Task: Get directions from Arctic Ocean to South Georgia Island, Antarctica and reverse  starting point and destination and check the transit options
Action: Mouse moved to (275, 89)
Screenshot: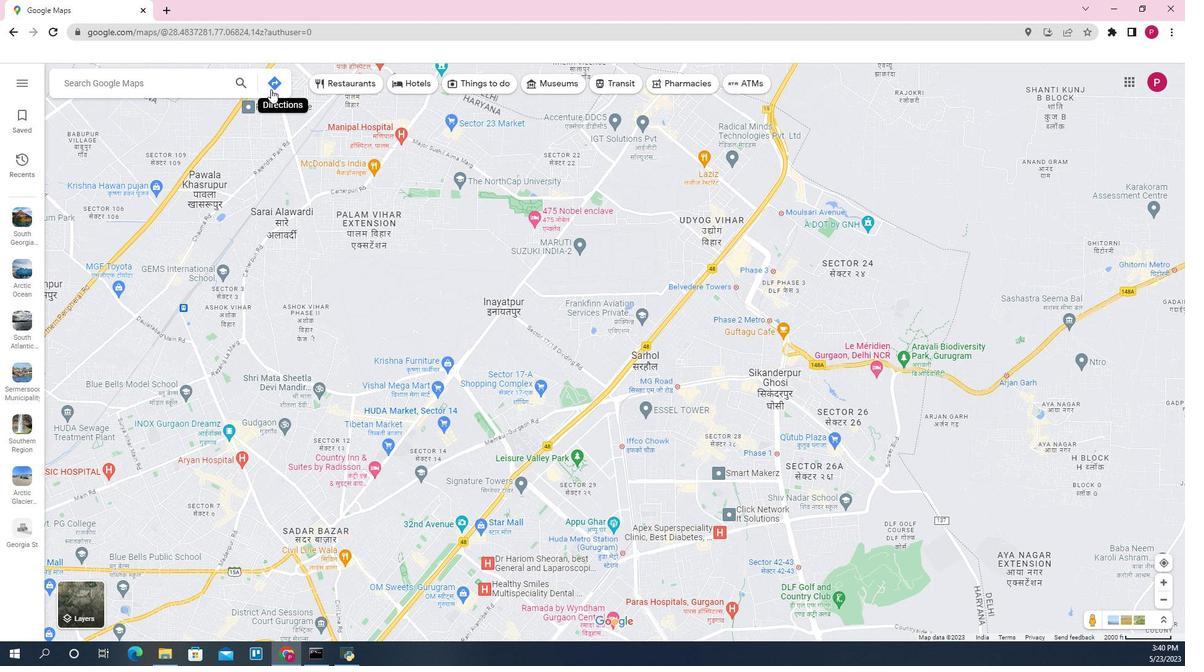 
Action: Mouse pressed left at (275, 89)
Screenshot: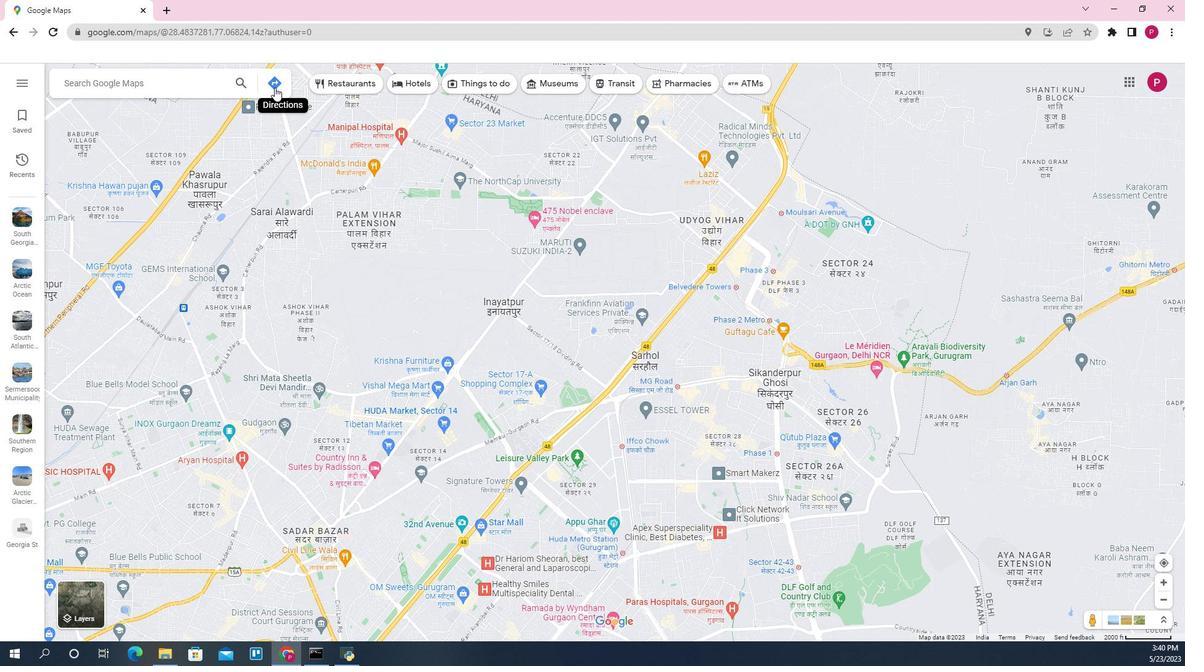 
Action: Mouse moved to (184, 112)
Screenshot: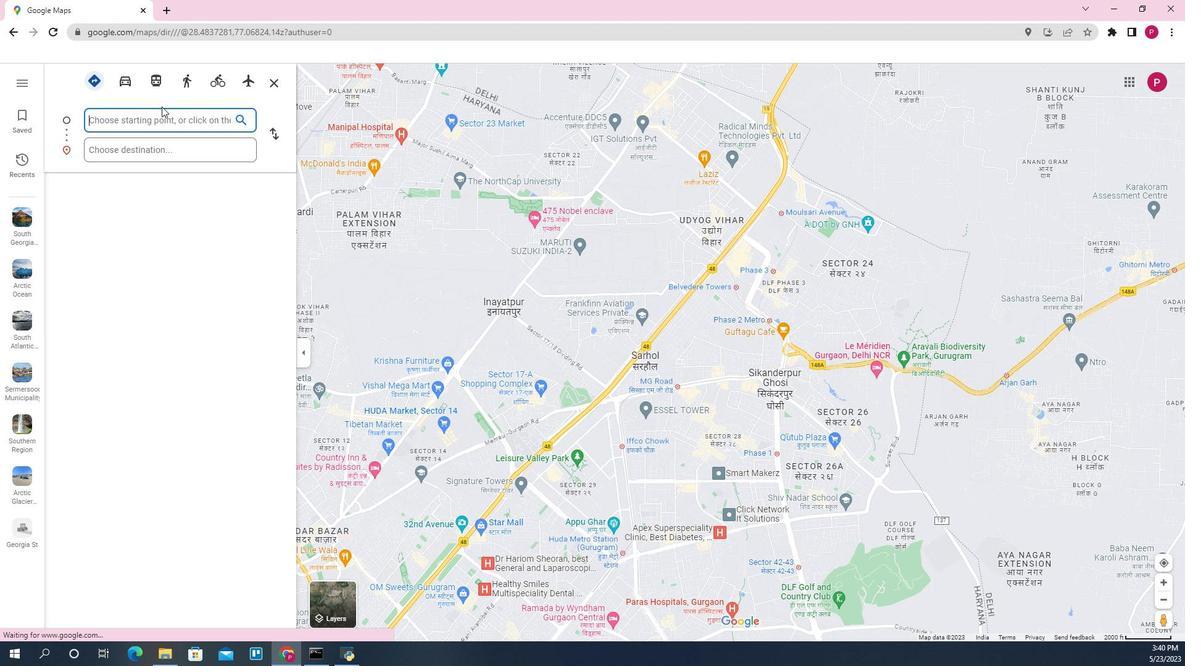 
Action: Key pressed <Key.shift>Arctic<Key.space><Key.down><Key.enter>
Screenshot: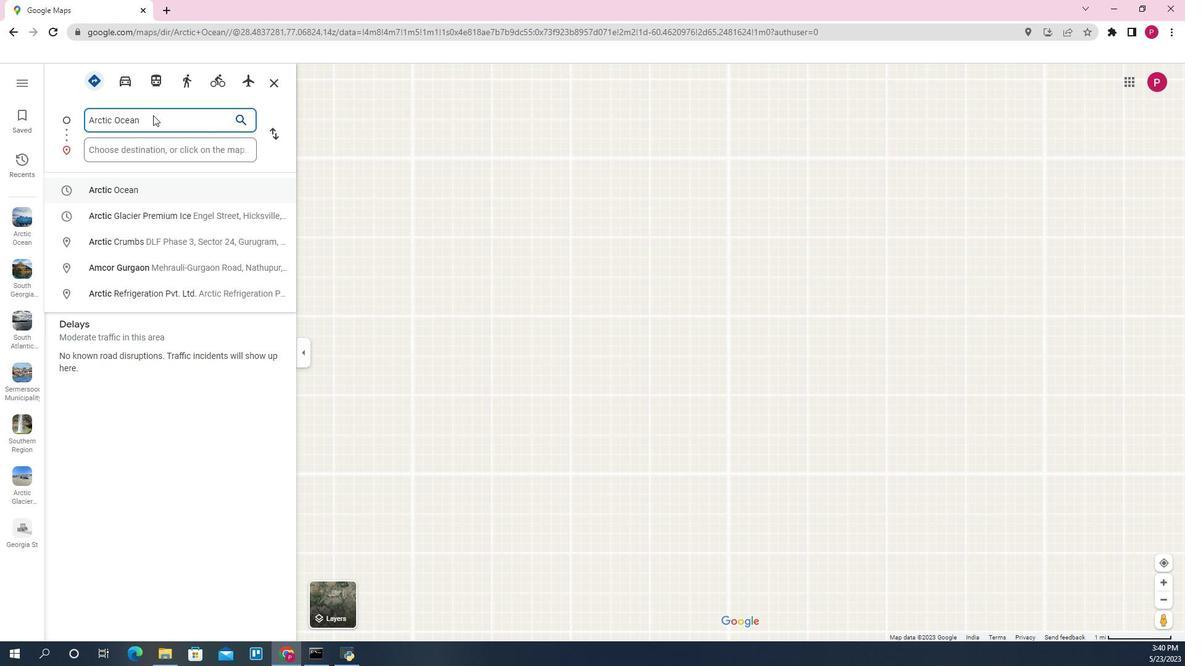 
Action: Mouse moved to (198, 137)
Screenshot: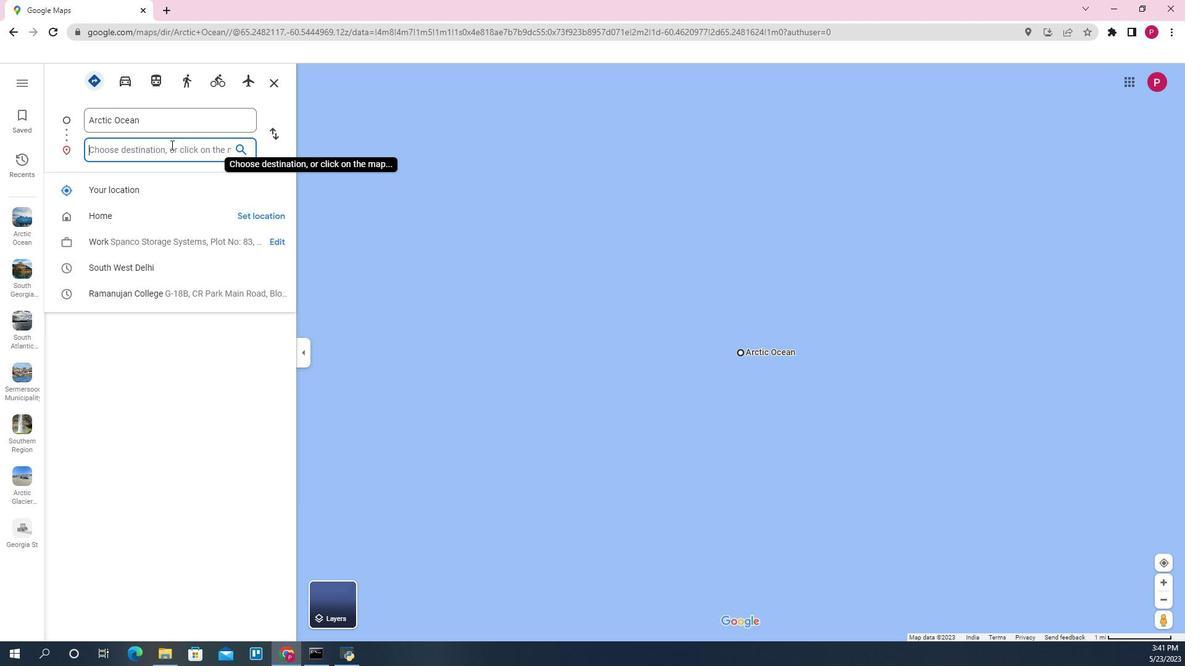 
Action: Key pressed <Key.shift>South
Screenshot: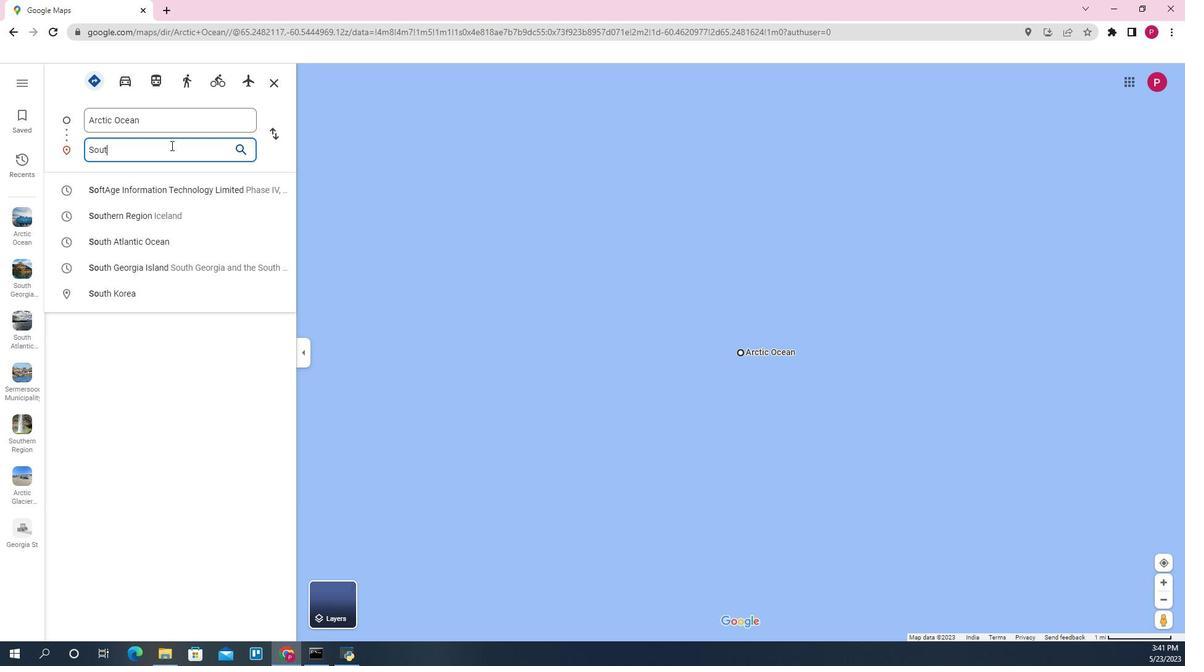 
Action: Mouse moved to (220, 144)
Screenshot: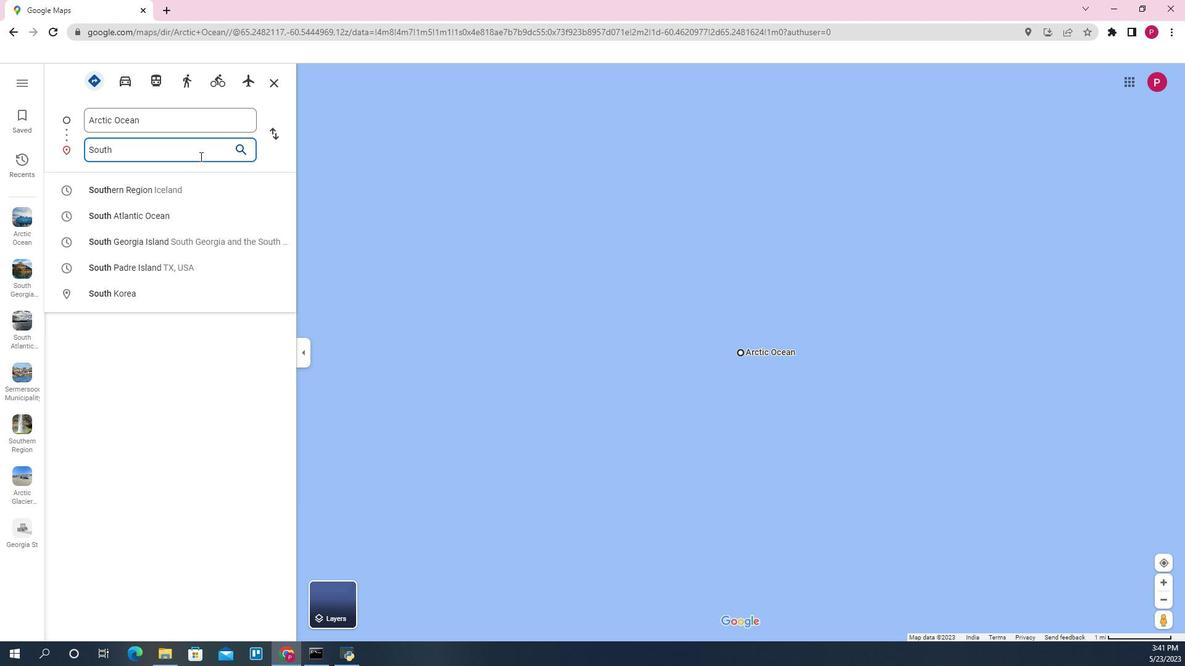 
Action: Mouse pressed left at (220, 144)
Screenshot: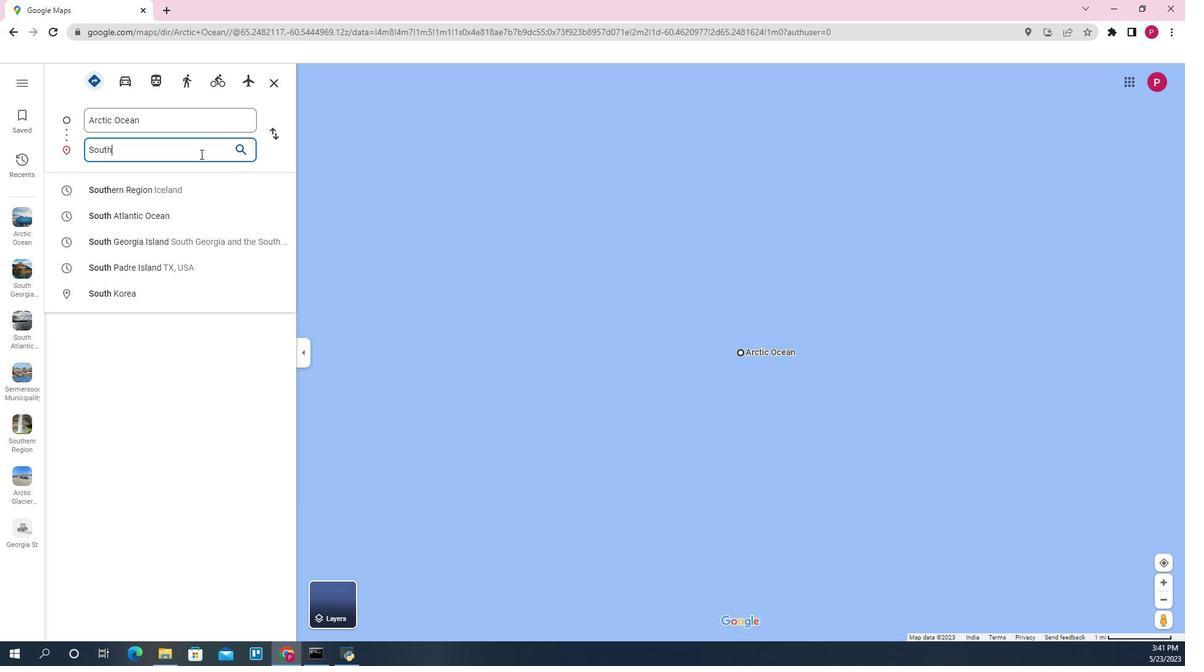 
Action: Key pressed <Key.space><Key.shift>Georgia<Key.space><Key.shift><Key.shift>Island<Key.space>
Screenshot: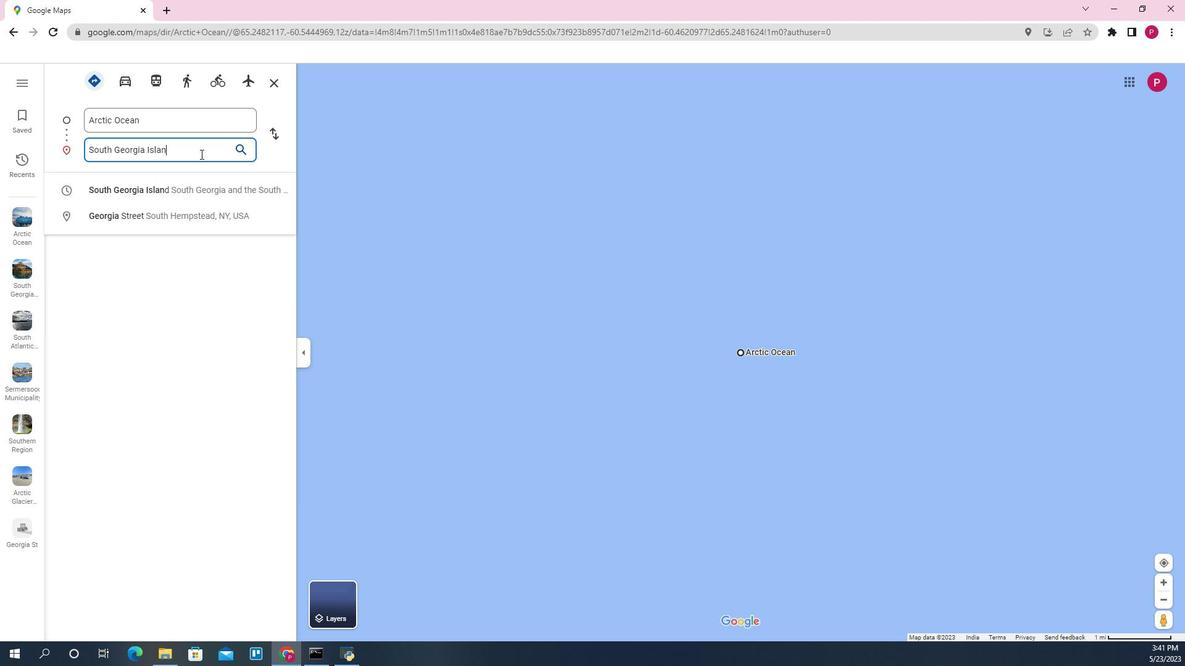 
Action: Mouse moved to (215, 193)
Screenshot: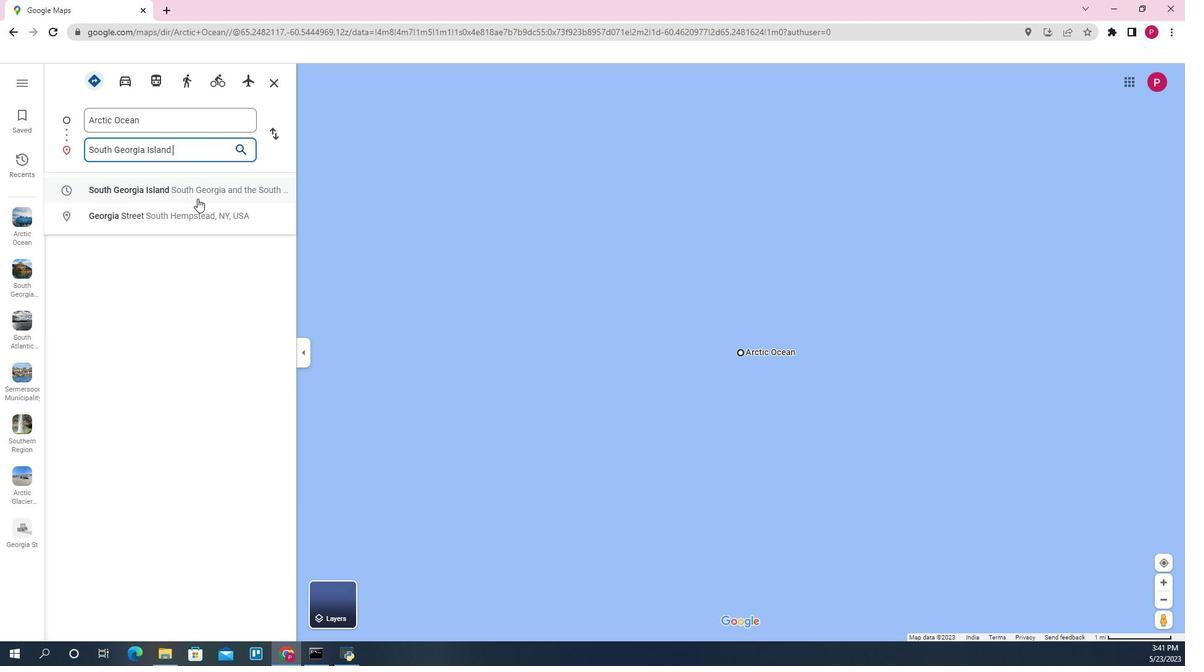 
Action: Mouse pressed left at (215, 193)
Screenshot: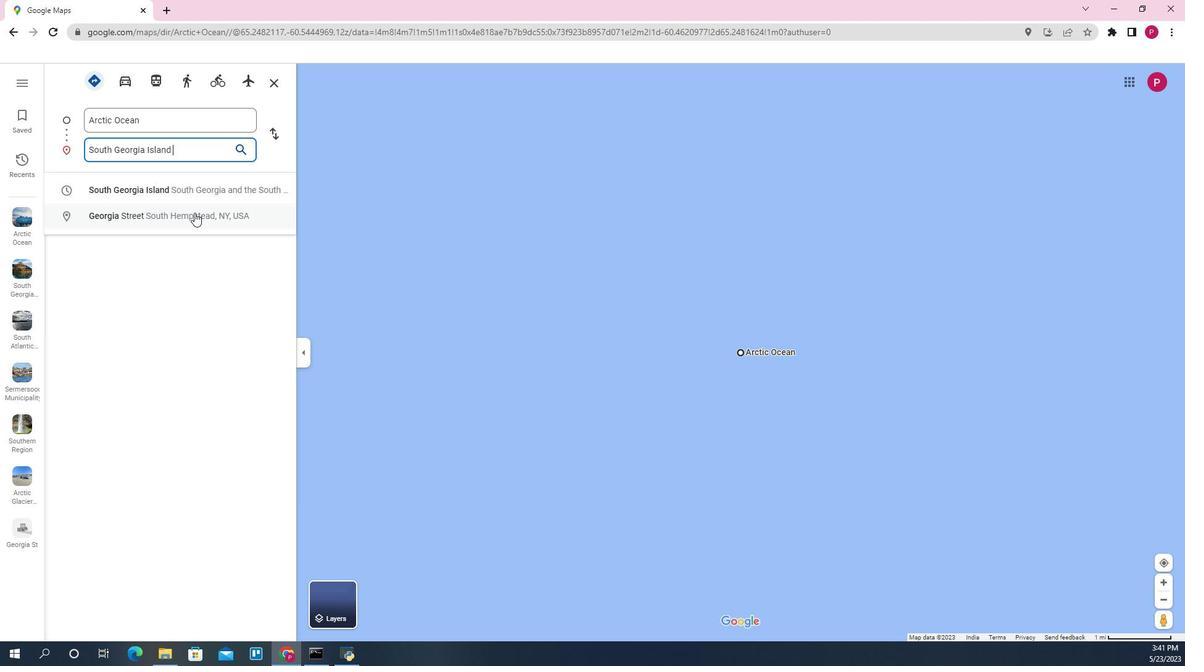 
Action: Mouse moved to (401, 266)
Screenshot: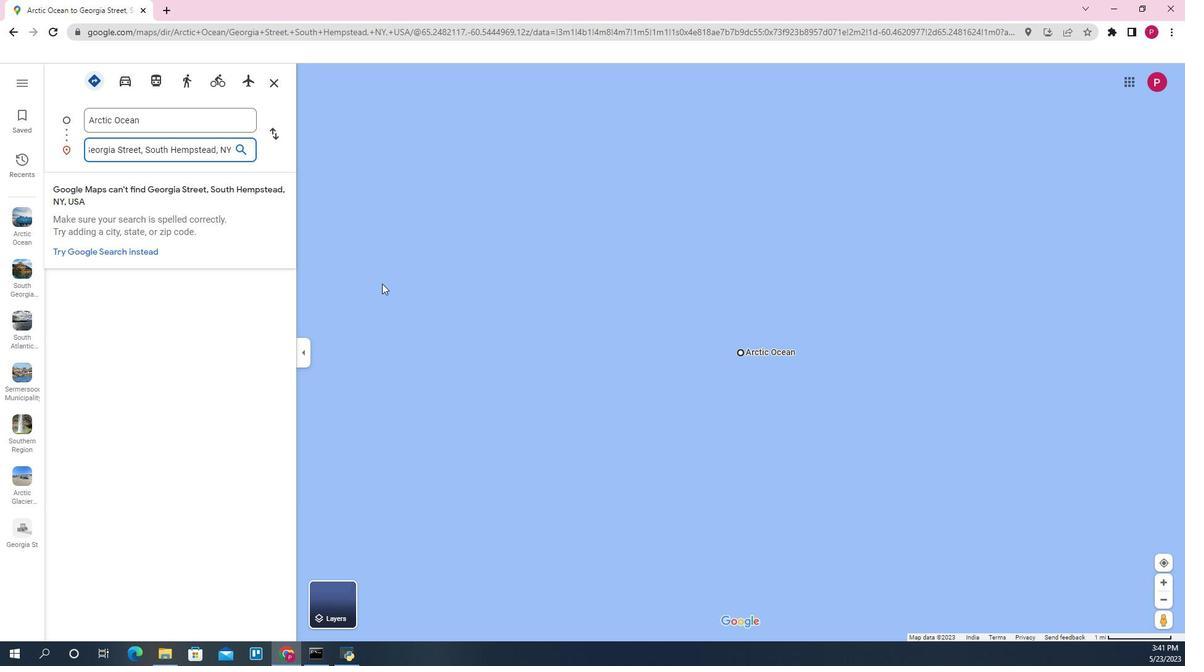 
Action: Mouse scrolled (401, 266) with delta (0, 0)
Screenshot: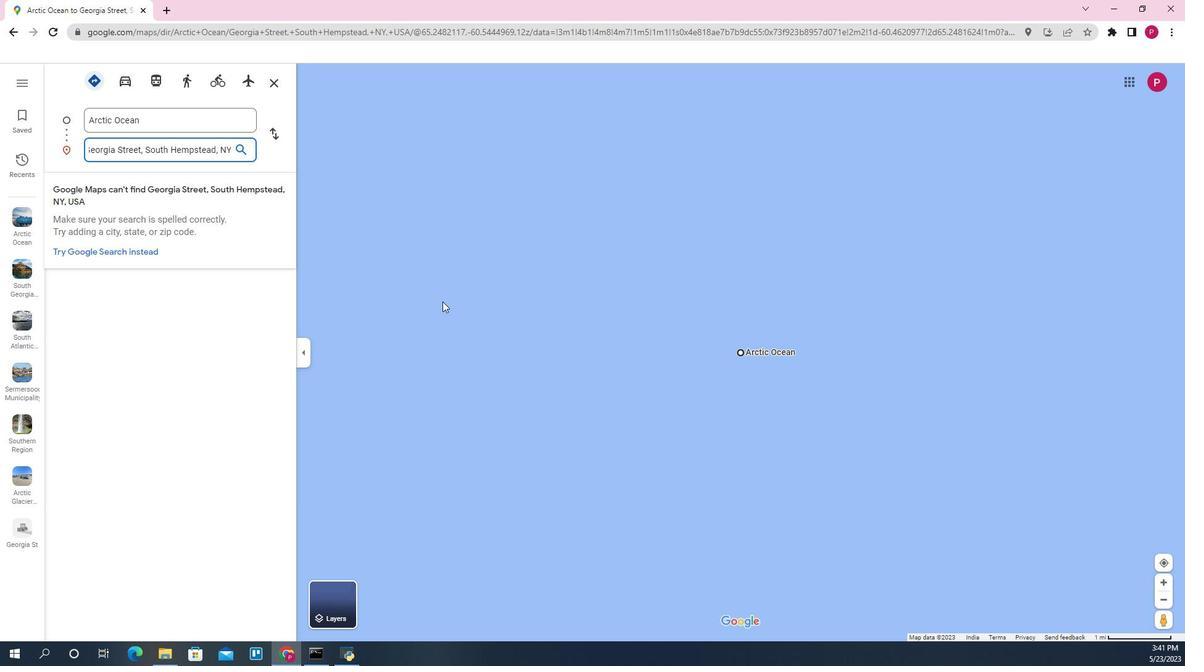 
Action: Mouse scrolled (401, 266) with delta (0, 0)
Screenshot: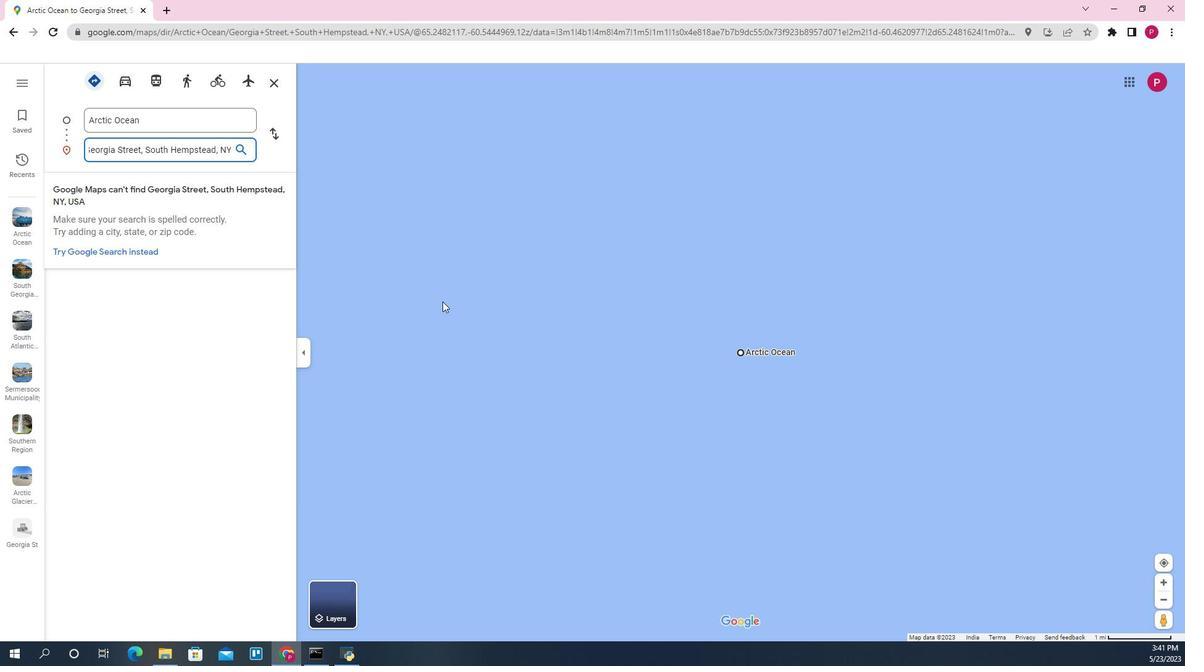
Action: Mouse scrolled (401, 266) with delta (0, 0)
Screenshot: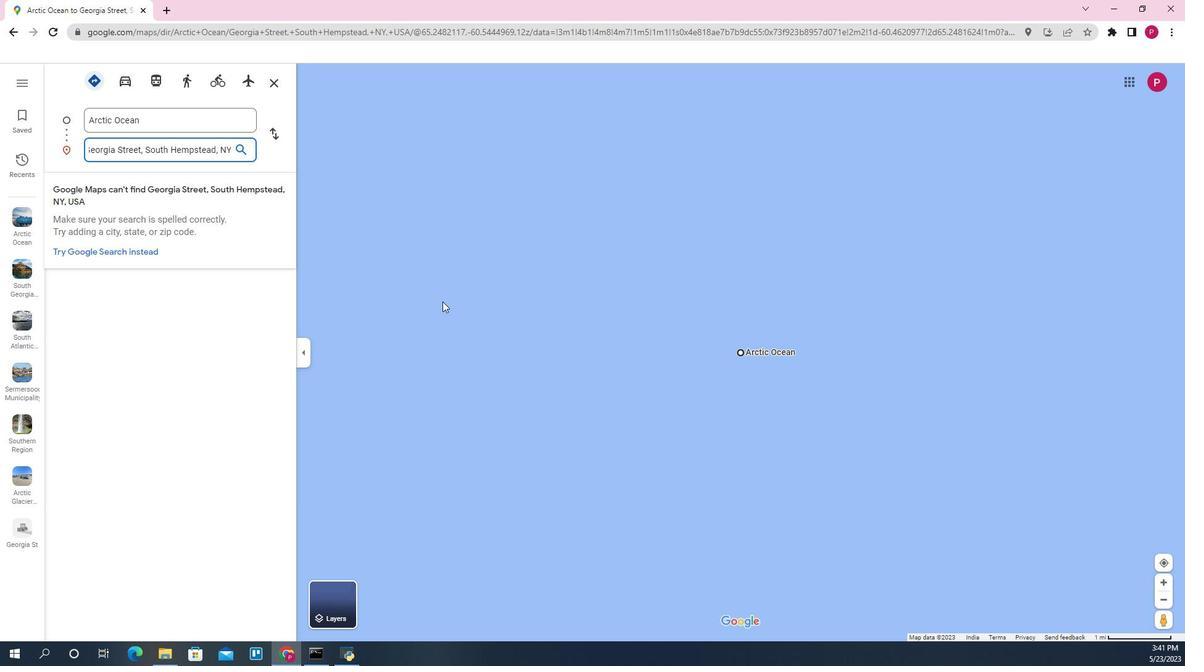 
Action: Mouse scrolled (401, 266) with delta (0, 0)
Screenshot: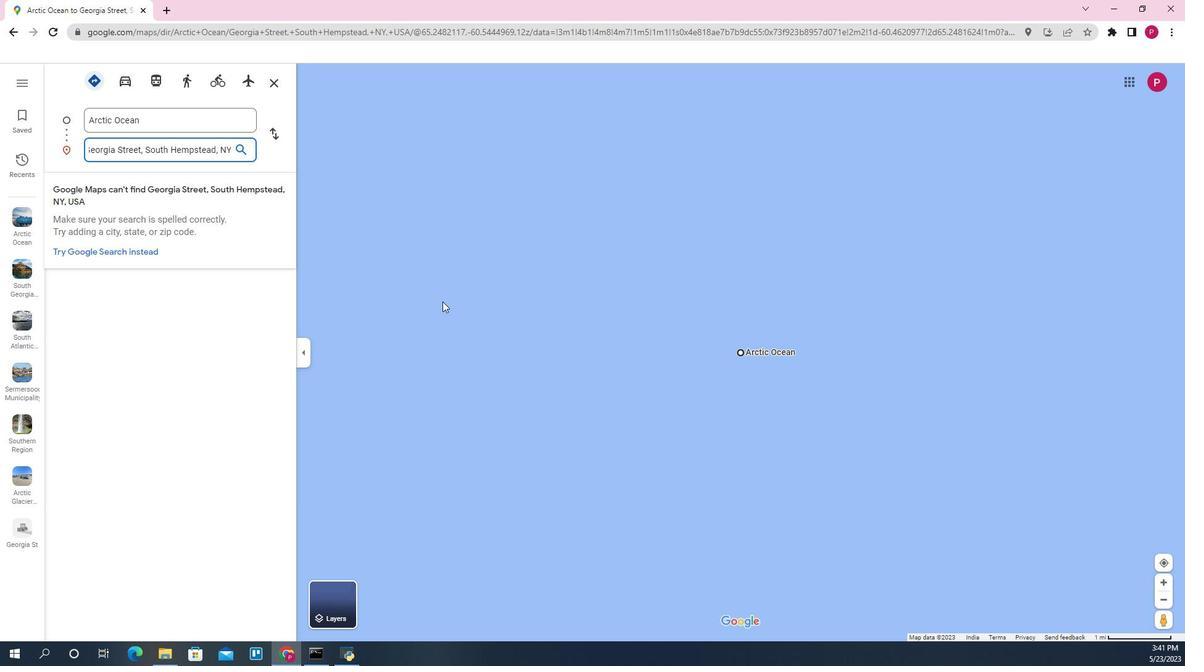 
Action: Mouse moved to (402, 266)
Screenshot: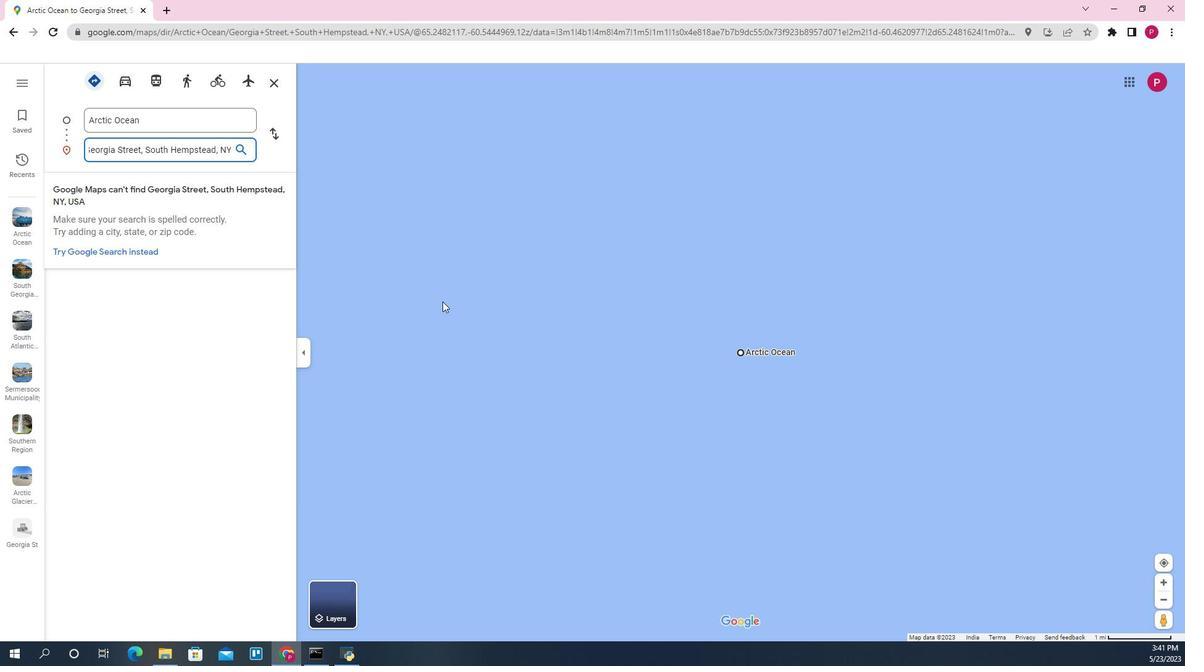 
Action: Mouse scrolled (402, 266) with delta (0, 0)
Screenshot: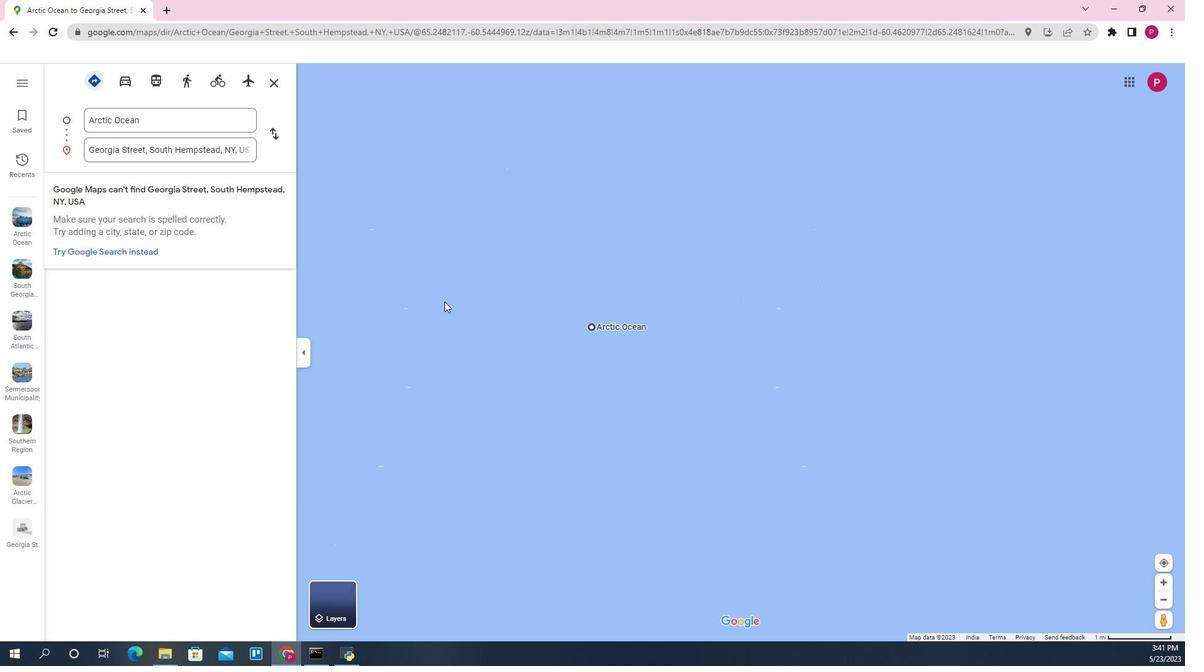 
Action: Mouse moved to (408, 280)
Screenshot: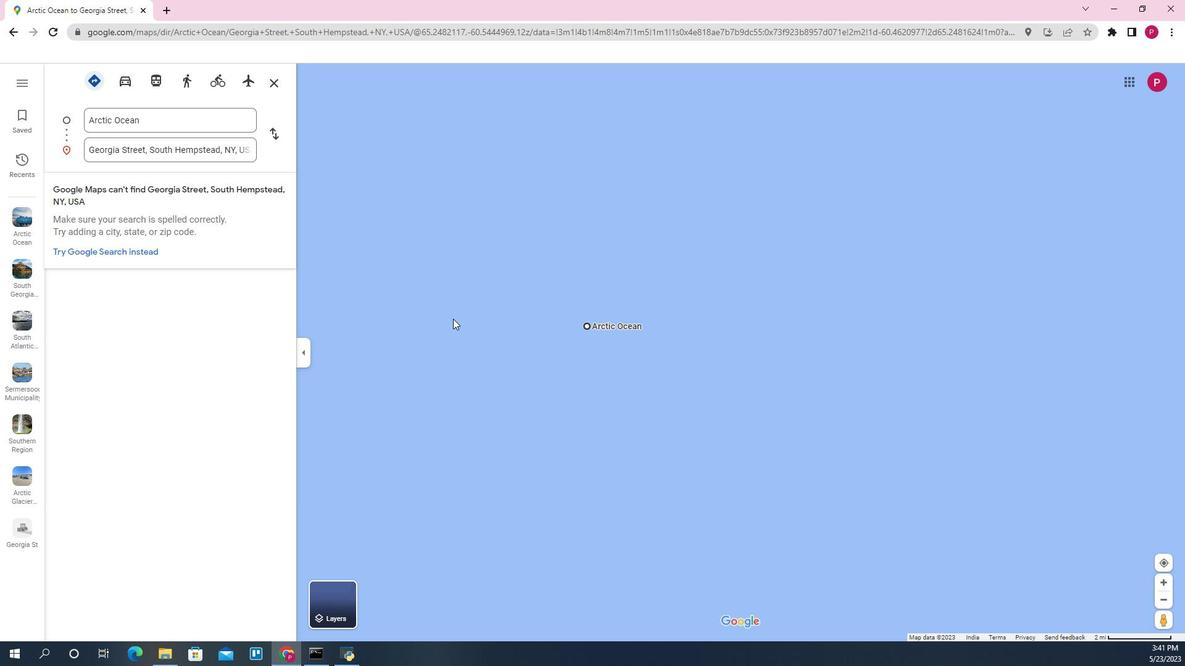 
Action: Mouse scrolled (408, 280) with delta (0, 0)
Screenshot: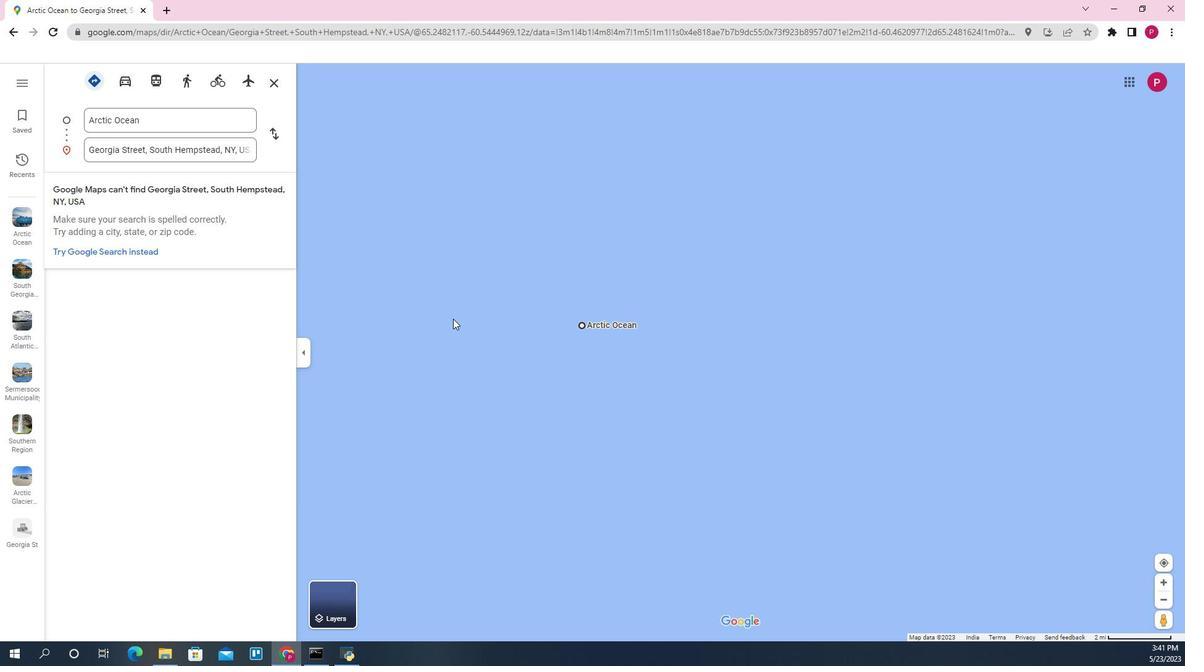 
Action: Mouse moved to (406, 280)
Screenshot: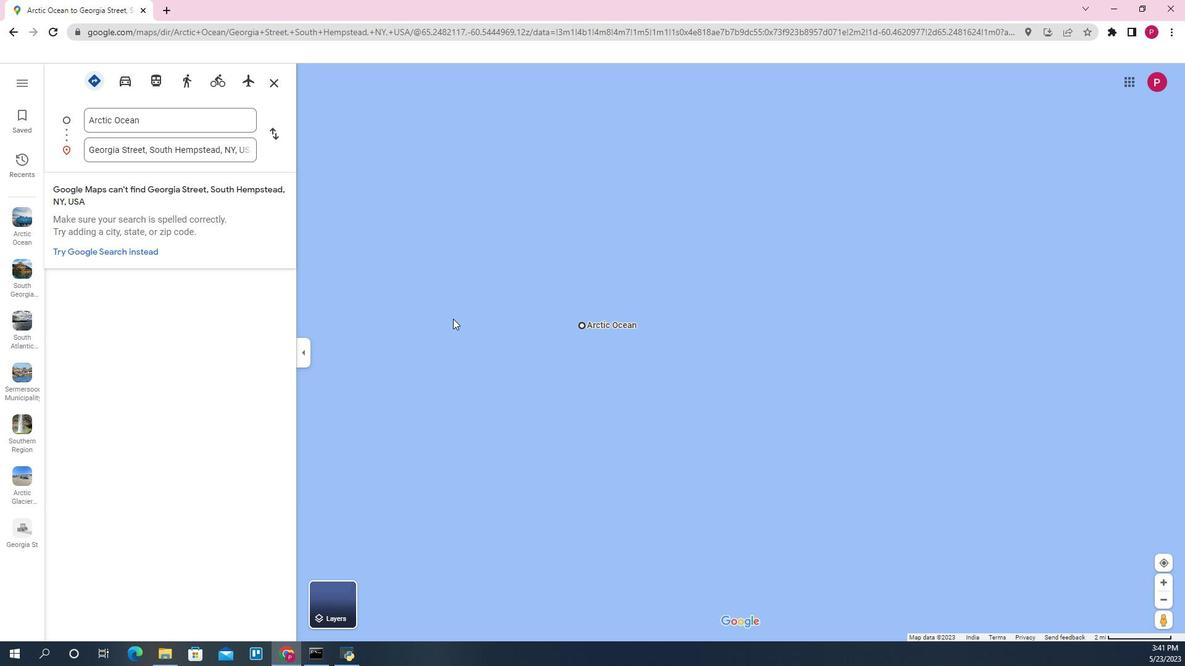 
Action: Mouse scrolled (406, 280) with delta (0, 0)
Screenshot: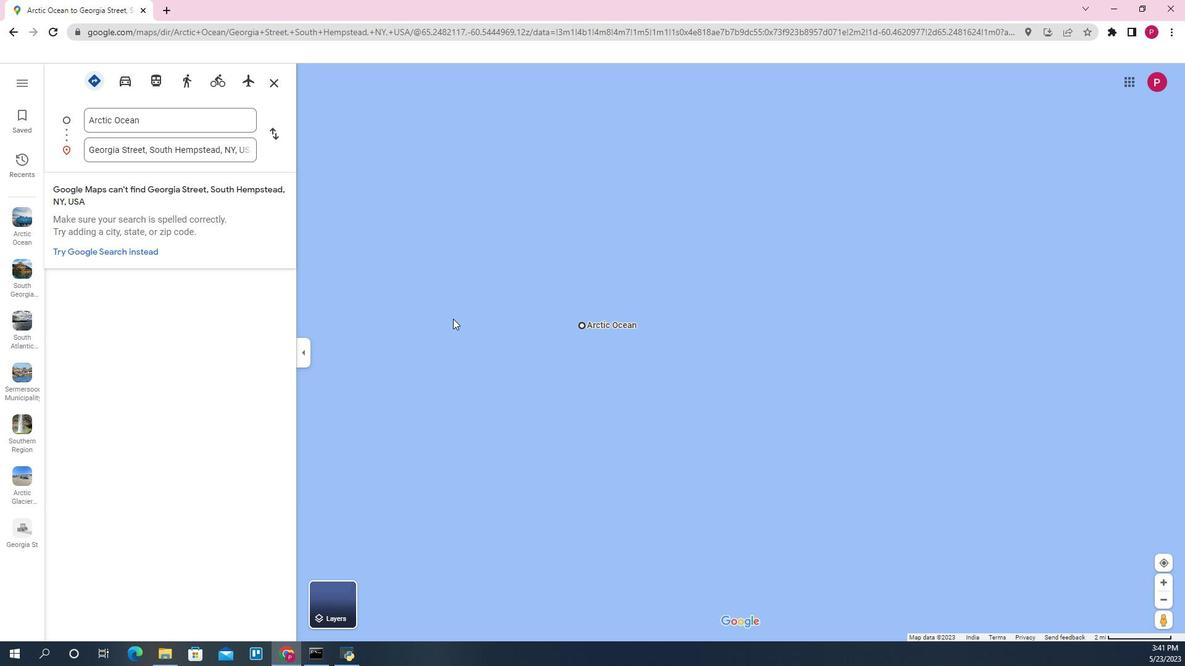 
Action: Mouse scrolled (406, 280) with delta (0, 0)
Screenshot: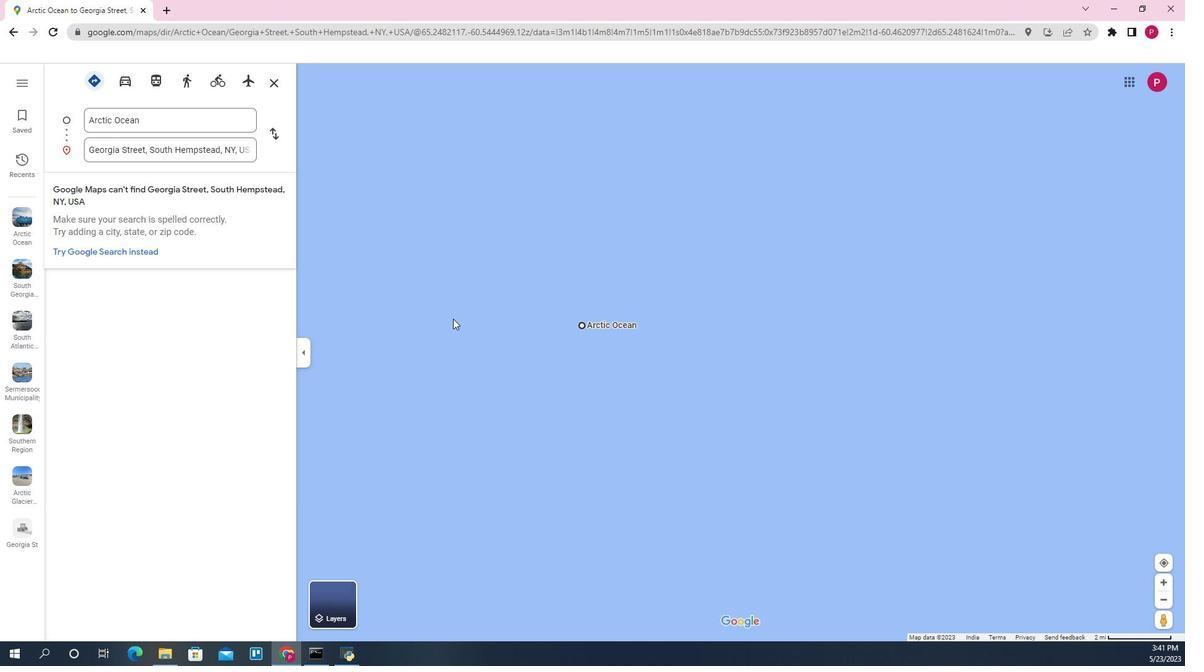 
Action: Mouse moved to (398, 288)
Screenshot: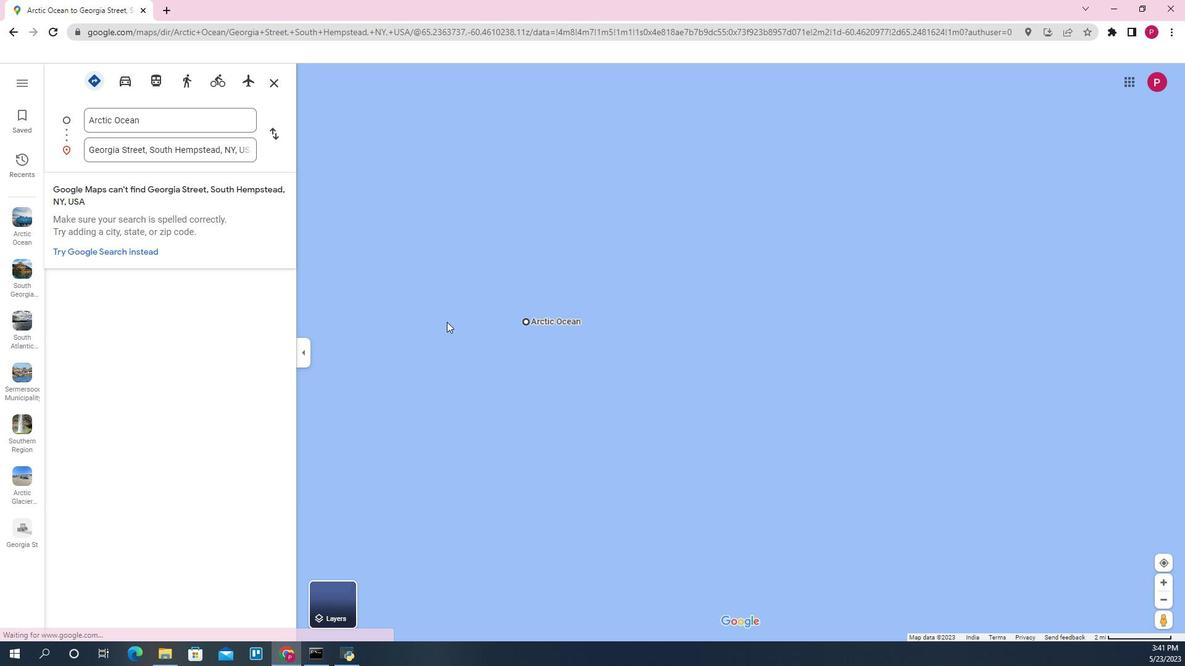 
Action: Mouse scrolled (398, 287) with delta (0, 0)
Screenshot: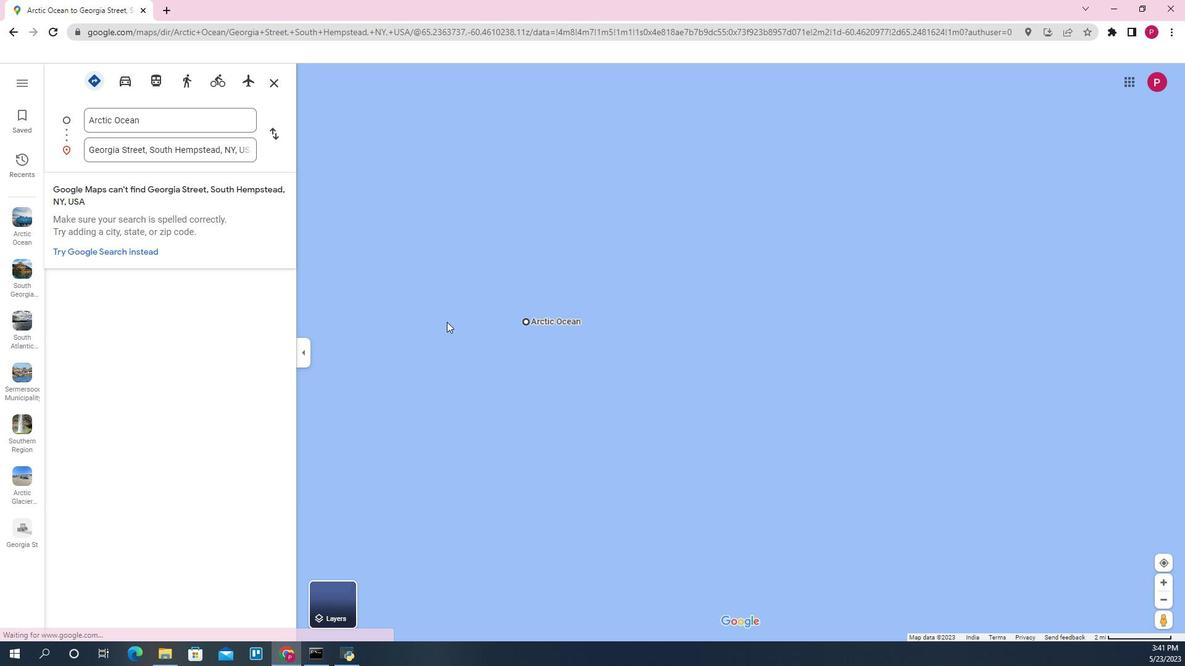 
Action: Mouse moved to (398, 290)
Screenshot: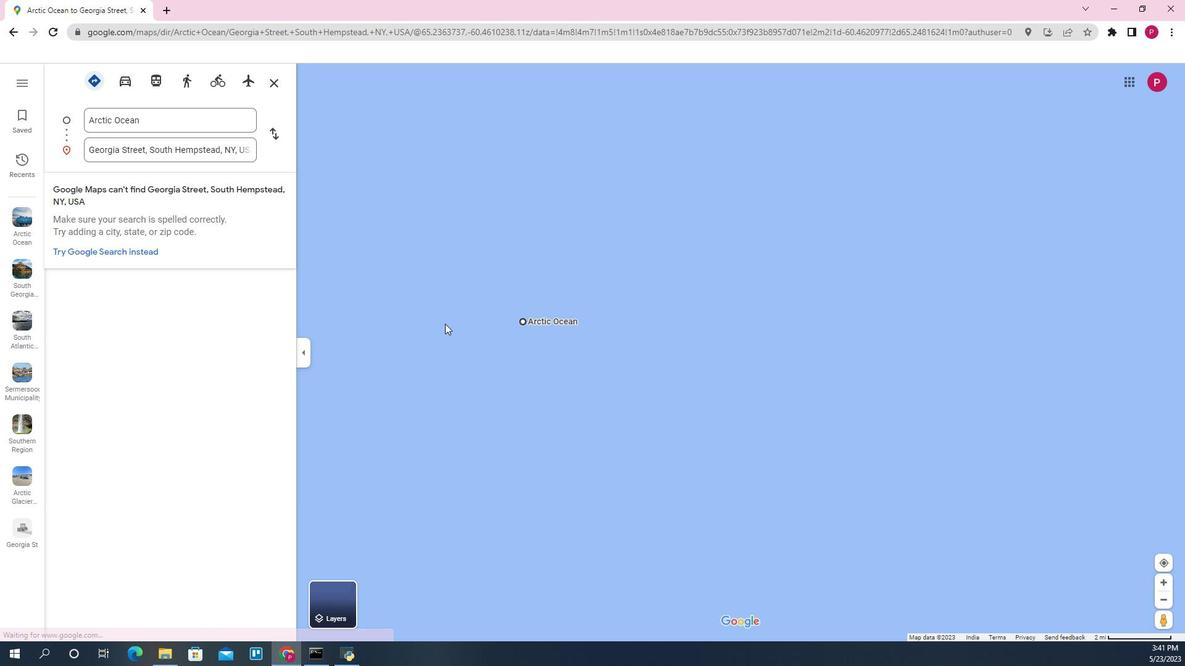 
Action: Mouse scrolled (398, 289) with delta (0, 0)
Screenshot: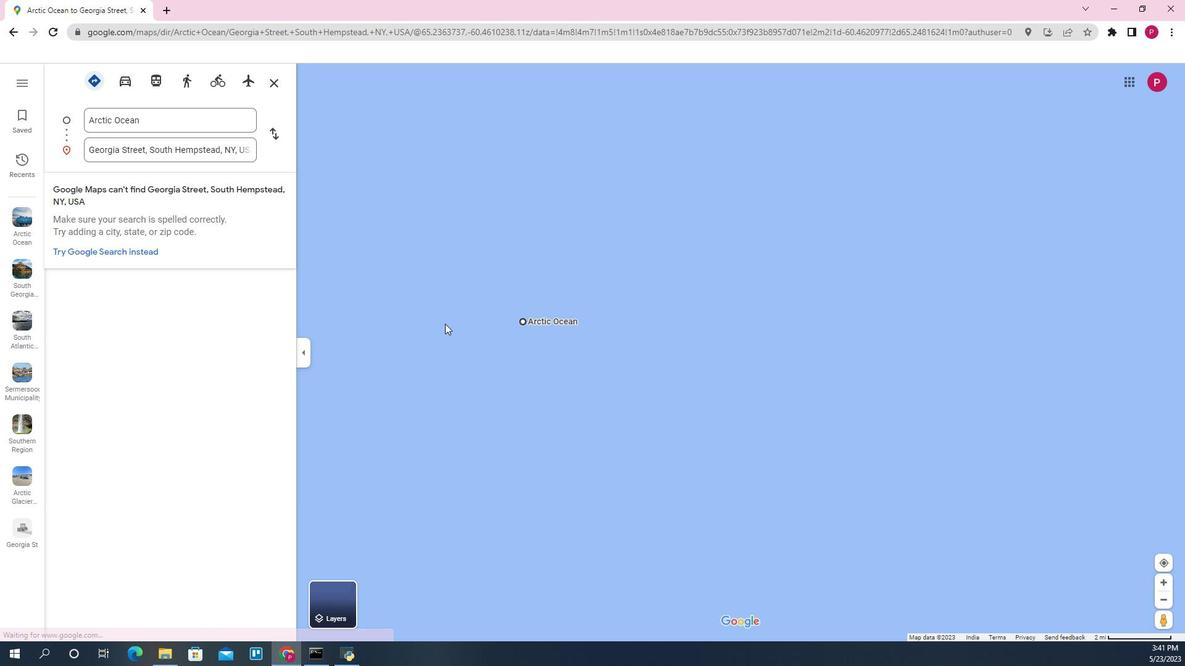 
Action: Mouse moved to (398, 292)
Screenshot: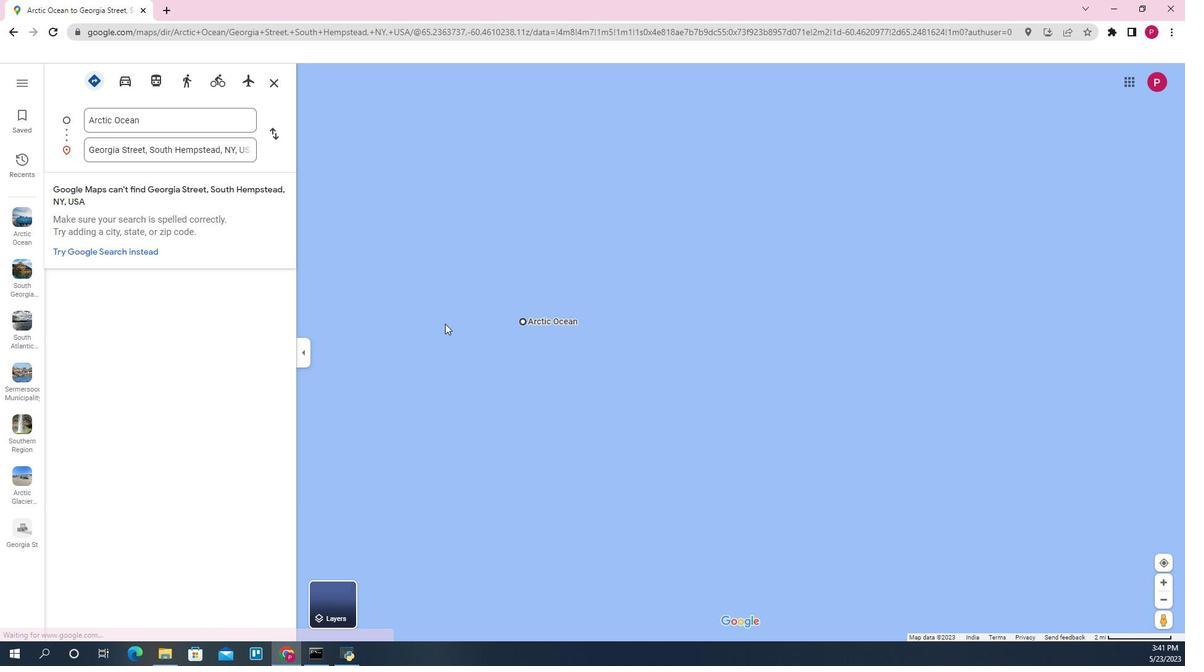 
Action: Mouse scrolled (398, 290) with delta (0, 0)
Screenshot: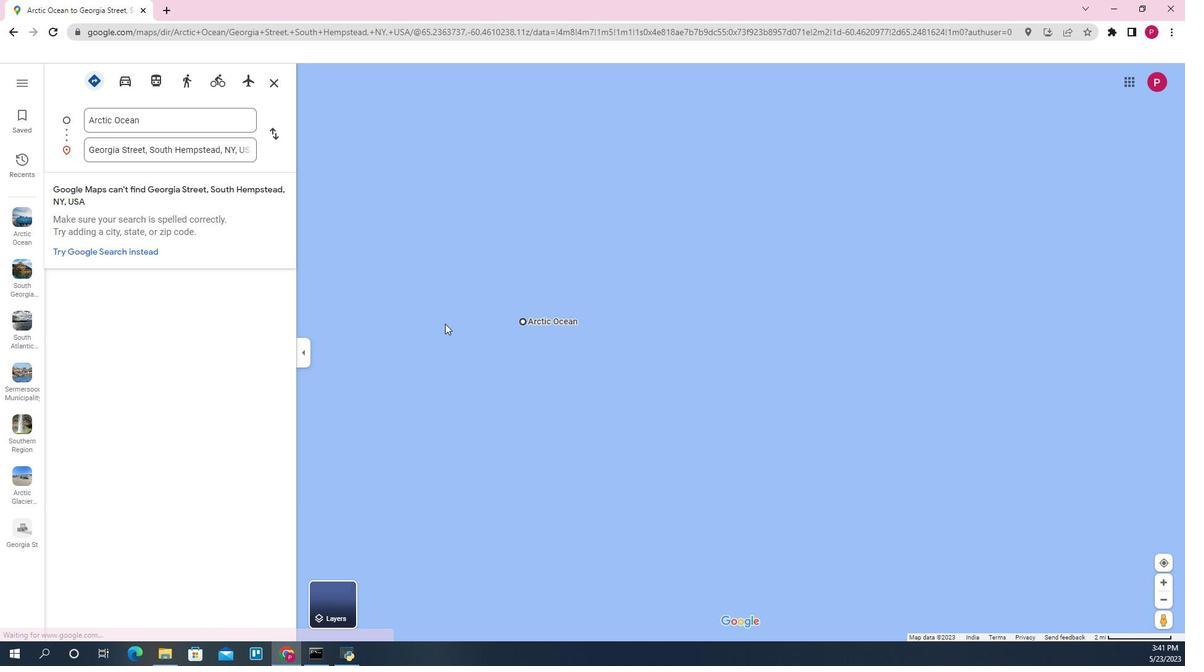 
Action: Mouse scrolled (398, 291) with delta (0, 0)
Screenshot: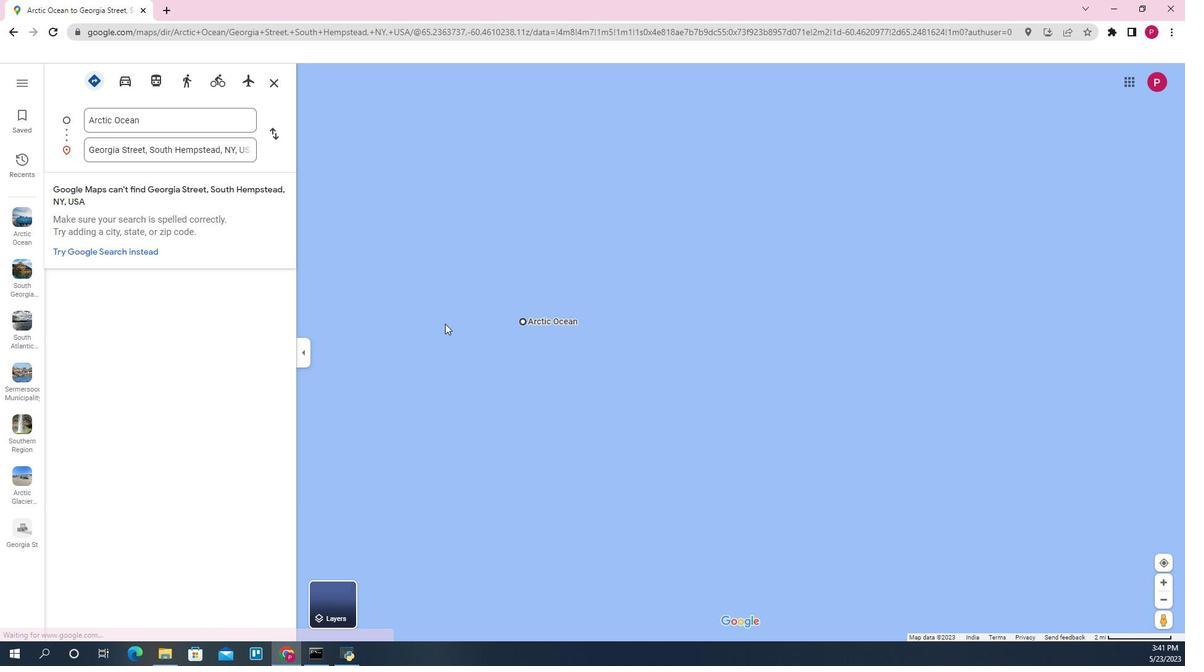 
Action: Mouse moved to (399, 292)
Screenshot: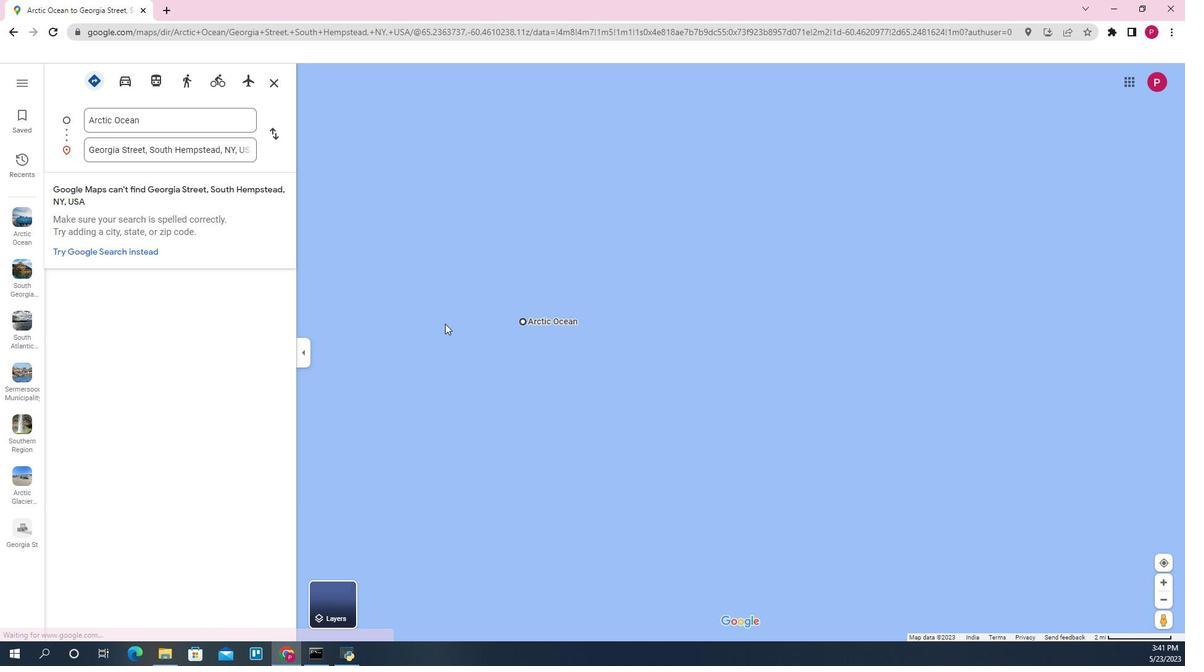 
Action: Mouse scrolled (399, 292) with delta (0, 0)
Screenshot: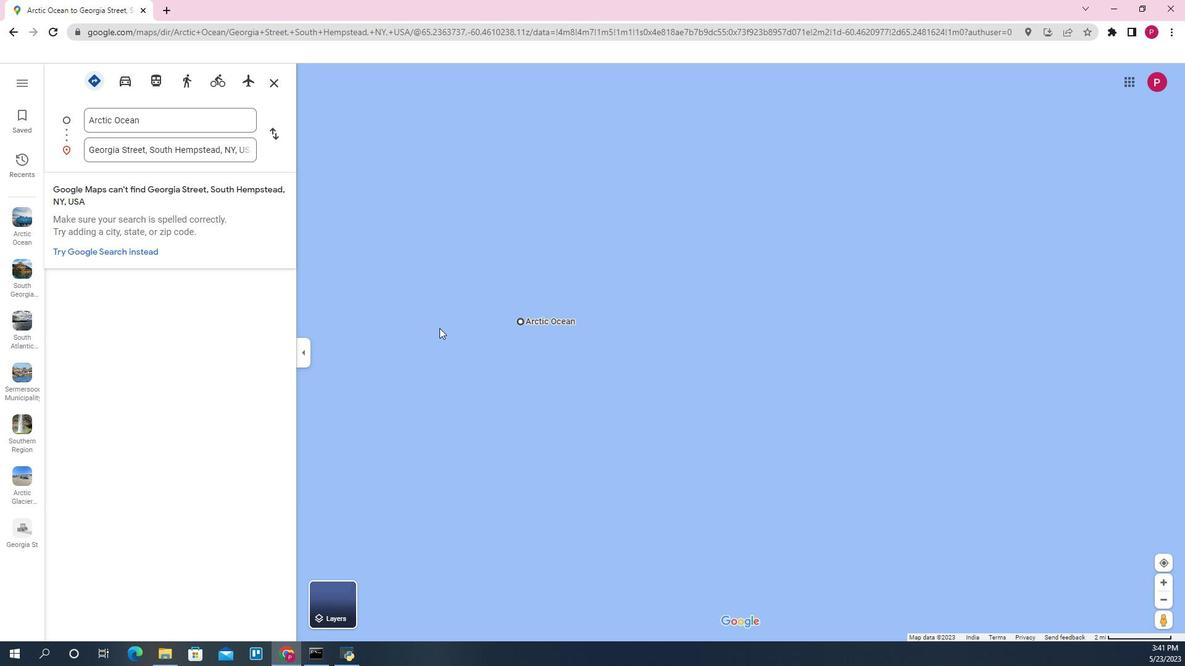
Action: Mouse moved to (400, 294)
Screenshot: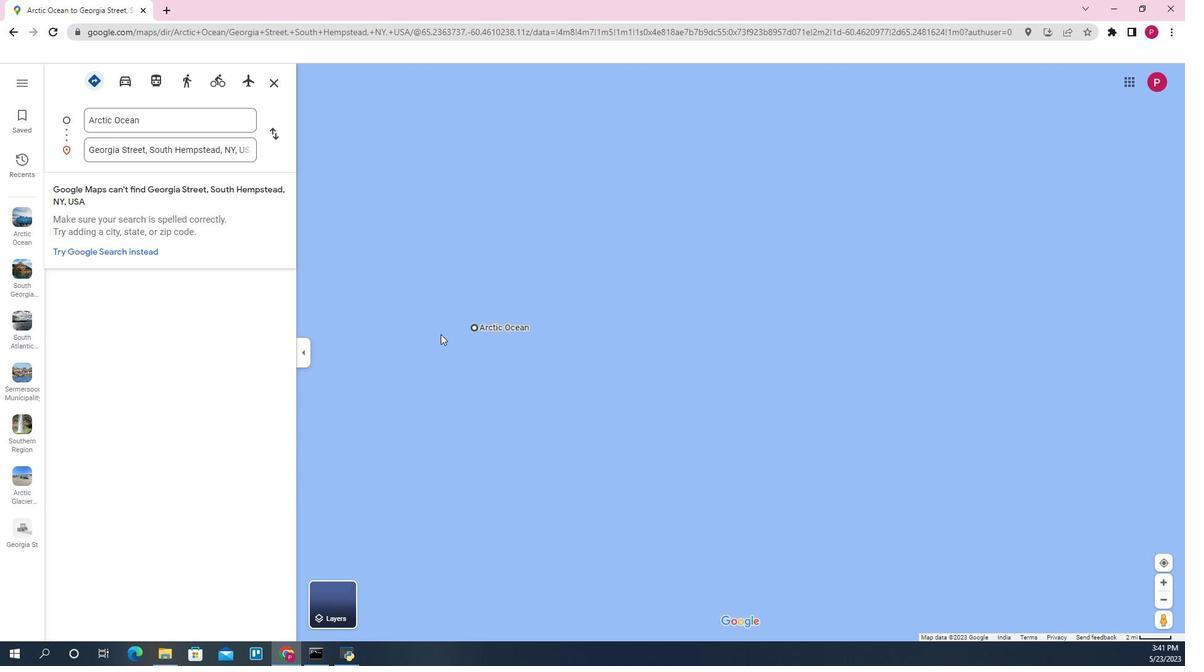 
Action: Mouse scrolled (400, 293) with delta (0, 0)
Screenshot: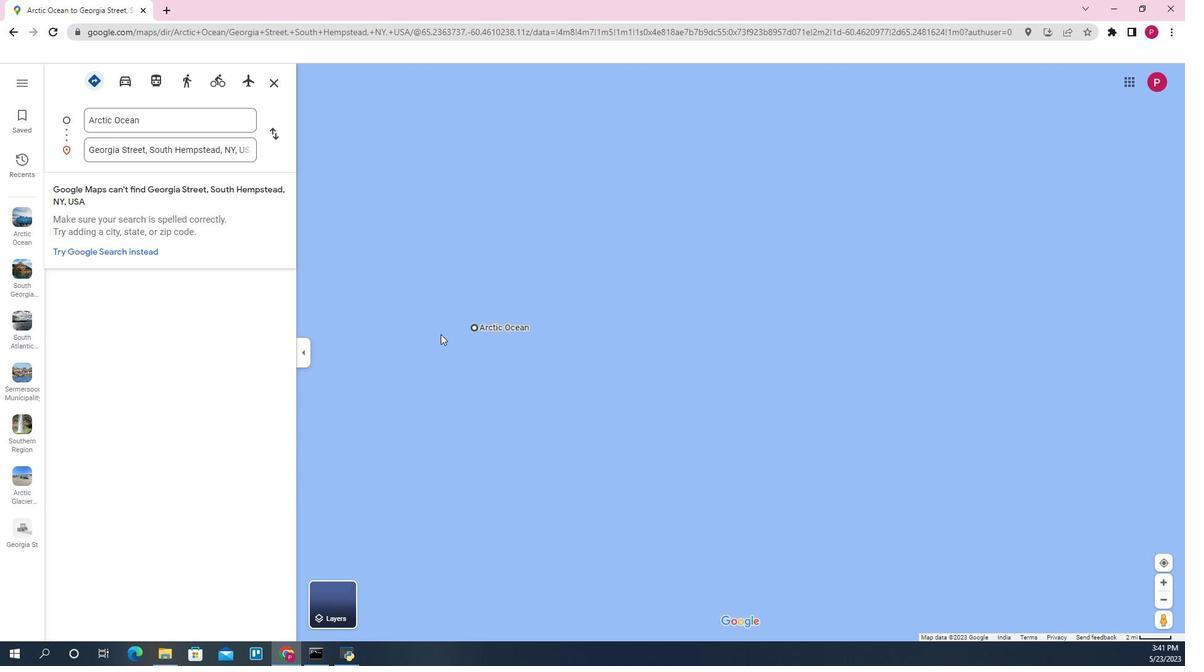 
Action: Mouse moved to (400, 294)
Screenshot: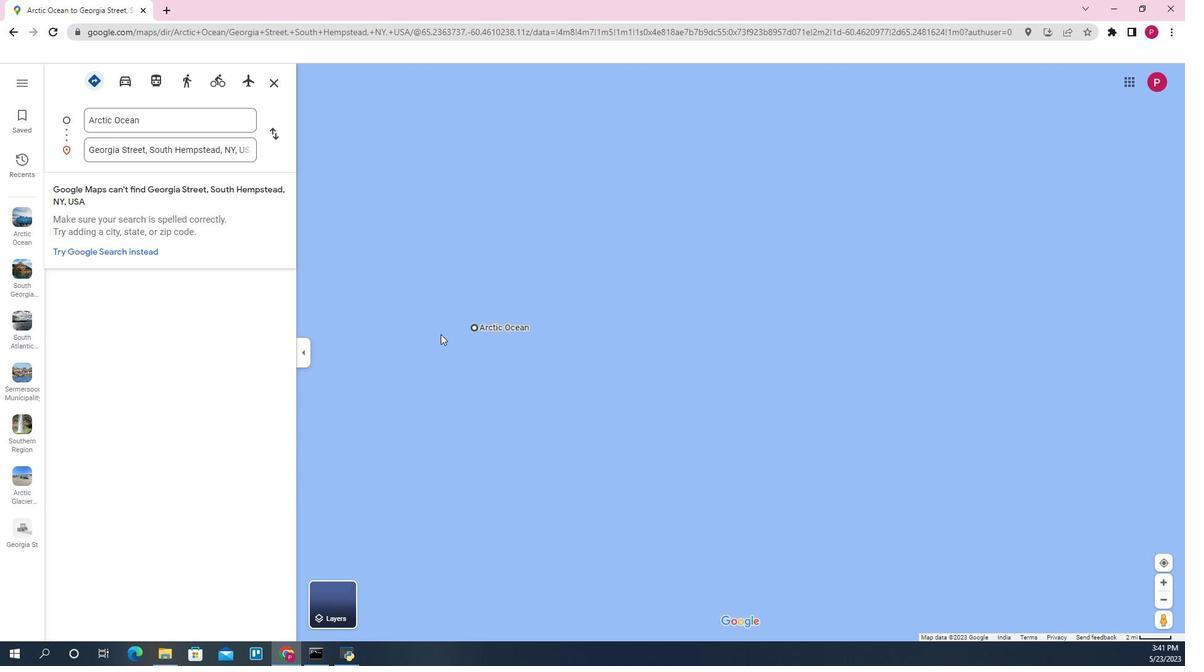 
Action: Mouse scrolled (400, 293) with delta (0, 0)
Screenshot: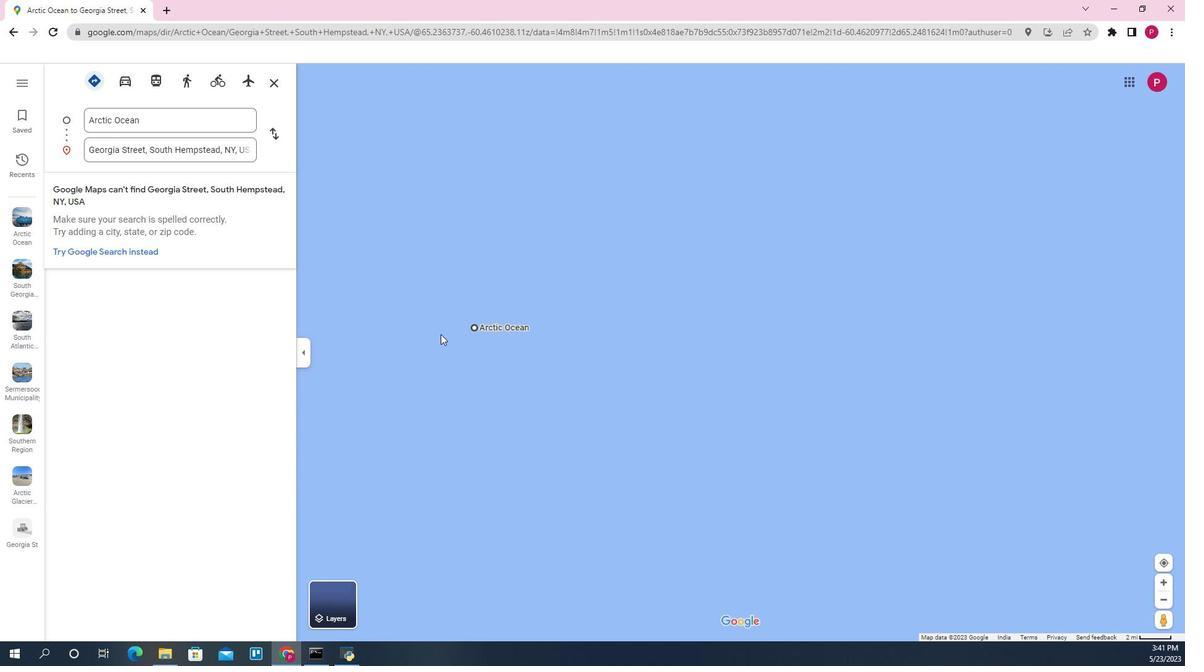 
Action: Mouse scrolled (400, 293) with delta (0, 0)
Screenshot: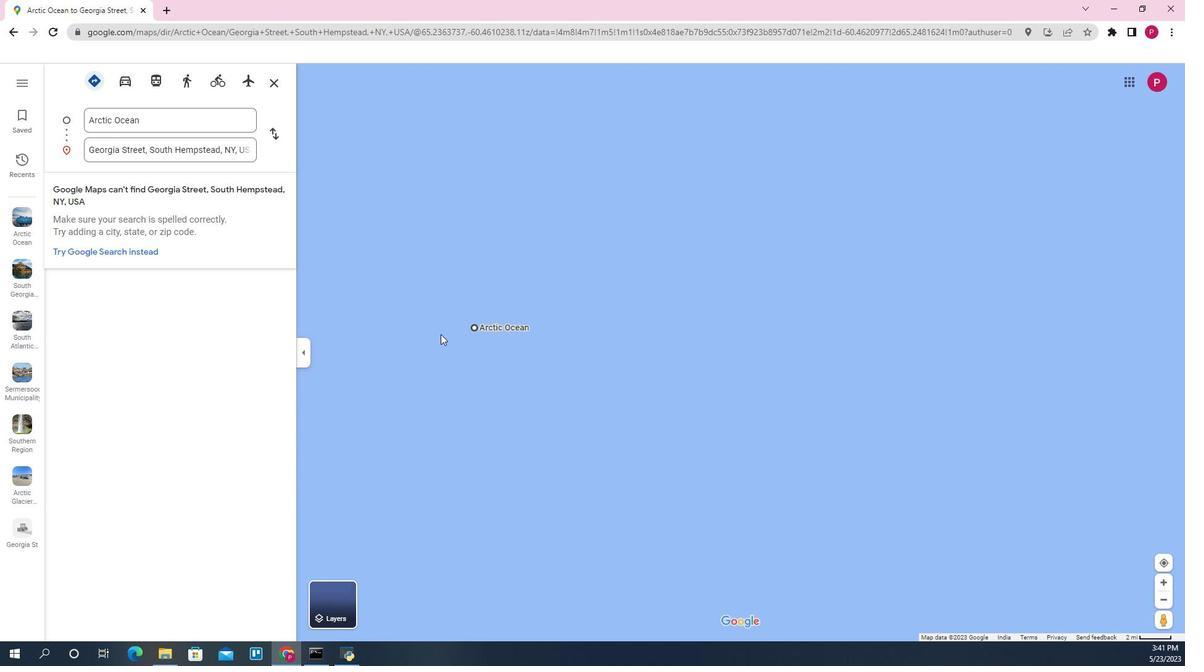 
Action: Mouse moved to (400, 295)
Screenshot: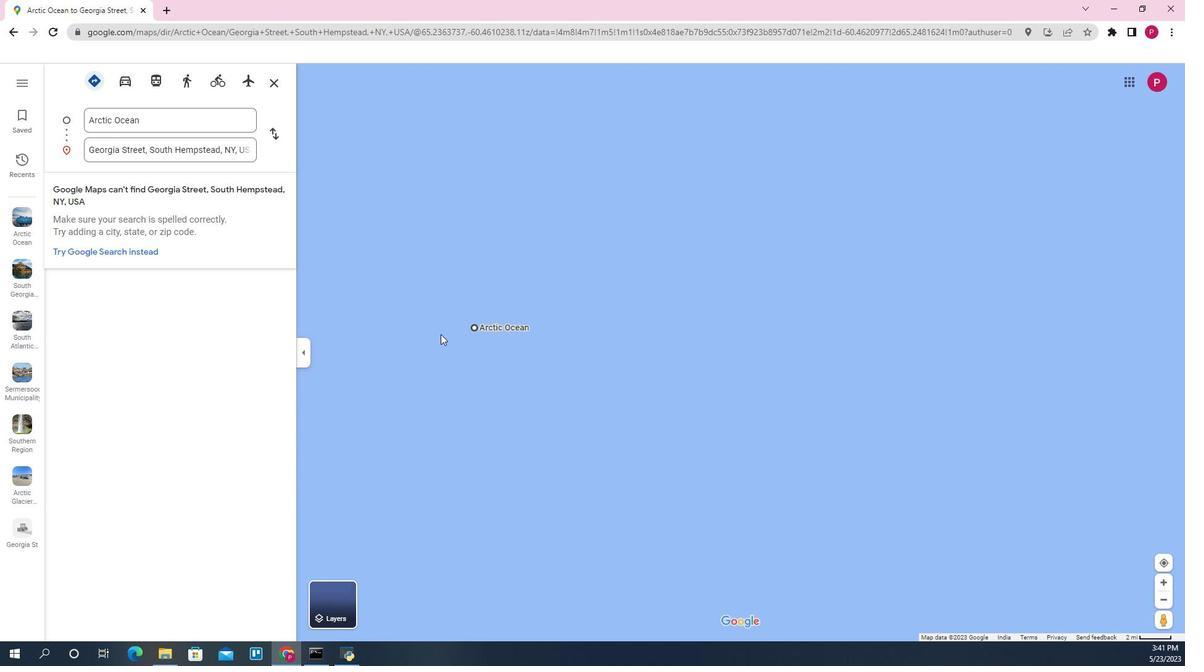 
Action: Mouse scrolled (400, 294) with delta (0, 0)
Screenshot: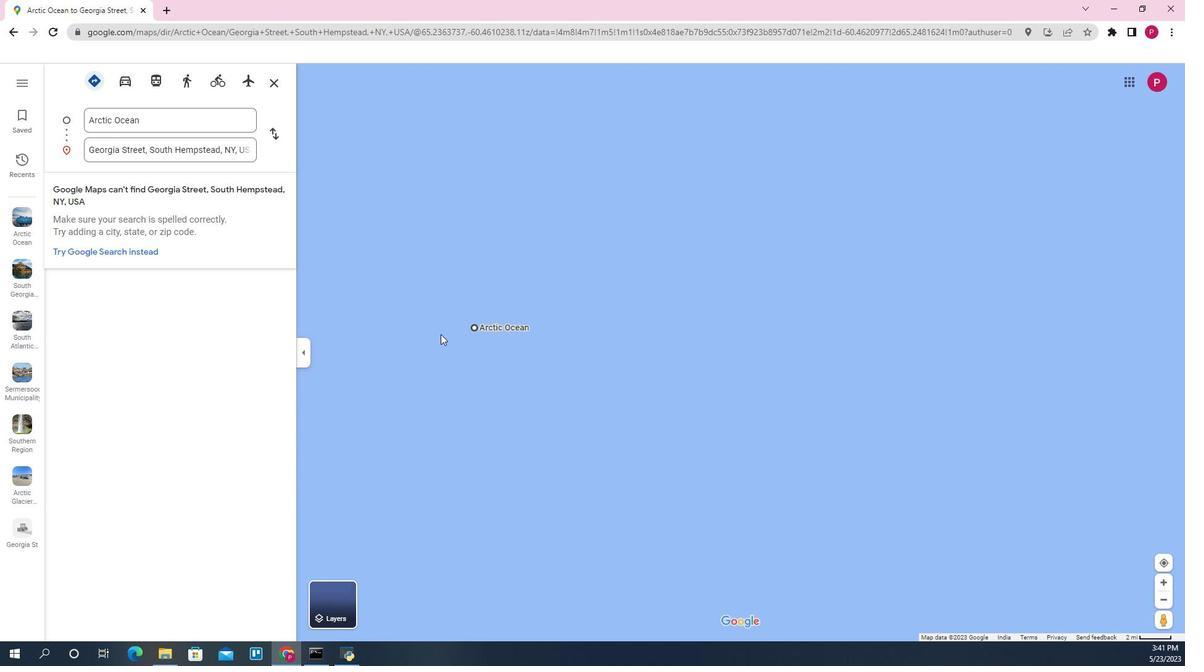 
Action: Mouse scrolled (400, 294) with delta (0, 0)
Screenshot: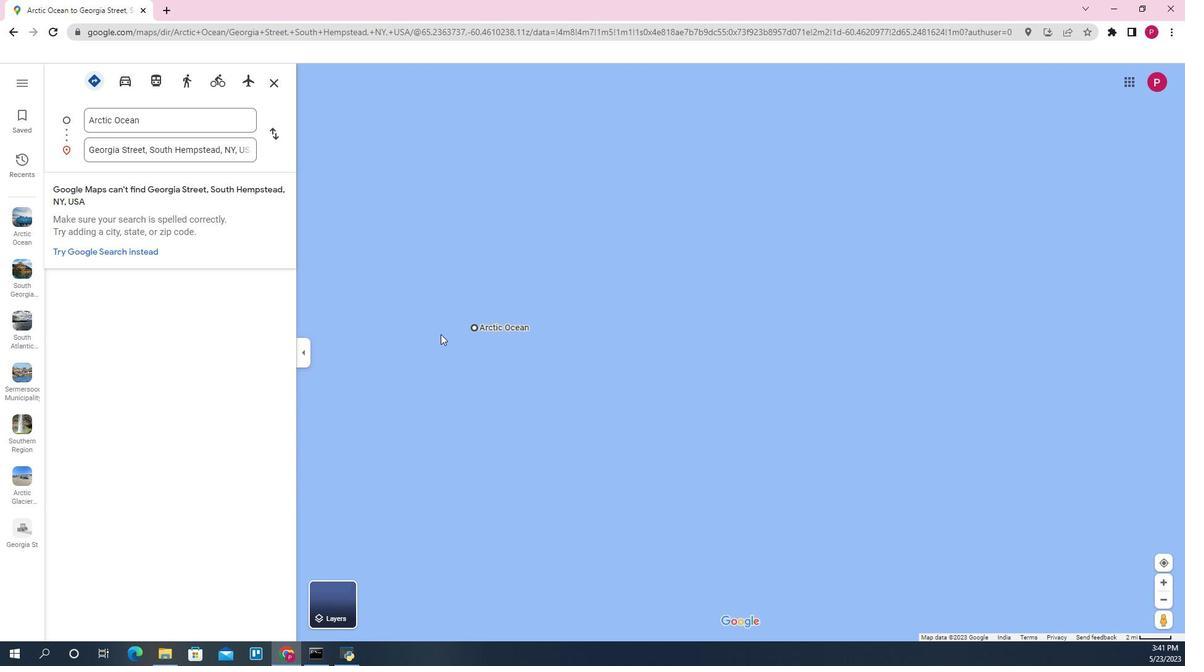 
Action: Mouse moved to (421, 321)
Screenshot: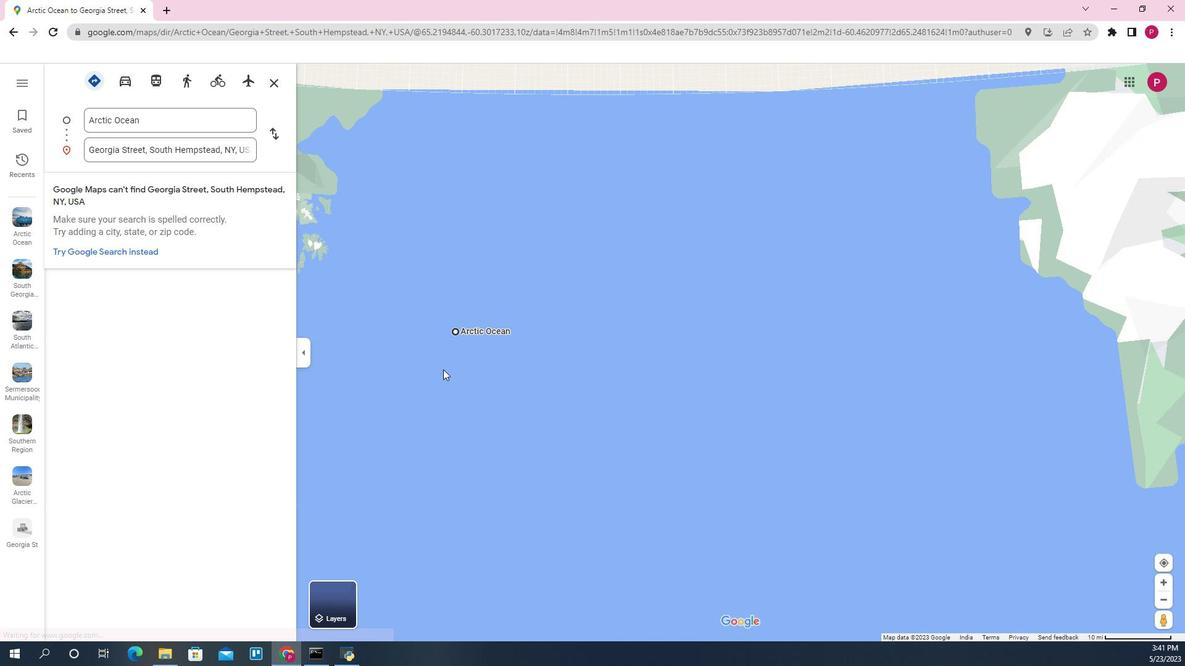 
Action: Mouse pressed left at (407, 324)
Screenshot: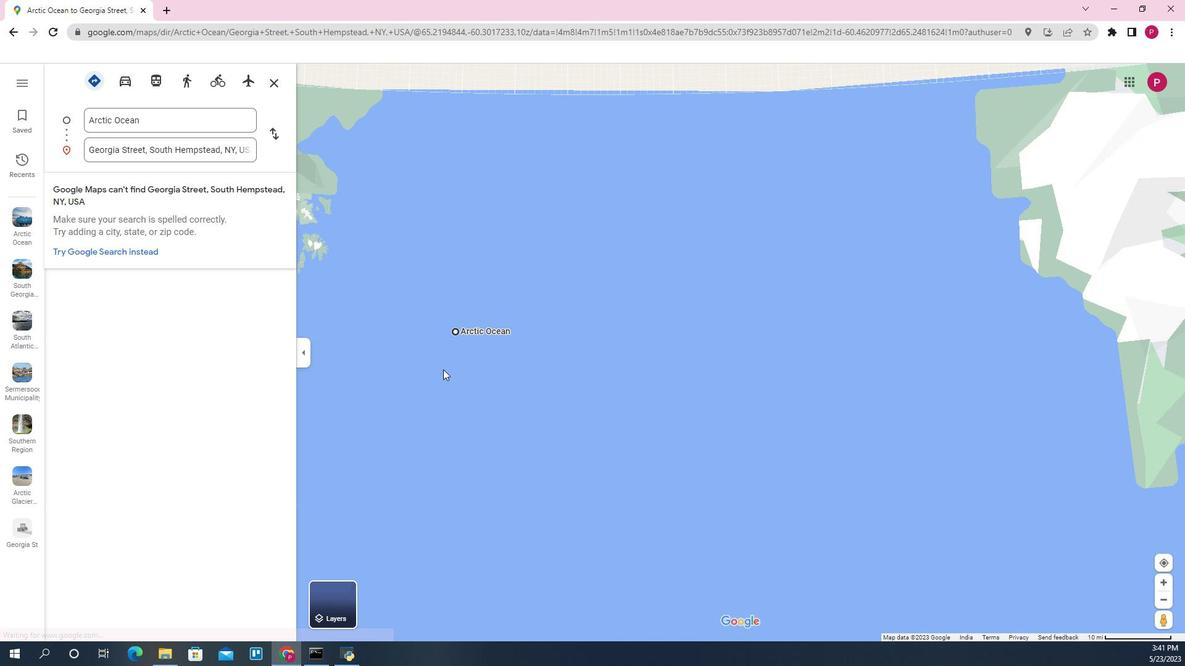 
Action: Mouse moved to (486, 283)
Screenshot: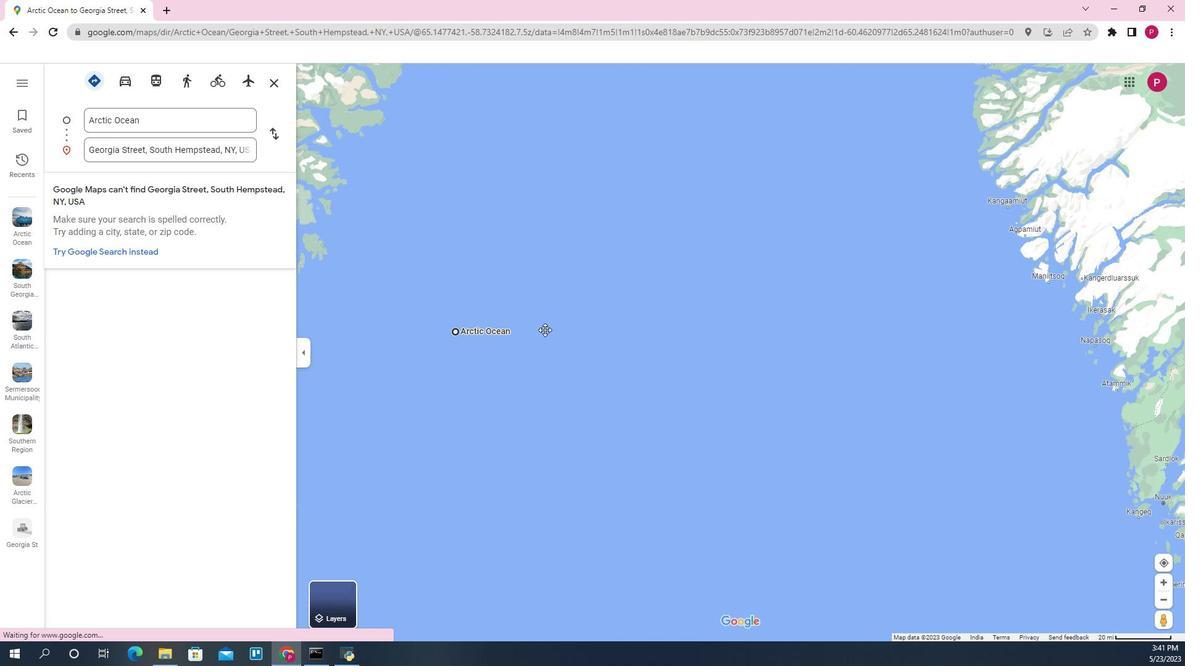 
Action: Mouse scrolled (486, 282) with delta (0, 0)
Screenshot: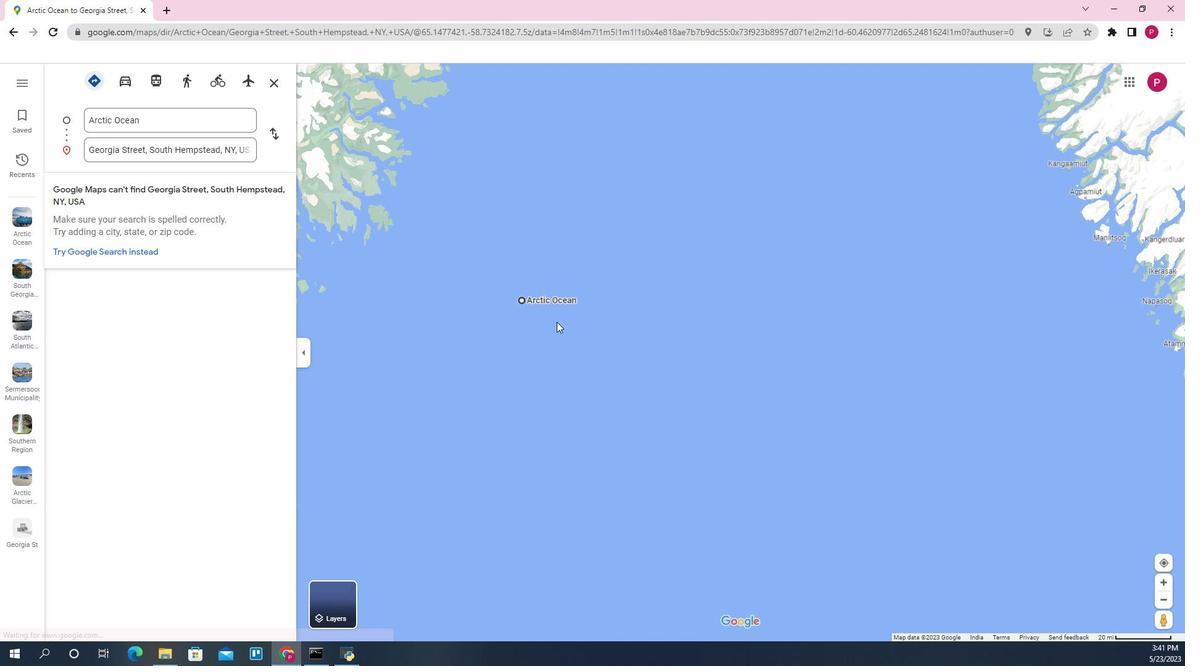 
Action: Mouse moved to (486, 283)
Screenshot: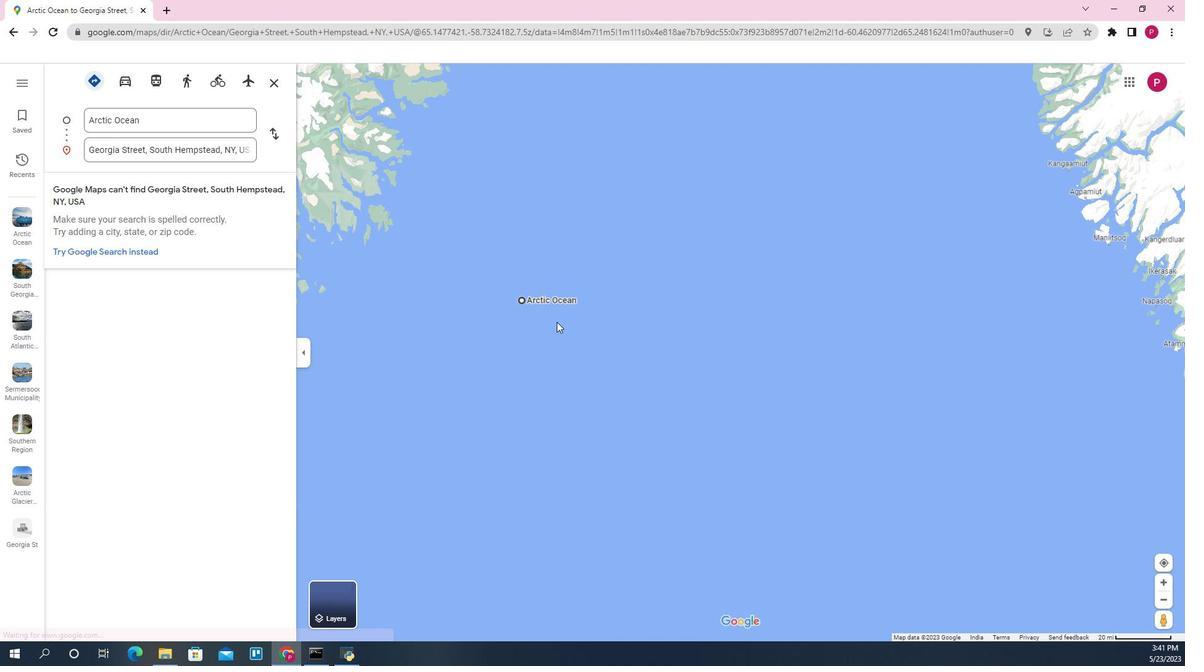 
Action: Mouse scrolled (486, 282) with delta (0, 0)
Screenshot: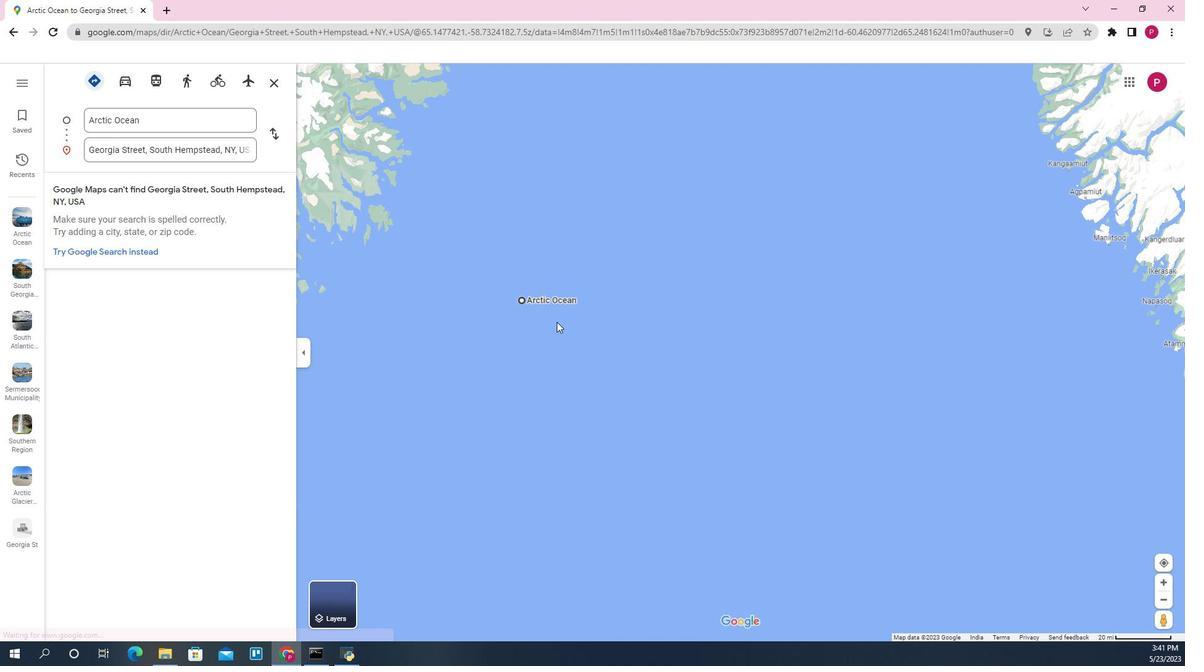 
Action: Mouse scrolled (486, 282) with delta (0, 0)
Screenshot: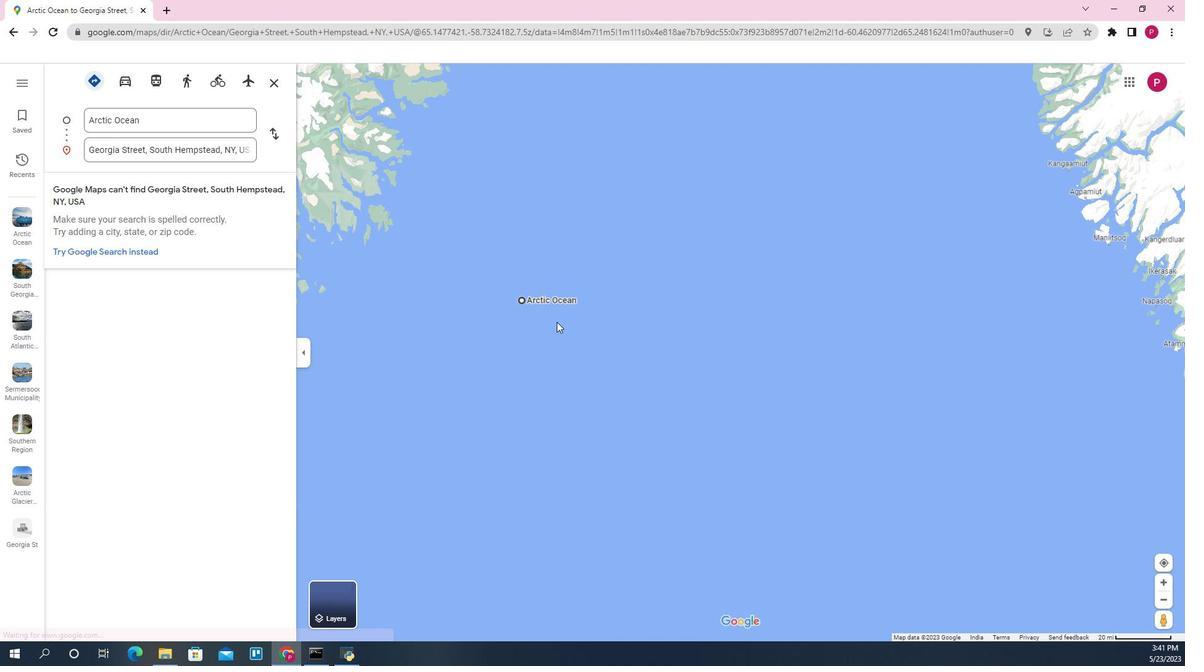 
Action: Mouse scrolled (486, 282) with delta (0, 0)
Screenshot: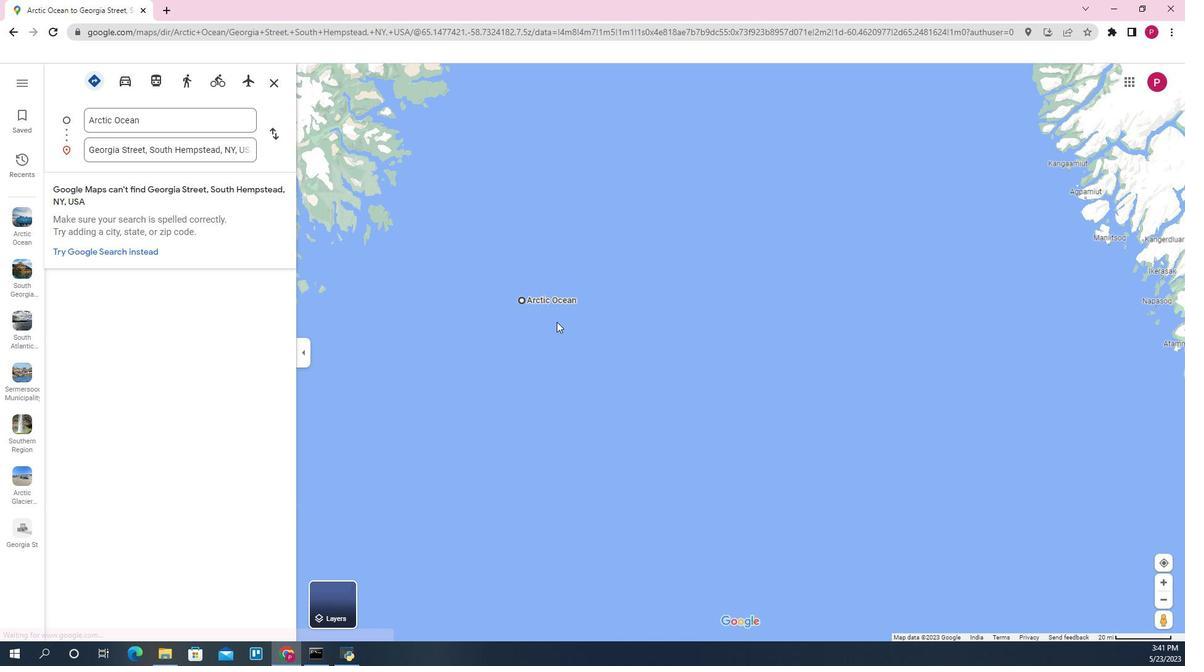 
Action: Mouse scrolled (486, 282) with delta (0, 0)
Screenshot: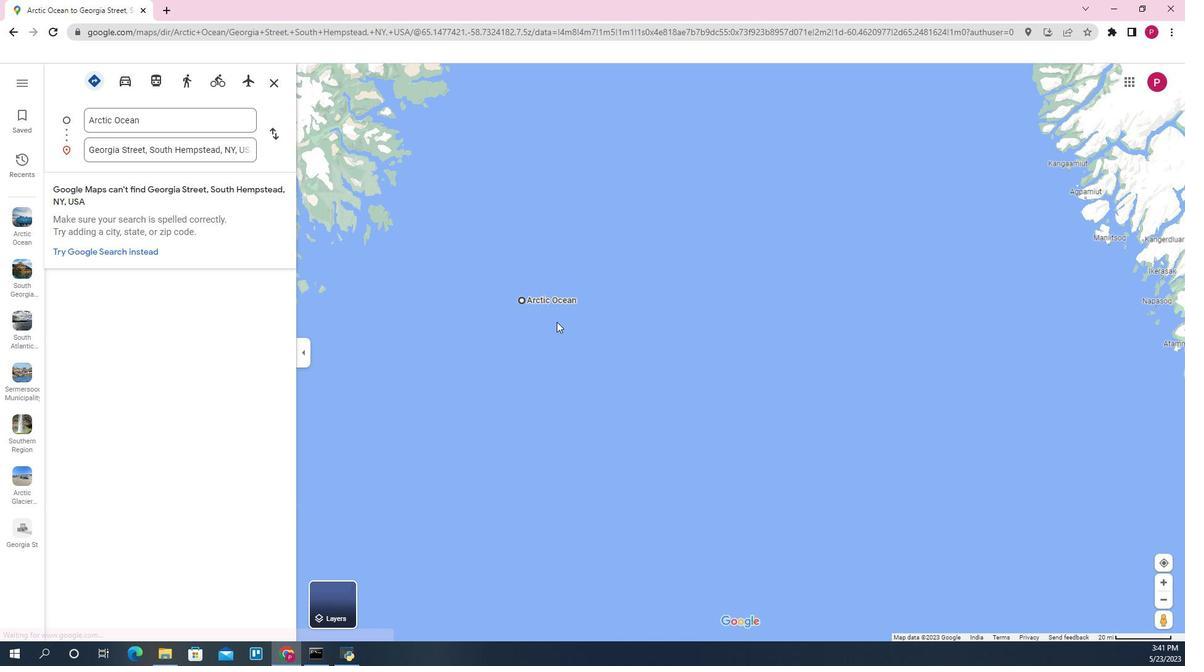 
Action: Mouse moved to (470, 296)
Screenshot: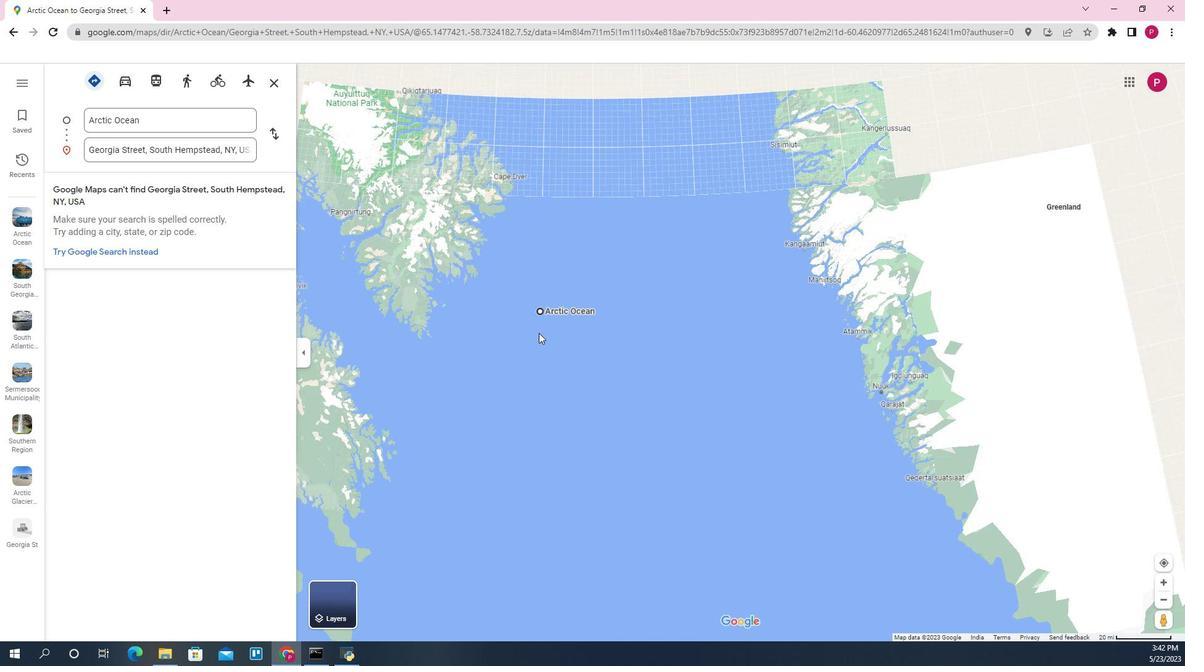 
Action: Mouse scrolled (470, 295) with delta (0, 0)
Screenshot: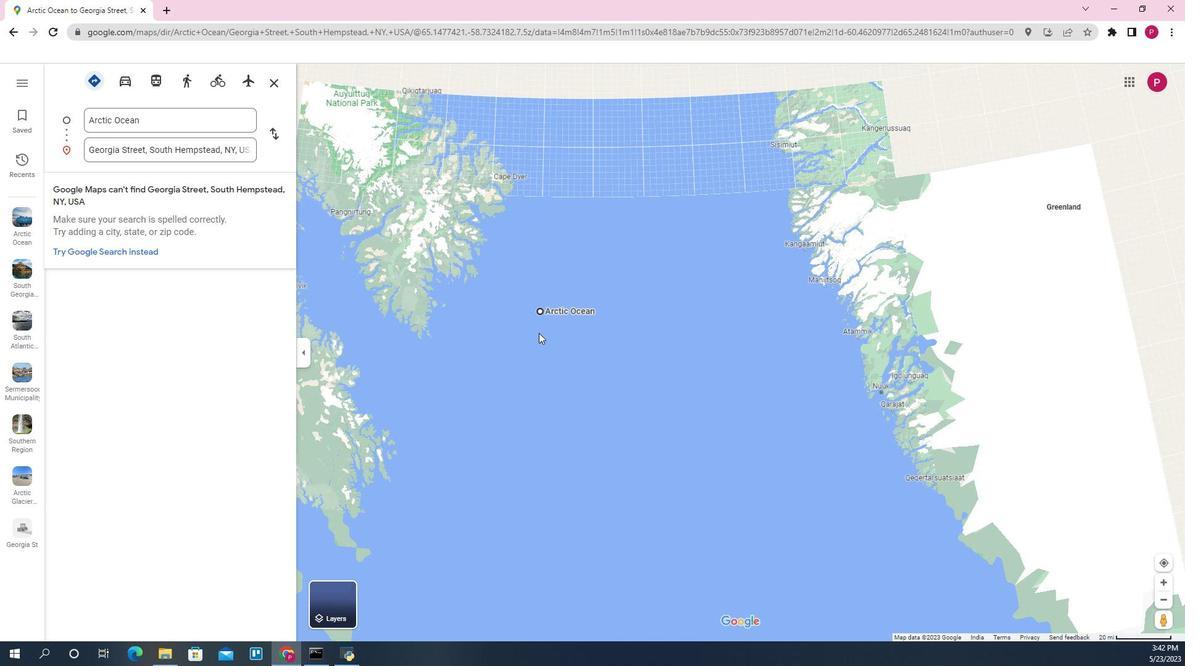 
Action: Mouse scrolled (470, 295) with delta (0, 0)
Screenshot: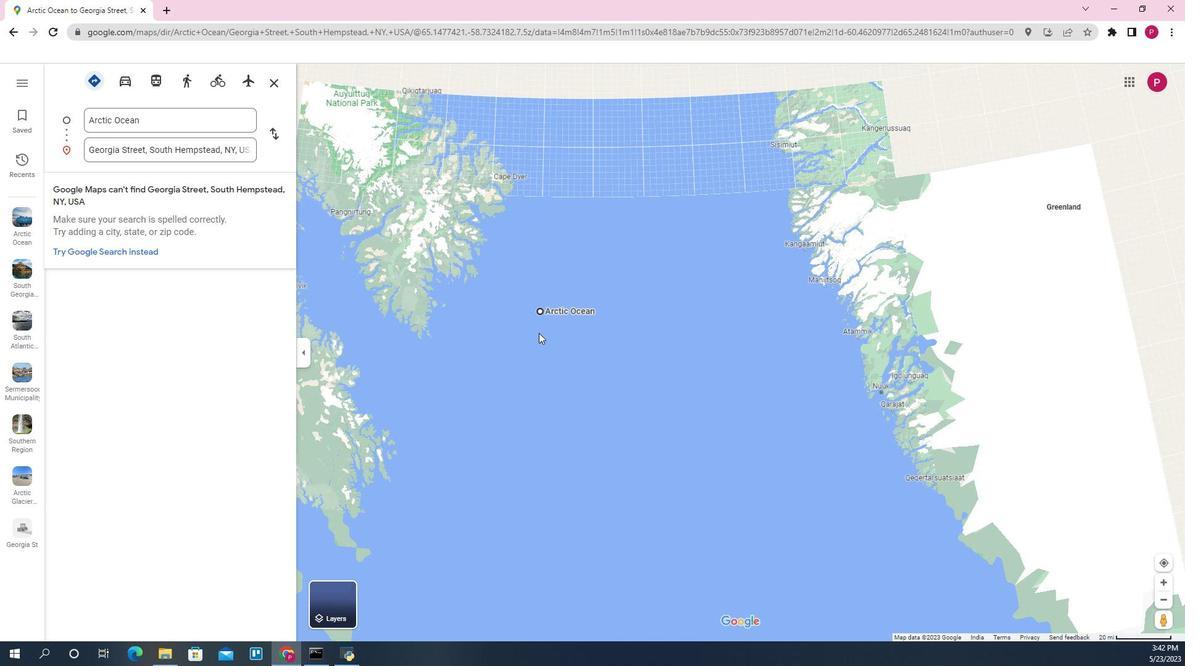 
Action: Mouse scrolled (470, 295) with delta (0, 0)
Screenshot: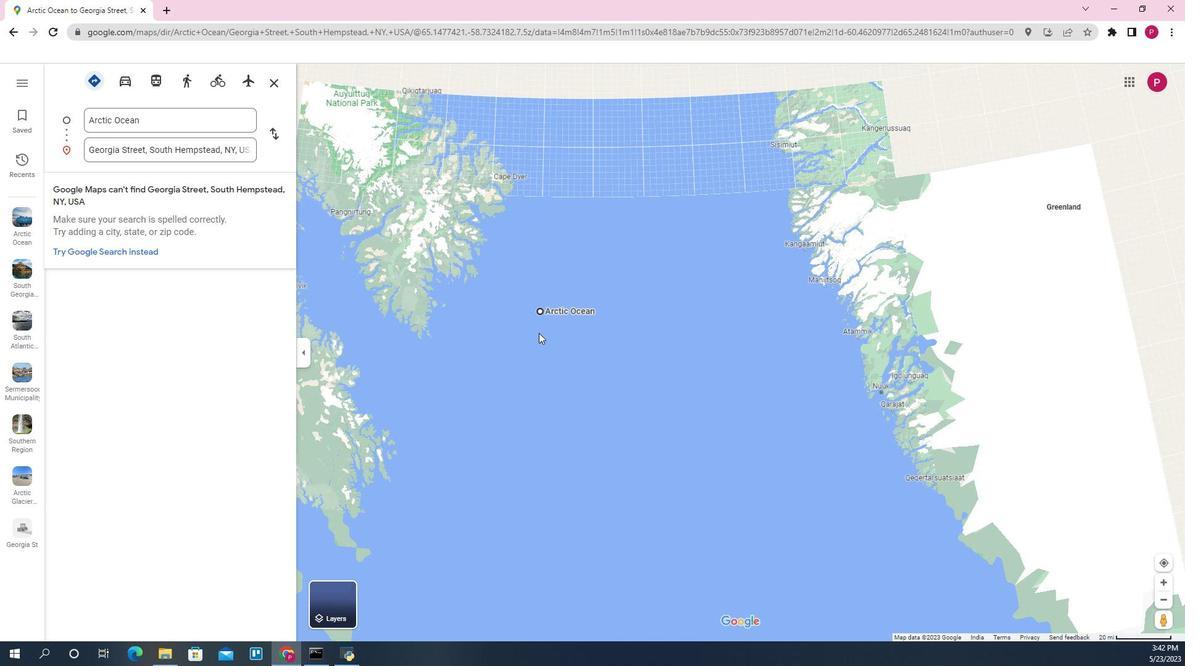 
Action: Mouse scrolled (470, 295) with delta (0, 0)
Screenshot: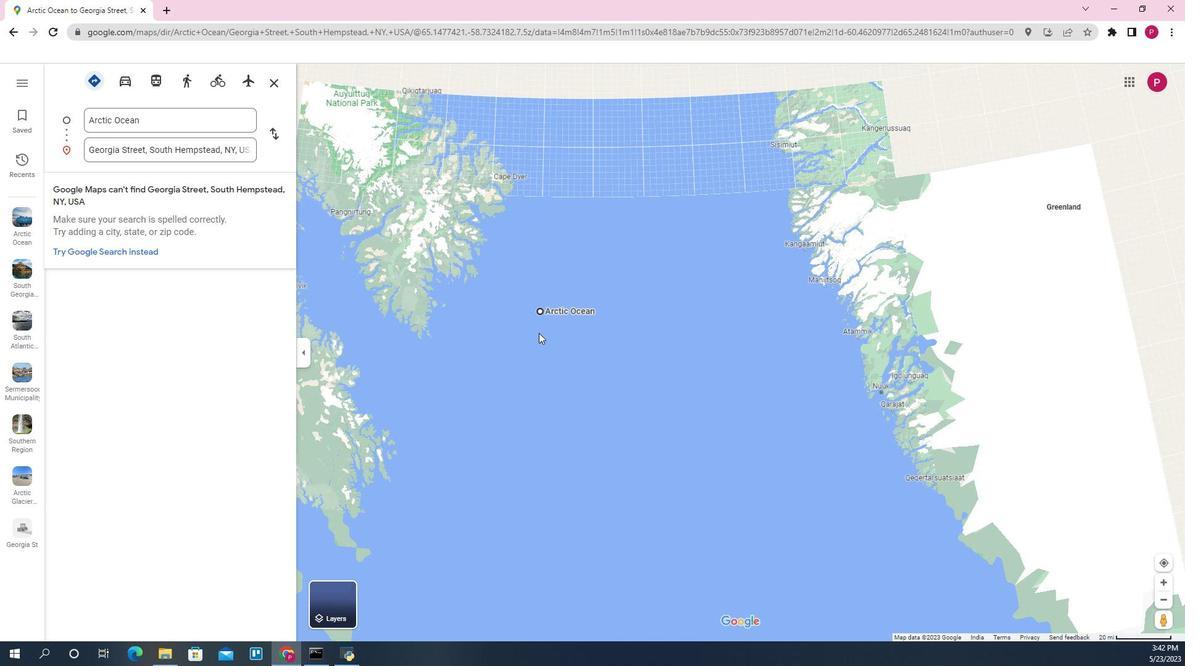 
Action: Mouse scrolled (470, 295) with delta (0, 0)
Screenshot: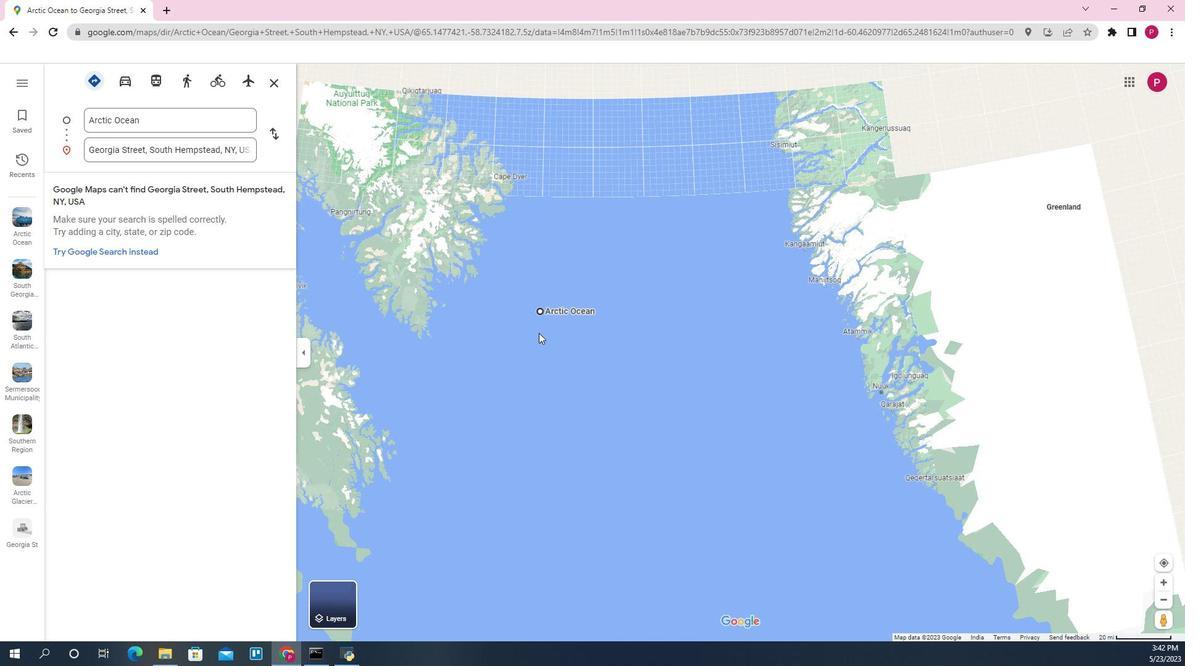 
Action: Mouse scrolled (470, 295) with delta (0, 0)
Screenshot: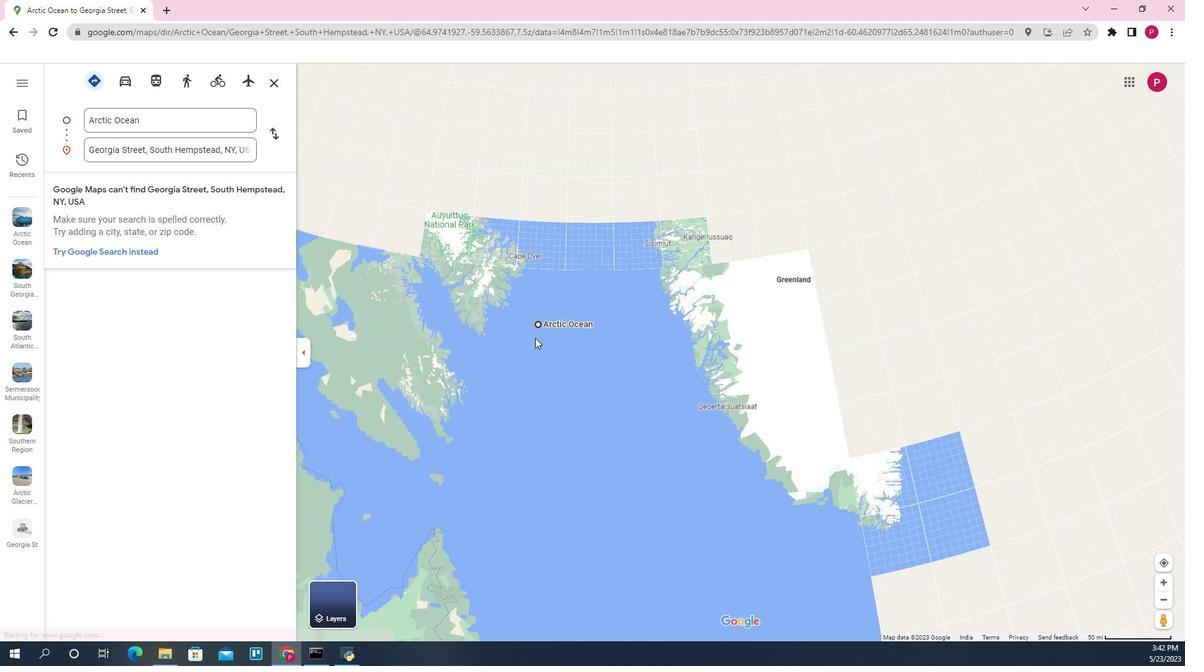 
Action: Mouse scrolled (470, 295) with delta (0, 0)
Screenshot: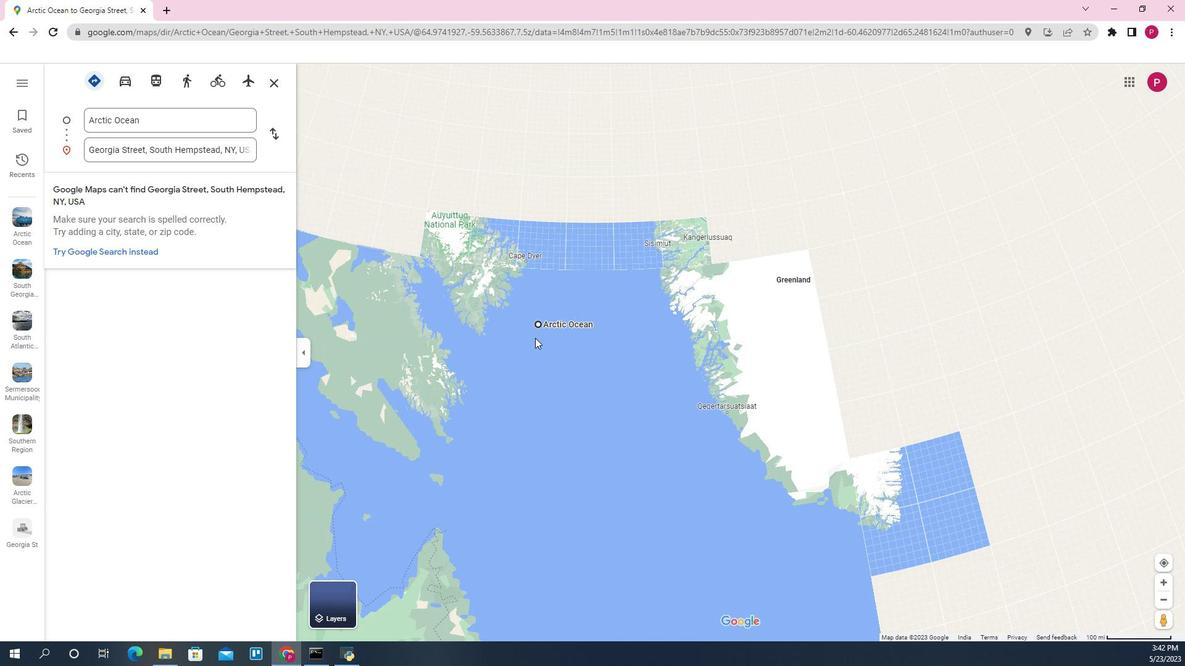 
Action: Mouse scrolled (470, 295) with delta (0, 0)
Screenshot: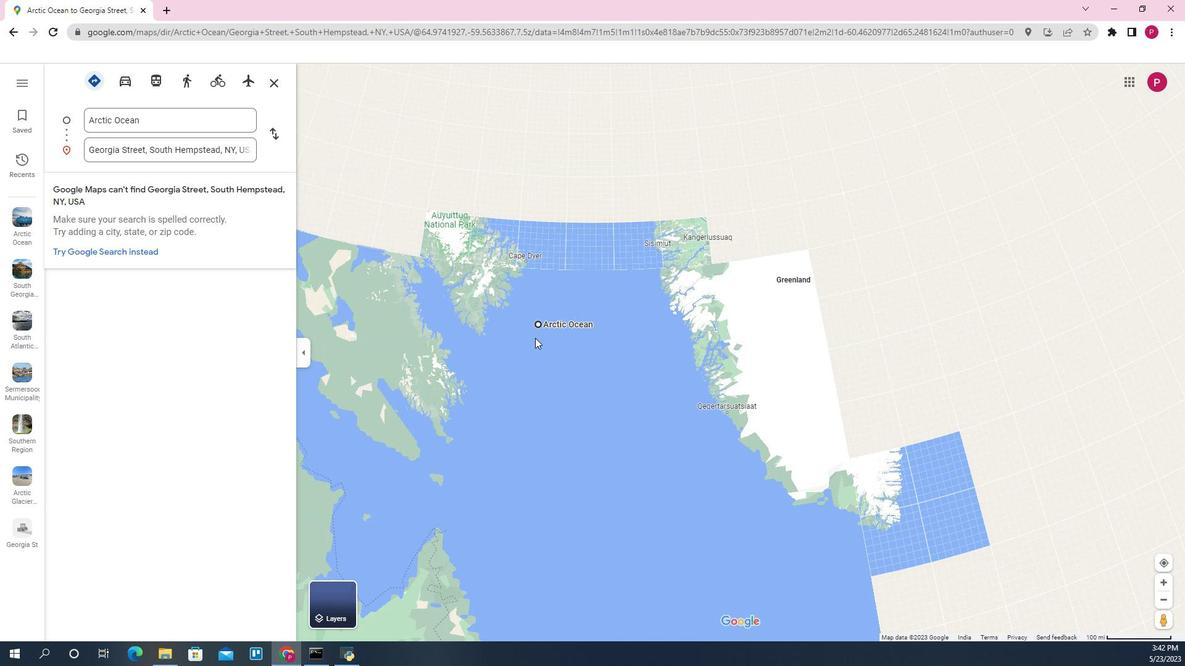 
Action: Mouse scrolled (470, 295) with delta (0, 0)
Screenshot: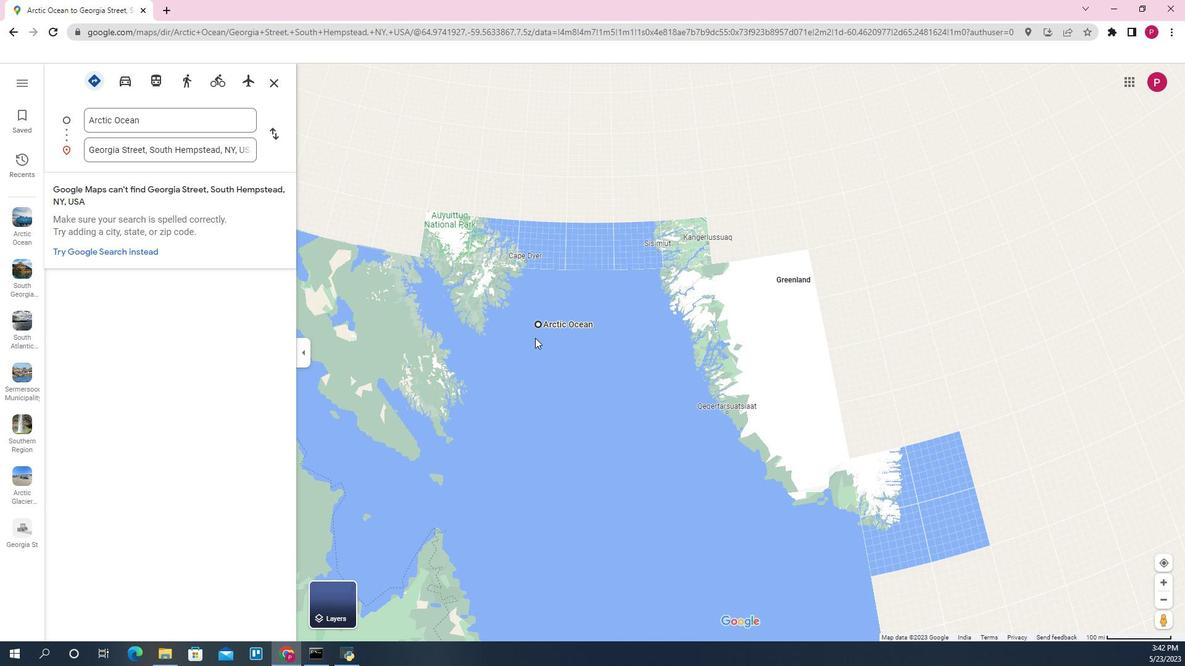 
Action: Mouse scrolled (470, 295) with delta (0, 0)
Screenshot: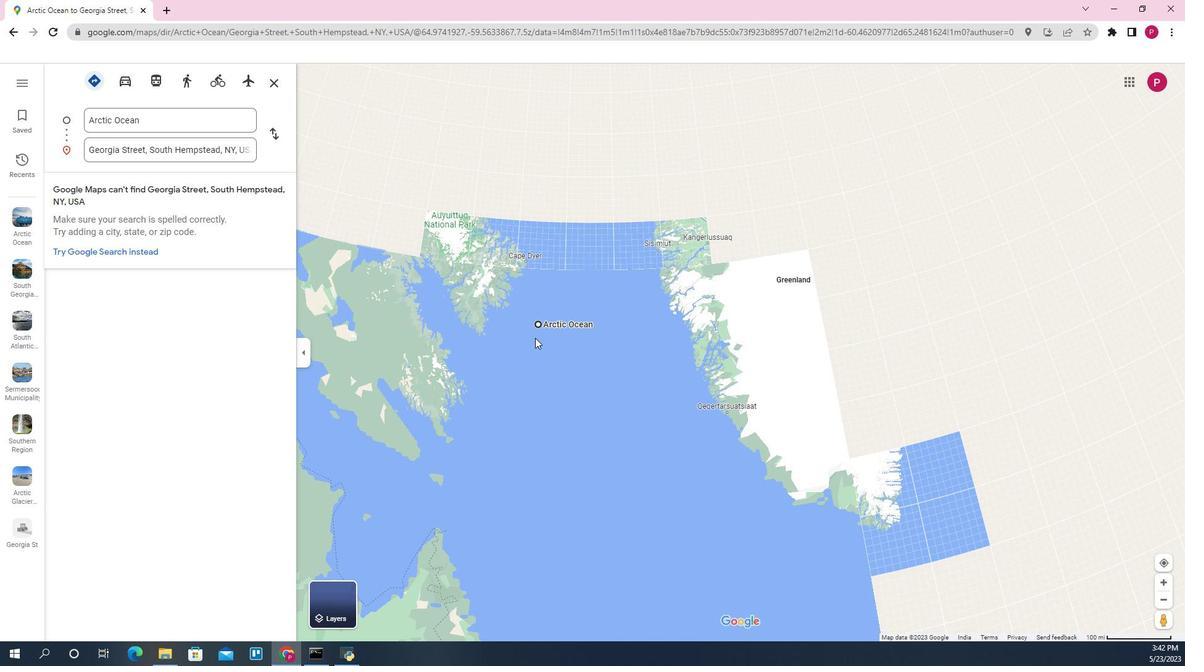 
Action: Mouse moved to (472, 307)
Screenshot: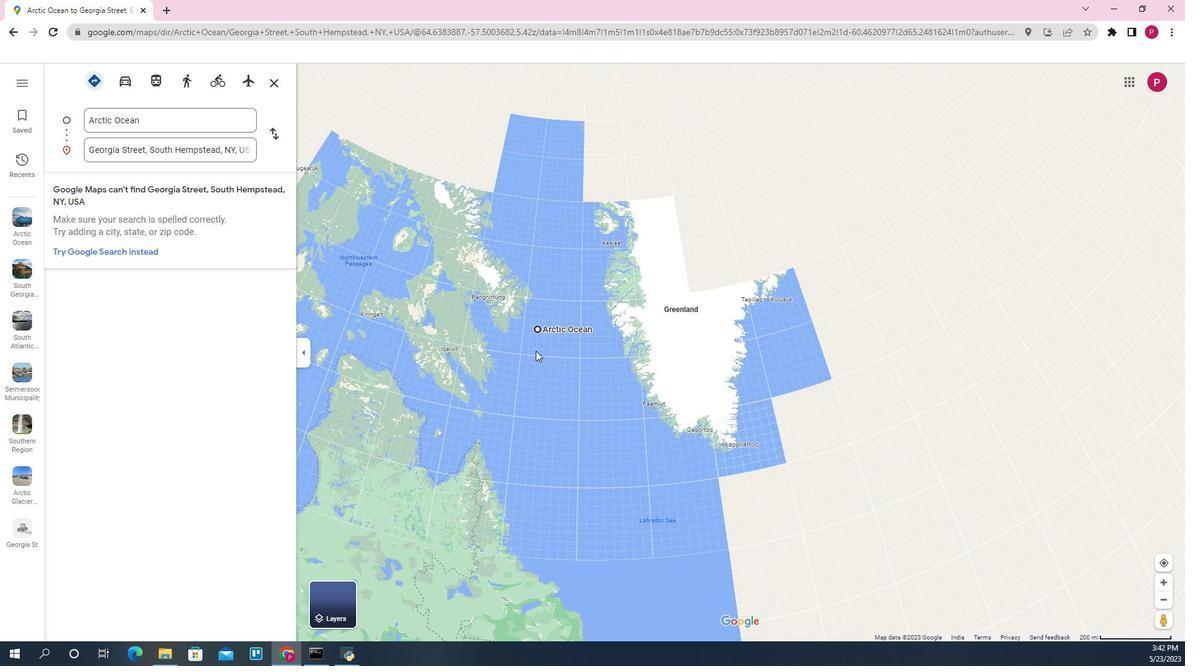 
Action: Mouse pressed left at (472, 307)
Screenshot: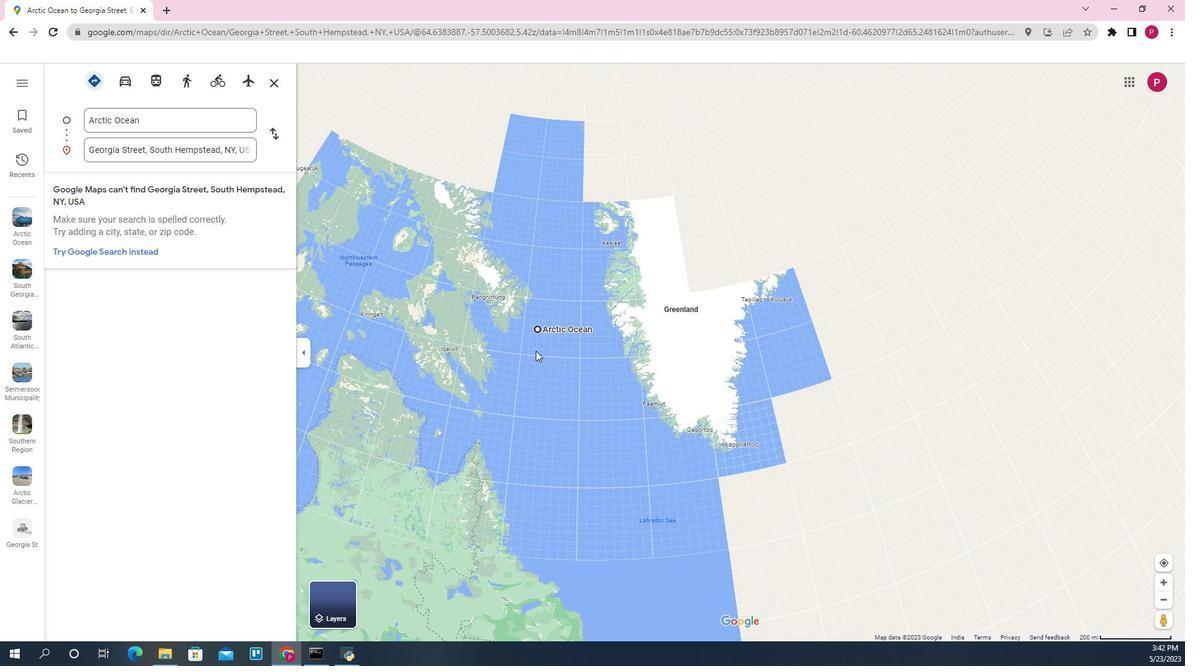 
Action: Mouse moved to (493, 250)
Screenshot: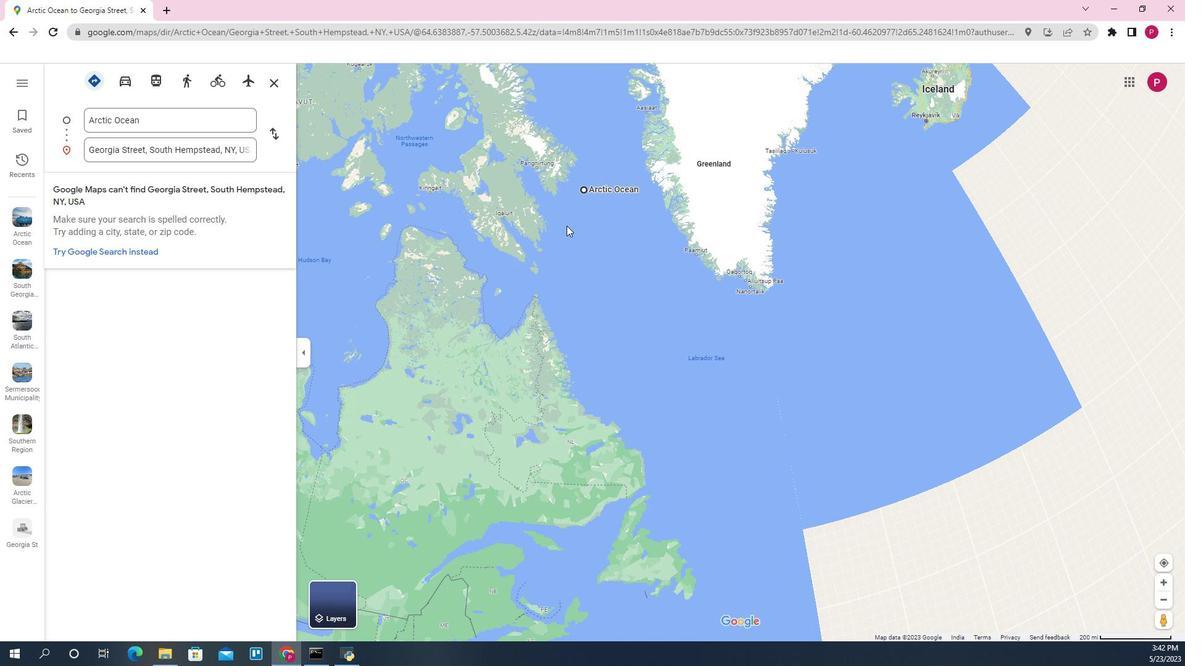 
Action: Mouse scrolled (493, 249) with delta (0, 0)
Screenshot: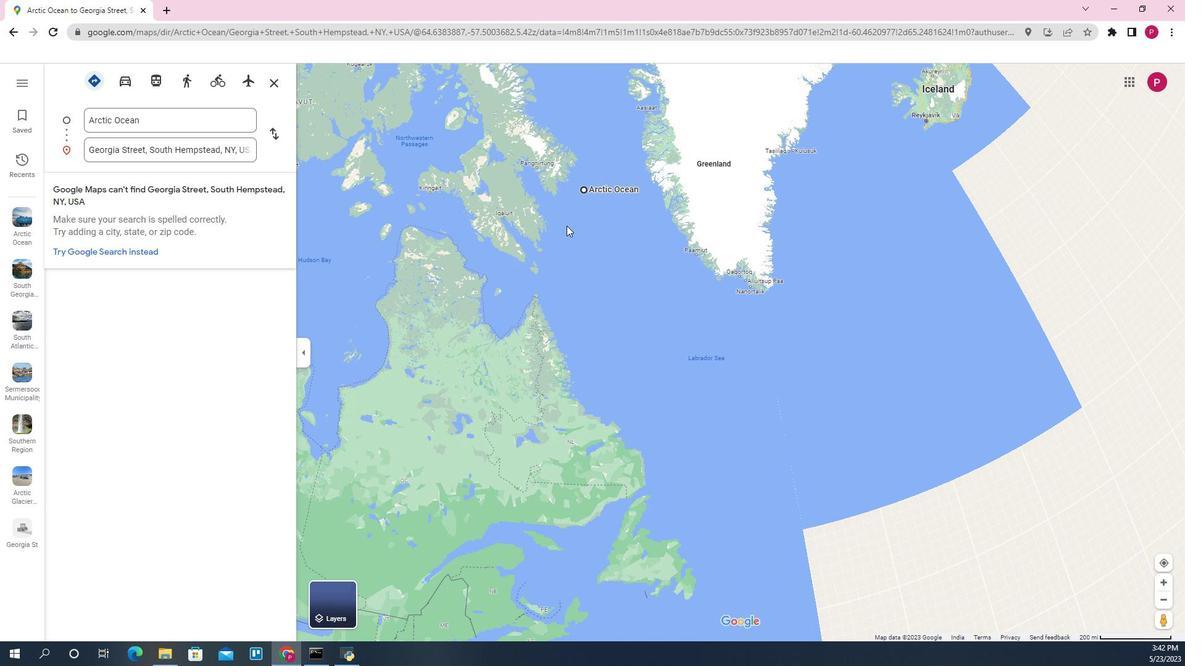 
Action: Mouse moved to (493, 251)
Screenshot: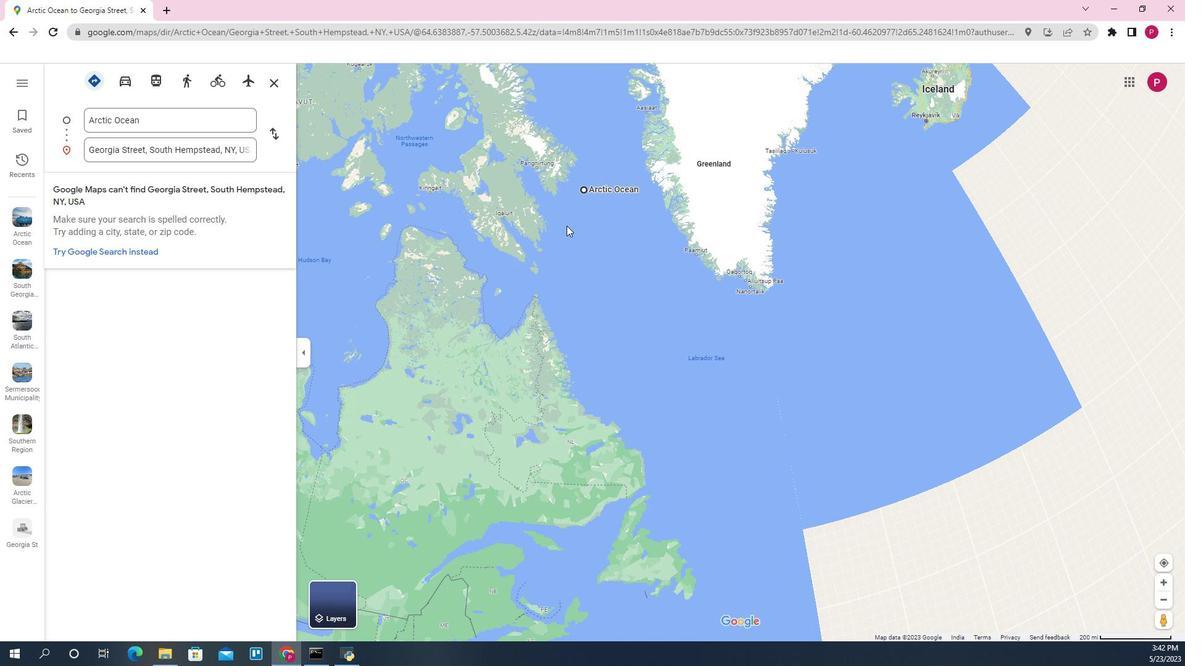 
Action: Mouse scrolled (493, 251) with delta (0, 0)
Screenshot: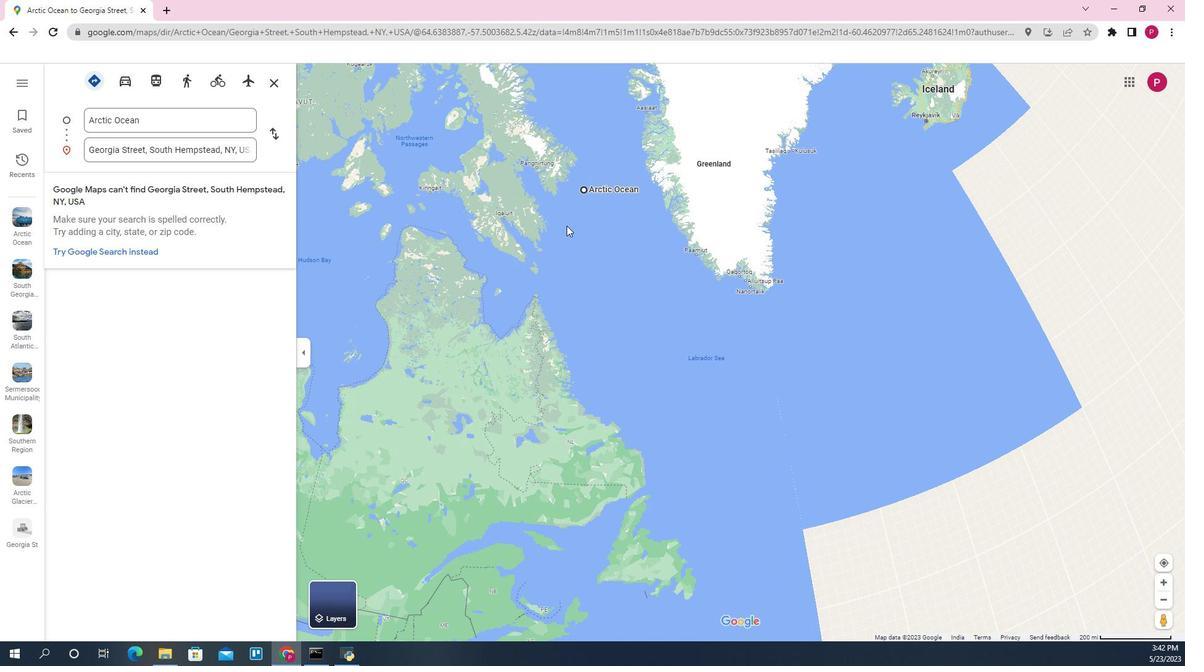 
Action: Mouse moved to (494, 253)
Screenshot: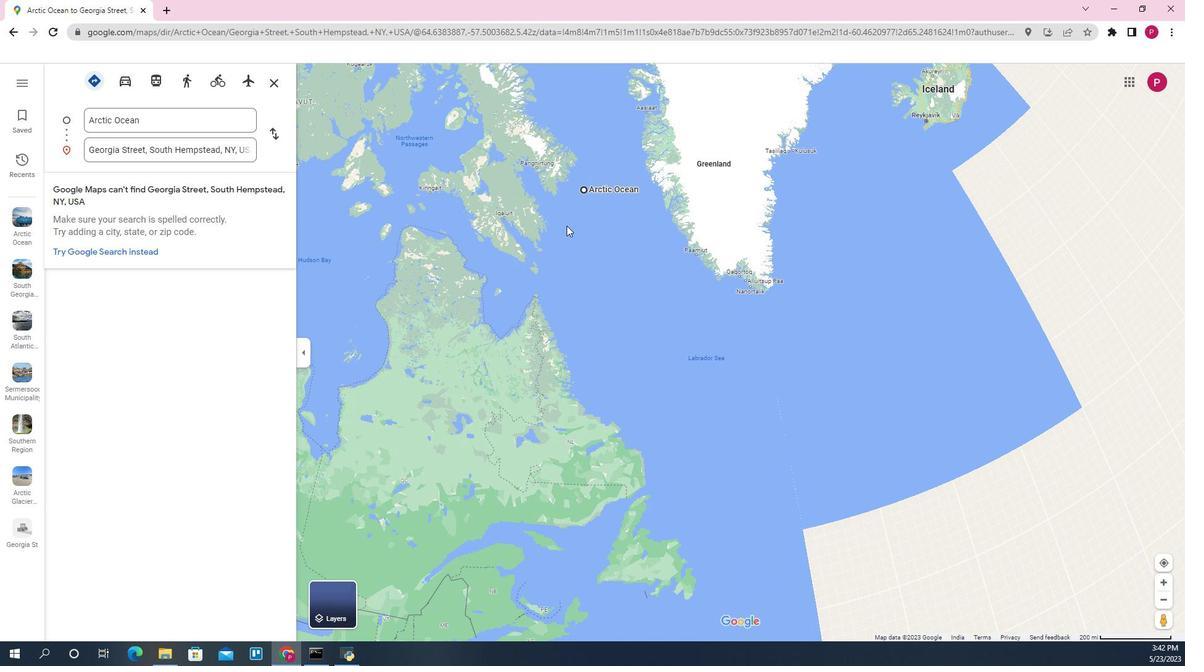 
Action: Mouse scrolled (494, 252) with delta (0, 0)
Screenshot: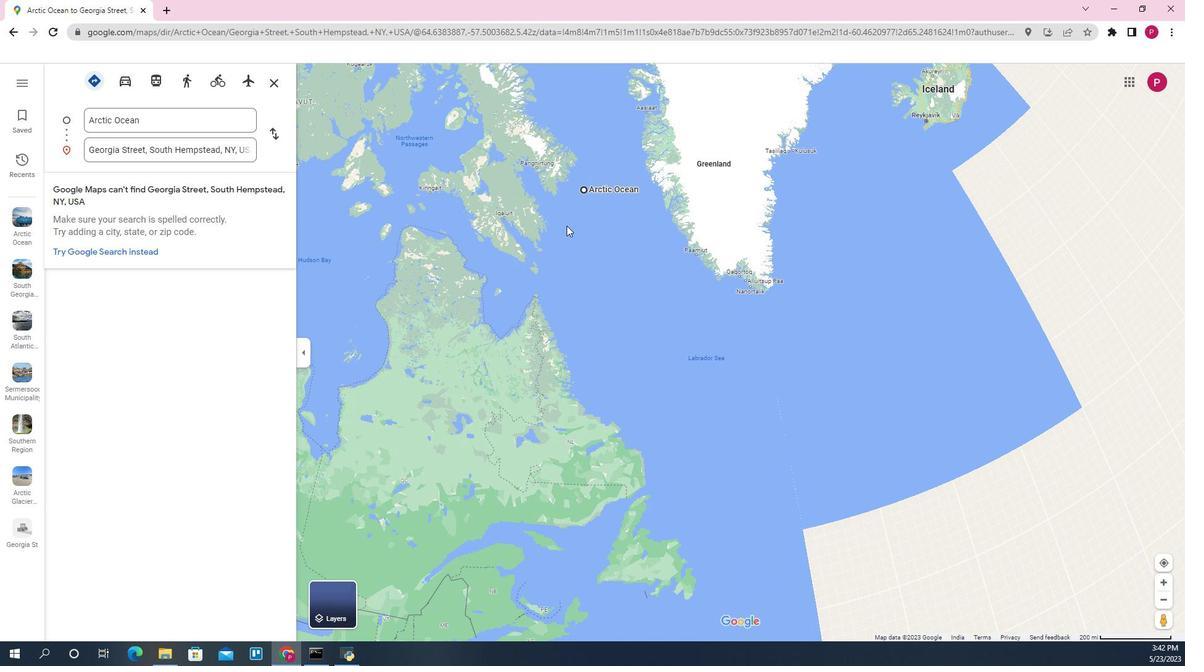 
Action: Mouse moved to (494, 254)
Screenshot: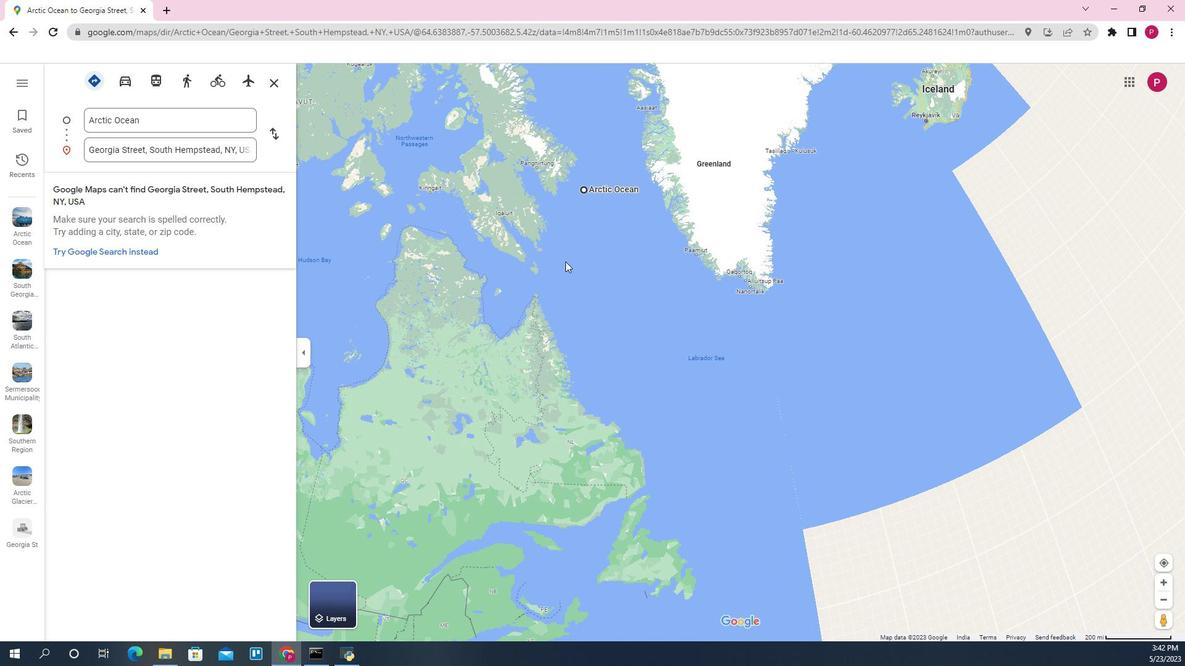 
Action: Mouse scrolled (494, 254) with delta (0, 0)
Screenshot: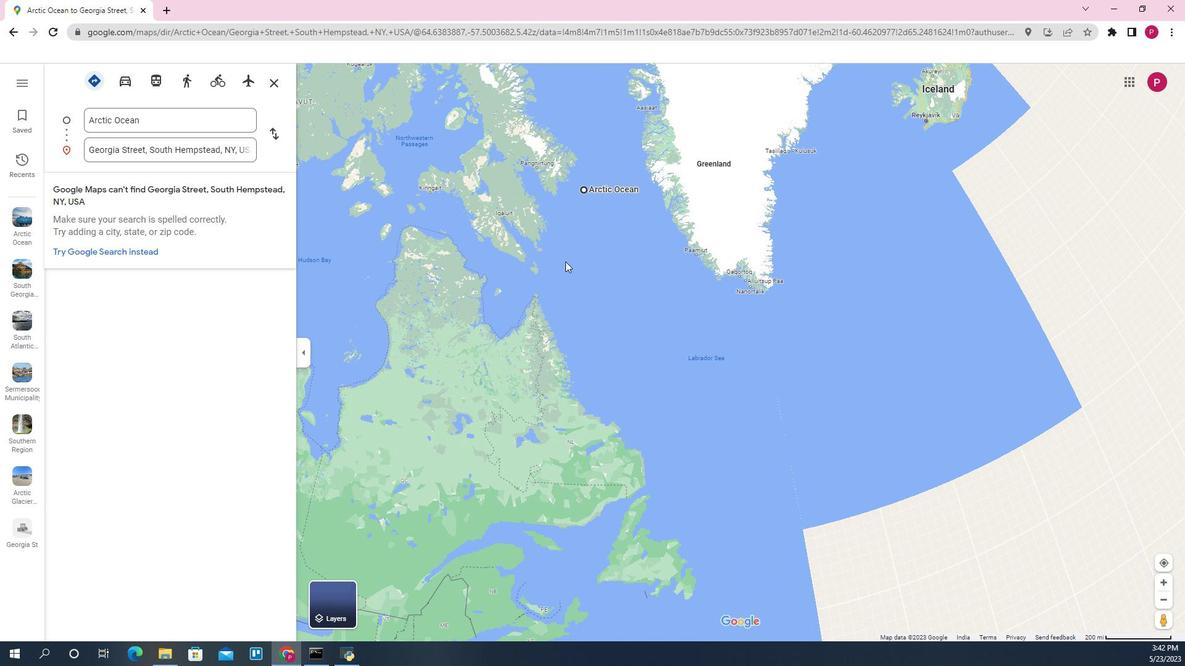 
Action: Mouse moved to (494, 255)
Screenshot: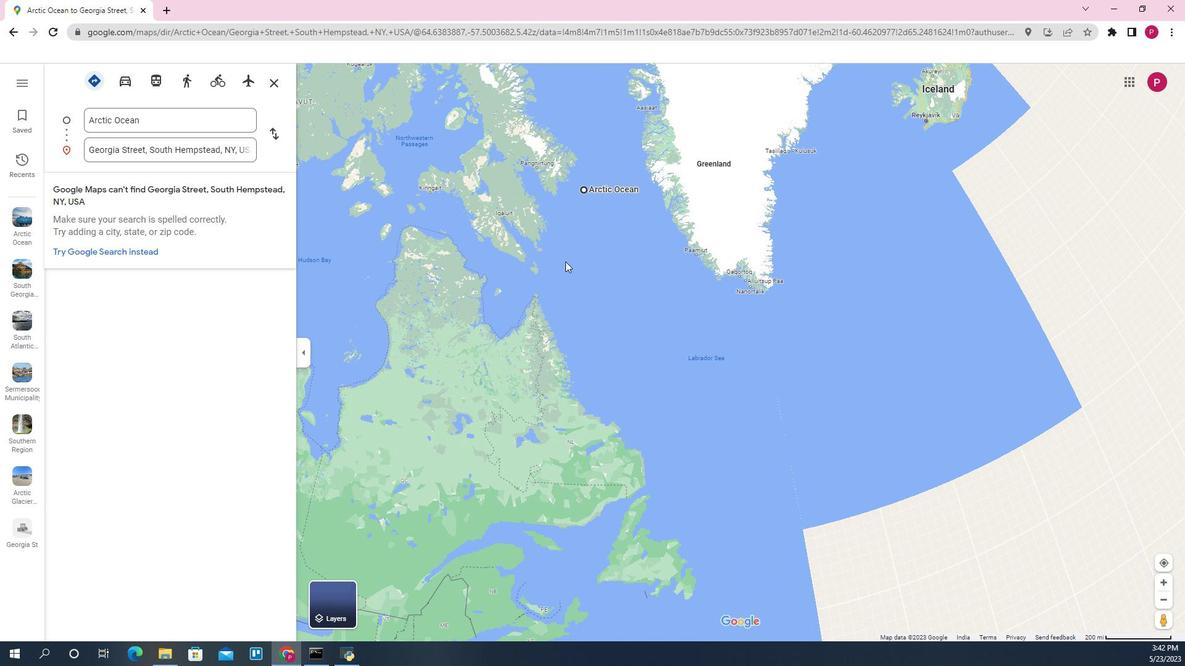 
Action: Mouse scrolled (494, 254) with delta (0, 0)
Screenshot: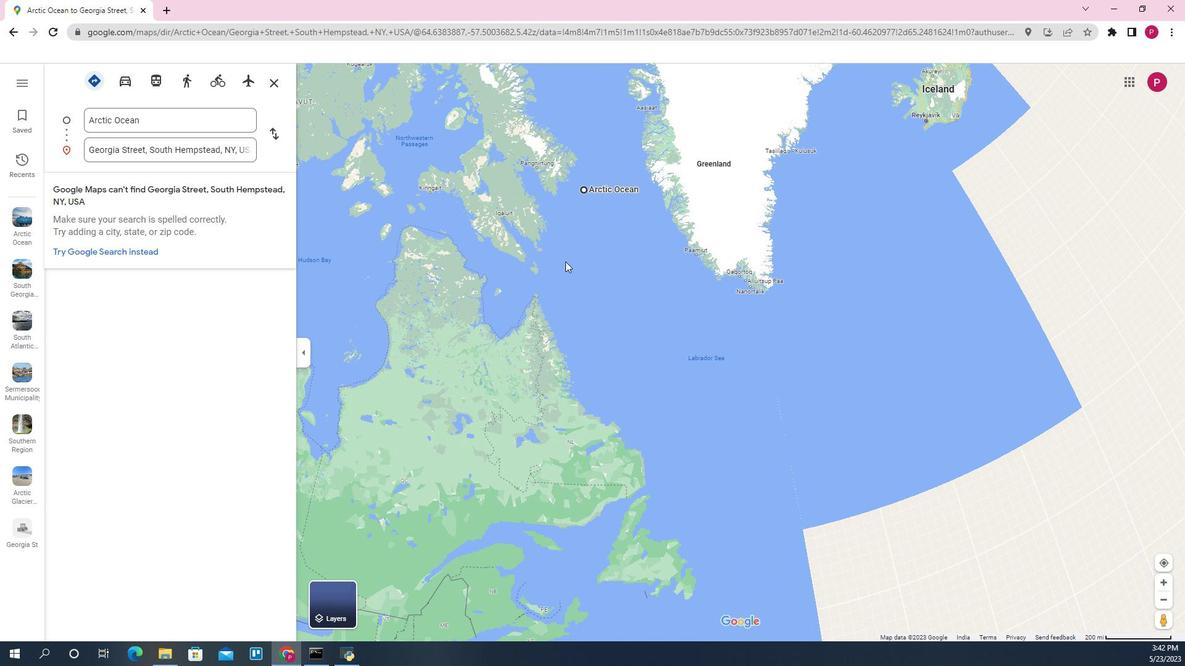 
Action: Mouse moved to (494, 259)
Screenshot: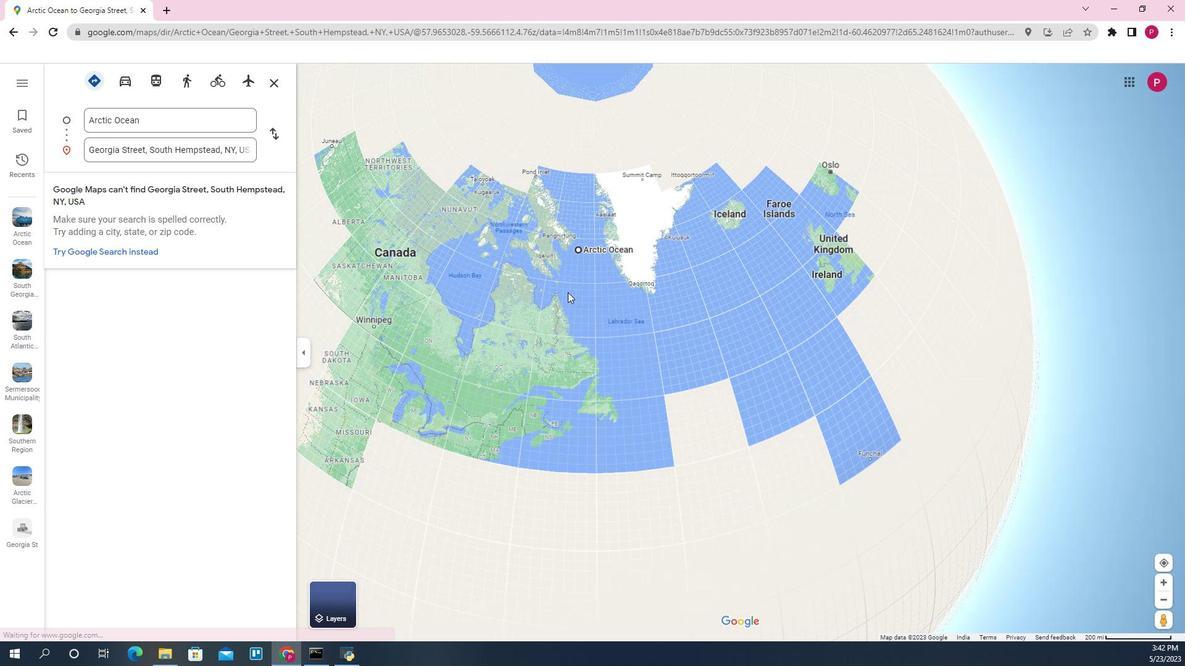 
Action: Mouse scrolled (494, 258) with delta (0, 0)
Screenshot: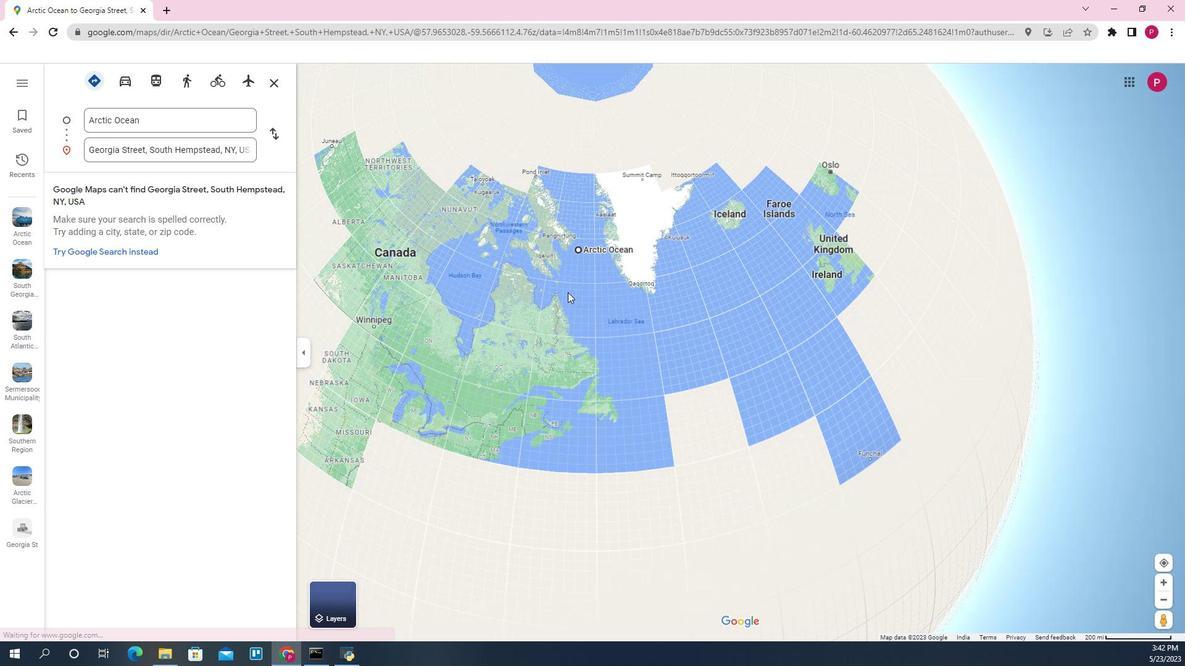
Action: Mouse moved to (493, 259)
Screenshot: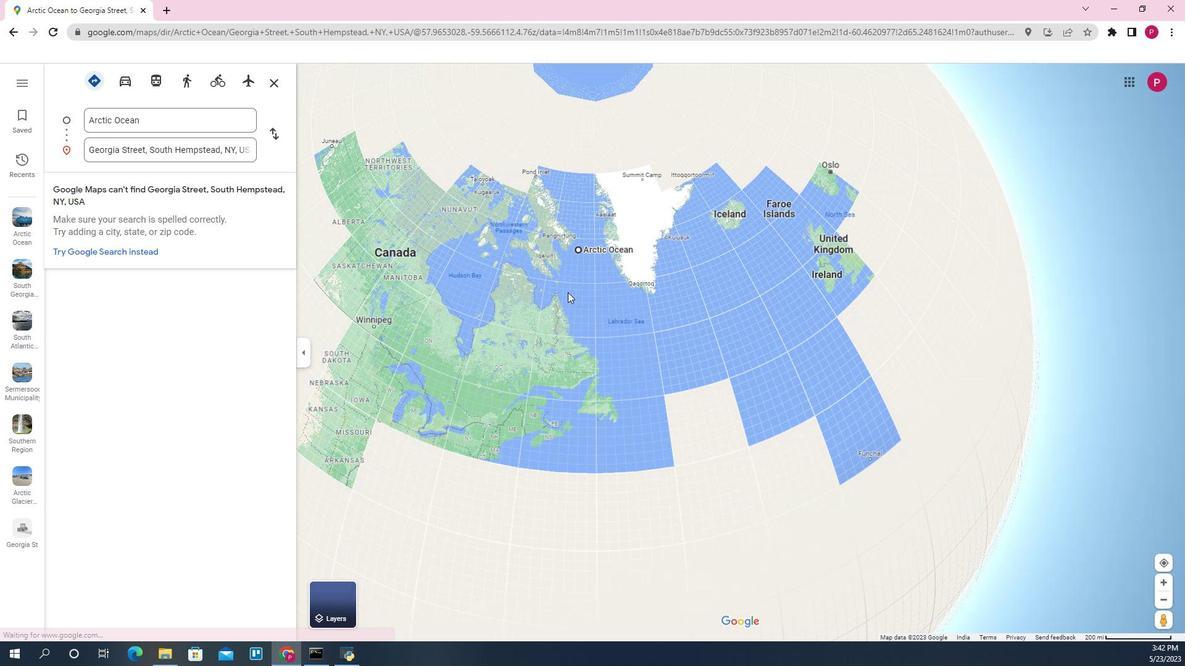 
Action: Mouse scrolled (493, 258) with delta (0, 0)
Screenshot: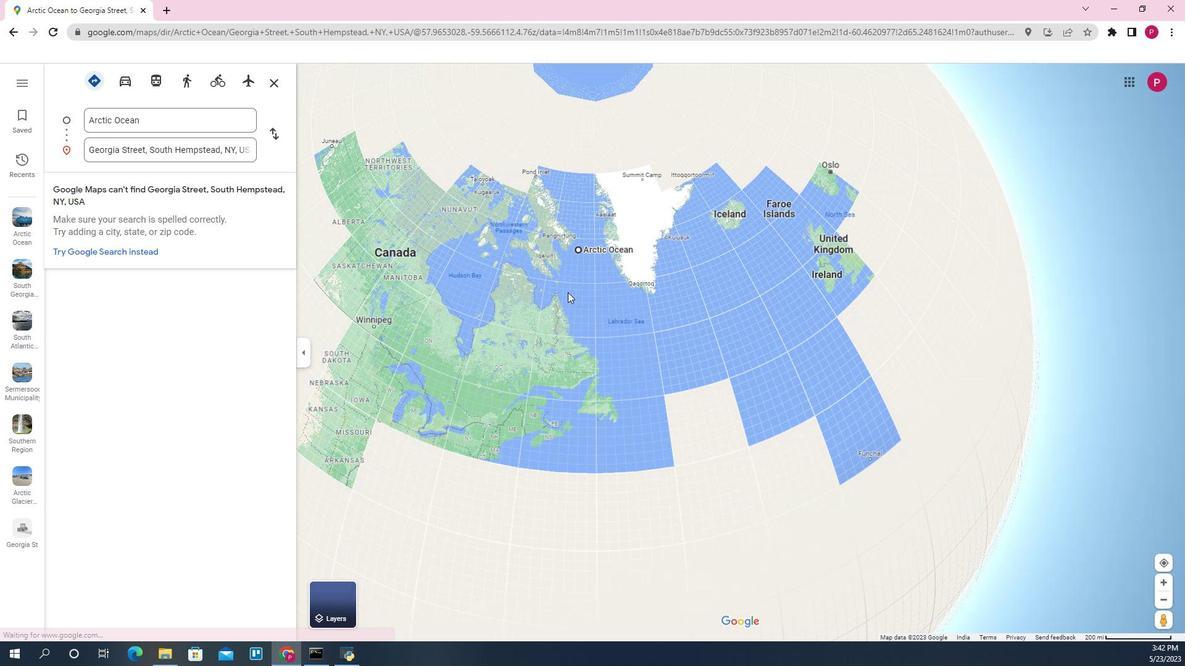 
Action: Mouse scrolled (493, 258) with delta (0, 0)
Screenshot: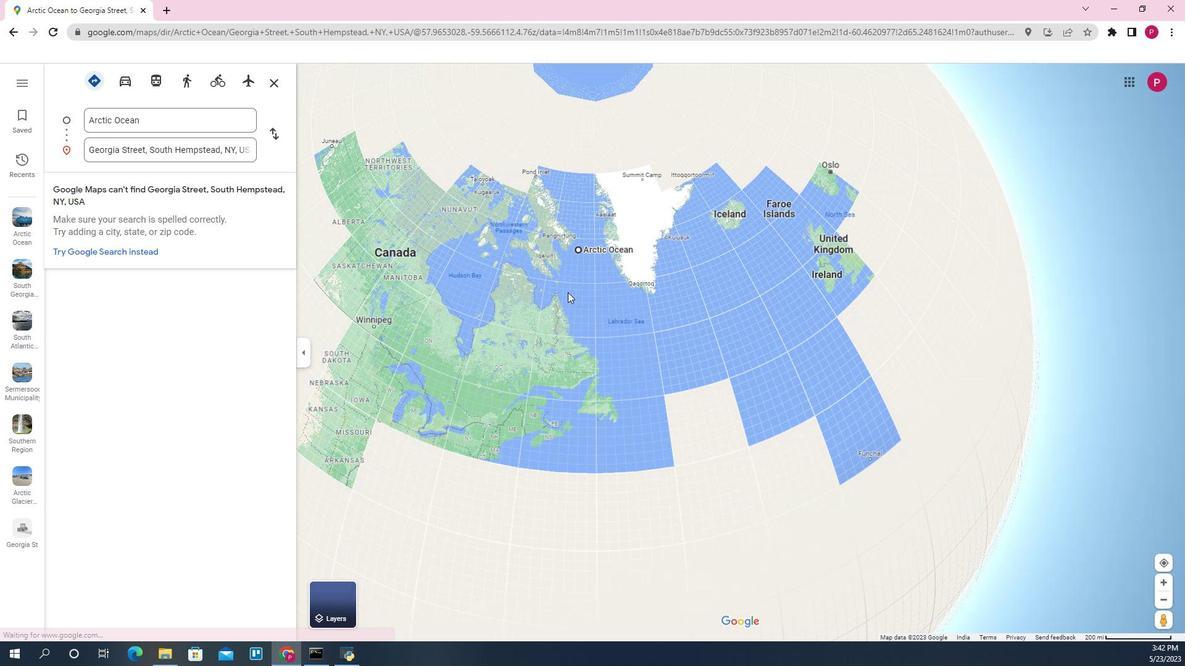 
Action: Mouse scrolled (493, 258) with delta (0, 0)
Screenshot: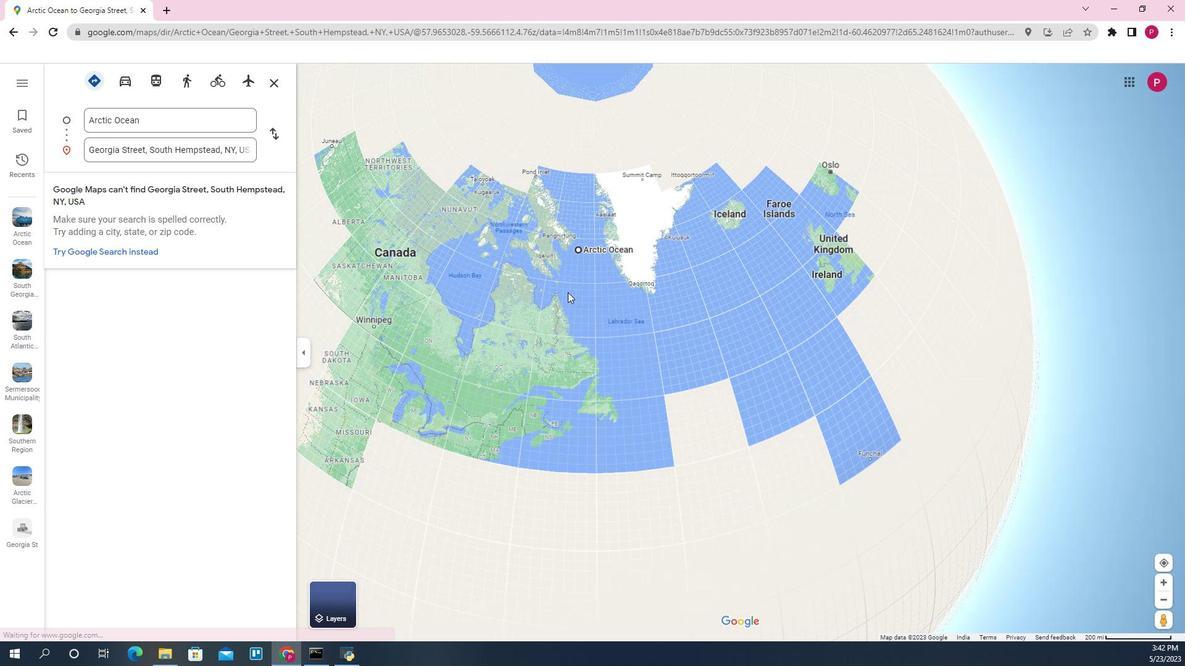 
Action: Mouse moved to (500, 298)
Screenshot: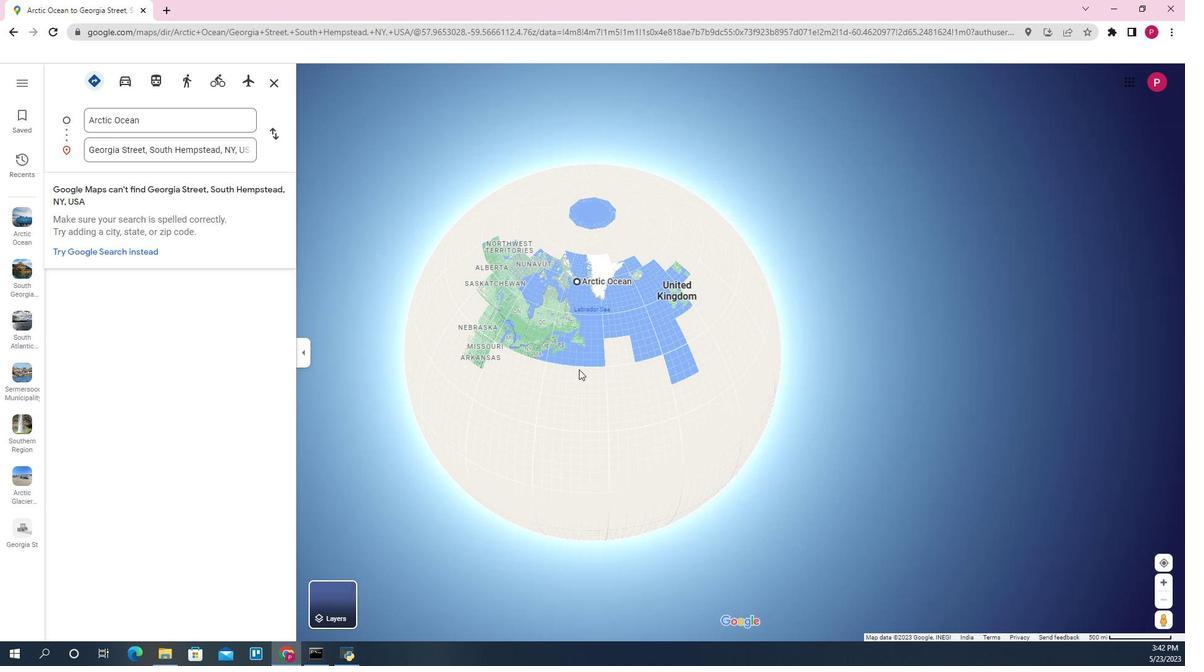
Action: Mouse scrolled (500, 299) with delta (0, 0)
Screenshot: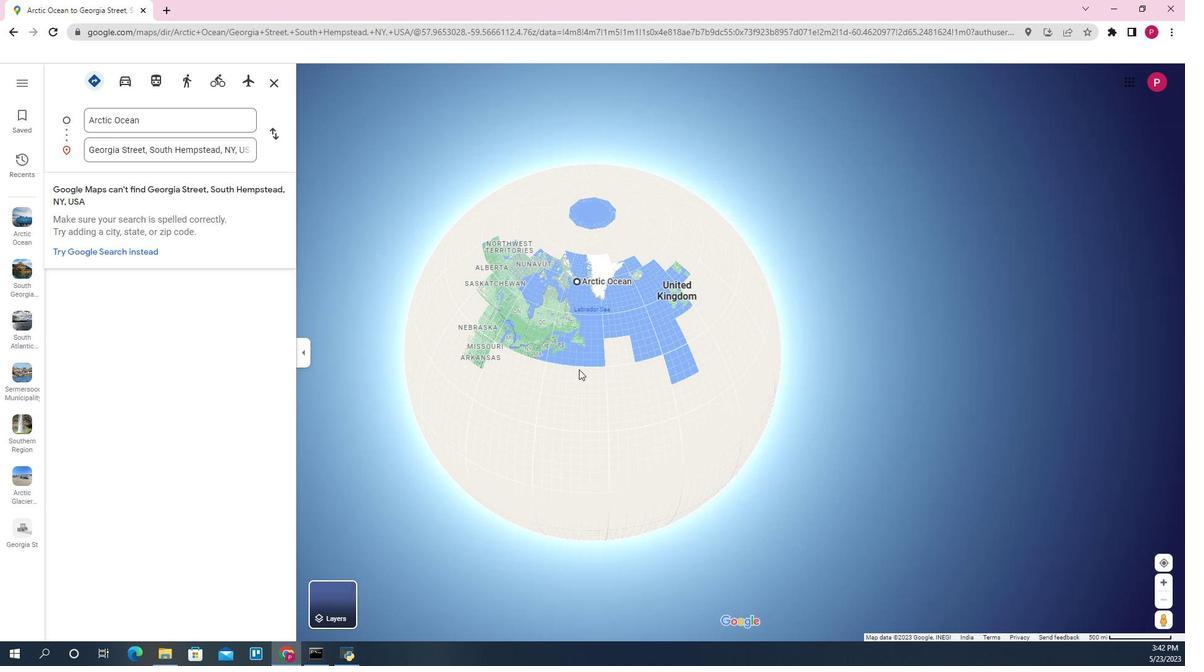 
Action: Mouse moved to (493, 269)
Screenshot: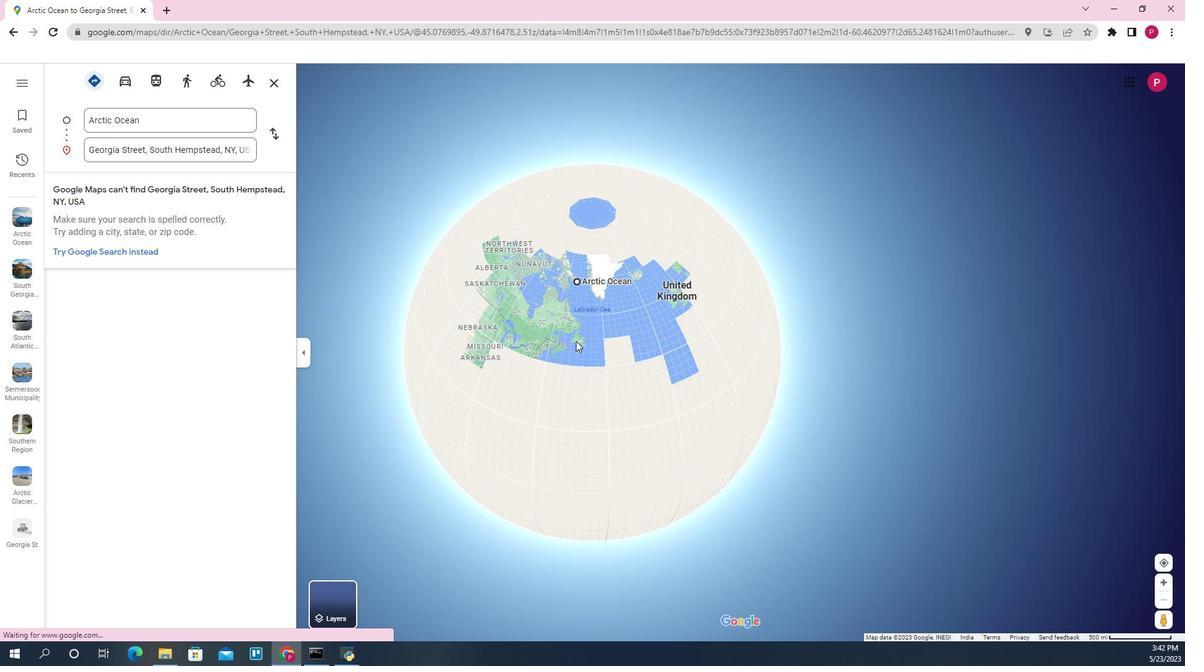 
Action: Mouse scrolled (493, 271) with delta (0, 0)
Screenshot: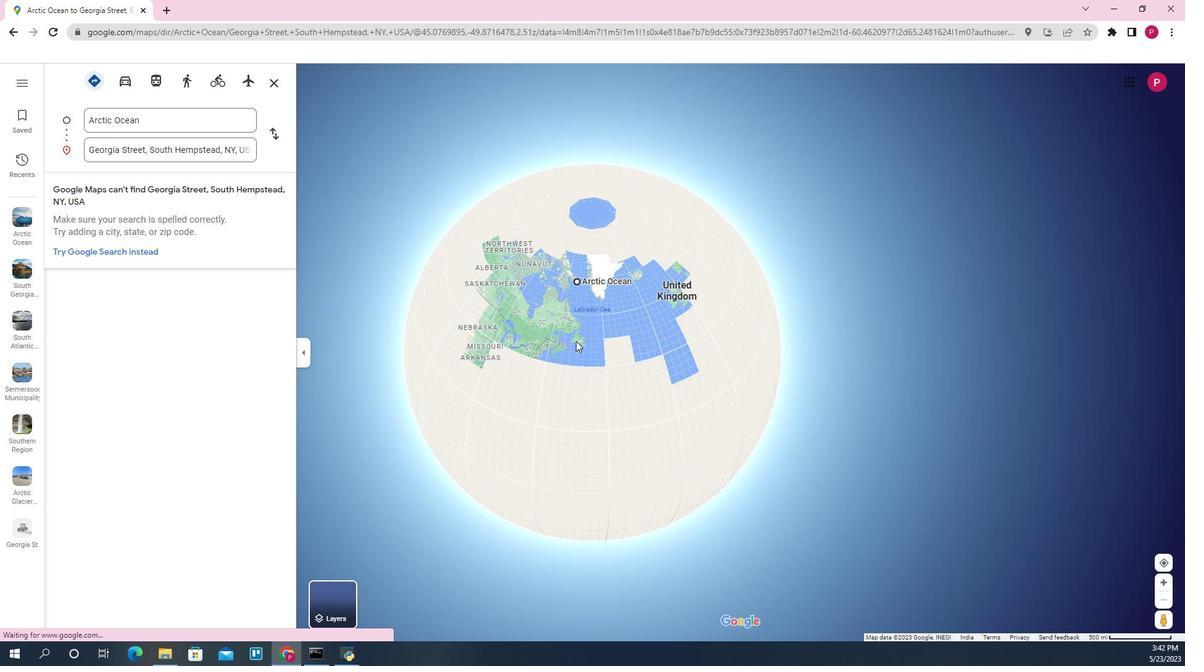 
Action: Mouse moved to (499, 350)
Screenshot: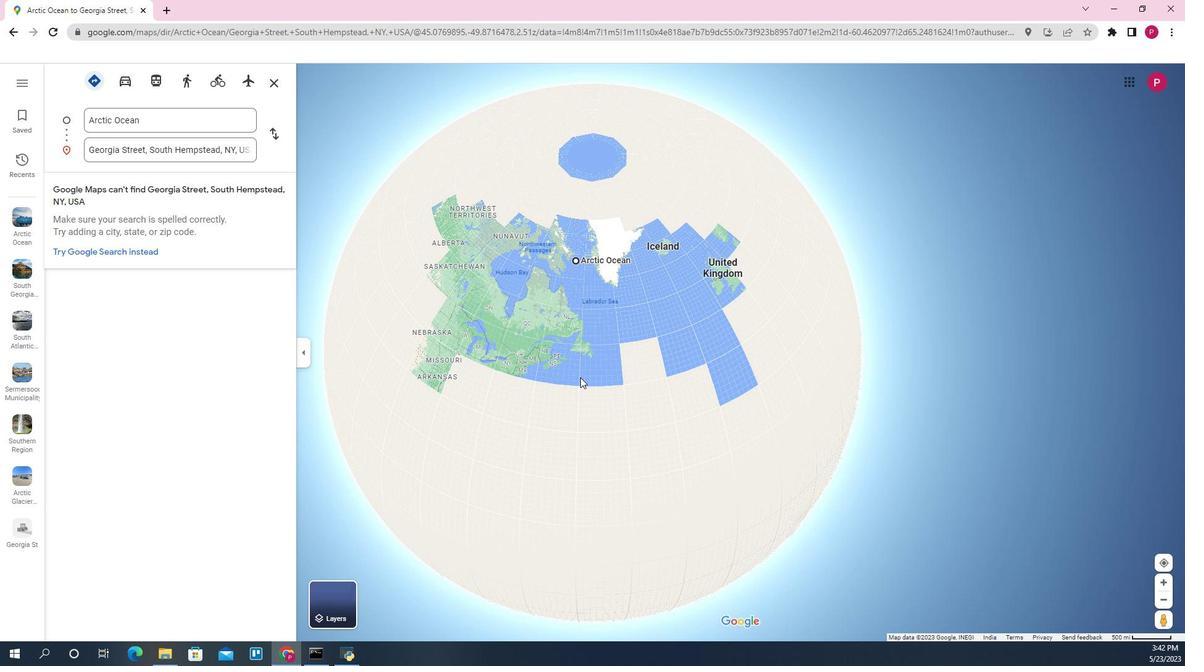 
Action: Mouse pressed left at (499, 350)
Screenshot: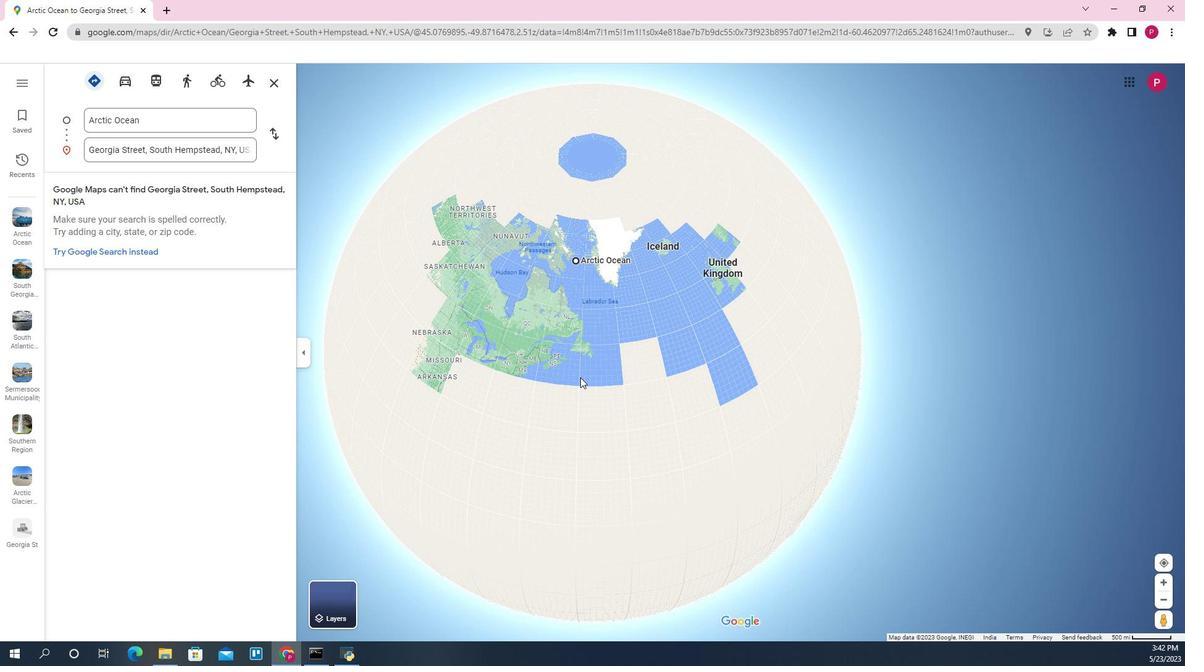 
Action: Mouse moved to (538, 295)
Screenshot: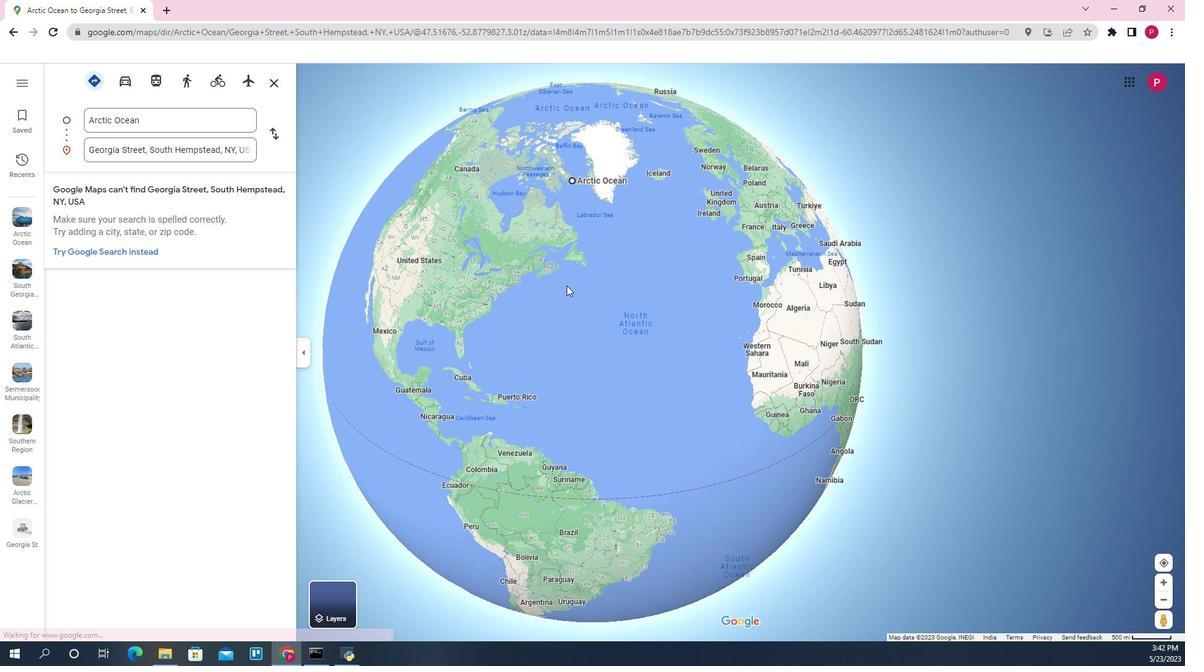 
Action: Mouse pressed left at (538, 295)
Screenshot: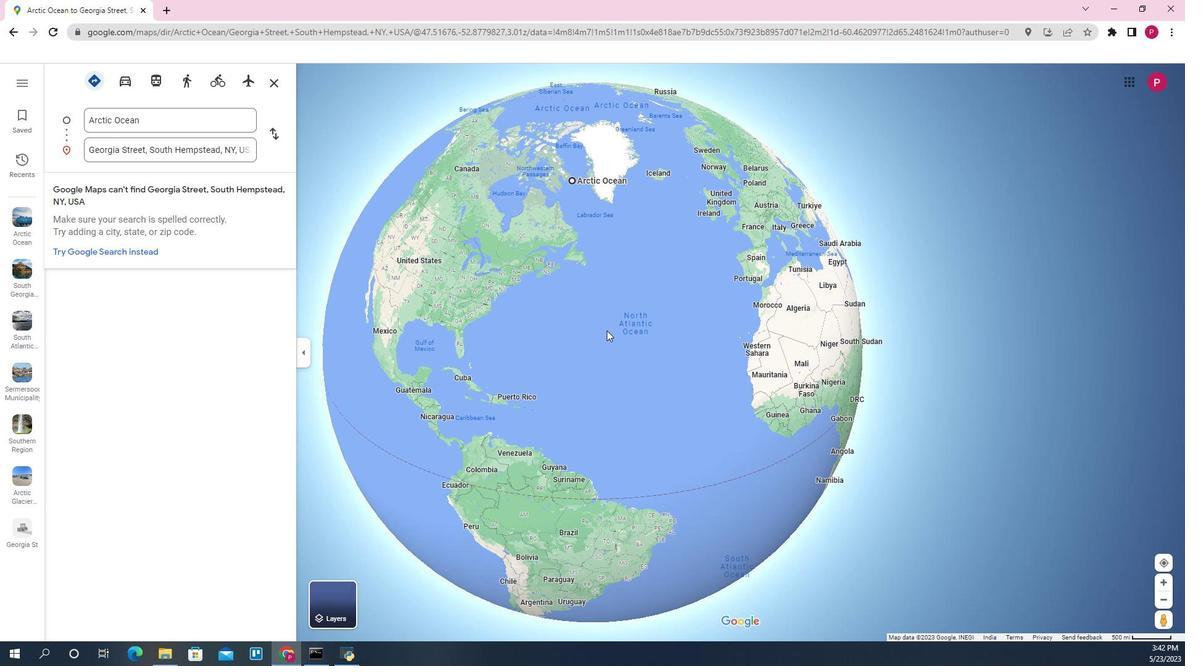 
Action: Mouse moved to (571, 260)
Screenshot: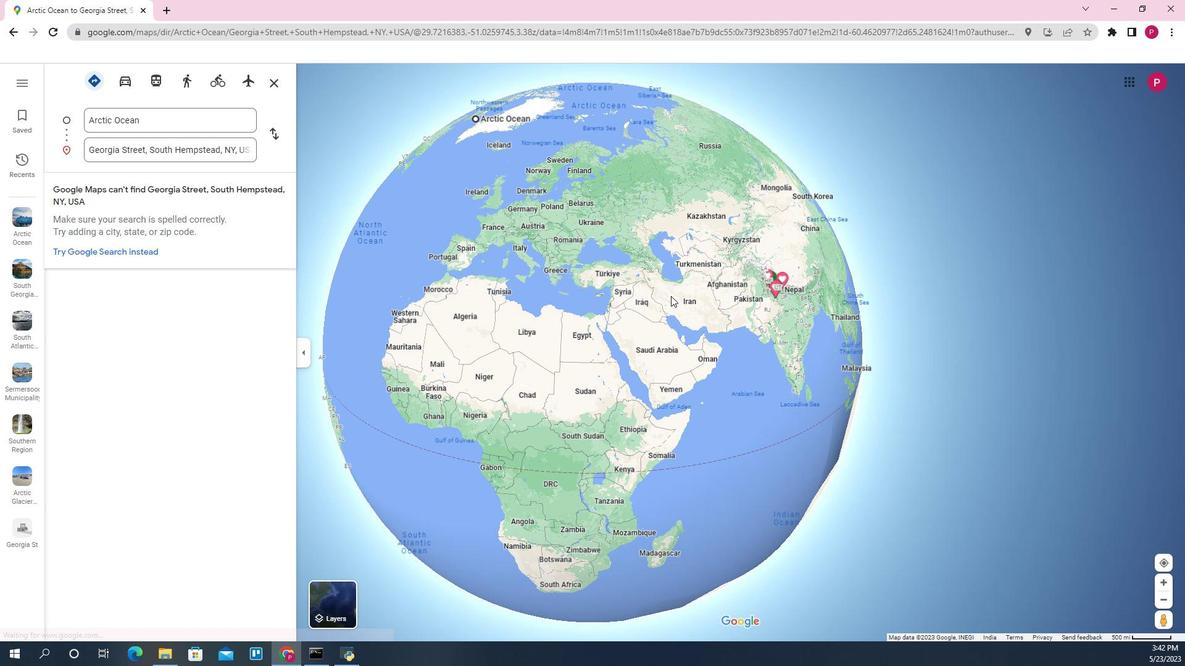 
Action: Mouse pressed left at (571, 260)
Screenshot: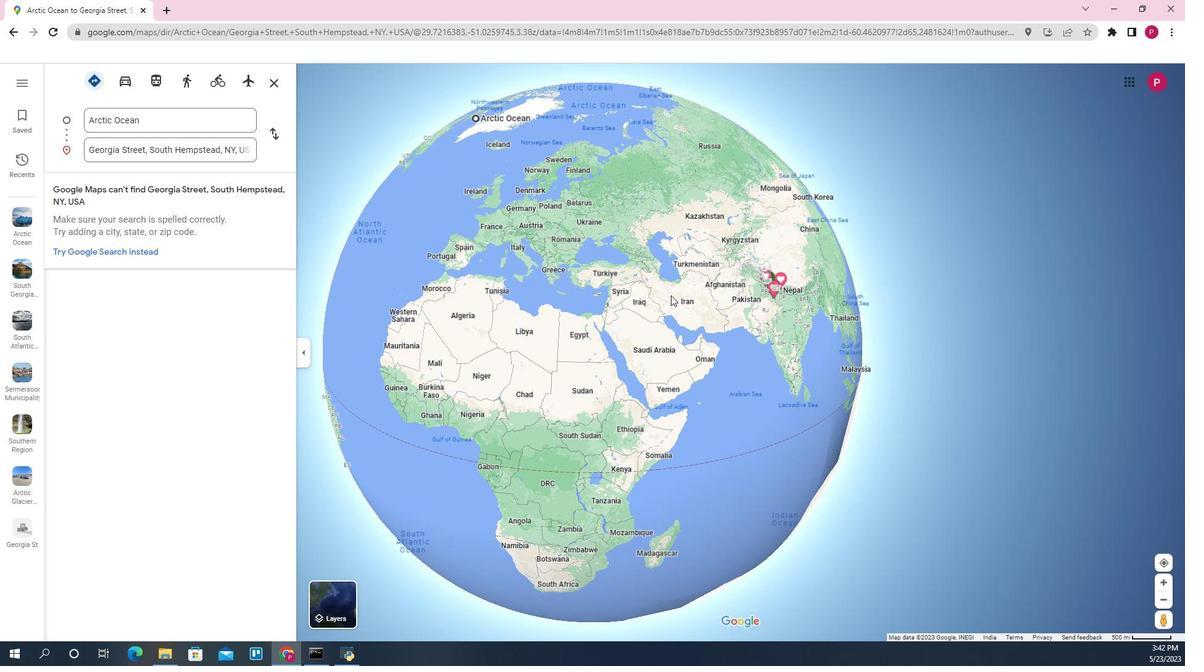
Action: Mouse moved to (617, 290)
Screenshot: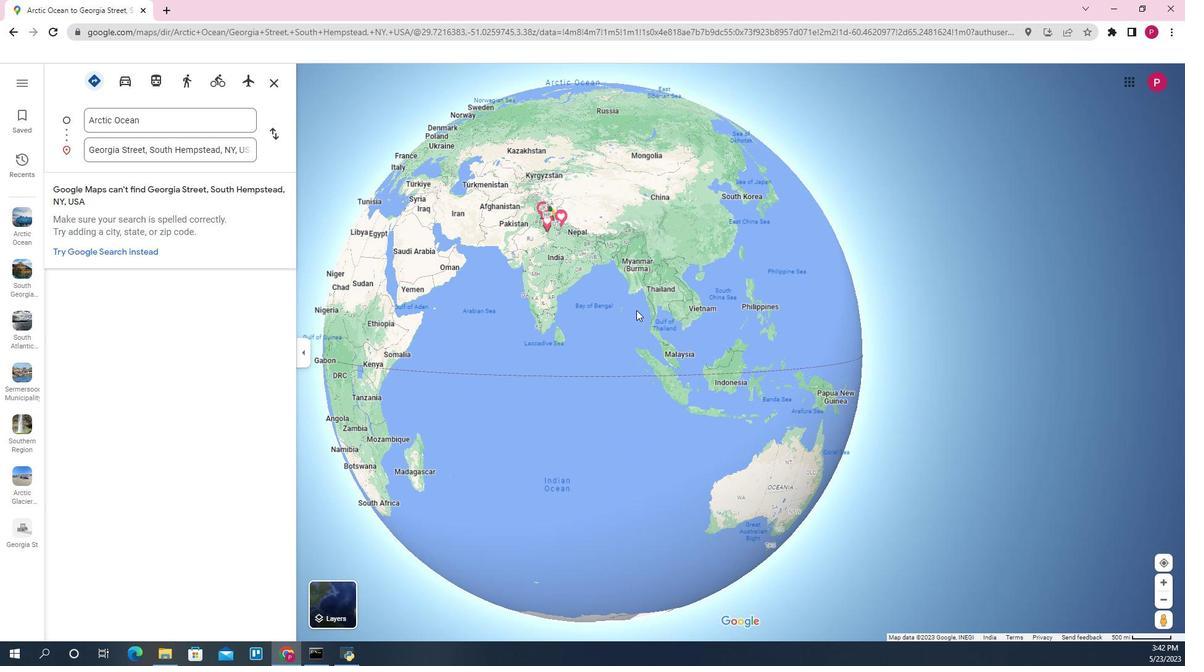 
Action: Mouse pressed left at (629, 296)
Screenshot: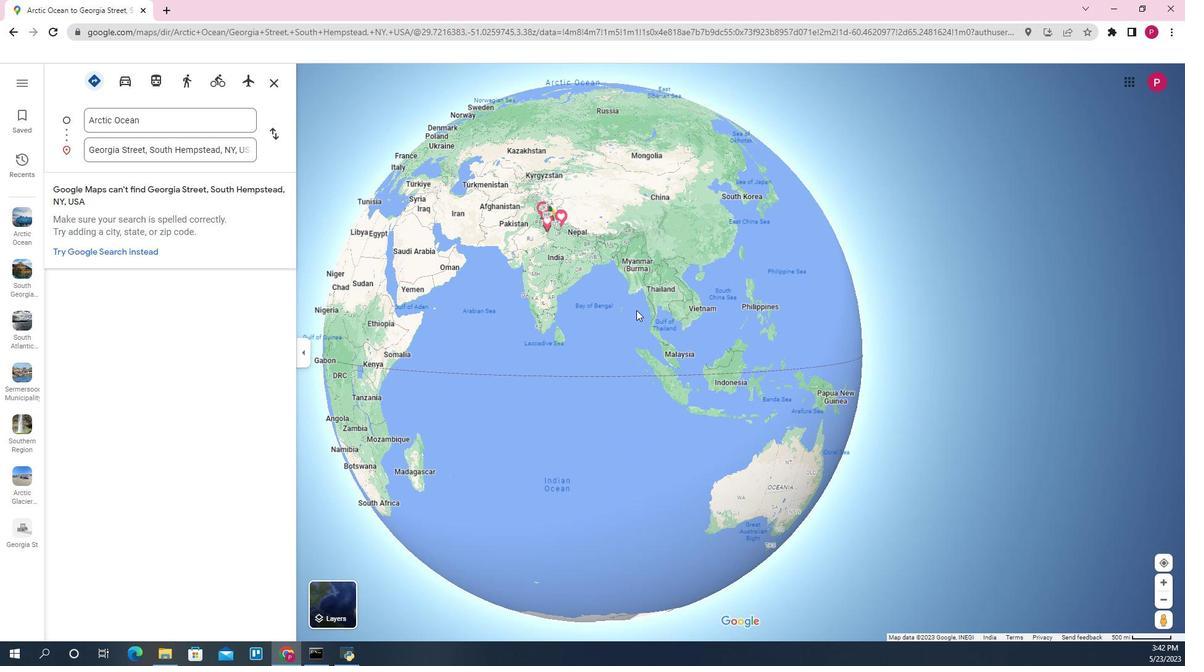 
Action: Mouse moved to (618, 226)
Screenshot: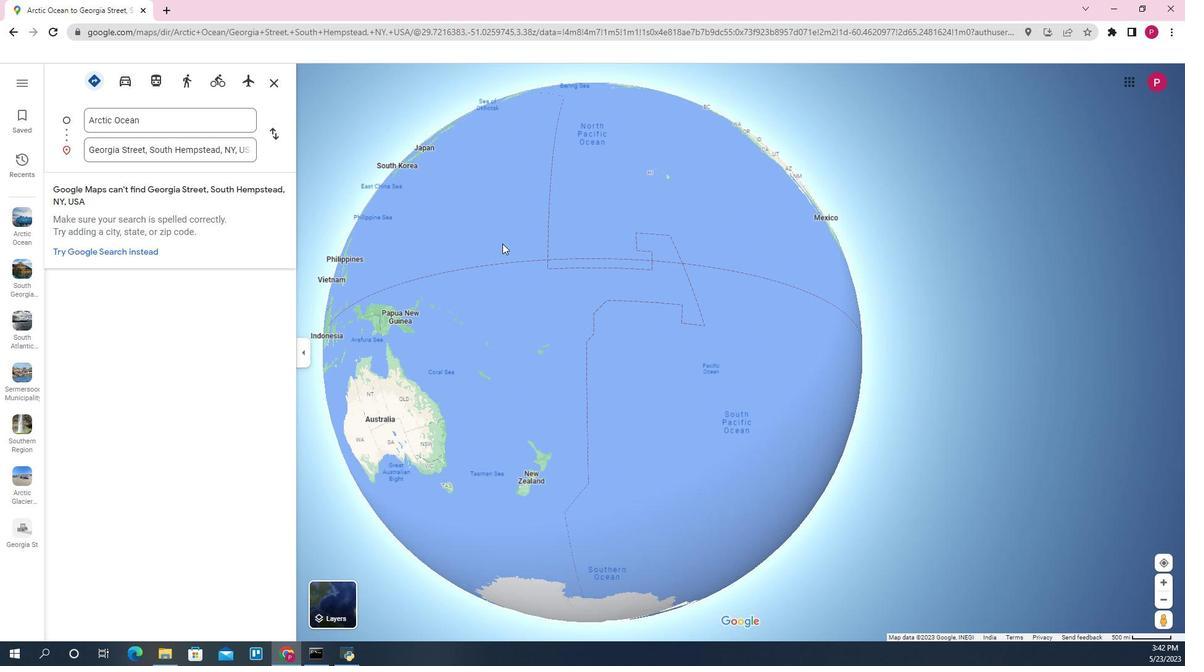
Action: Mouse pressed left at (618, 226)
Screenshot: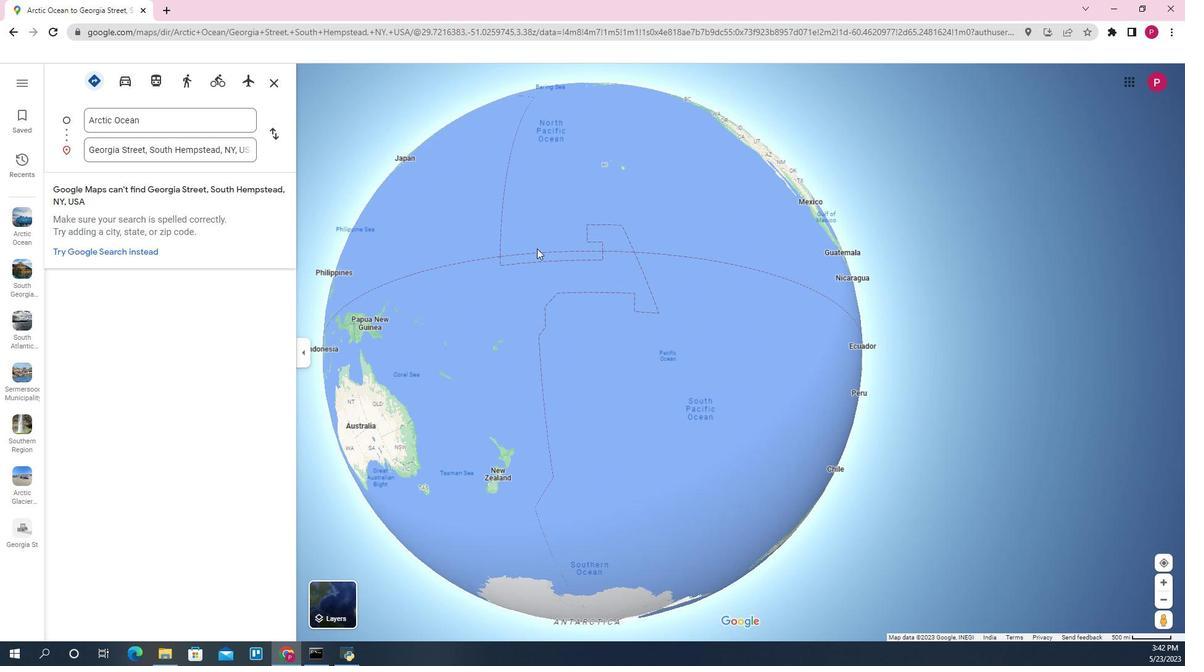 
Action: Mouse moved to (650, 295)
Screenshot: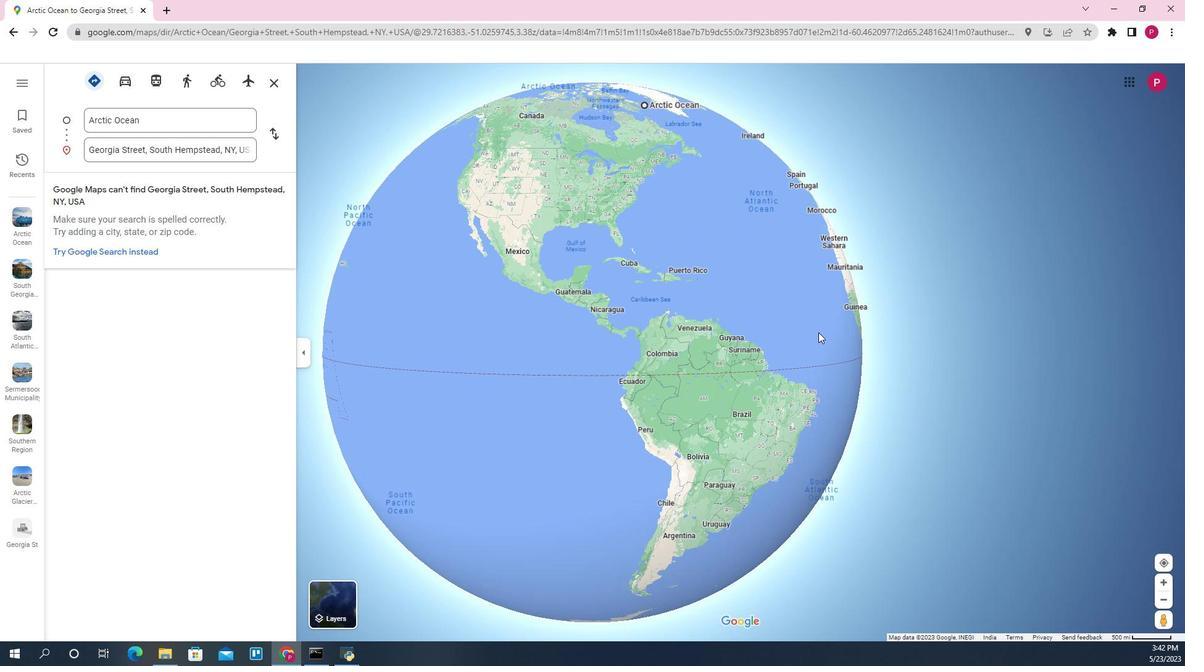 
Action: Mouse pressed left at (671, 291)
Screenshot: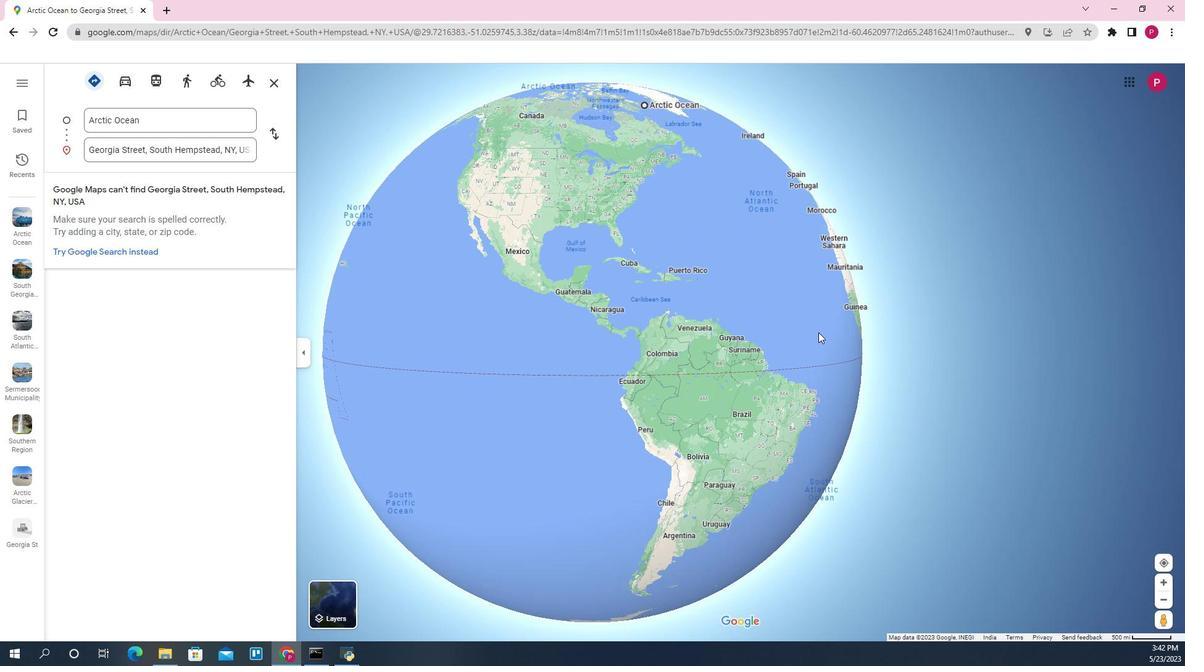 
Action: Mouse moved to (523, 258)
Screenshot: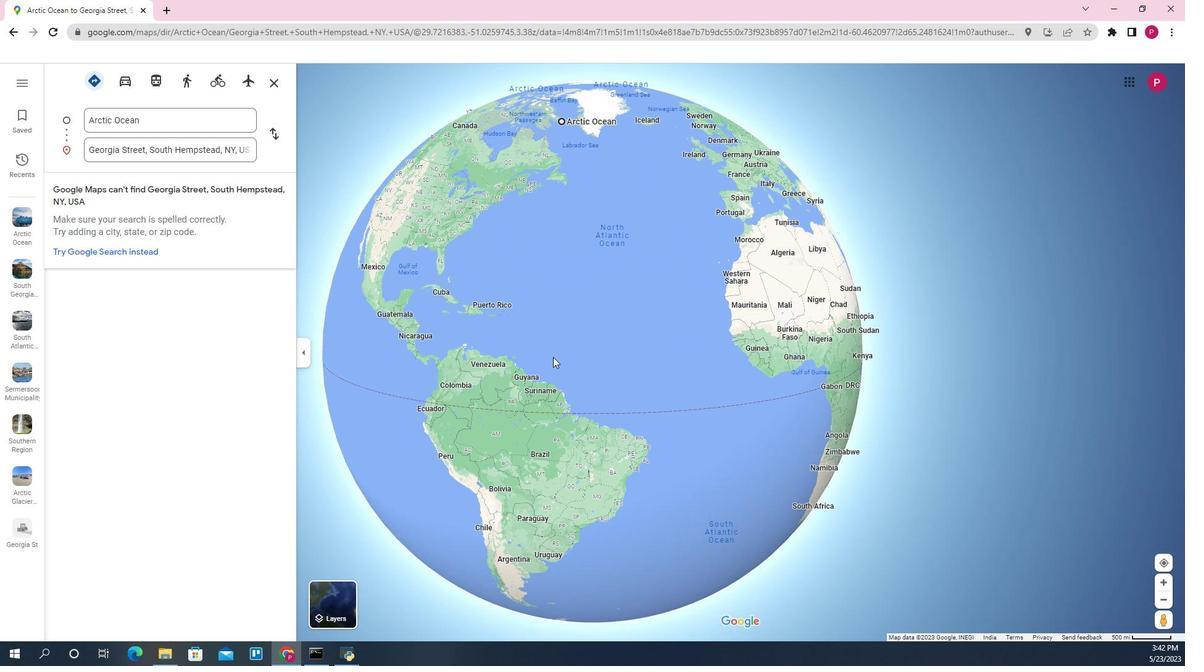 
Action: Mouse pressed left at (523, 258)
Screenshot: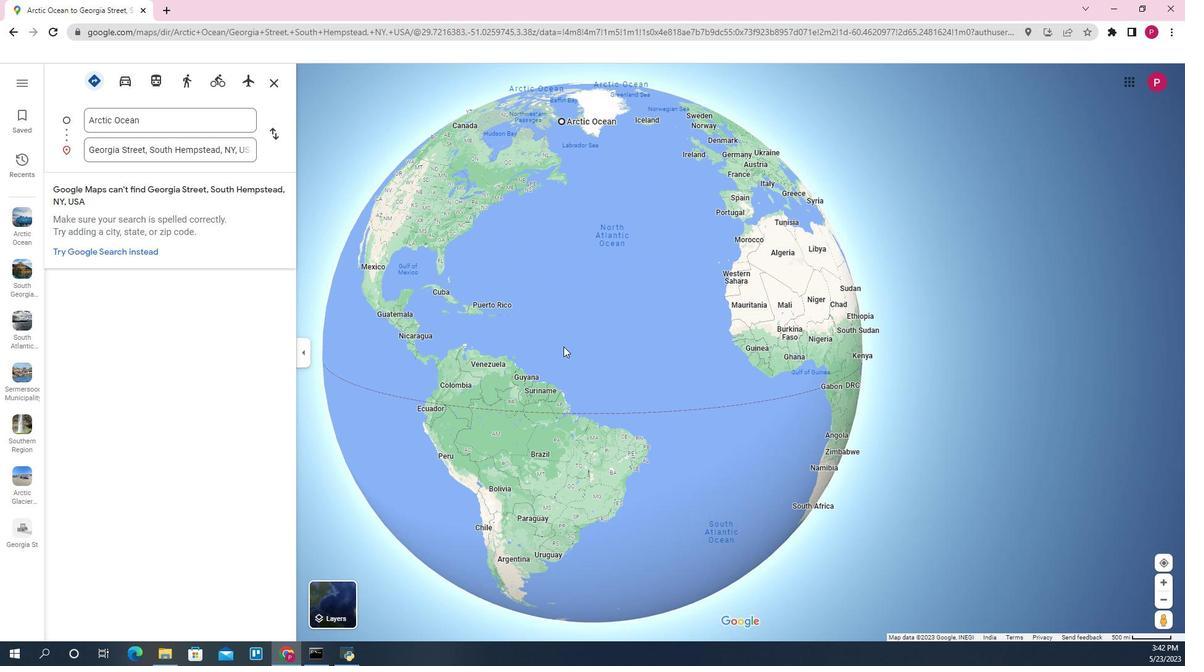 
Action: Mouse moved to (456, 168)
Screenshot: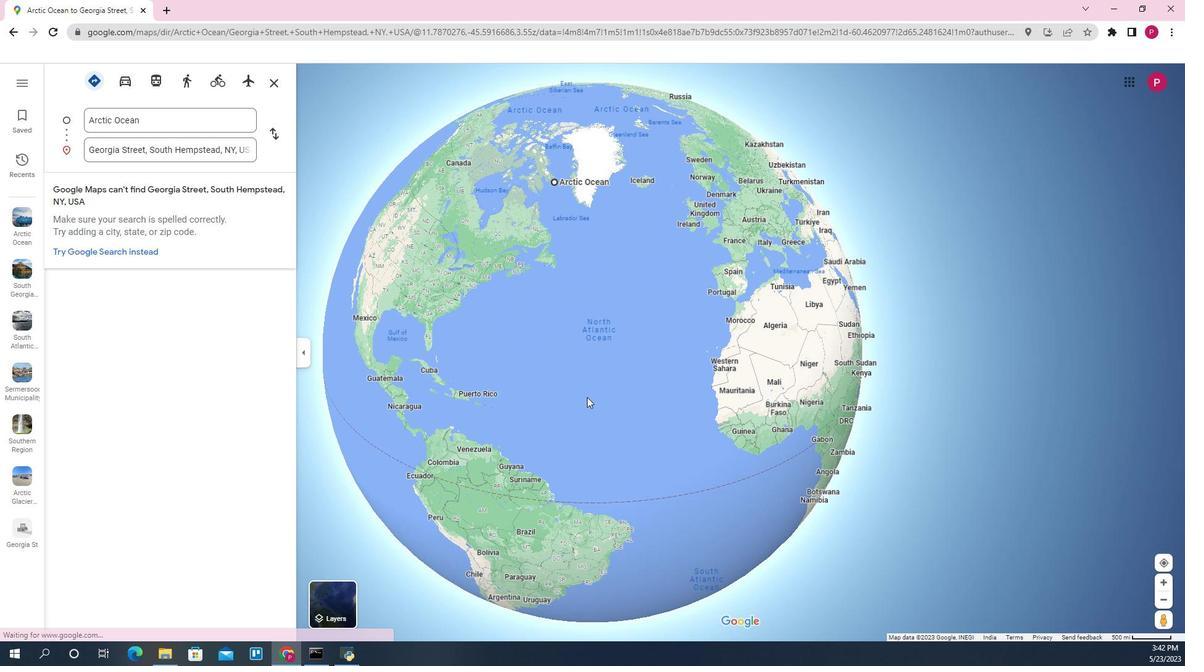 
Action: Mouse scrolled (456, 169) with delta (0, 0)
Screenshot: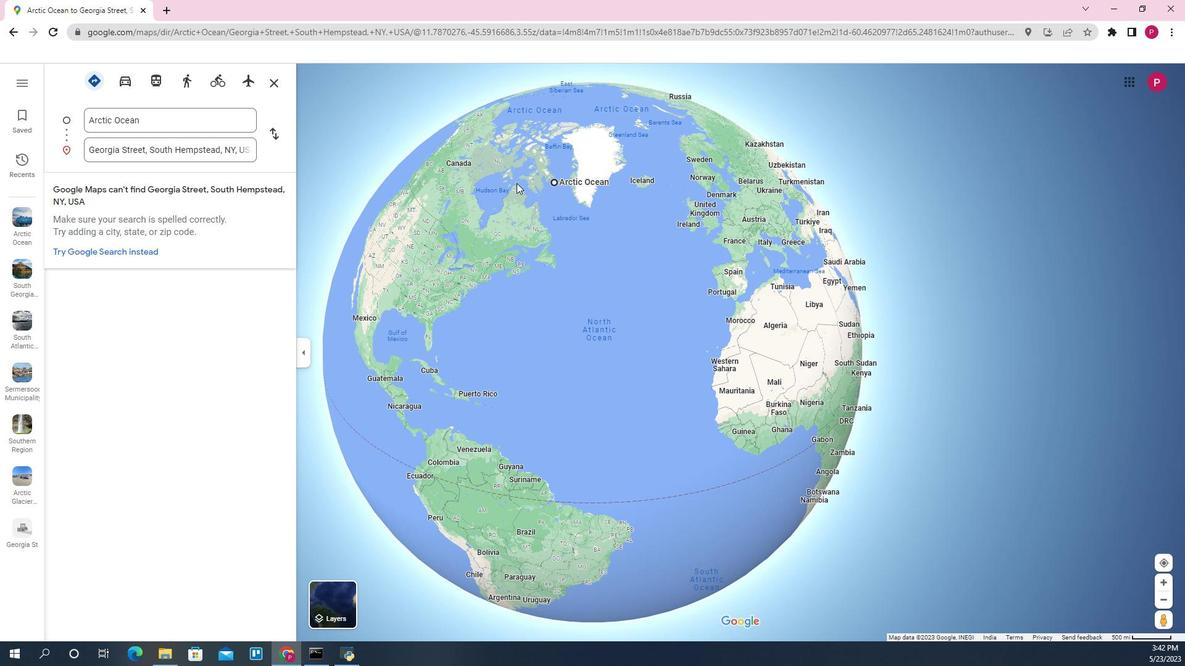 
Action: Mouse scrolled (456, 169) with delta (0, 0)
Screenshot: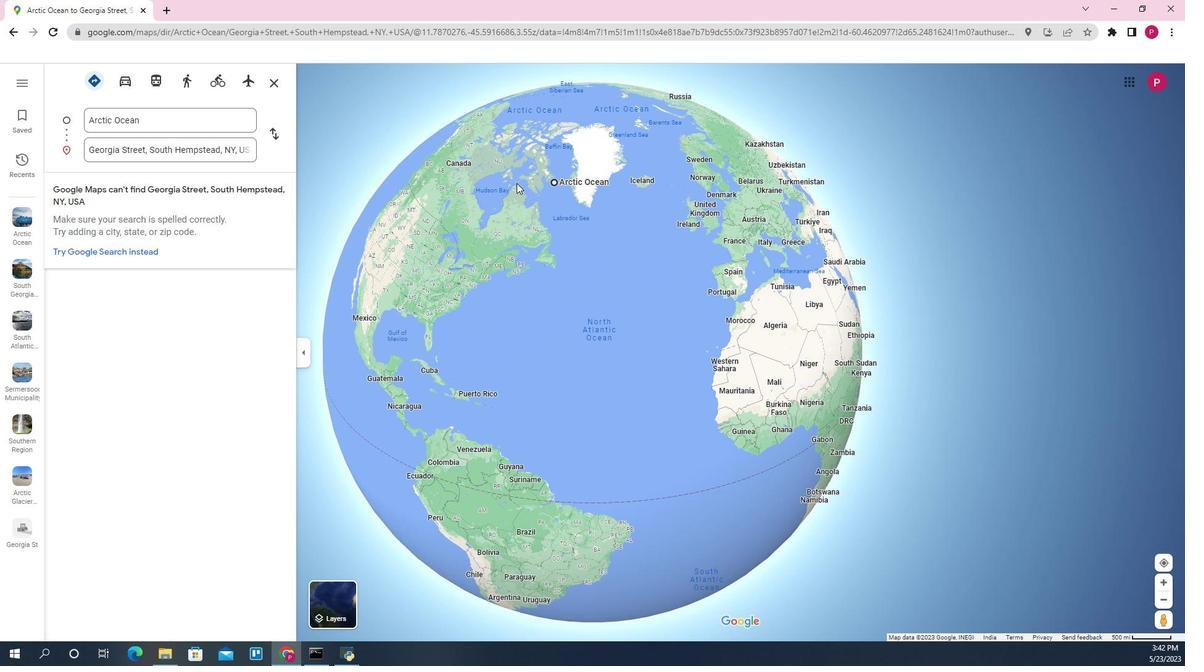 
Action: Mouse scrolled (456, 169) with delta (0, 0)
Screenshot: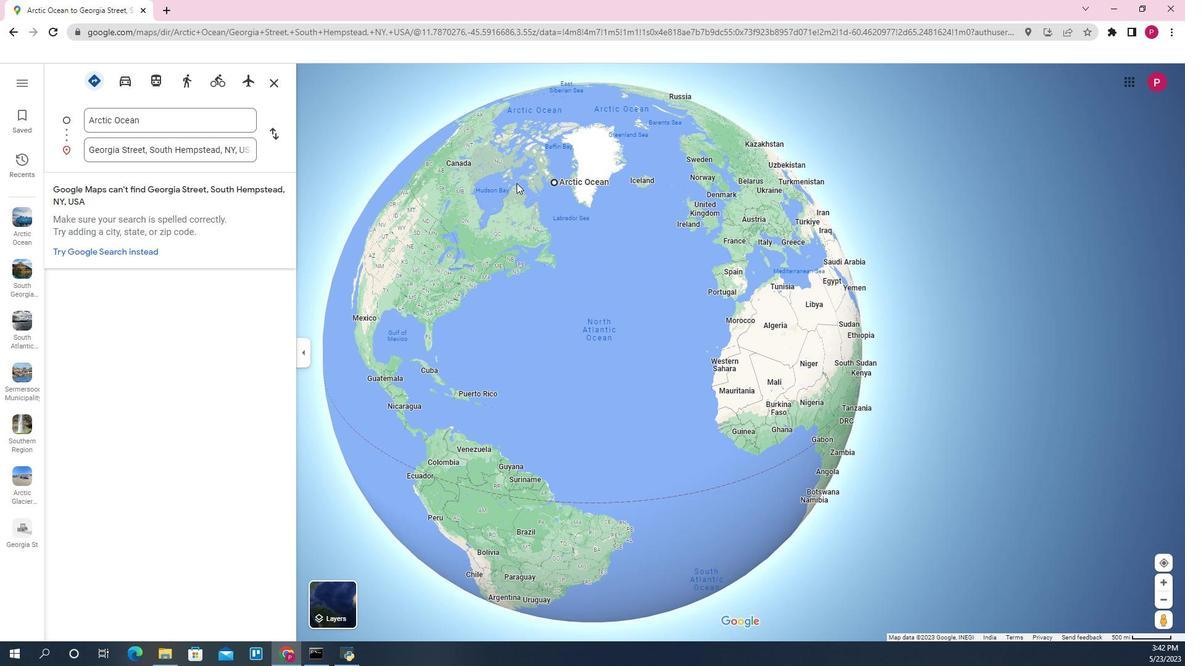 
Action: Mouse scrolled (456, 169) with delta (0, 0)
Screenshot: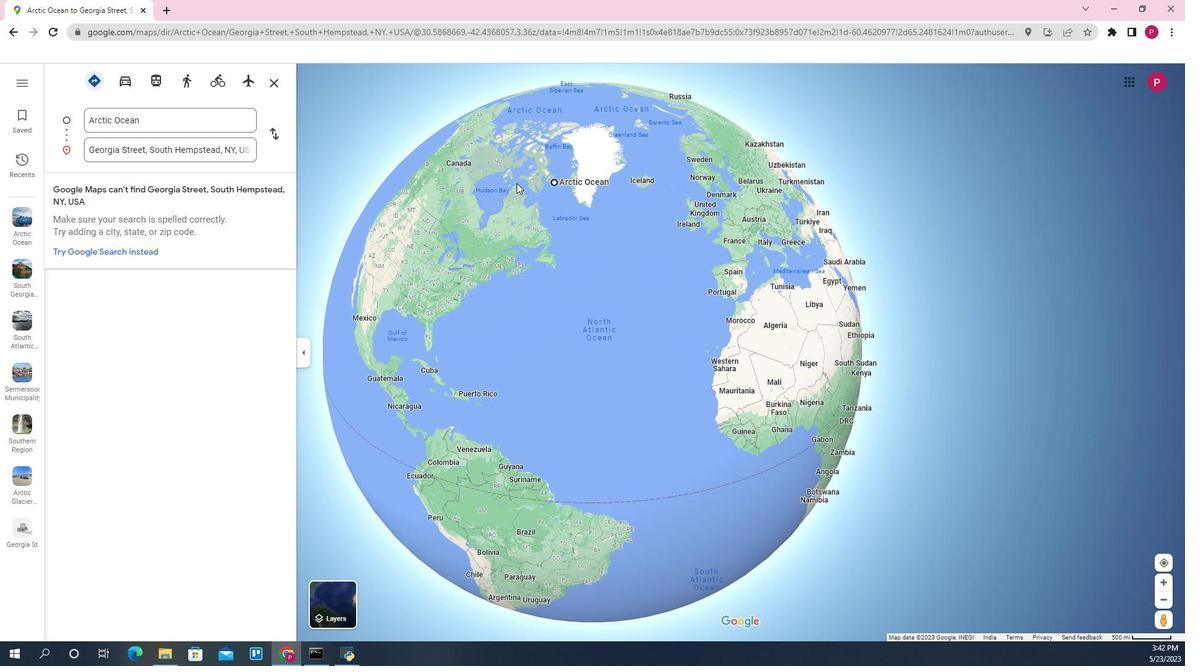 
Action: Mouse scrolled (456, 169) with delta (0, 0)
Screenshot: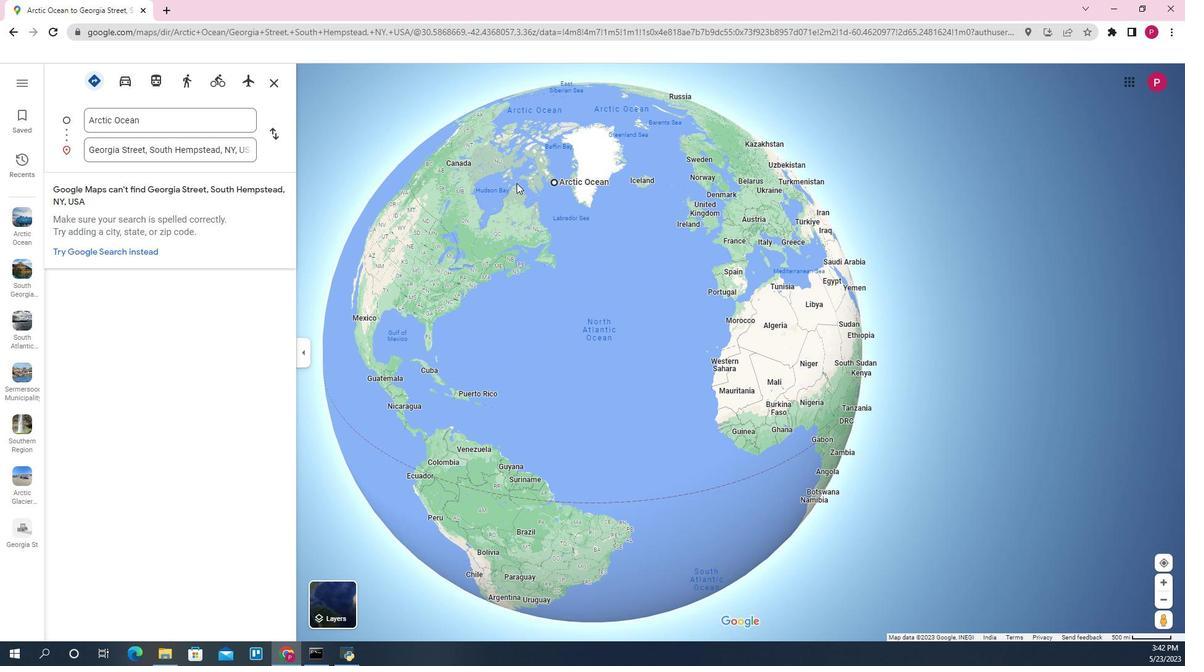 
Action: Mouse scrolled (456, 169) with delta (0, 0)
Screenshot: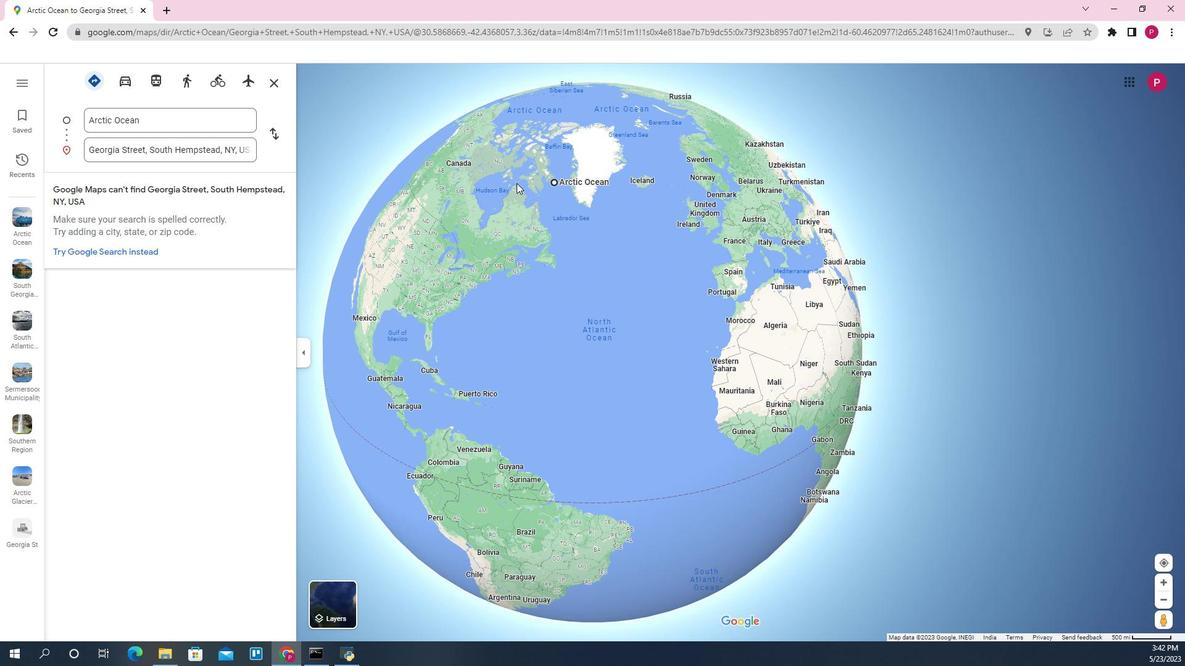 
Action: Mouse moved to (542, 227)
Screenshot: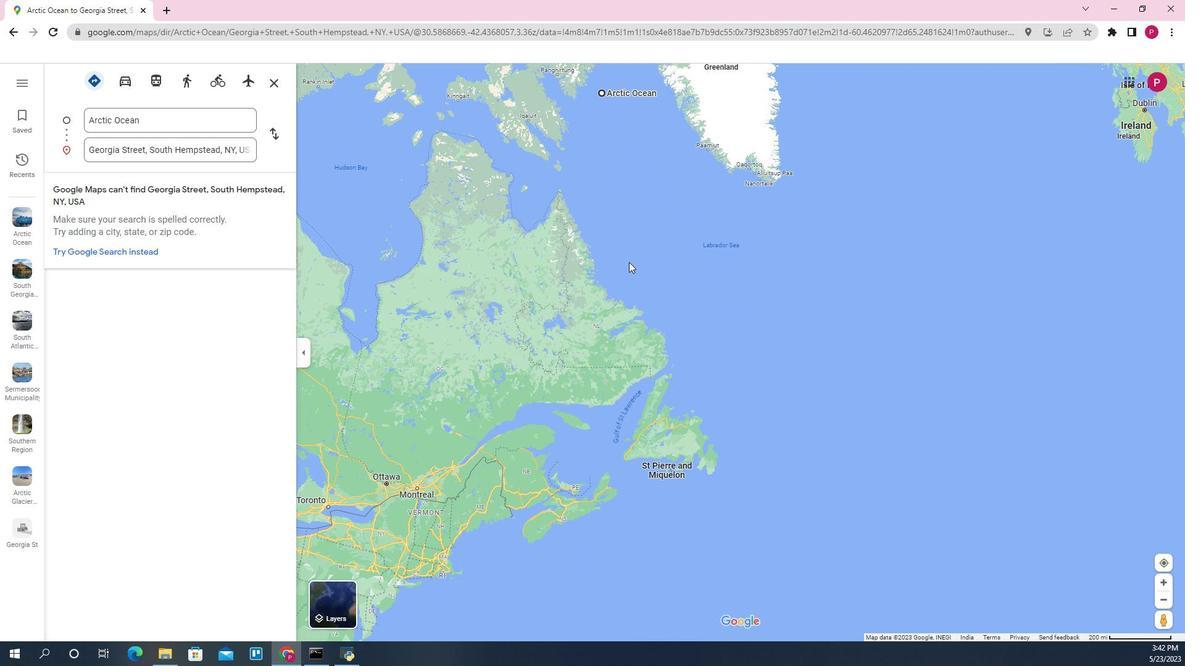 
Action: Mouse pressed left at (542, 227)
Screenshot: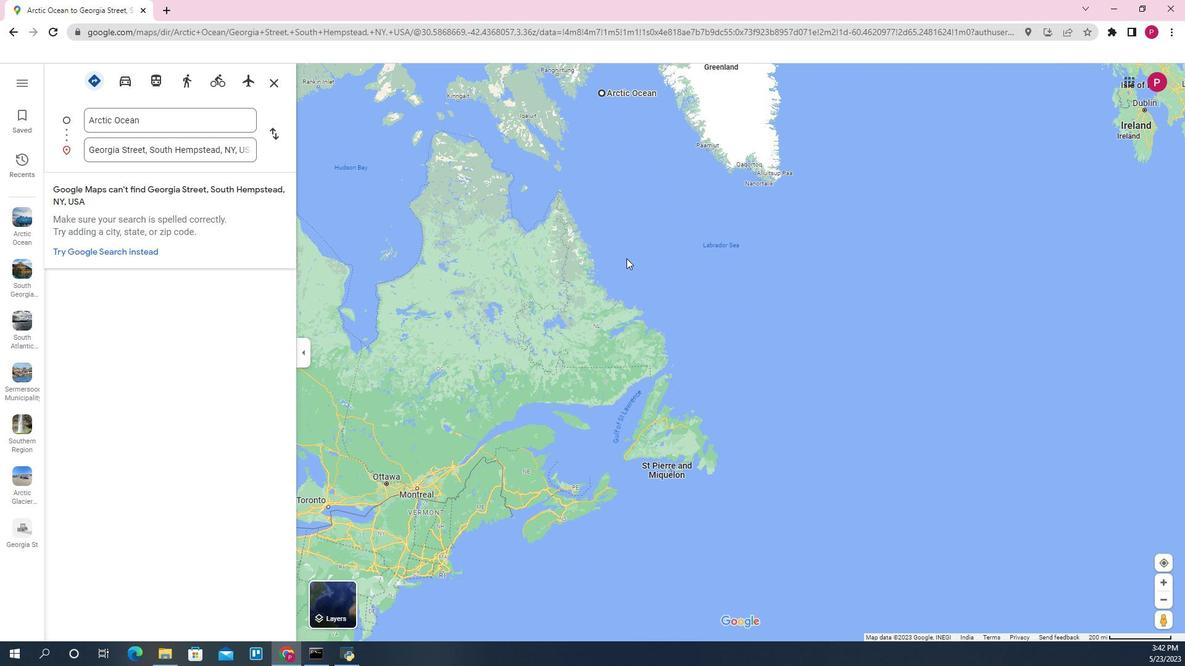 
Action: Mouse moved to (147, 222)
Screenshot: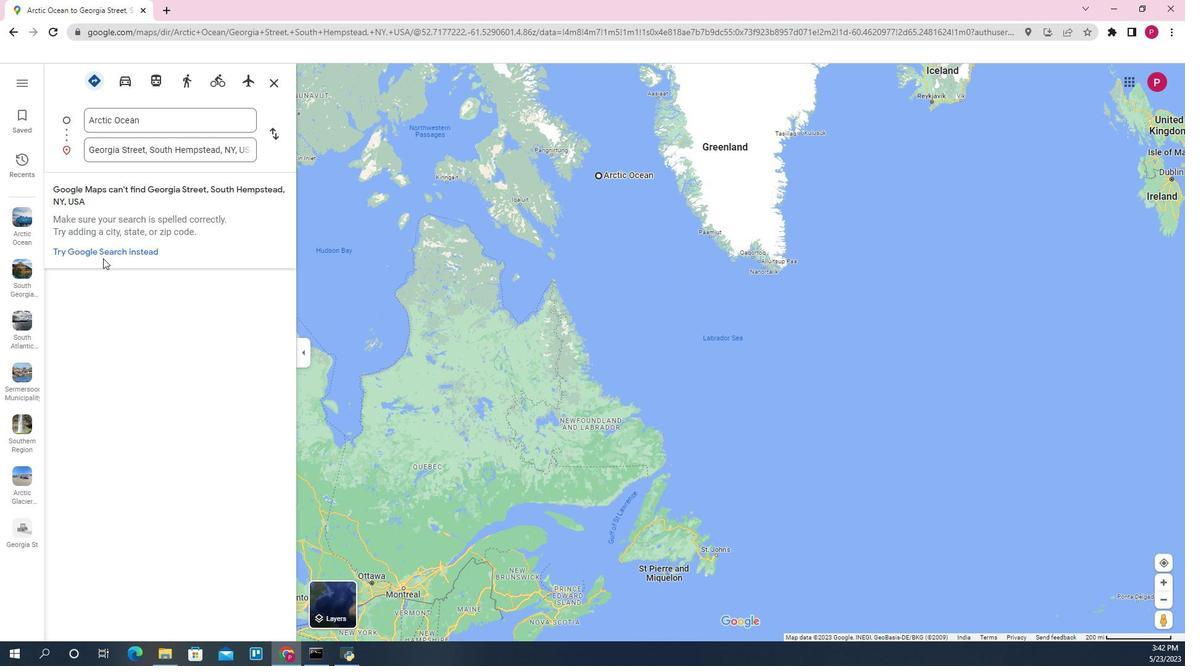 
Action: Mouse pressed left at (147, 222)
Screenshot: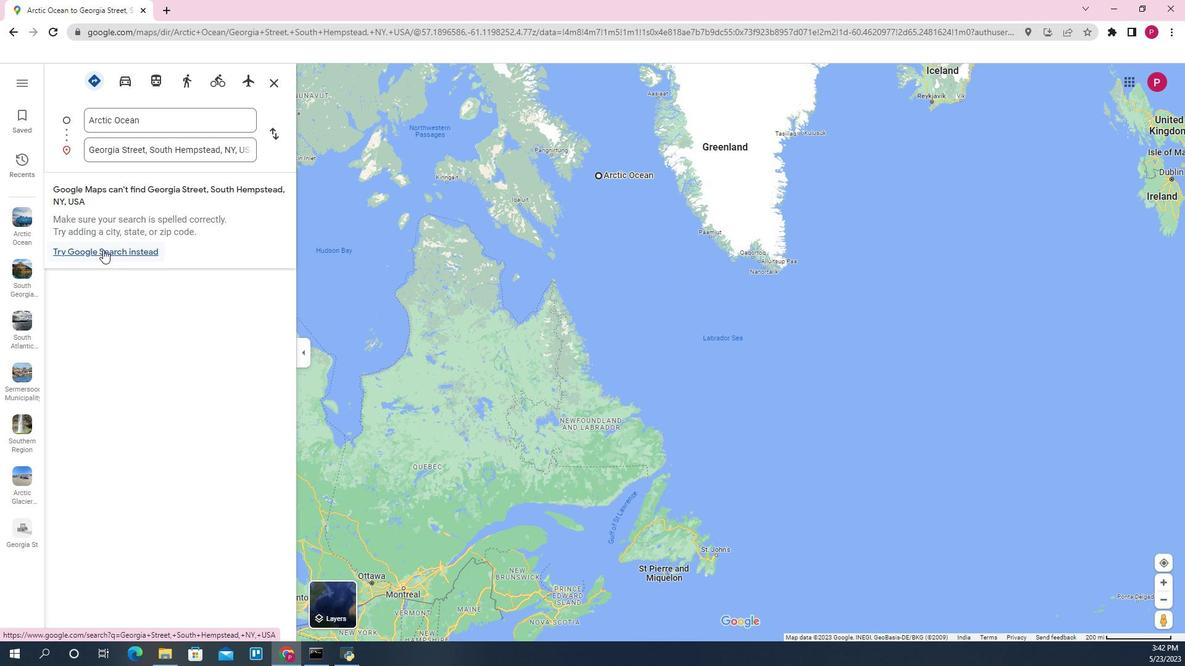 
Action: Mouse moved to (70, 32)
Screenshot: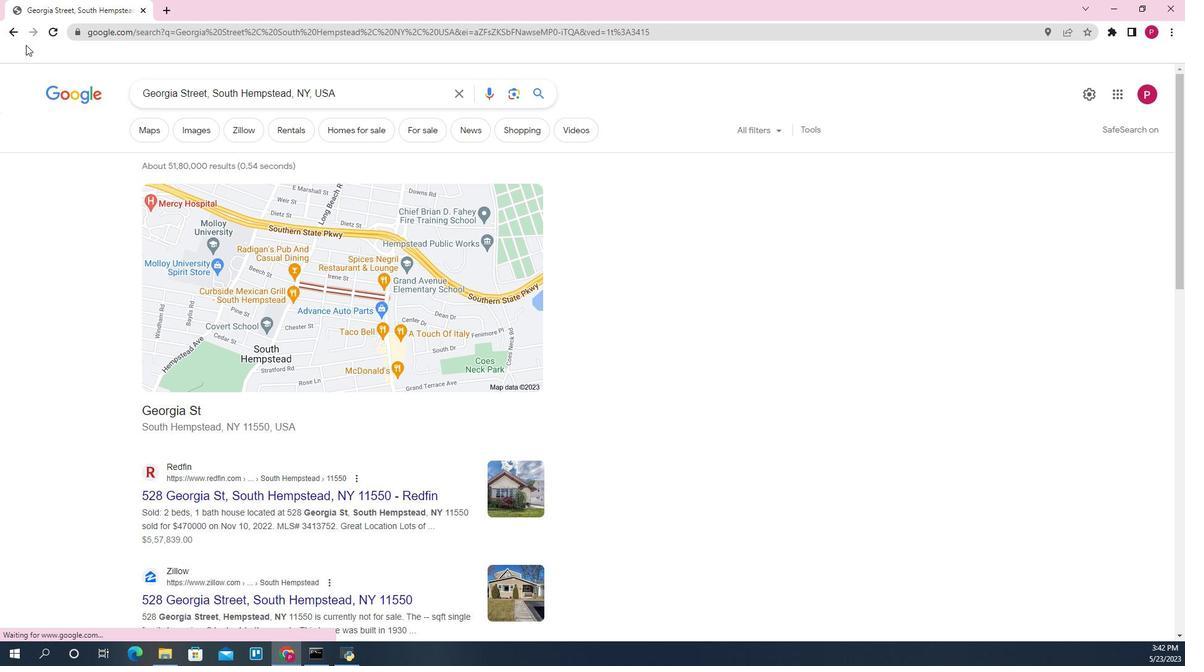 
Action: Mouse pressed left at (70, 32)
Screenshot: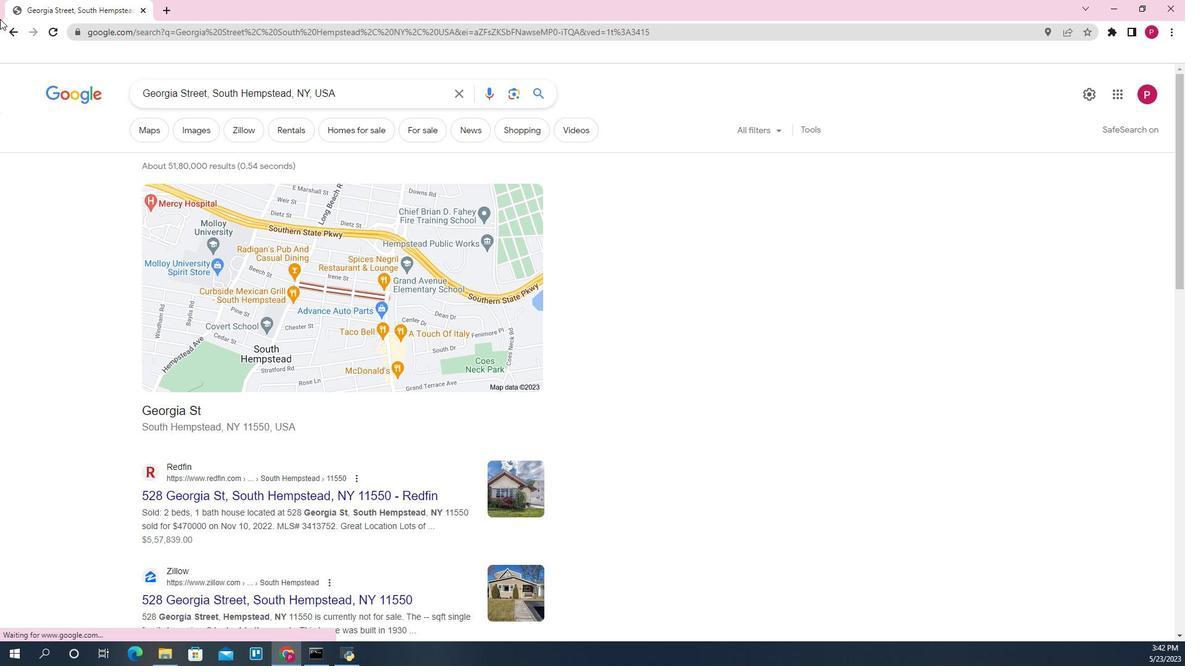 
Action: Mouse moved to (81, 45)
Screenshot: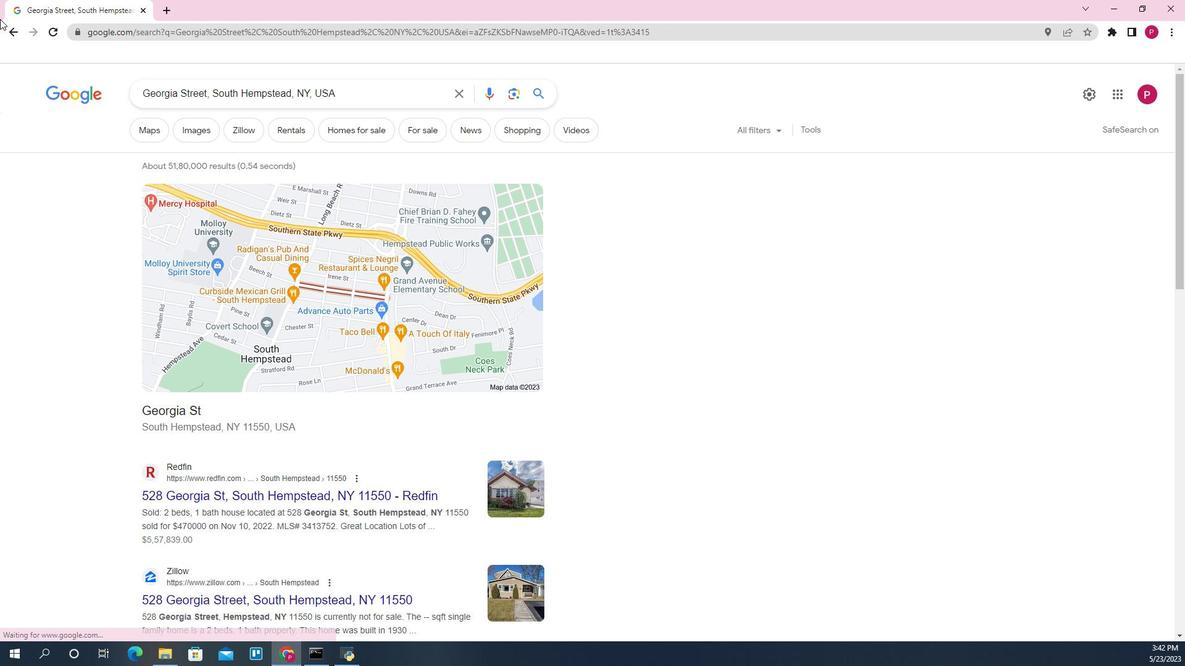 
Action: Mouse pressed left at (81, 45)
Screenshot: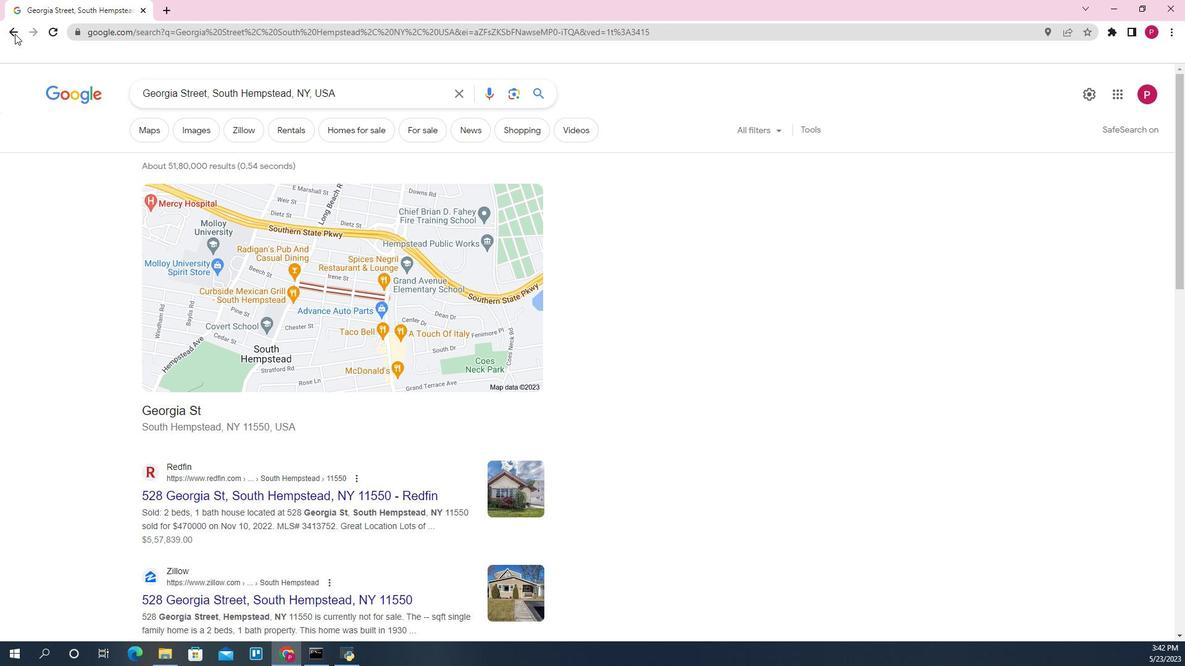 
Action: Mouse moved to (435, 300)
Screenshot: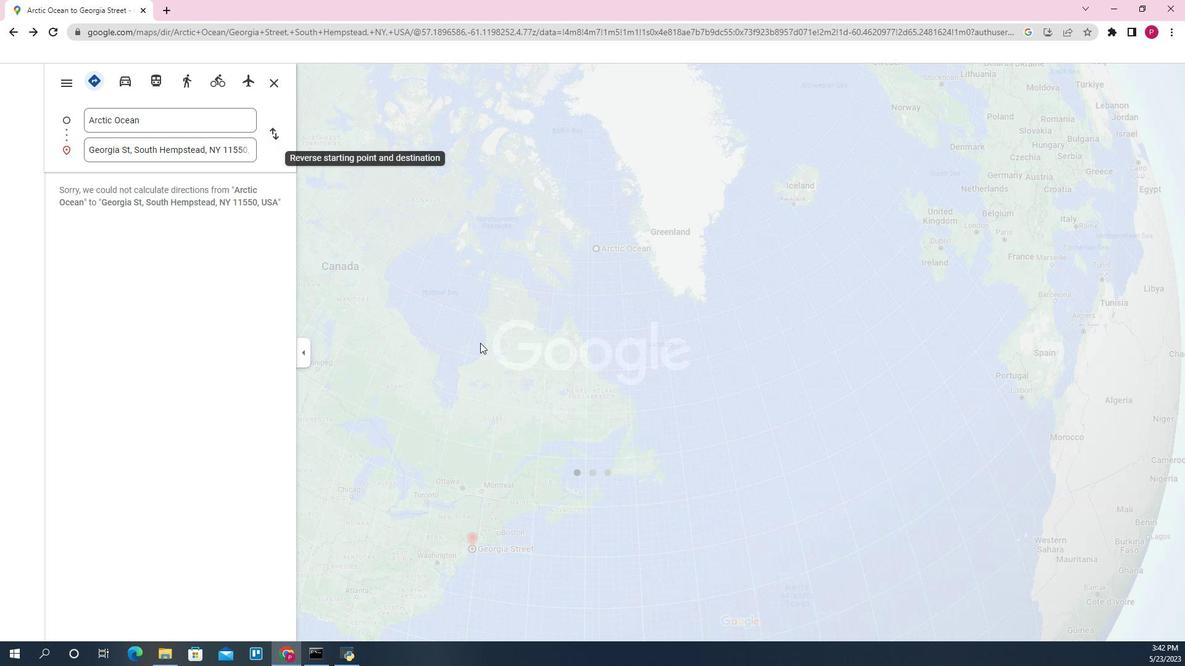 
Action: Mouse scrolled (435, 300) with delta (0, 0)
Screenshot: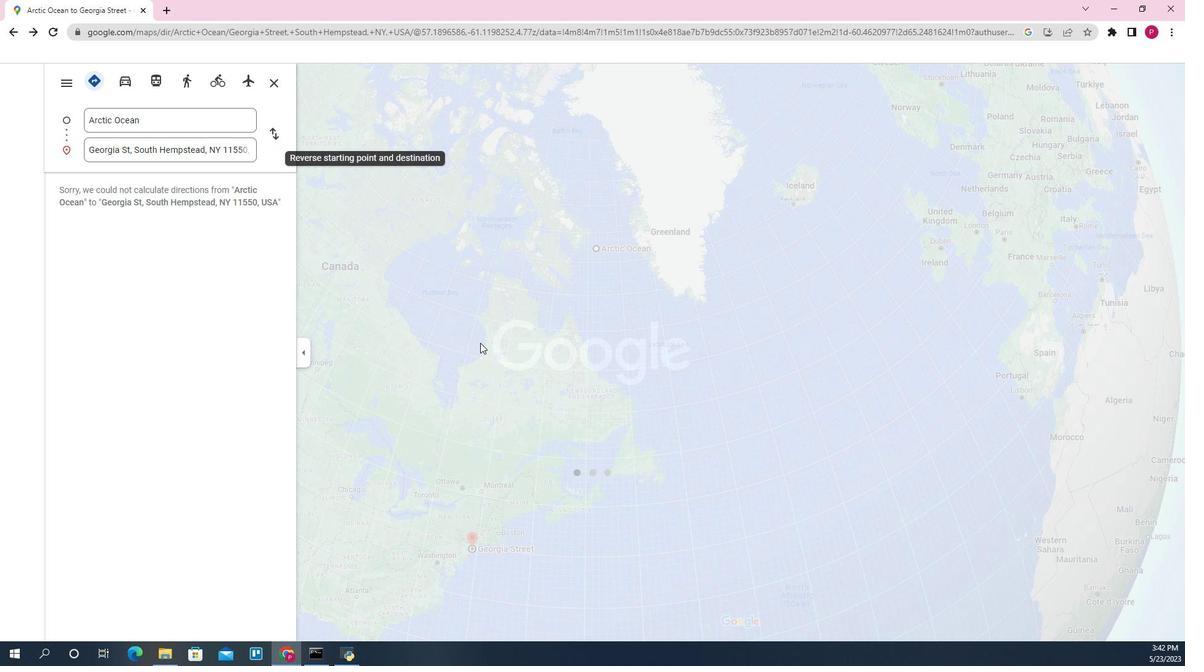 
Action: Mouse scrolled (435, 300) with delta (0, 0)
Screenshot: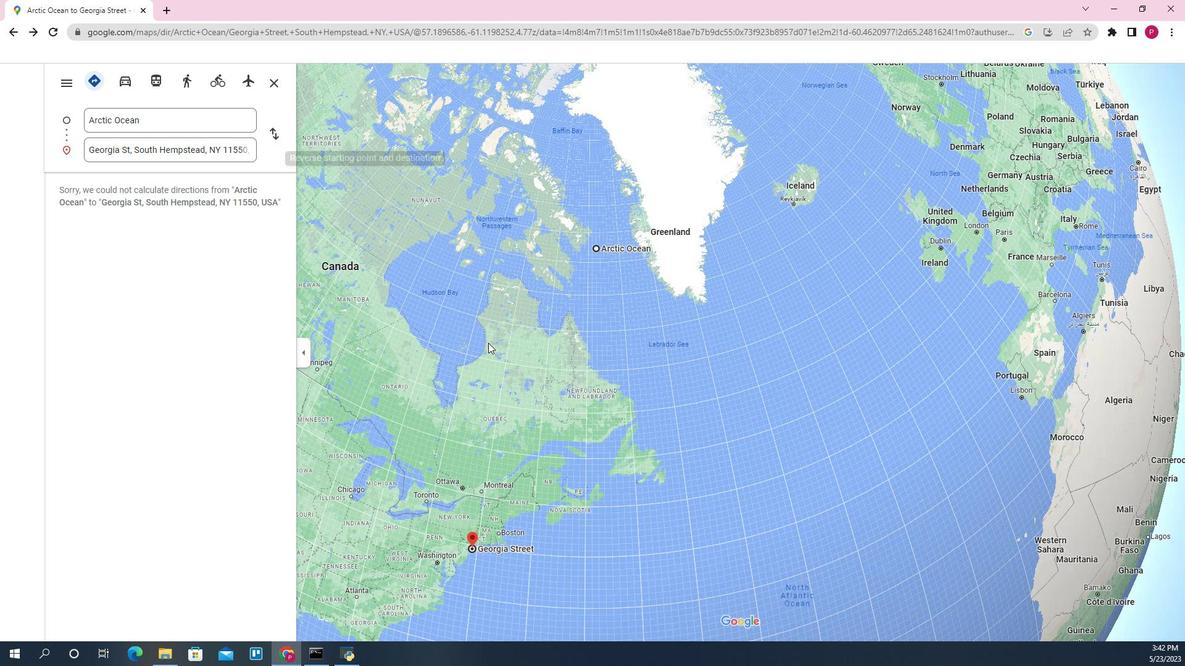 
Action: Mouse moved to (465, 363)
Screenshot: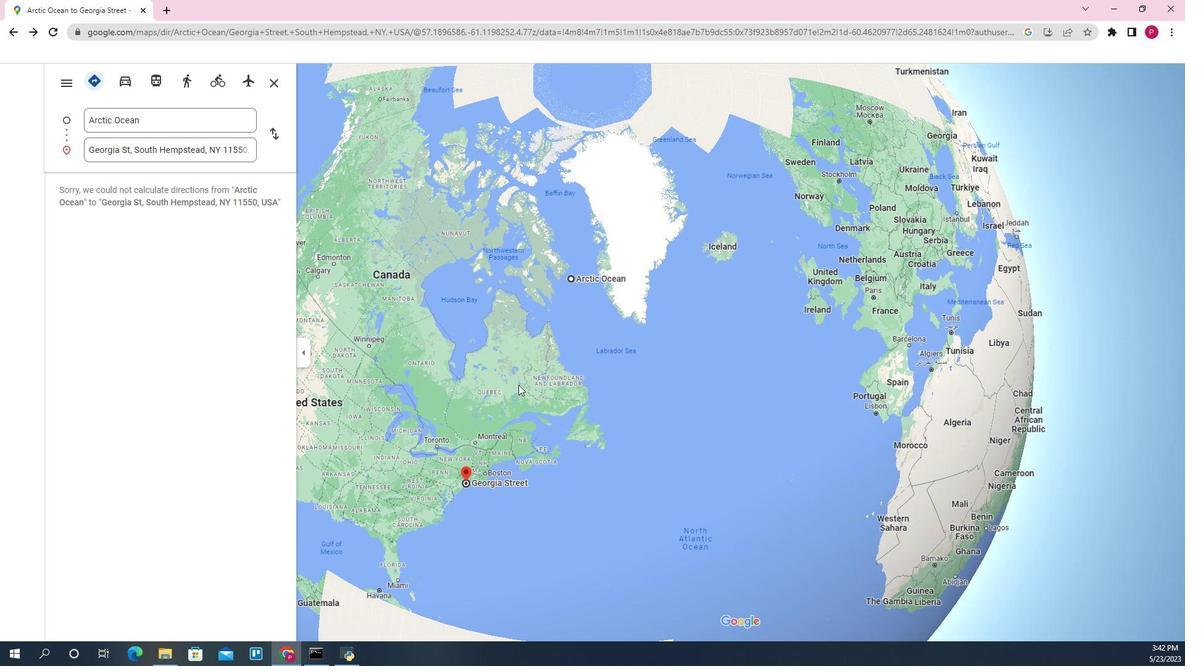 
Action: Mouse pressed left at (465, 363)
Screenshot: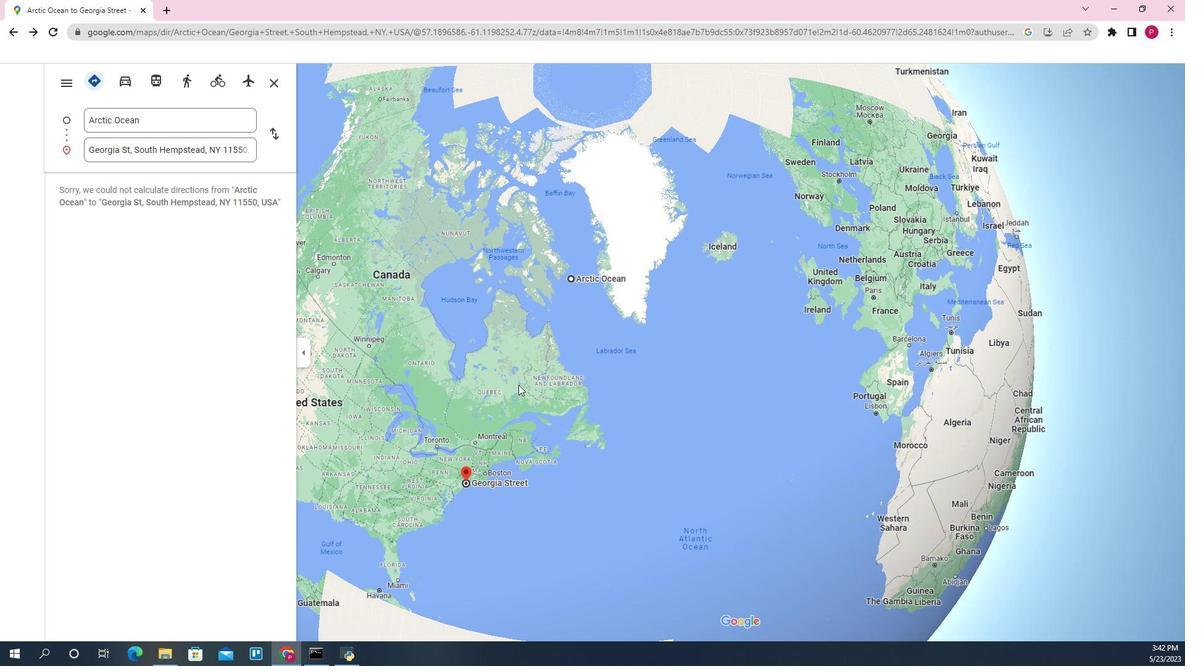 
Action: Mouse moved to (503, 261)
Screenshot: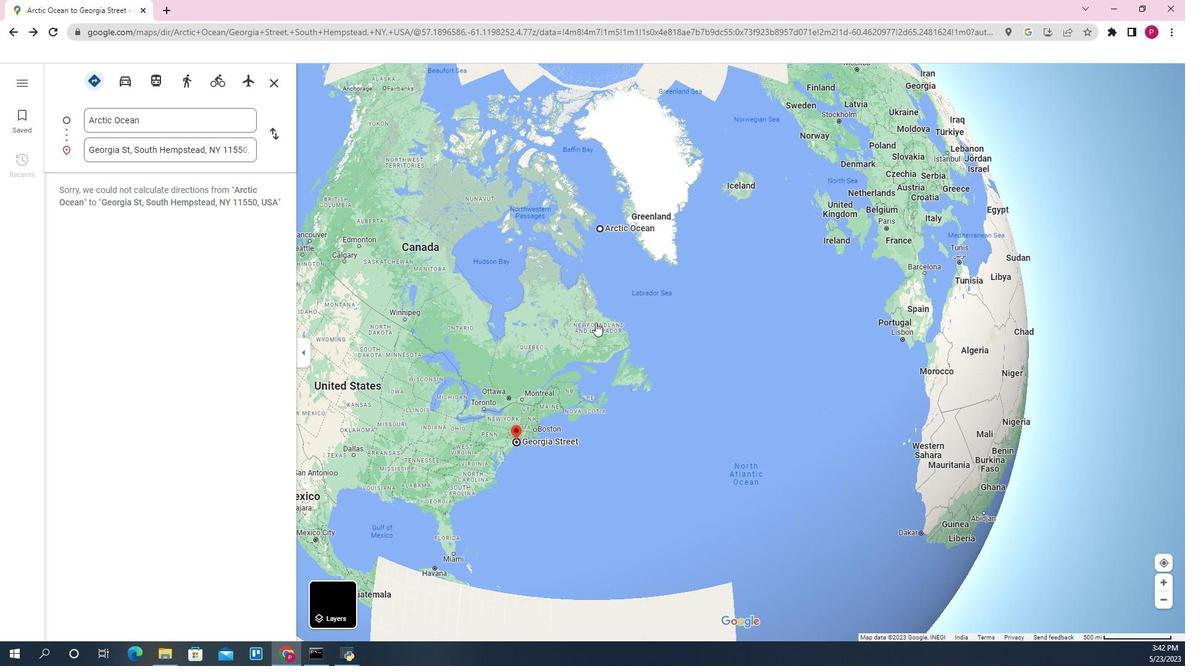 
Action: Mouse scrolled (503, 261) with delta (0, 0)
Screenshot: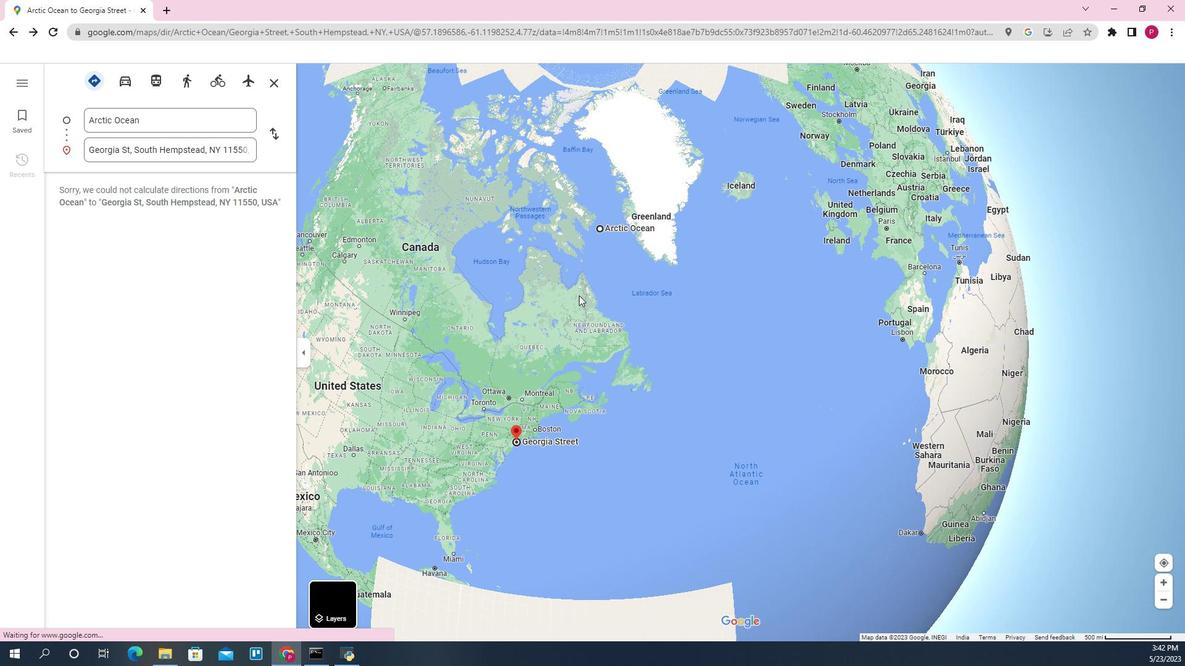 
Action: Mouse scrolled (503, 261) with delta (0, 0)
Screenshot: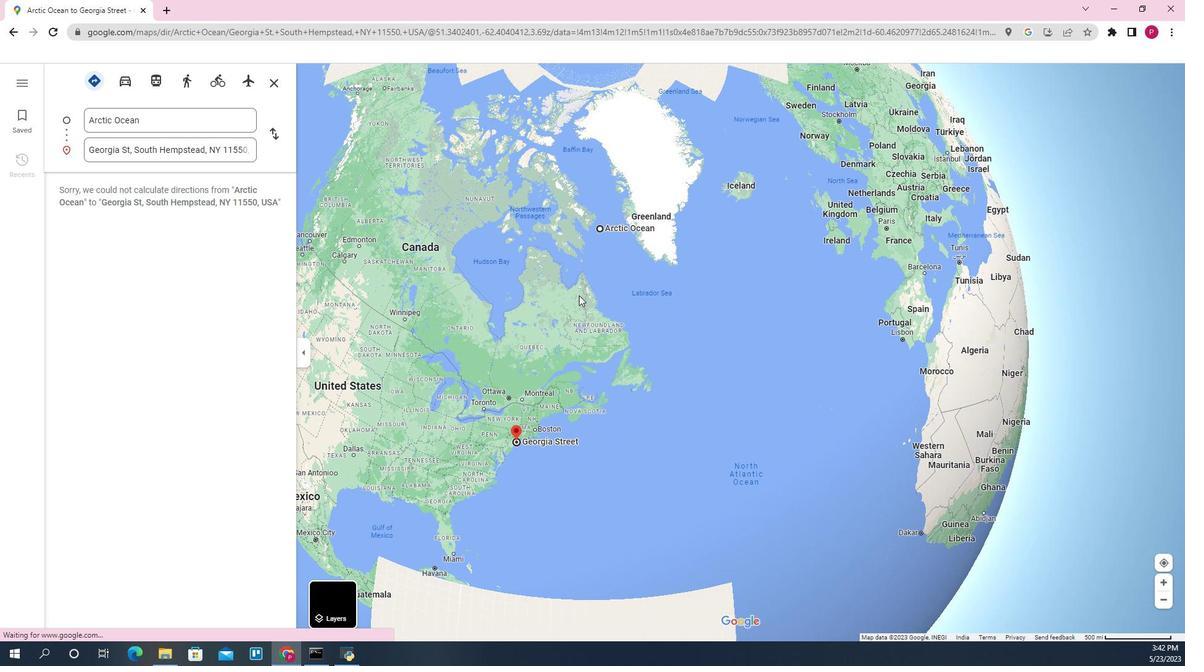 
Action: Mouse scrolled (503, 261) with delta (0, 0)
Screenshot: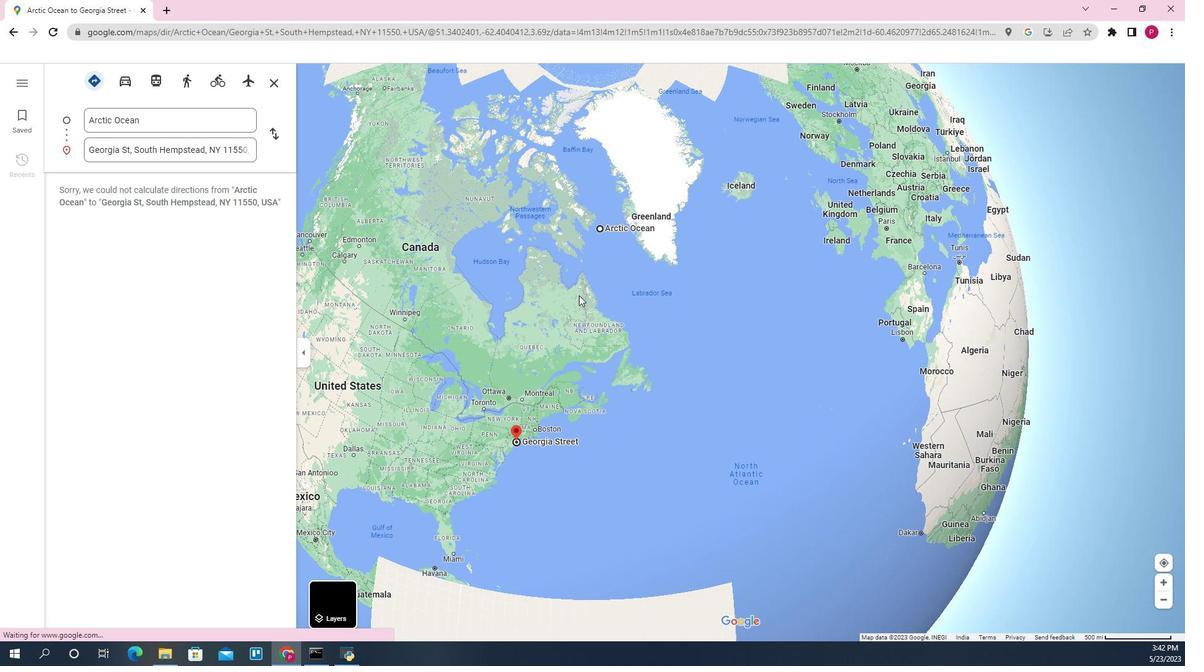 
Action: Mouse moved to (515, 292)
Screenshot: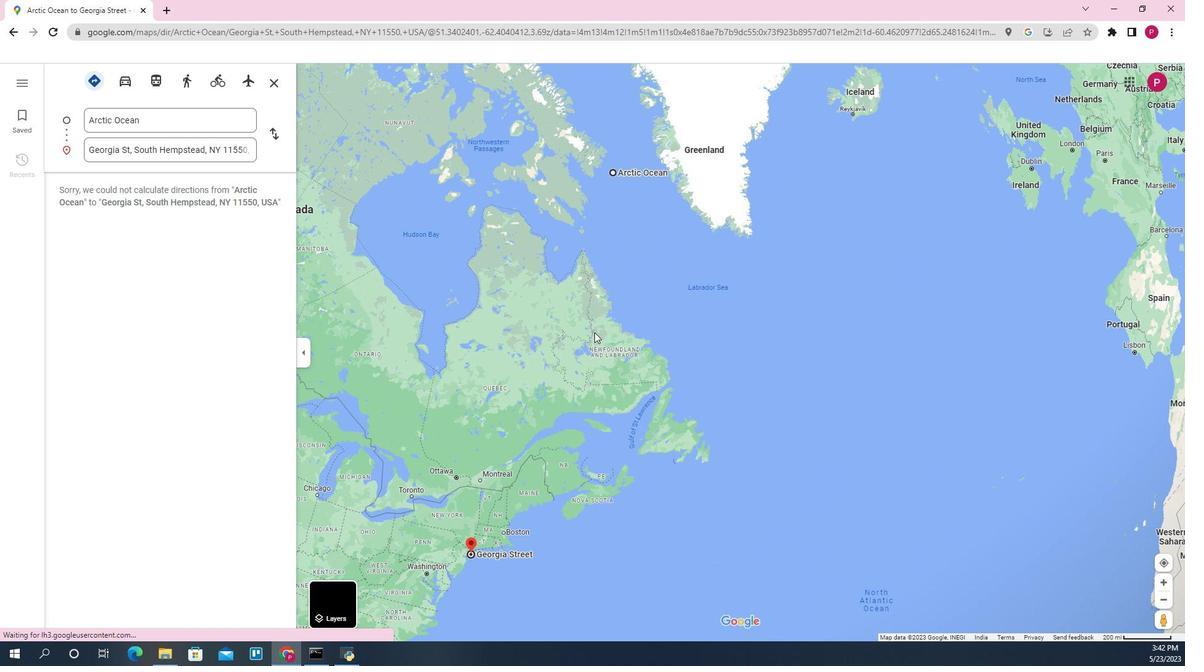 
Action: Mouse pressed left at (515, 292)
Screenshot: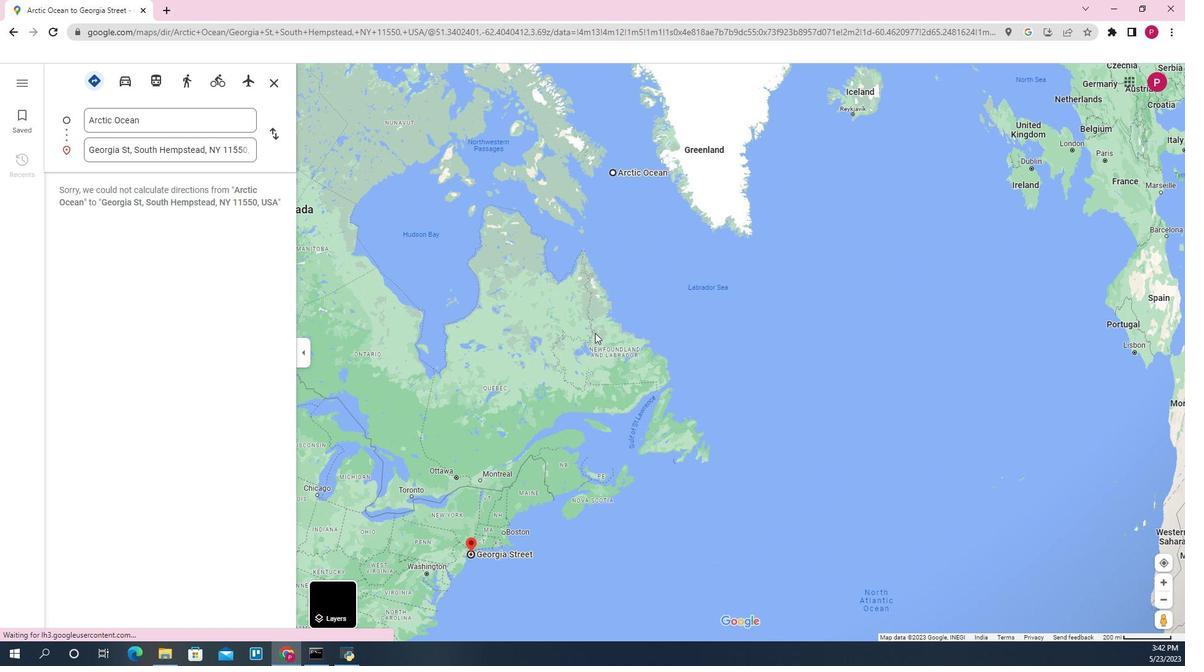 
Action: Mouse moved to (556, 374)
Screenshot: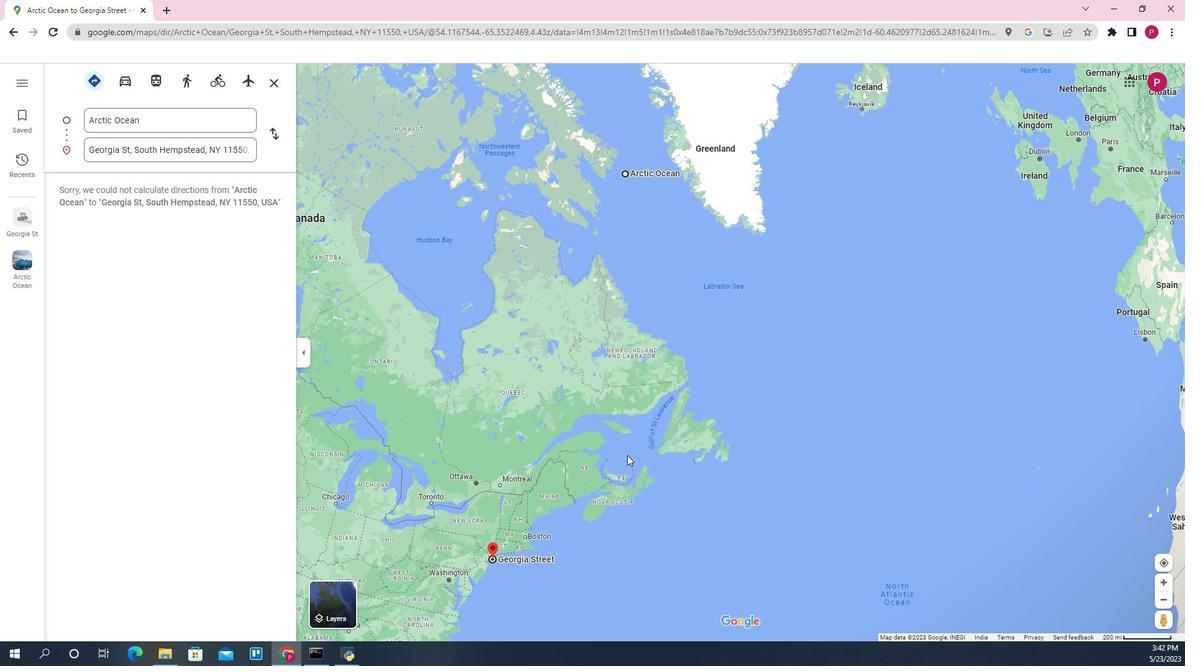 
Action: Mouse pressed left at (556, 374)
Screenshot: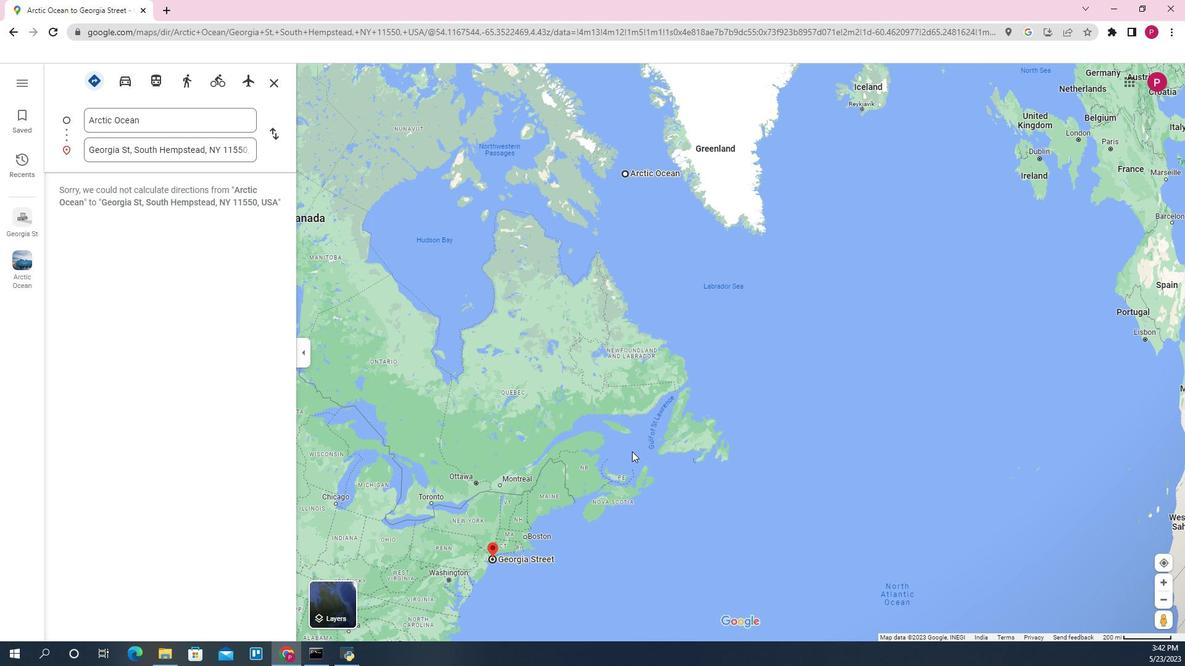 
Action: Mouse moved to (418, 513)
Screenshot: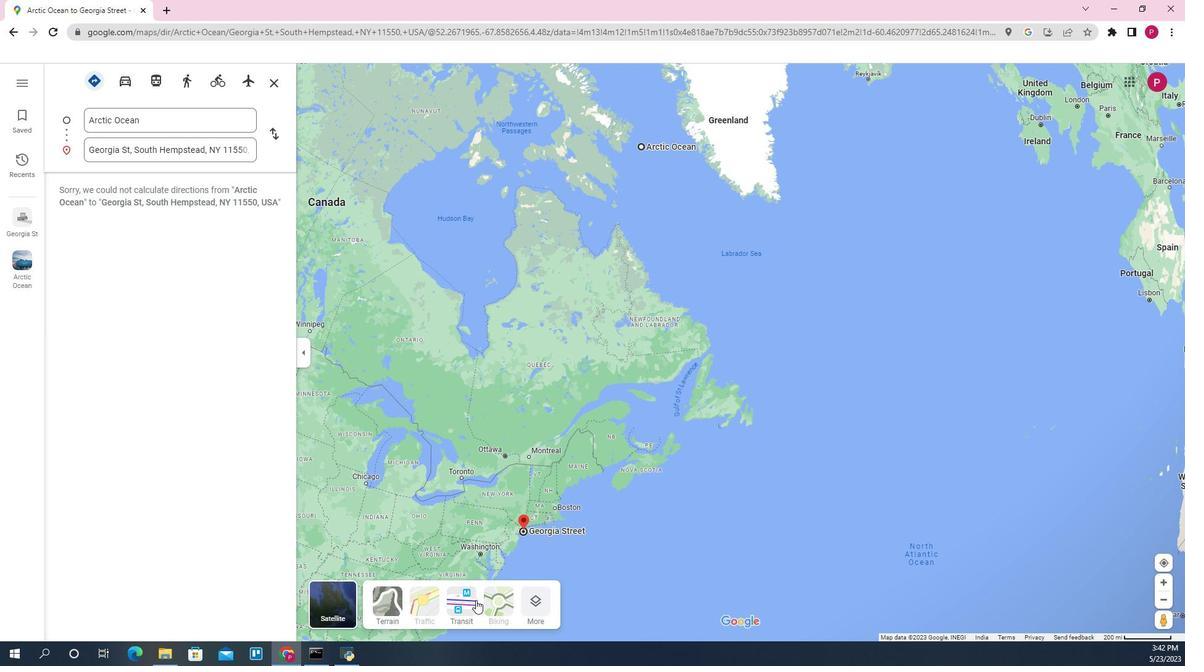 
Action: Mouse pressed left at (418, 513)
Screenshot: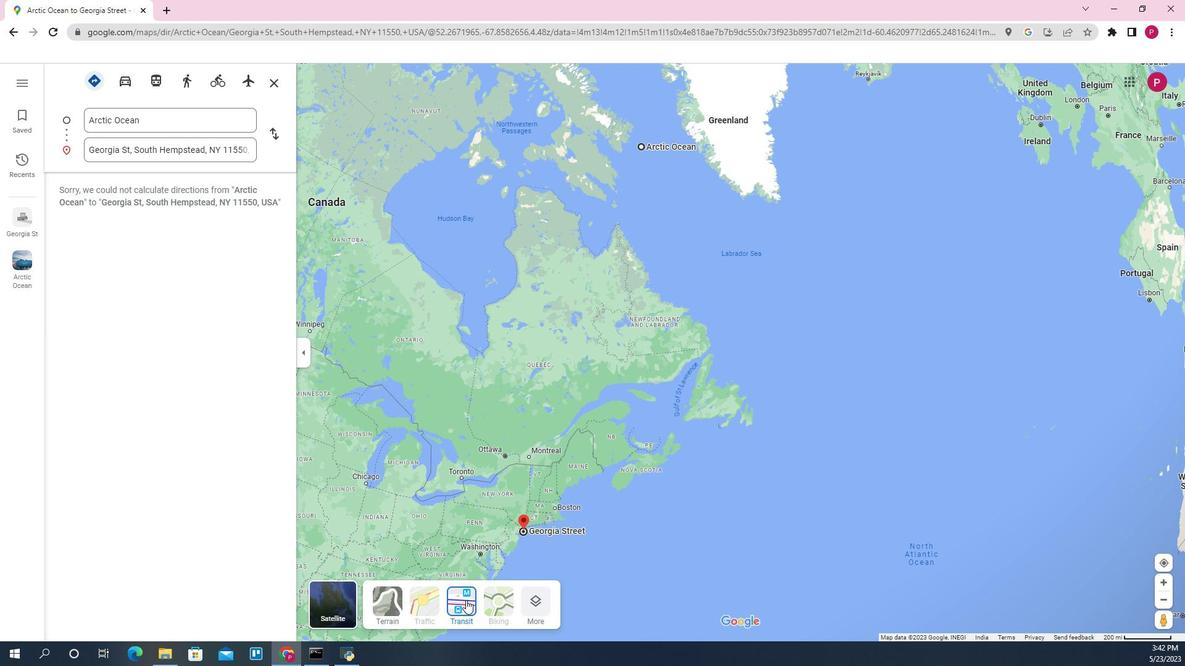 
Action: Mouse moved to (450, 434)
Screenshot: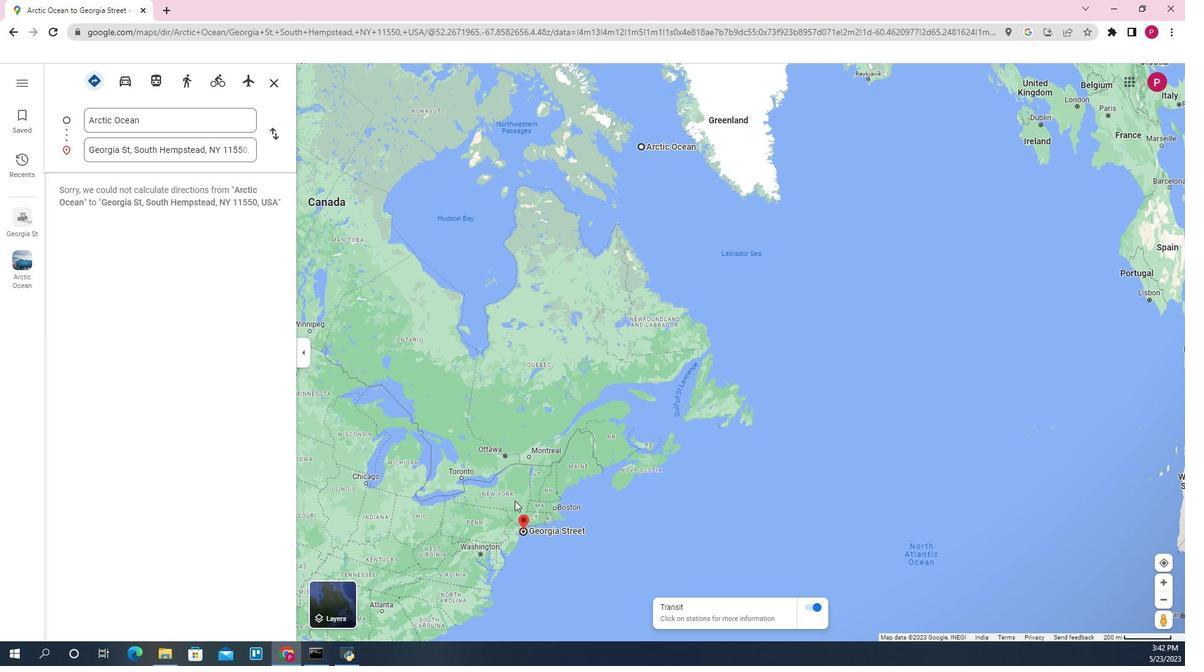 
Action: Mouse scrolled (450, 434) with delta (0, 0)
Screenshot: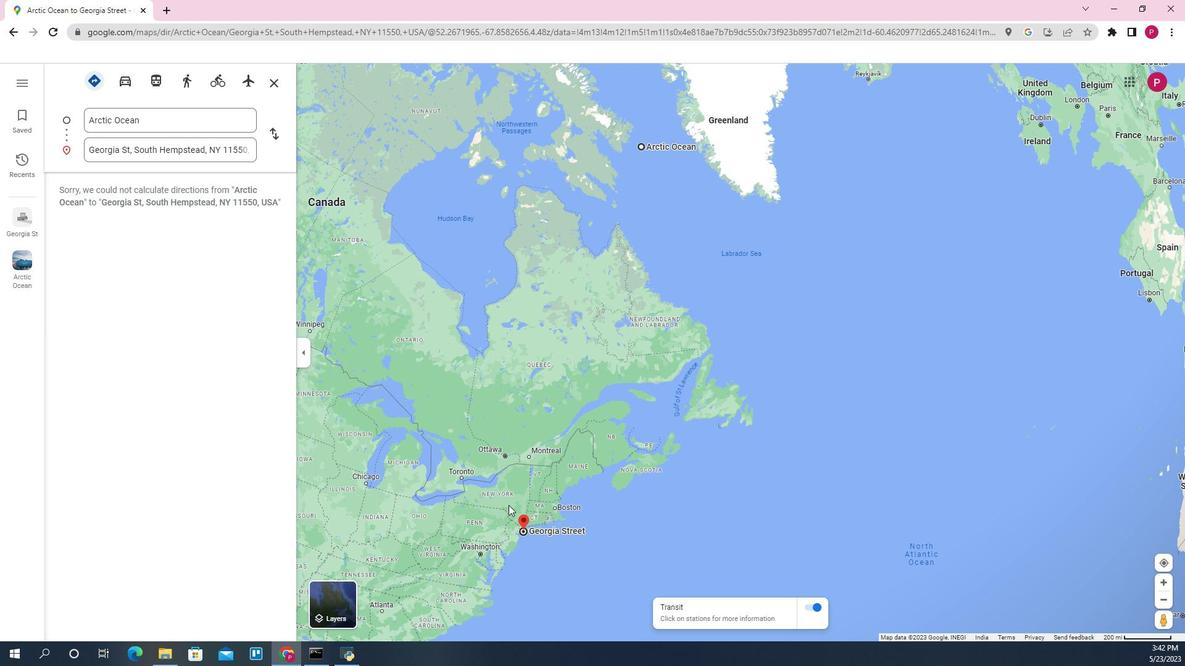 
Action: Mouse scrolled (450, 434) with delta (0, 0)
Screenshot: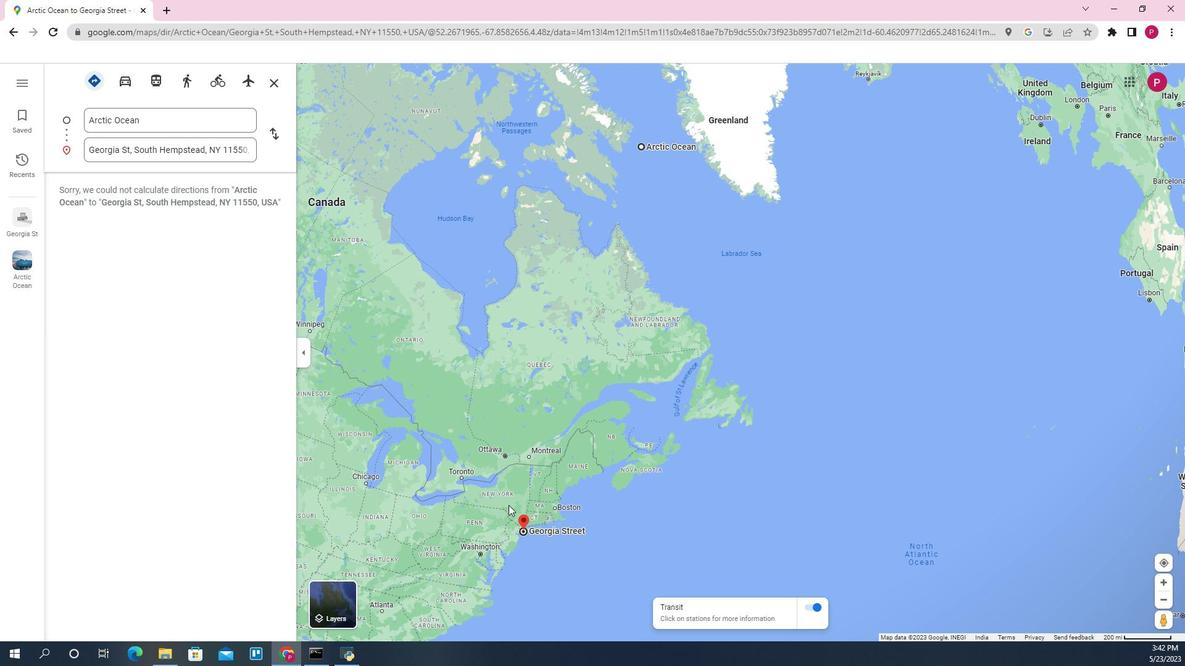 
Action: Mouse scrolled (450, 434) with delta (0, 0)
Screenshot: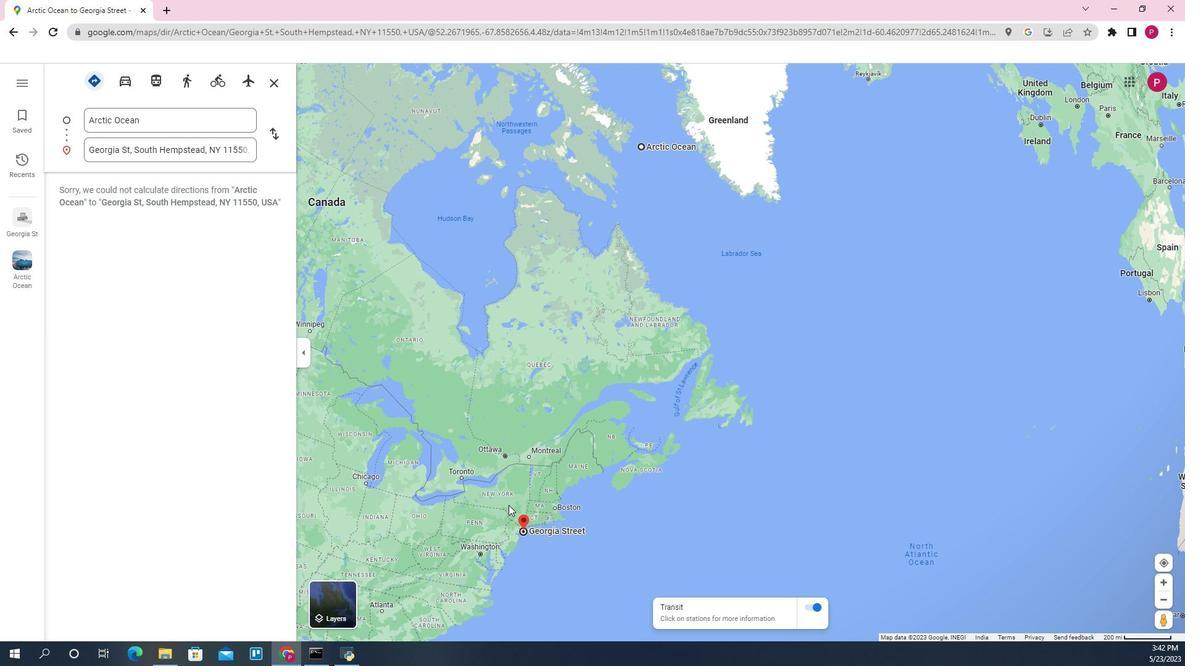 
Action: Mouse scrolled (450, 434) with delta (0, 0)
Screenshot: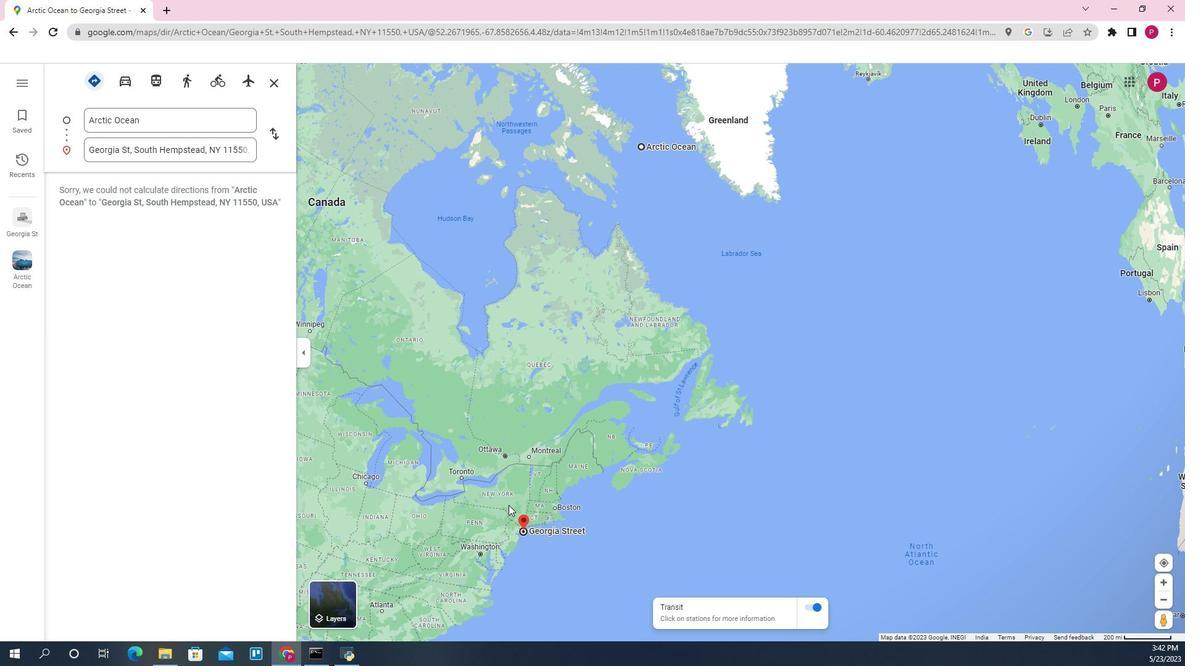 
Action: Mouse scrolled (450, 434) with delta (0, 0)
Screenshot: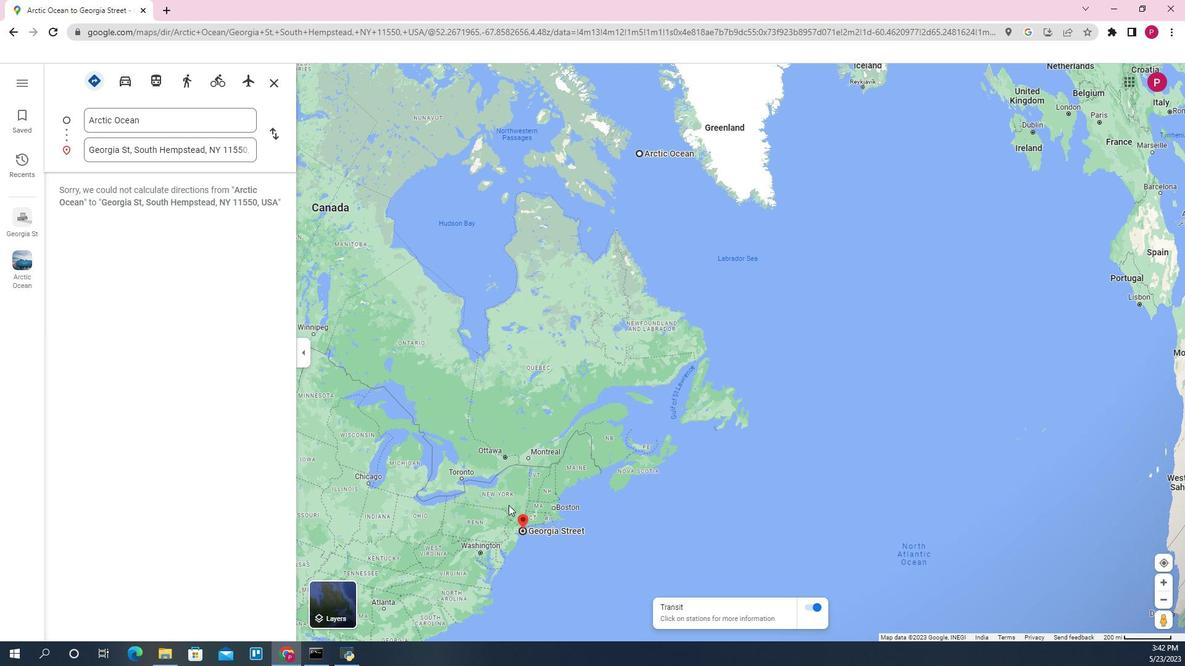 
Action: Mouse moved to (440, 461)
Screenshot: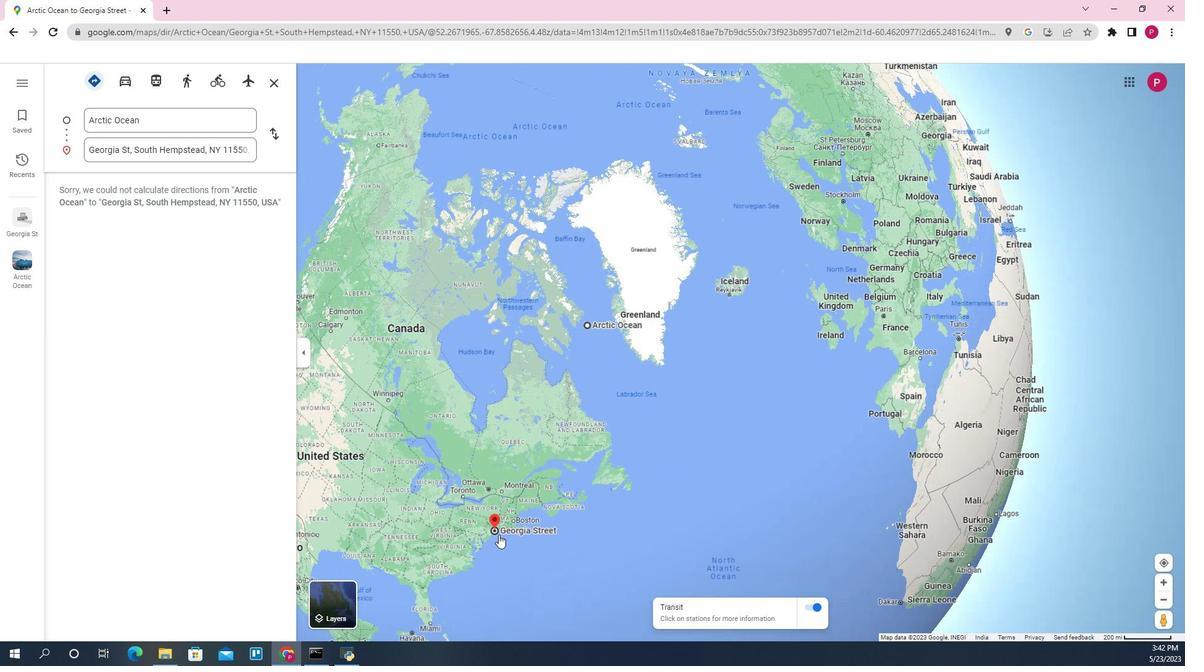 
Action: Mouse scrolled (440, 461) with delta (0, 0)
Screenshot: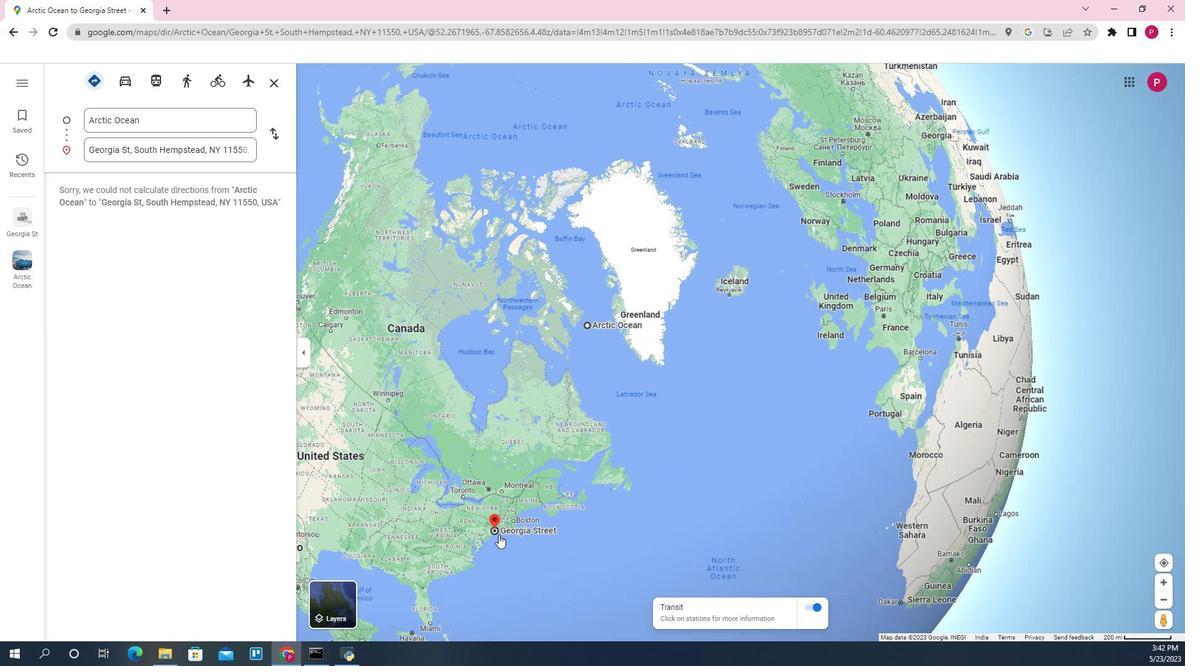 
Action: Mouse scrolled (440, 461) with delta (0, 0)
Screenshot: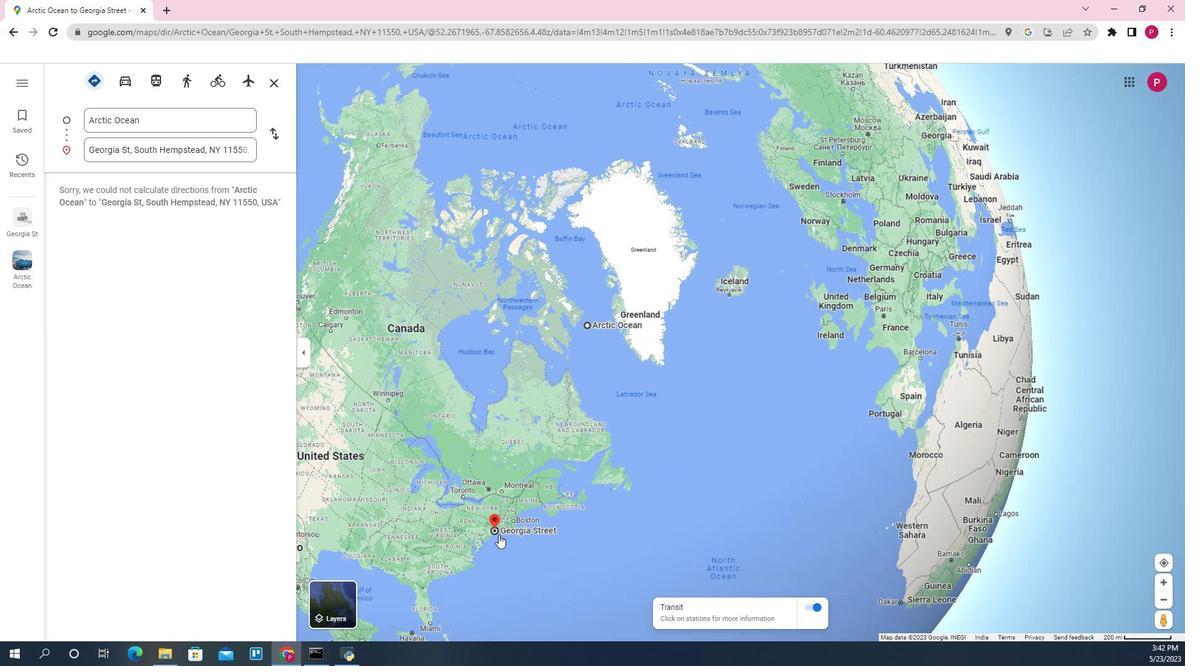 
Action: Mouse scrolled (440, 461) with delta (0, 0)
Screenshot: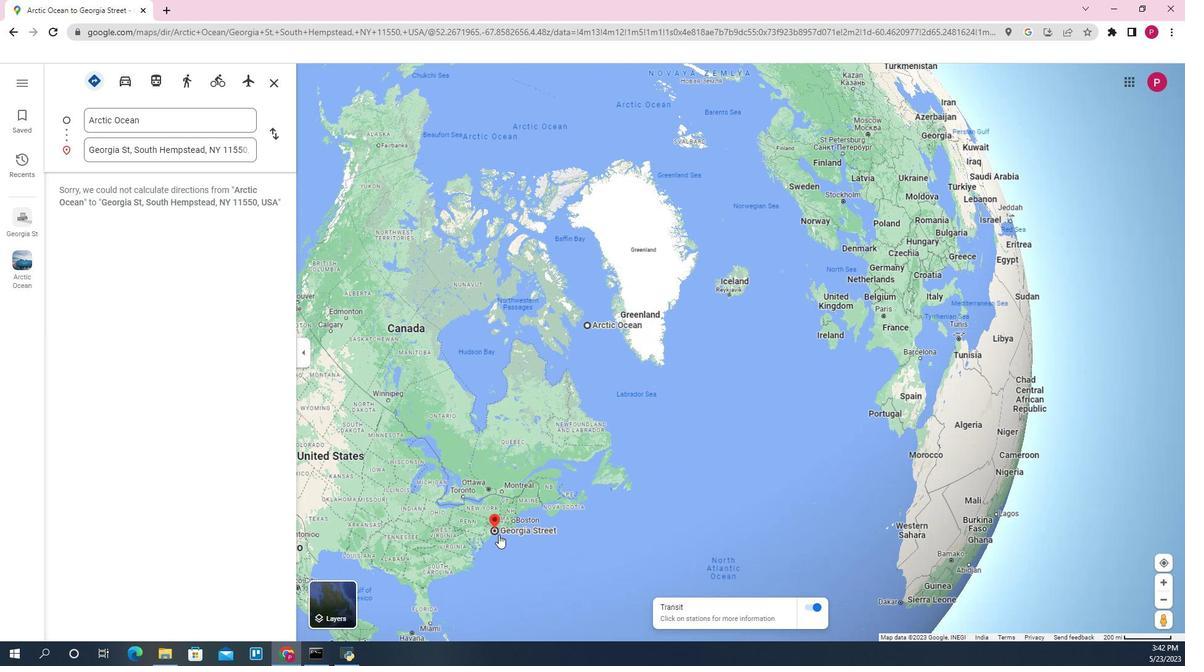 
Action: Mouse scrolled (440, 461) with delta (0, 0)
Screenshot: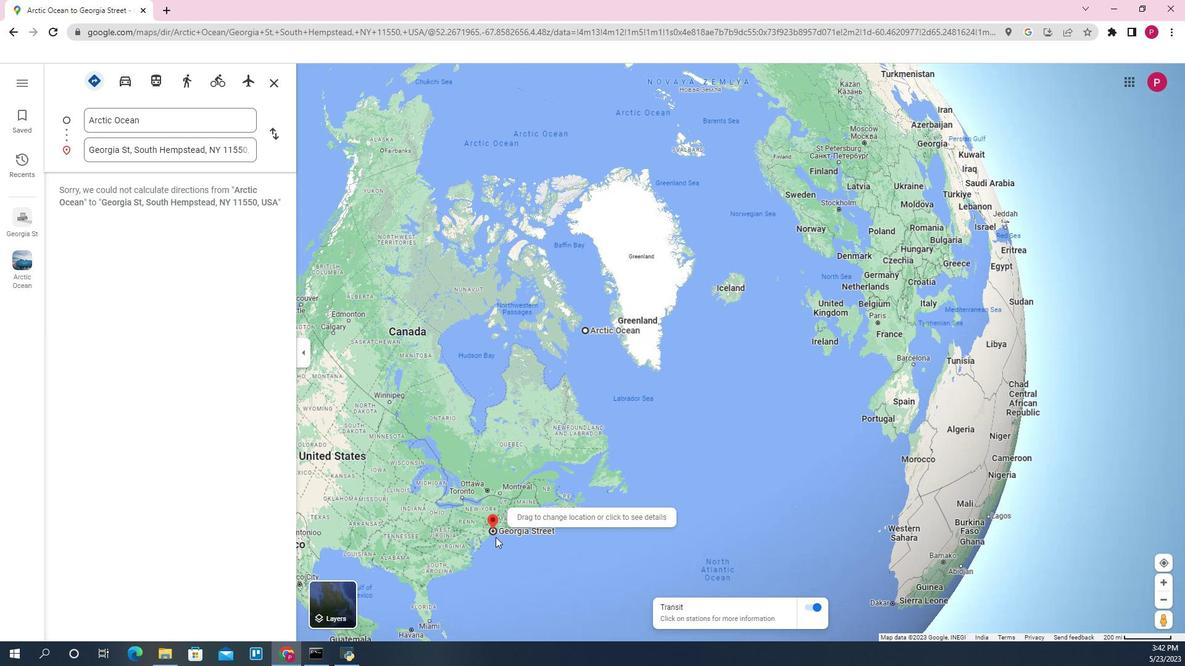 
Action: Mouse scrolled (440, 461) with delta (0, 0)
Screenshot: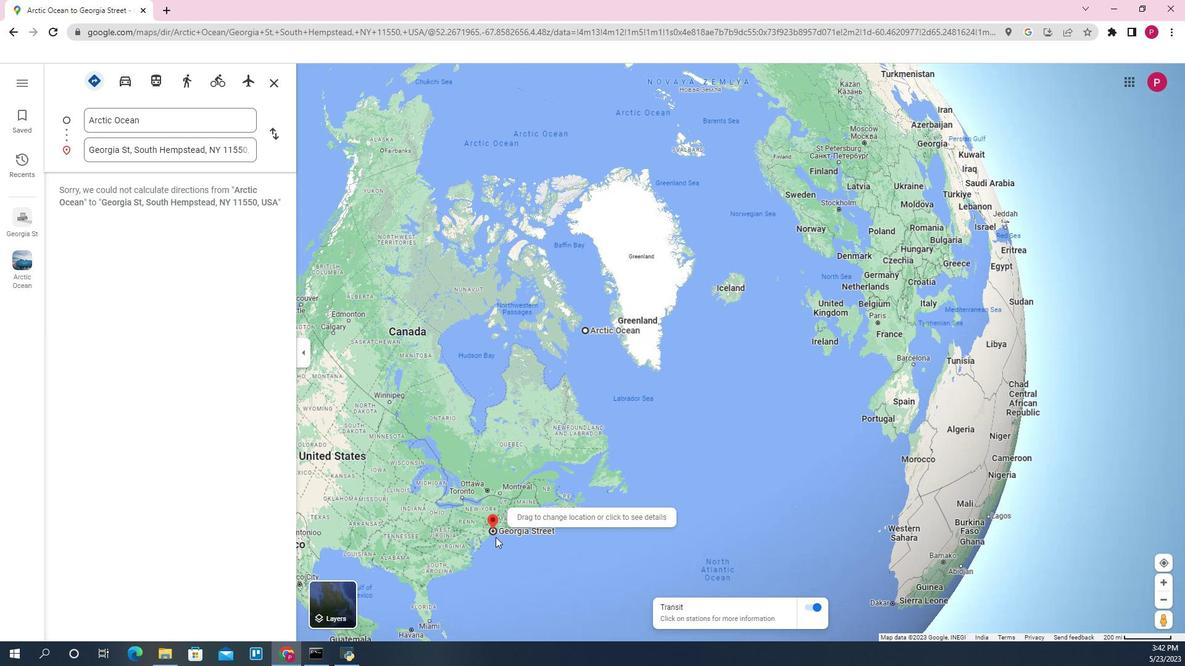 
Action: Mouse scrolled (440, 461) with delta (0, 0)
Screenshot: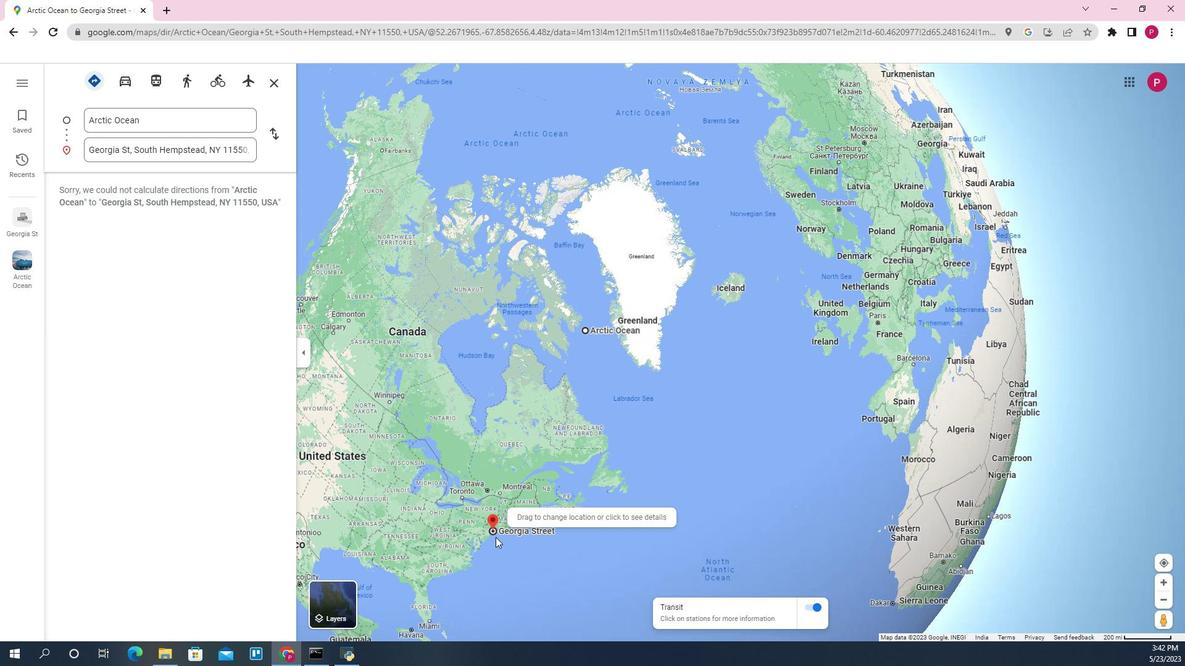 
Action: Mouse moved to (440, 463)
Screenshot: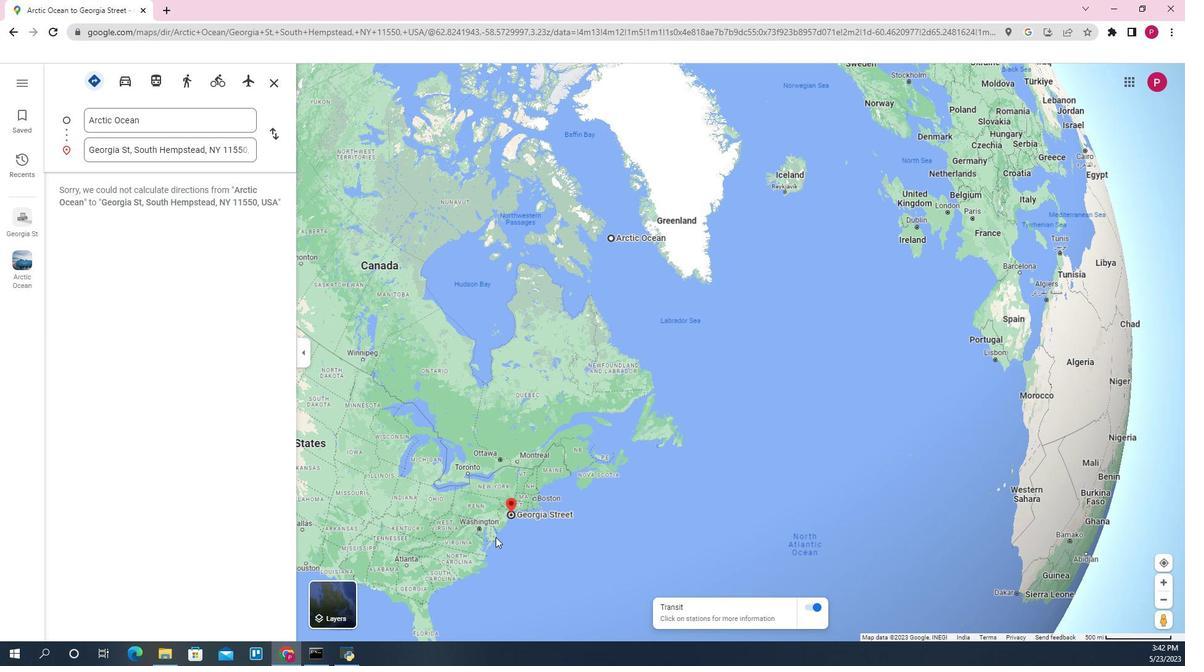 
Action: Mouse scrolled (440, 463) with delta (0, 0)
Screenshot: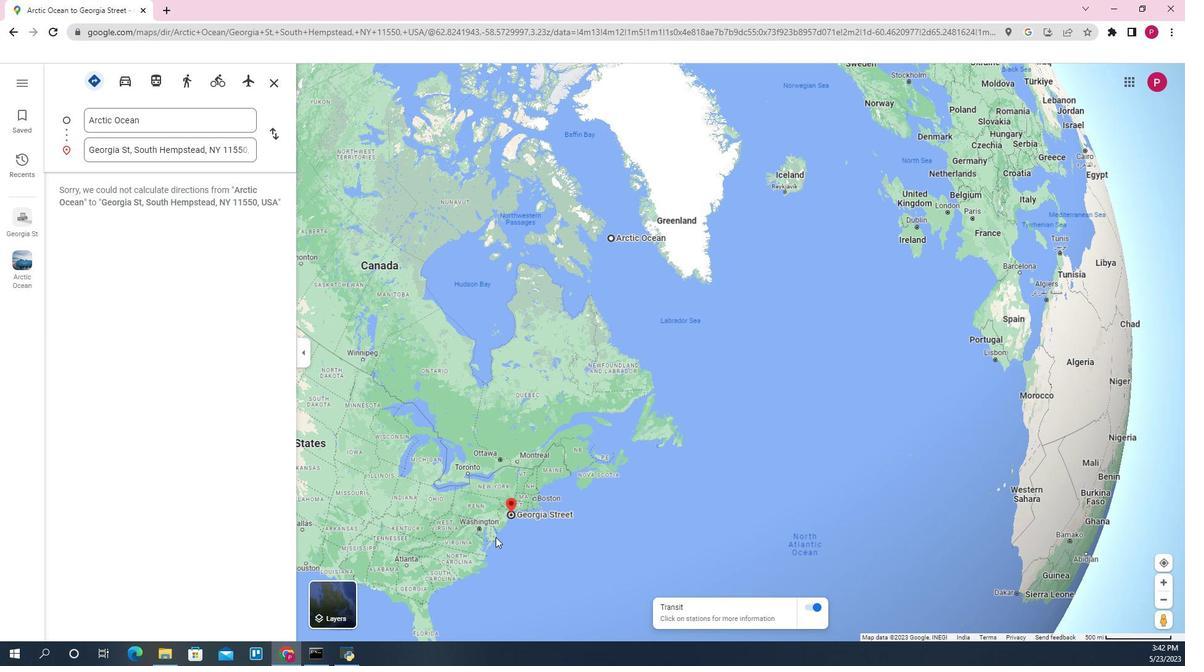 
Action: Mouse moved to (443, 461)
Screenshot: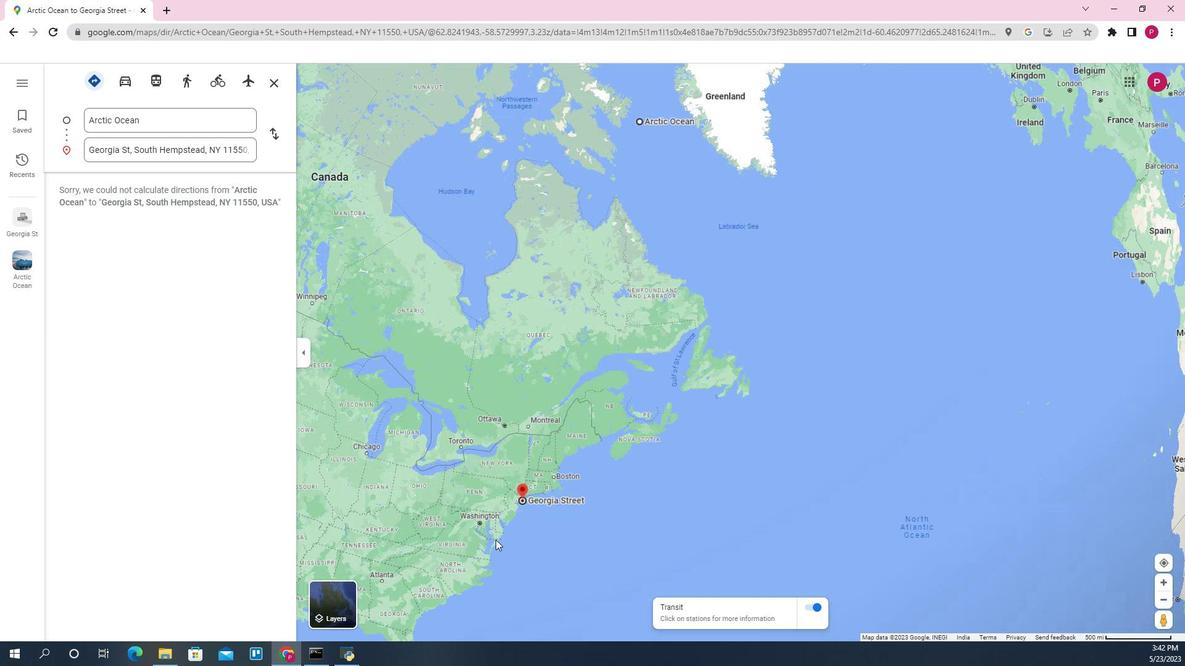 
Action: Mouse scrolled (443, 461) with delta (0, 0)
Screenshot: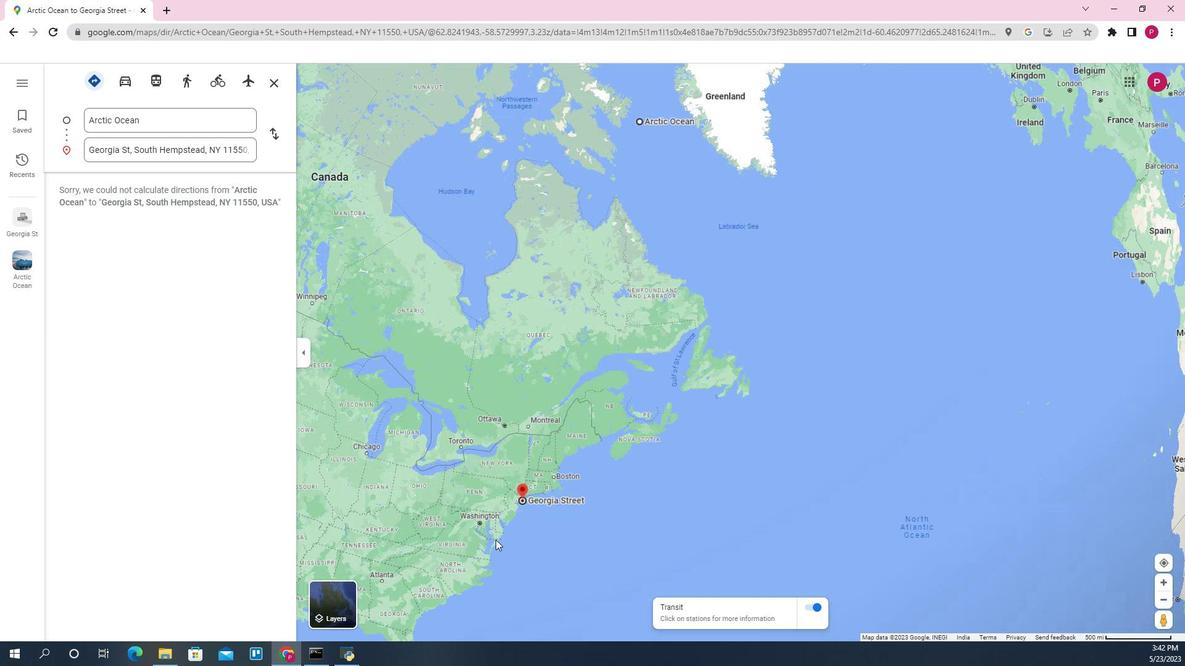 
Action: Mouse moved to (453, 453)
Screenshot: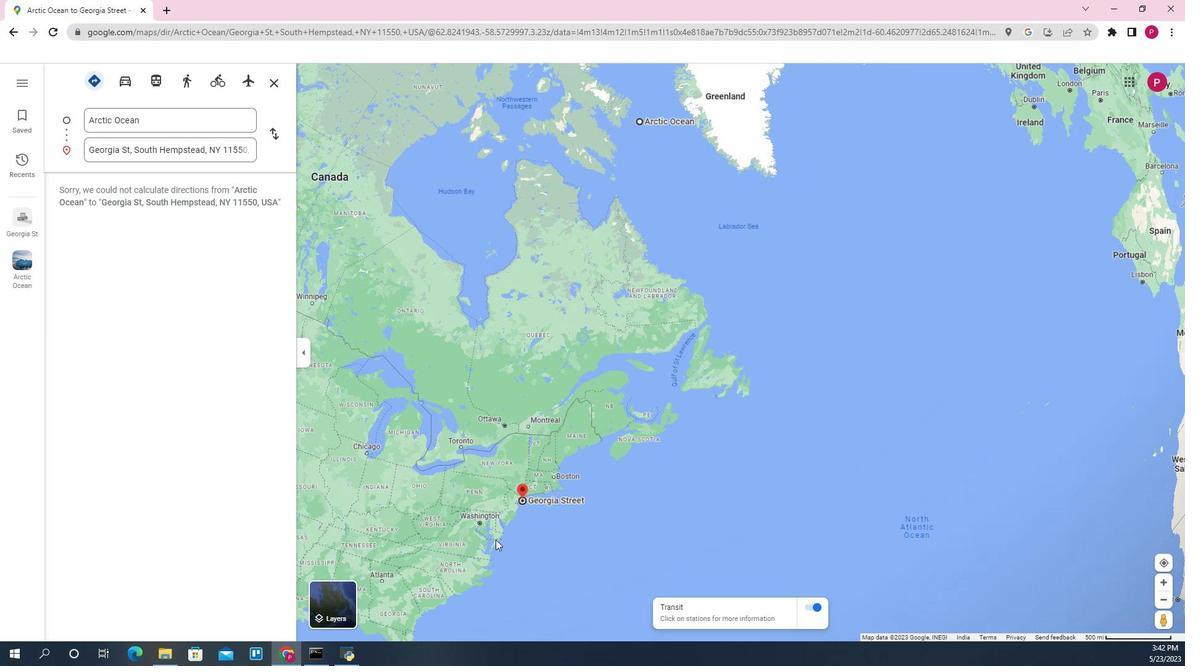 
Action: Mouse scrolled (450, 456) with delta (0, 0)
Screenshot: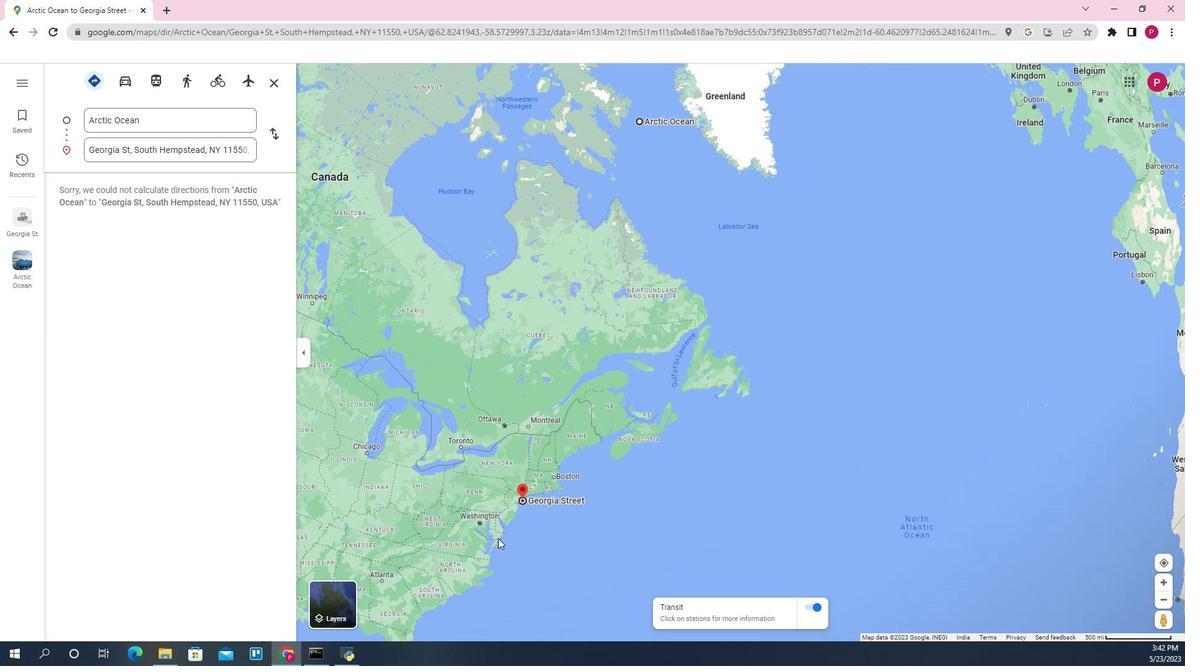
Action: Mouse moved to (472, 408)
Screenshot: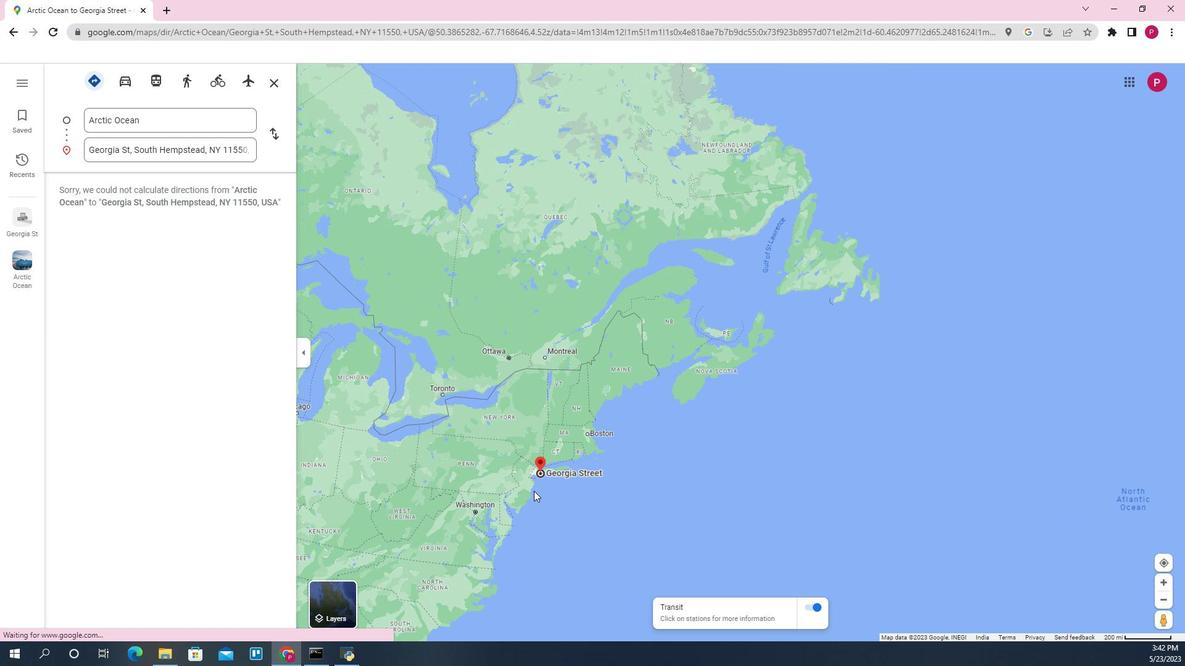 
Action: Mouse scrolled (472, 408) with delta (0, 0)
Screenshot: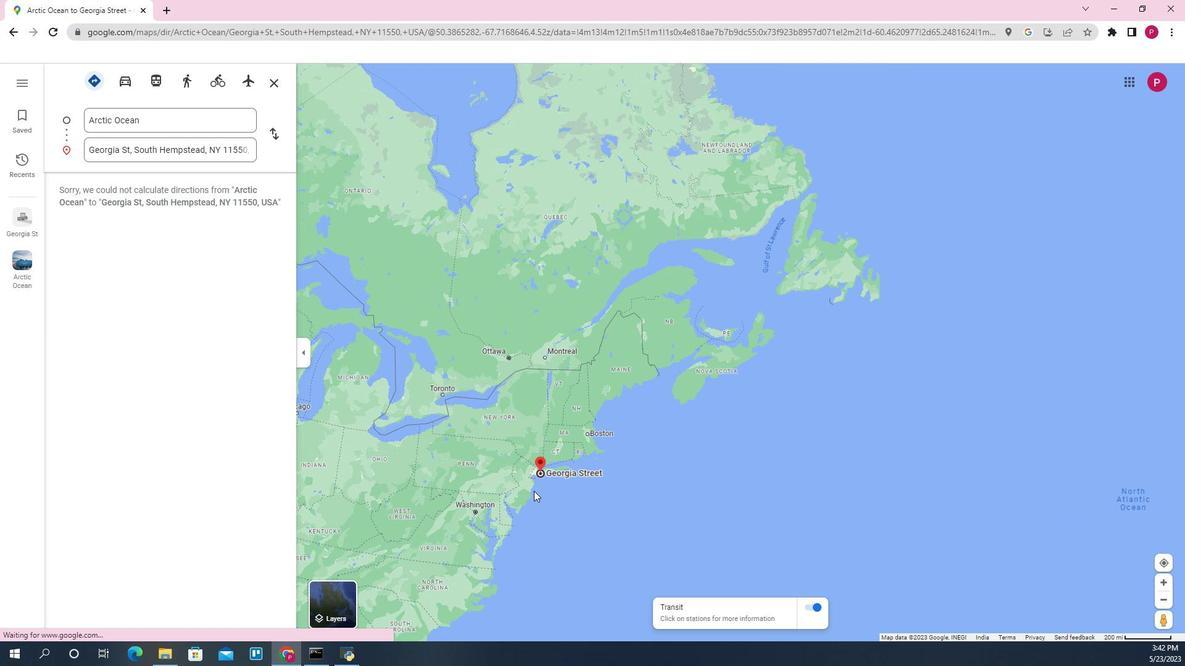 
Action: Mouse scrolled (472, 408) with delta (0, 0)
Screenshot: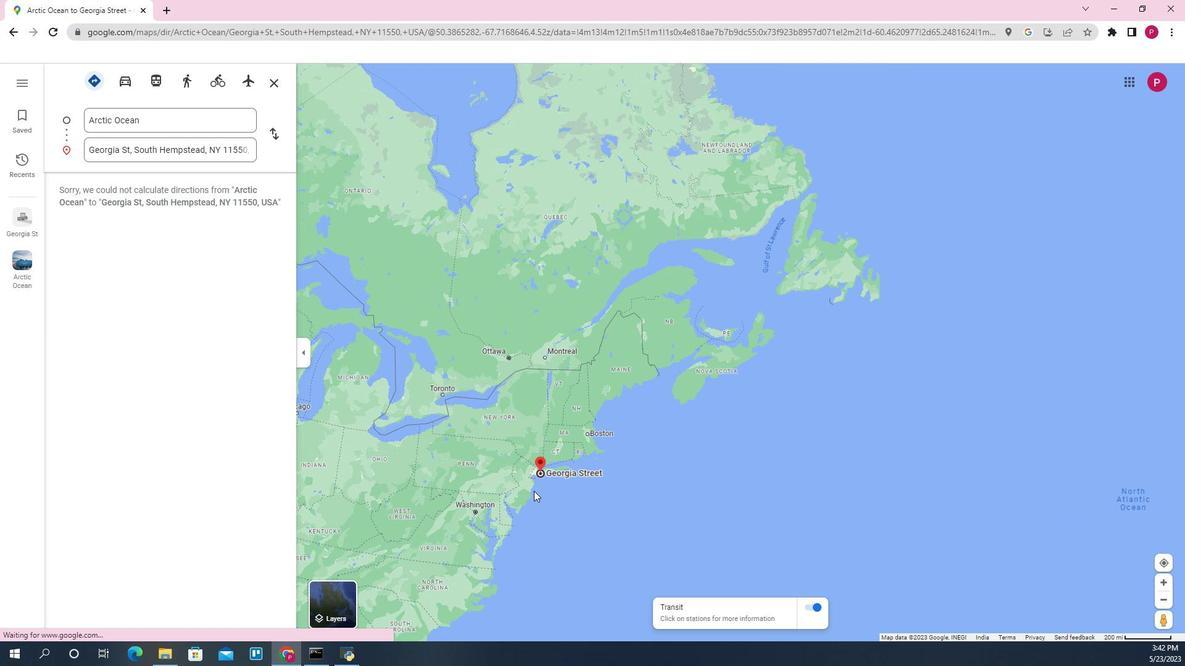 
Action: Mouse scrolled (472, 407) with delta (0, 0)
Screenshot: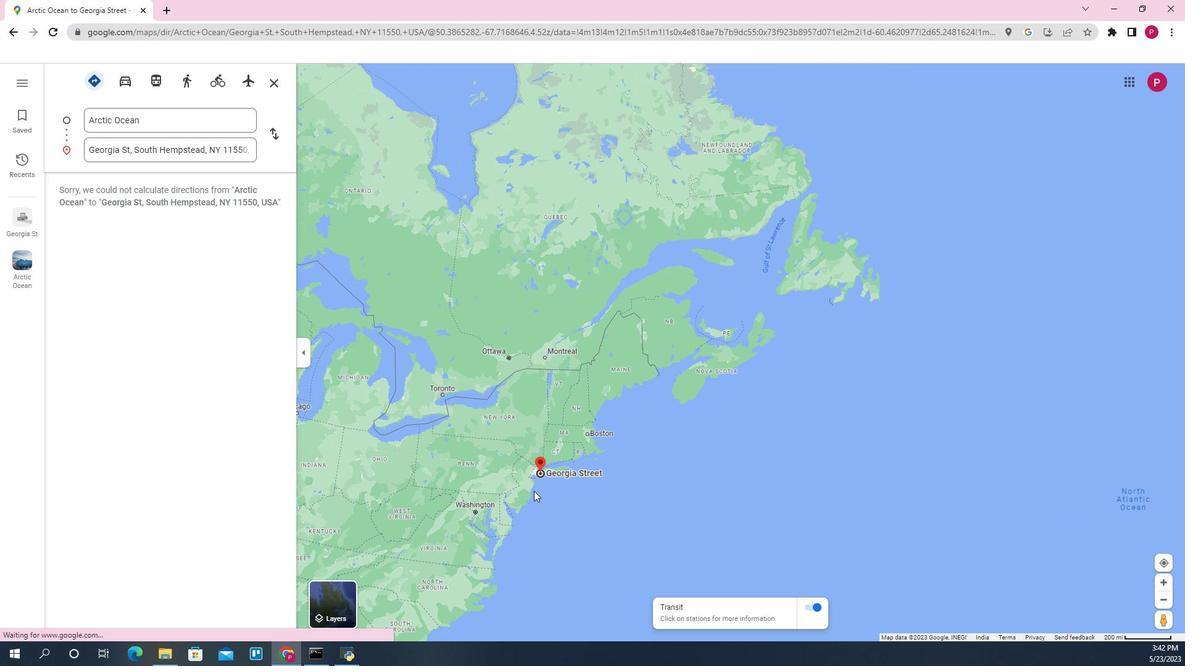 
Action: Mouse scrolled (472, 408) with delta (0, 0)
Screenshot: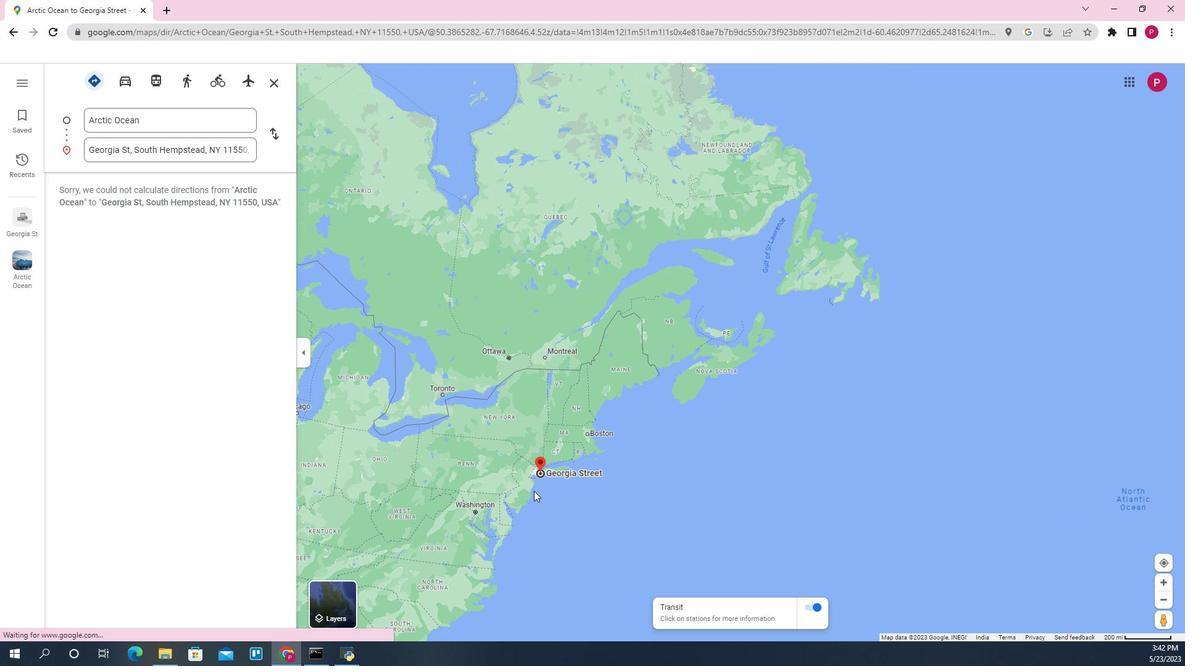 
Action: Mouse scrolled (472, 408) with delta (0, 0)
Screenshot: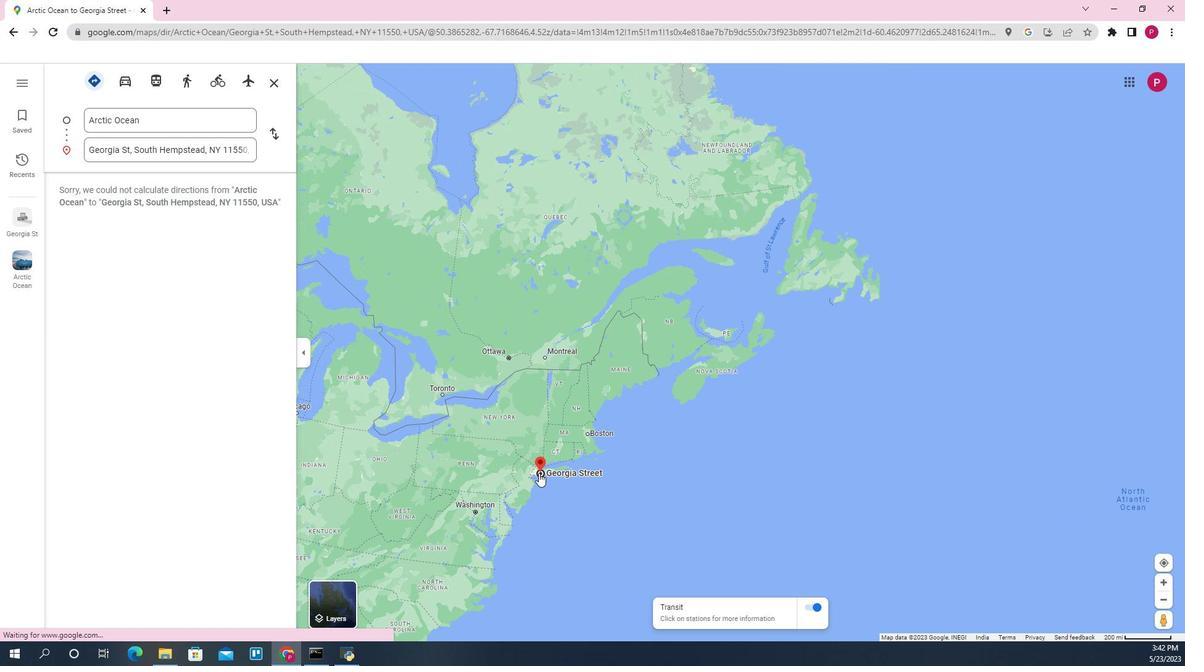 
Action: Mouse moved to (472, 408)
Screenshot: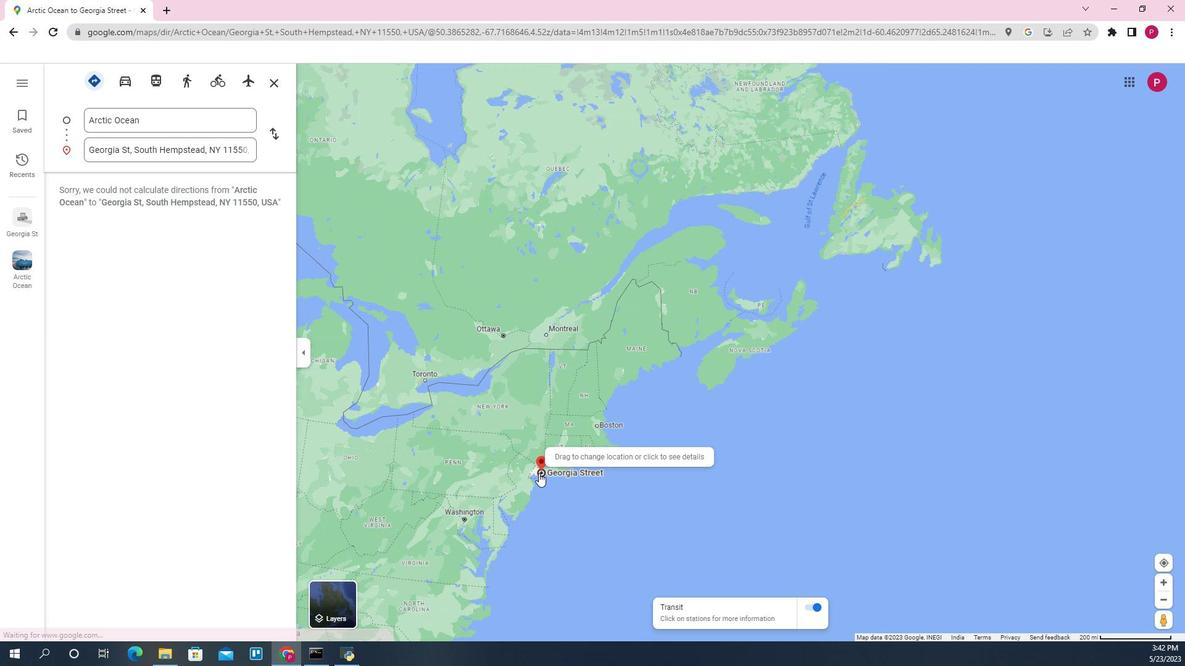 
Action: Mouse scrolled (472, 408) with delta (0, 0)
Screenshot: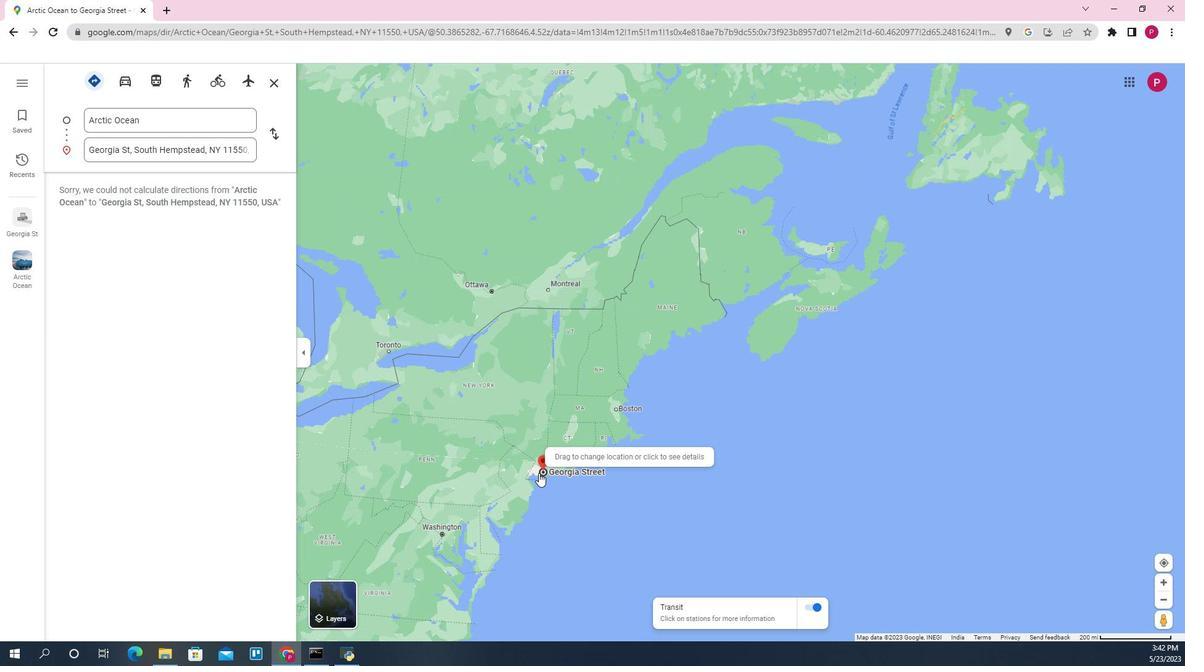 
Action: Mouse scrolled (472, 408) with delta (0, 0)
Screenshot: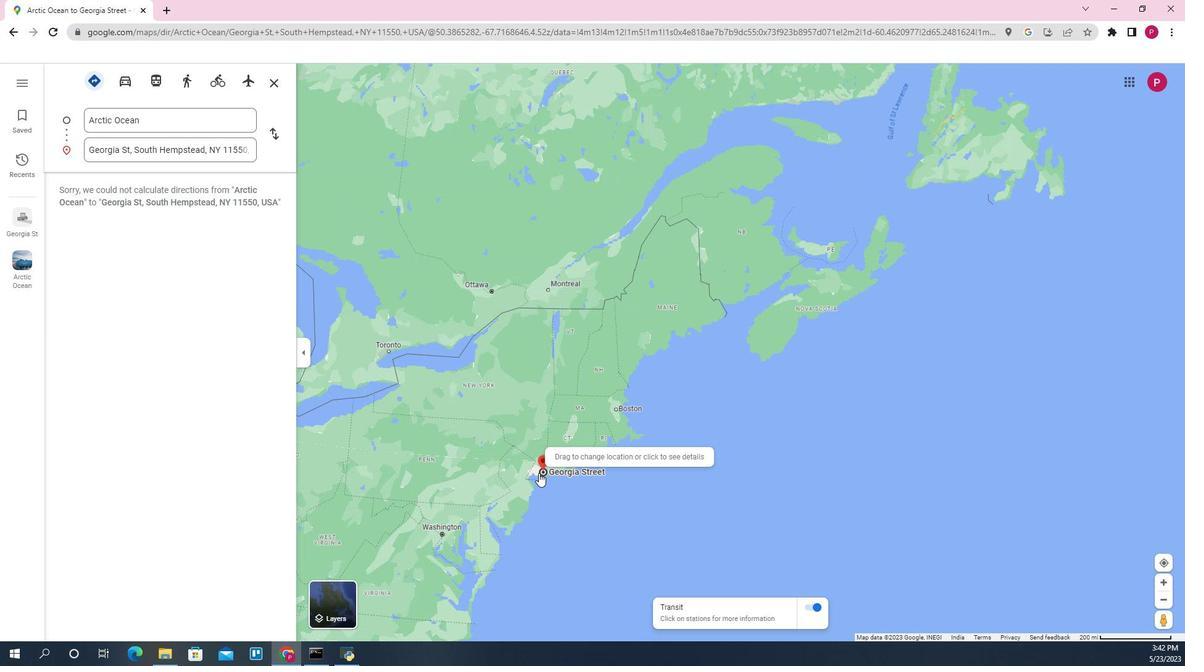 
Action: Mouse scrolled (472, 408) with delta (0, 0)
Screenshot: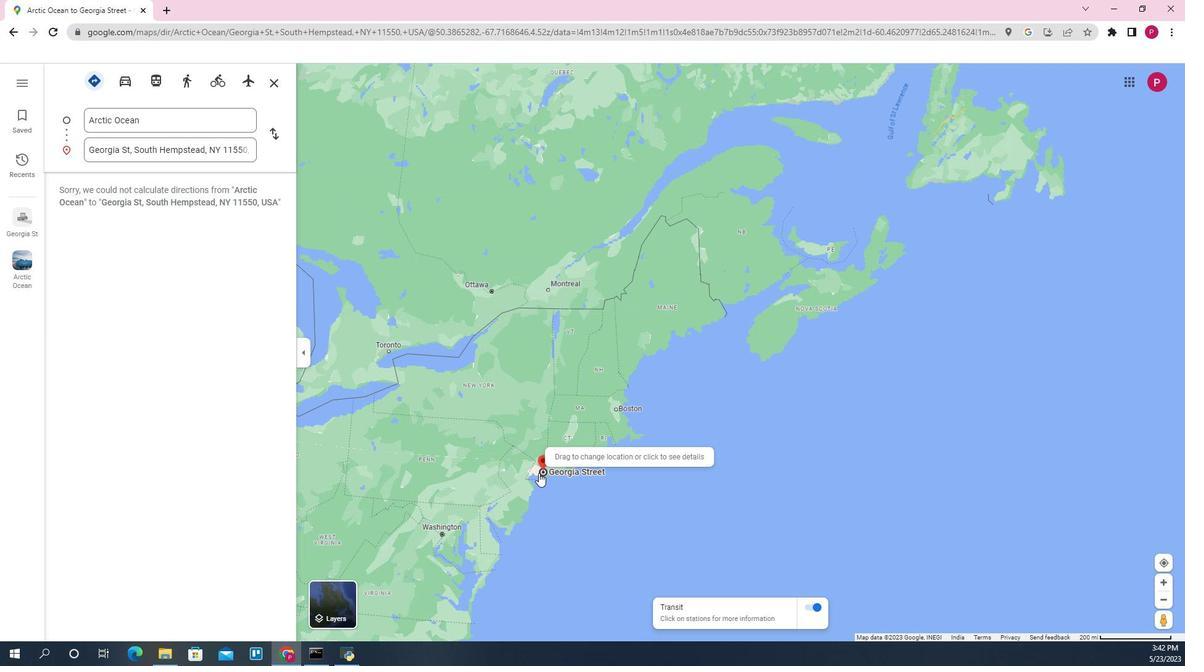 
Action: Mouse scrolled (472, 408) with delta (0, 0)
Screenshot: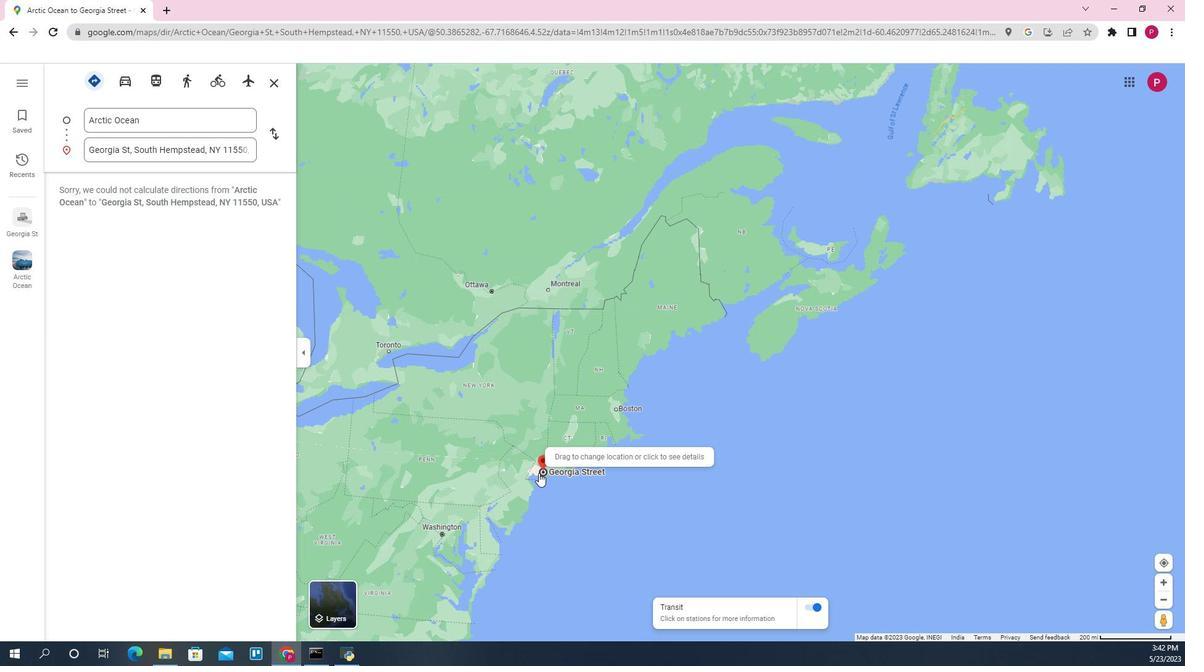 
Action: Mouse scrolled (472, 408) with delta (0, 0)
Screenshot: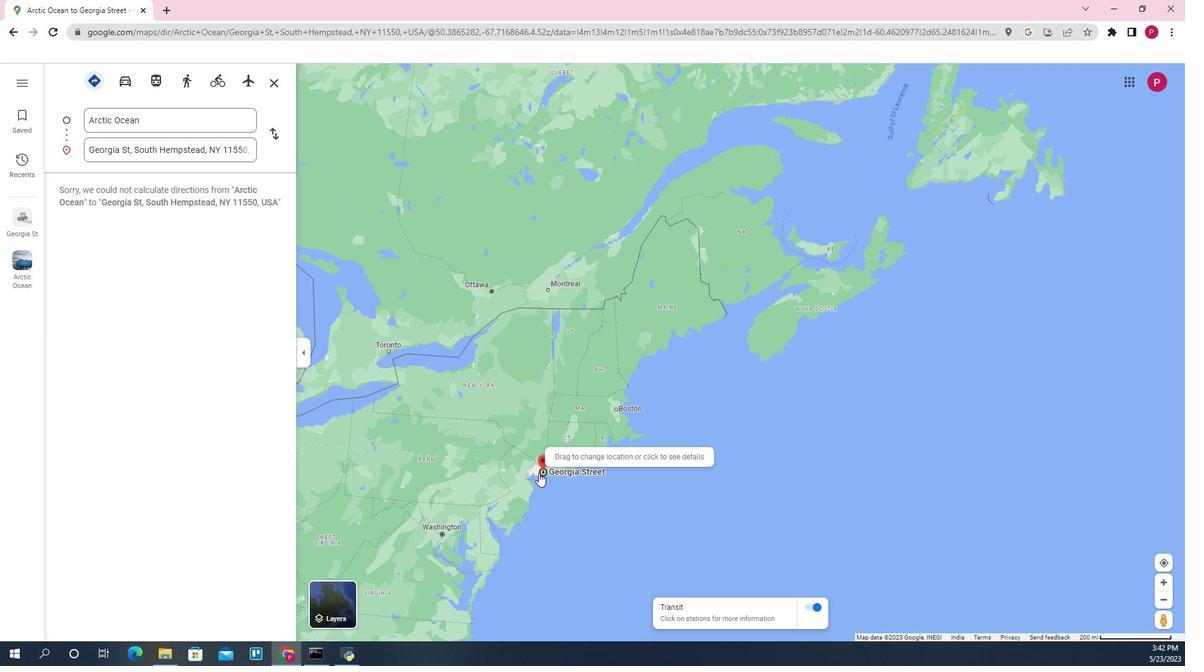 
Action: Mouse scrolled (472, 408) with delta (0, 0)
Screenshot: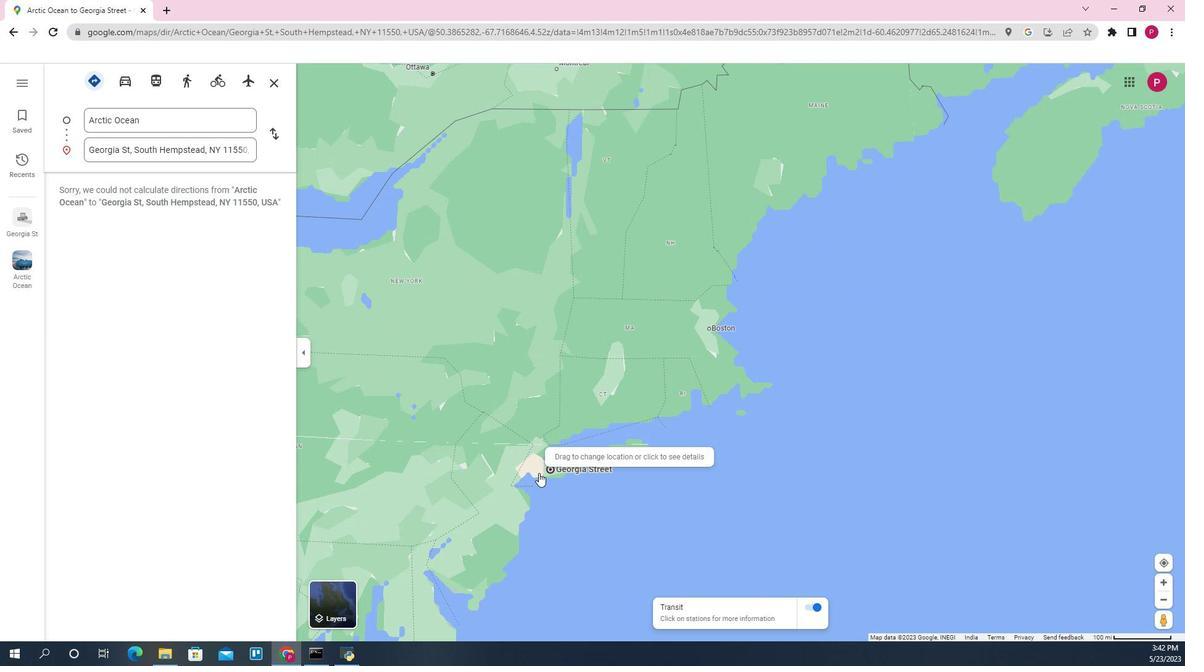 
Action: Mouse scrolled (472, 408) with delta (0, 0)
Screenshot: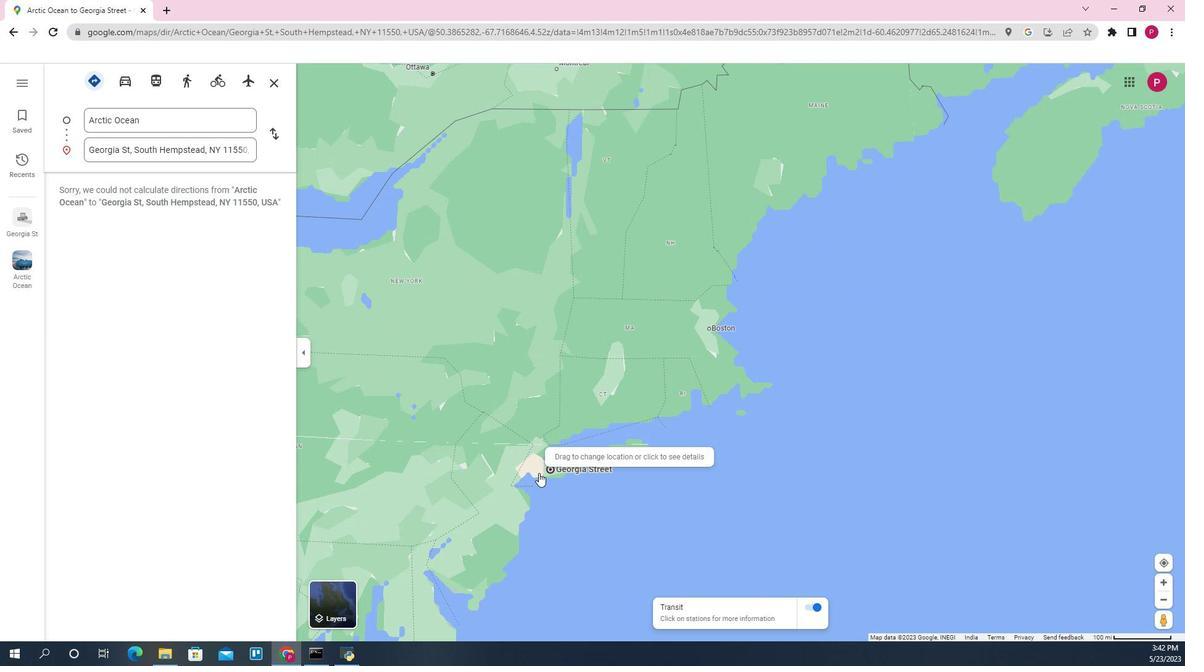 
Action: Mouse scrolled (472, 407) with delta (0, 0)
Screenshot: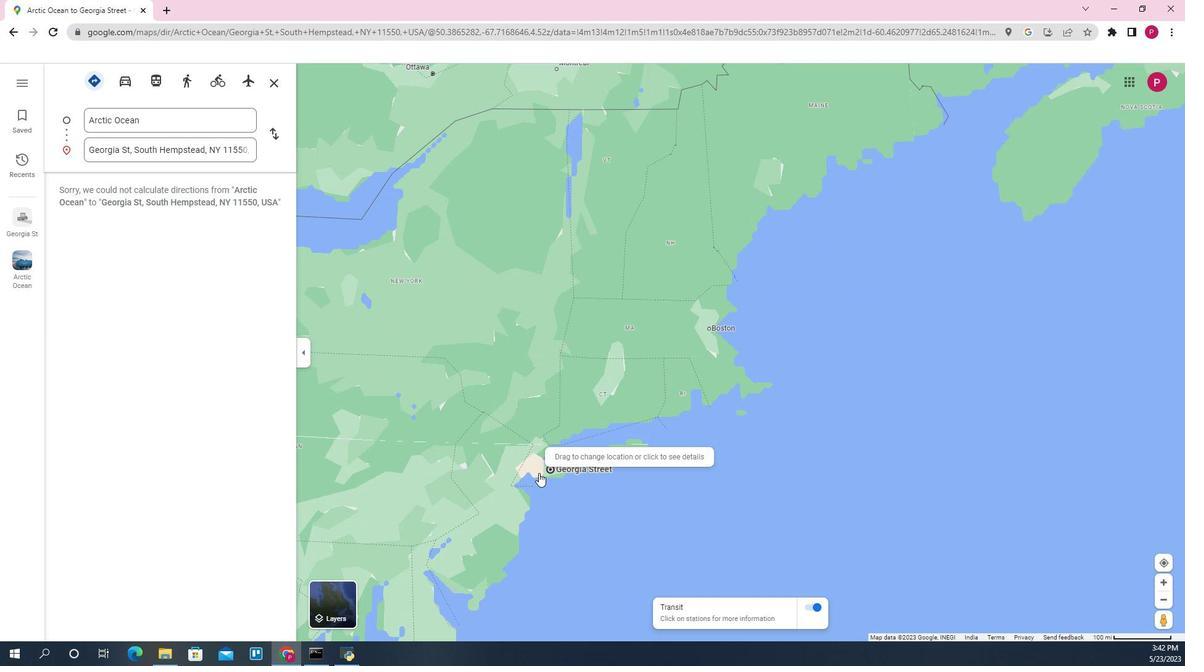 
Action: Mouse scrolled (472, 408) with delta (0, 0)
Screenshot: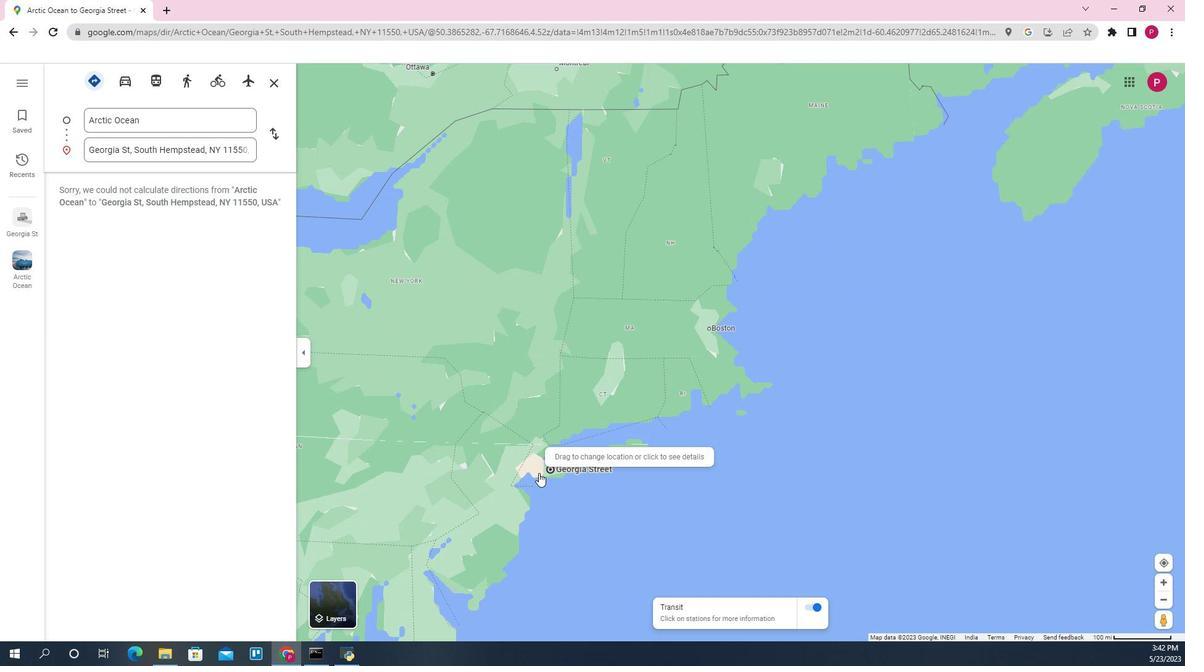 
Action: Mouse scrolled (472, 408) with delta (0, 0)
Screenshot: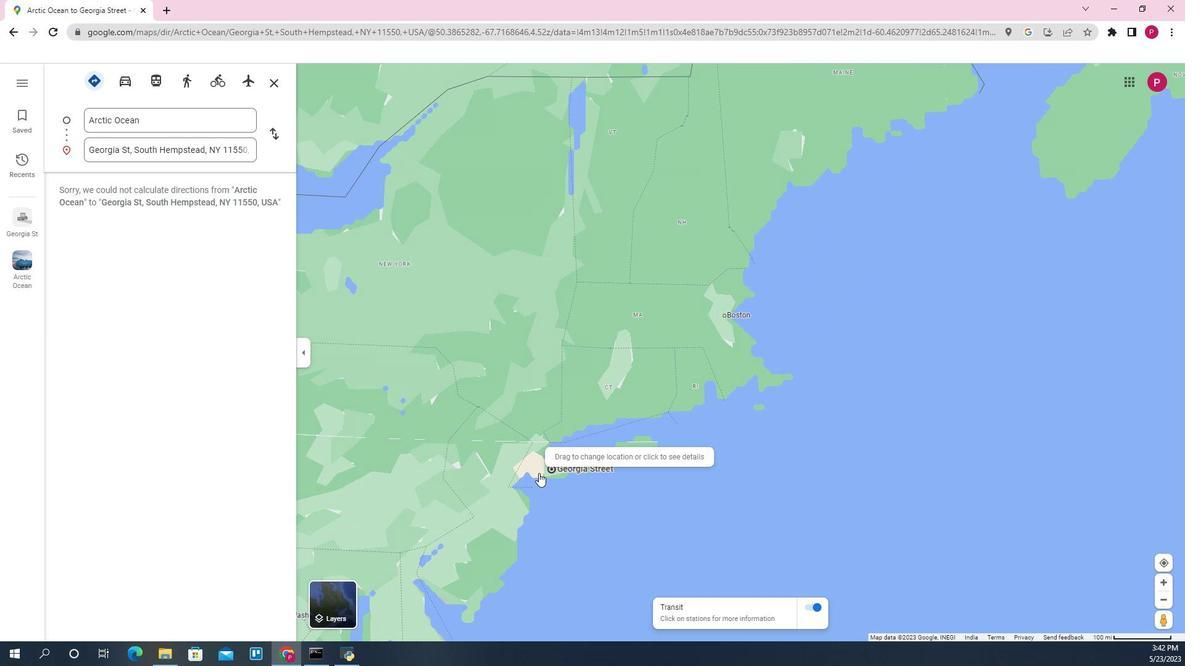 
Action: Mouse scrolled (472, 408) with delta (0, 0)
Screenshot: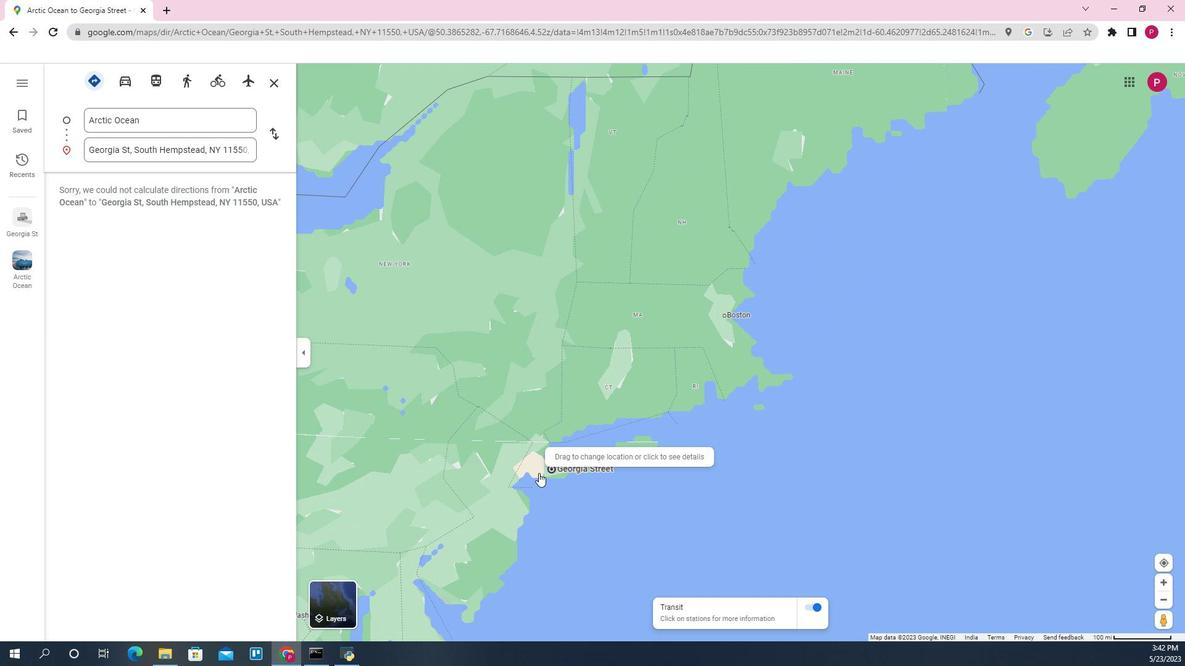 
Action: Mouse moved to (502, 391)
Screenshot: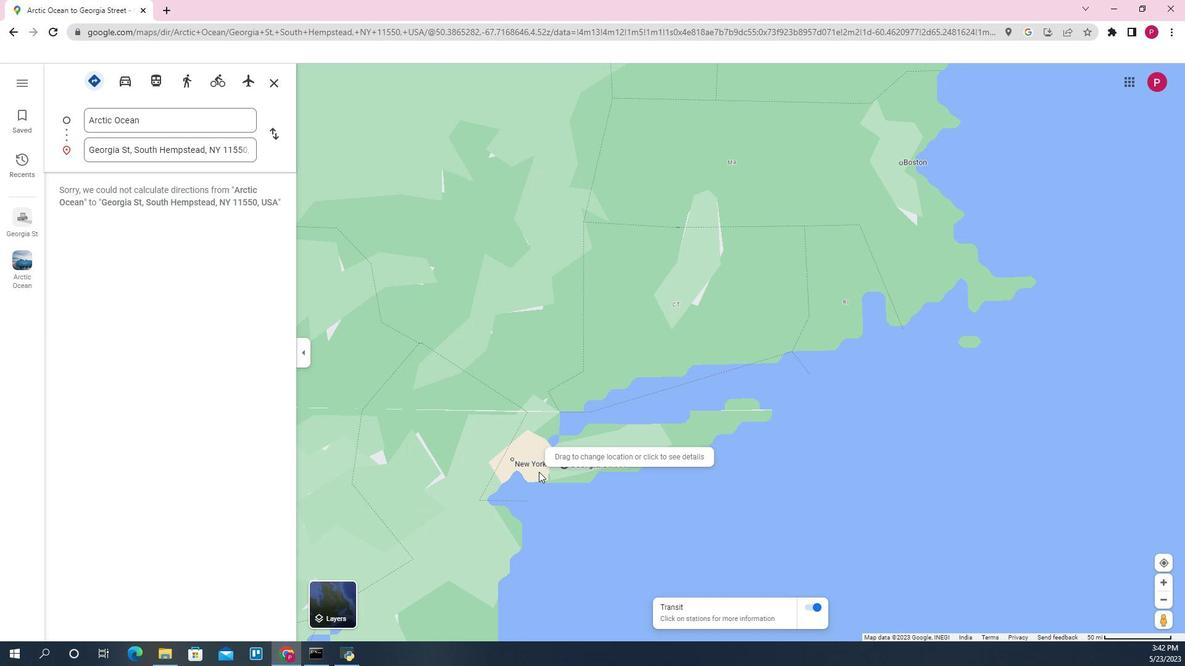 
Action: Mouse scrolled (502, 392) with delta (0, 0)
Screenshot: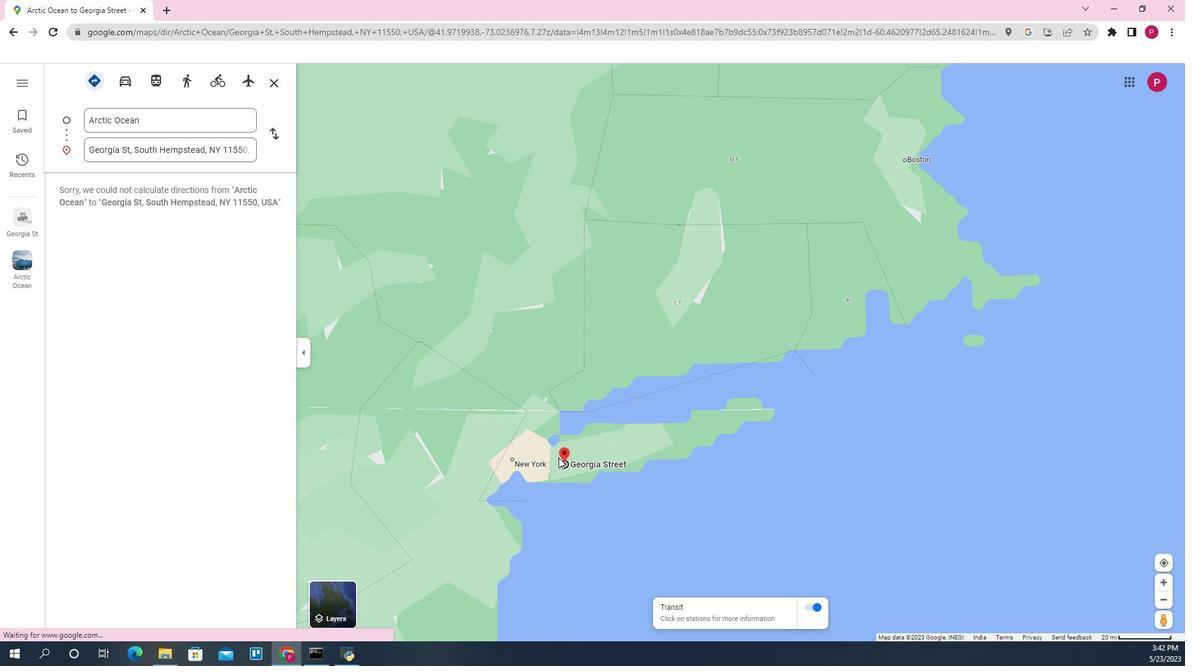 
Action: Mouse scrolled (502, 392) with delta (0, 0)
Screenshot: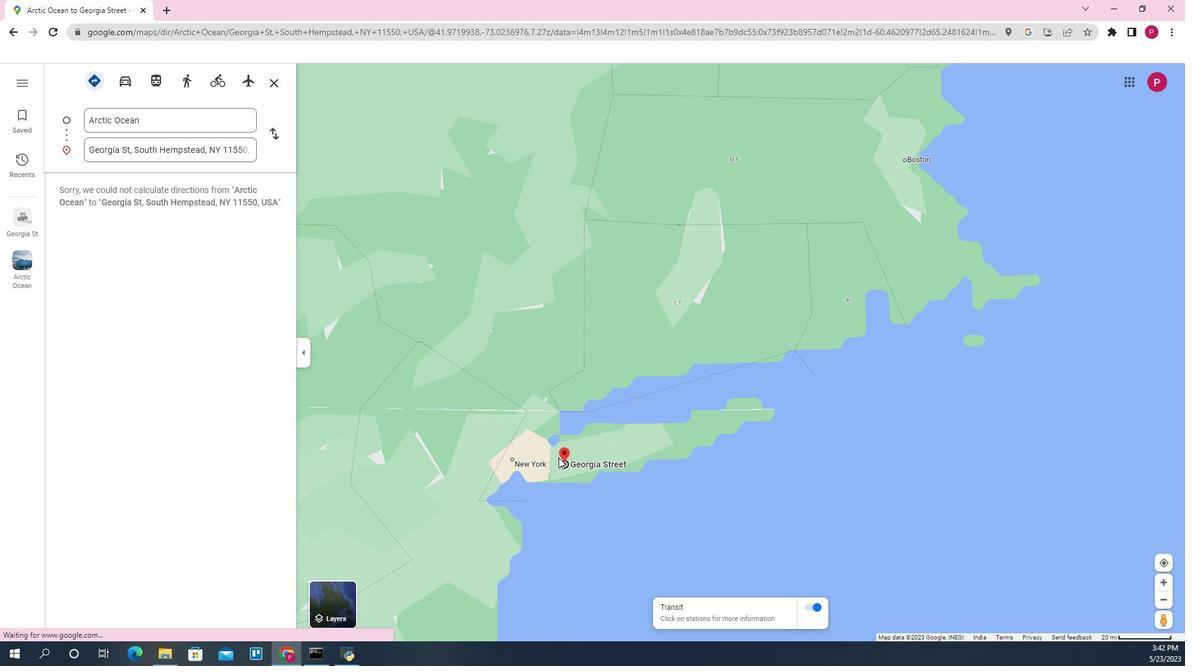 
Action: Mouse scrolled (502, 392) with delta (0, 0)
Screenshot: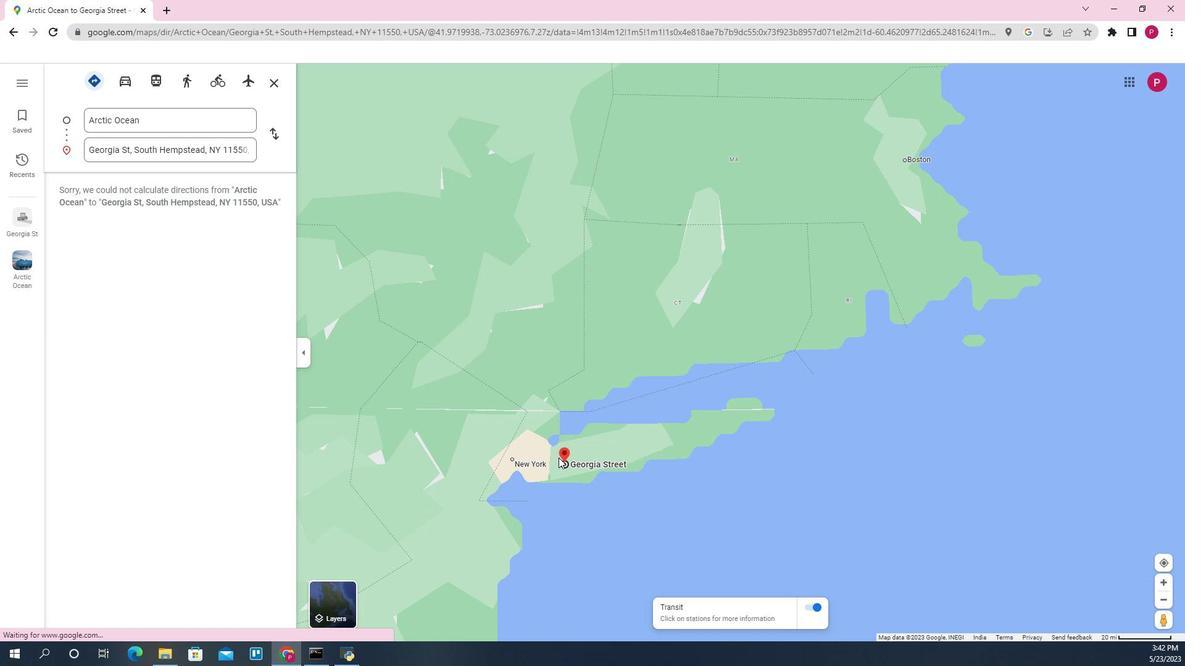 
Action: Mouse moved to (494, 403)
Screenshot: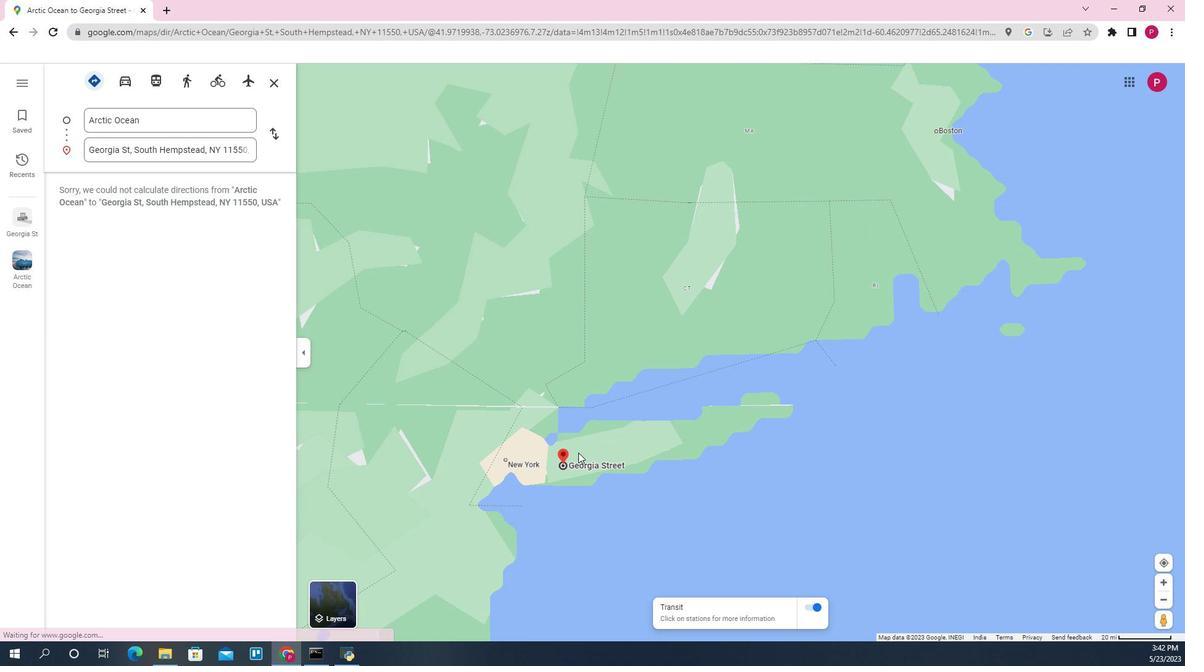 
Action: Mouse scrolled (494, 403) with delta (0, 0)
Screenshot: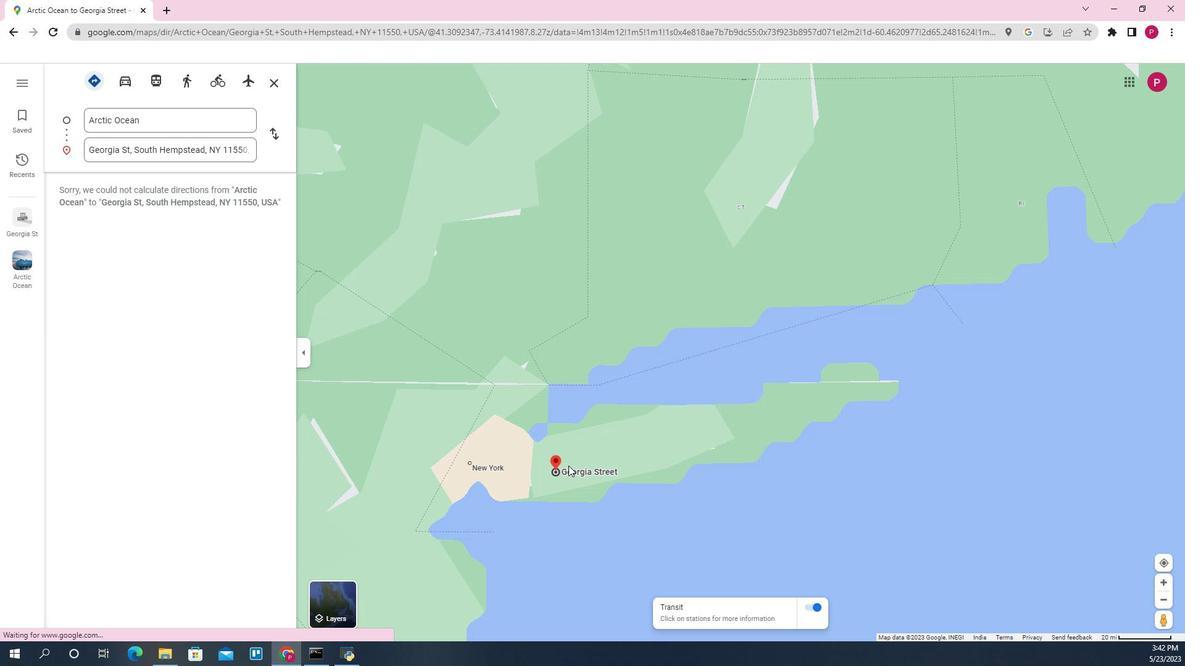 
Action: Mouse scrolled (494, 402) with delta (0, 0)
Screenshot: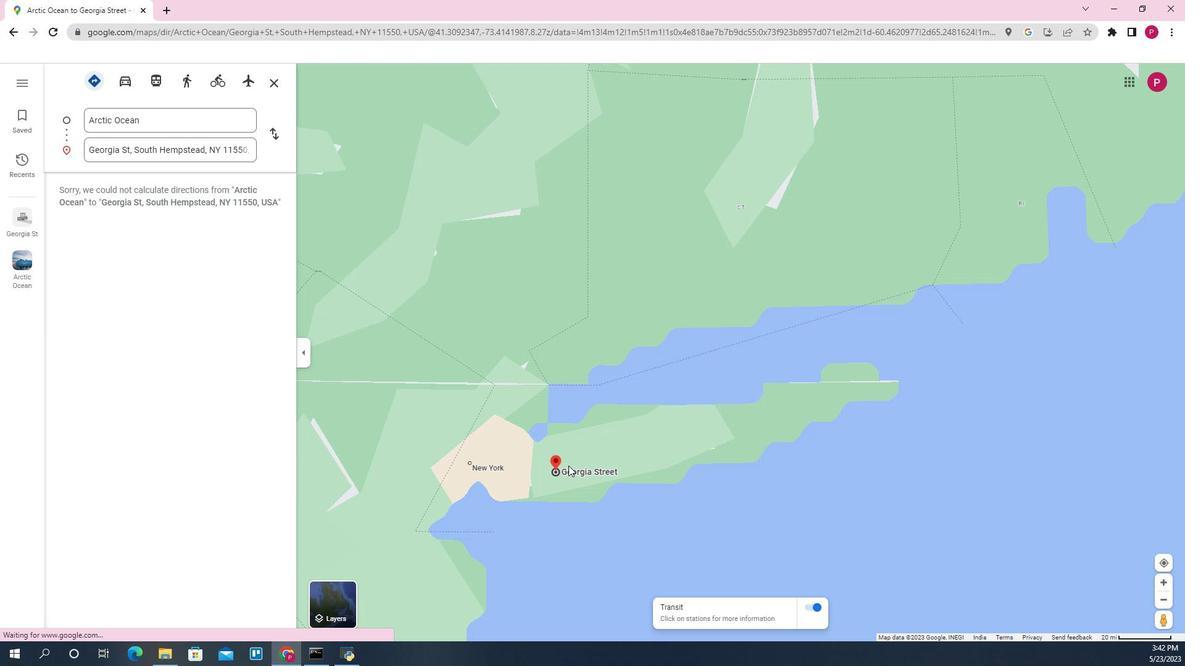 
Action: Mouse scrolled (494, 403) with delta (0, 0)
Screenshot: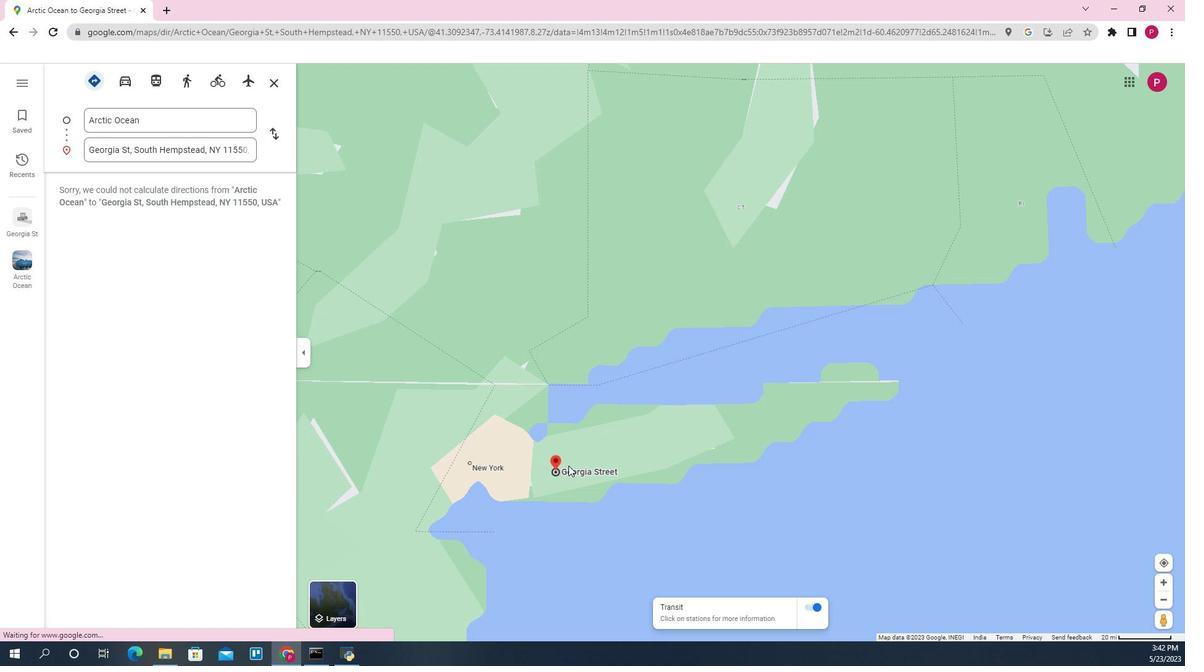 
Action: Mouse scrolled (494, 403) with delta (0, 0)
Screenshot: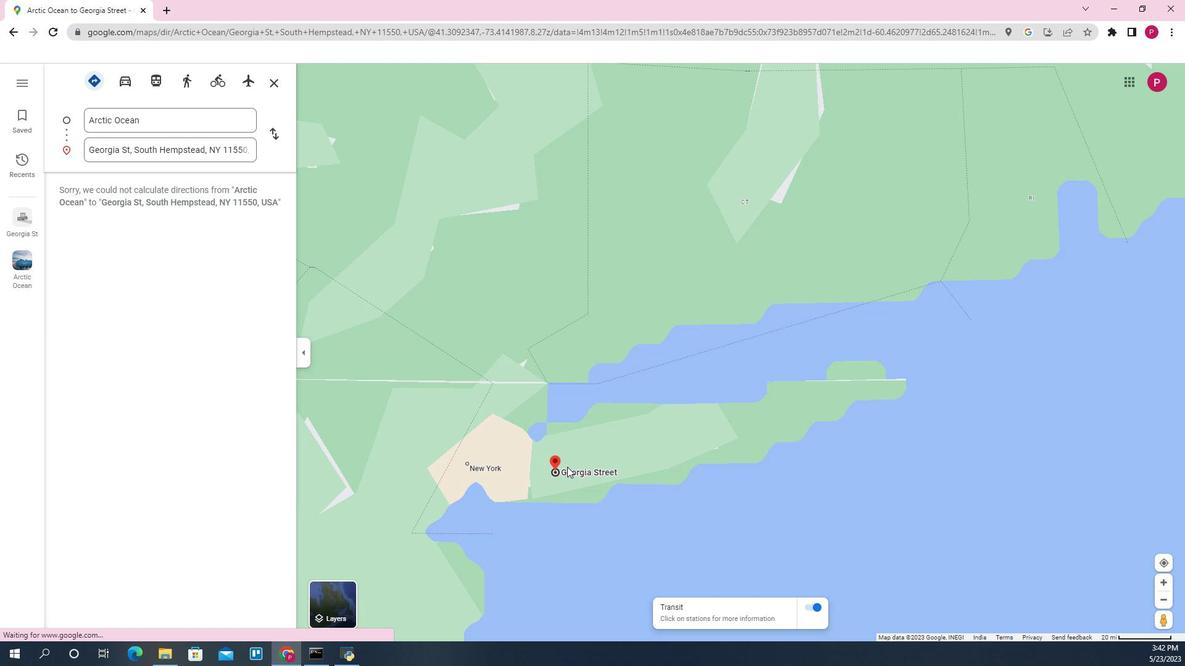 
Action: Mouse scrolled (494, 403) with delta (0, 0)
Screenshot: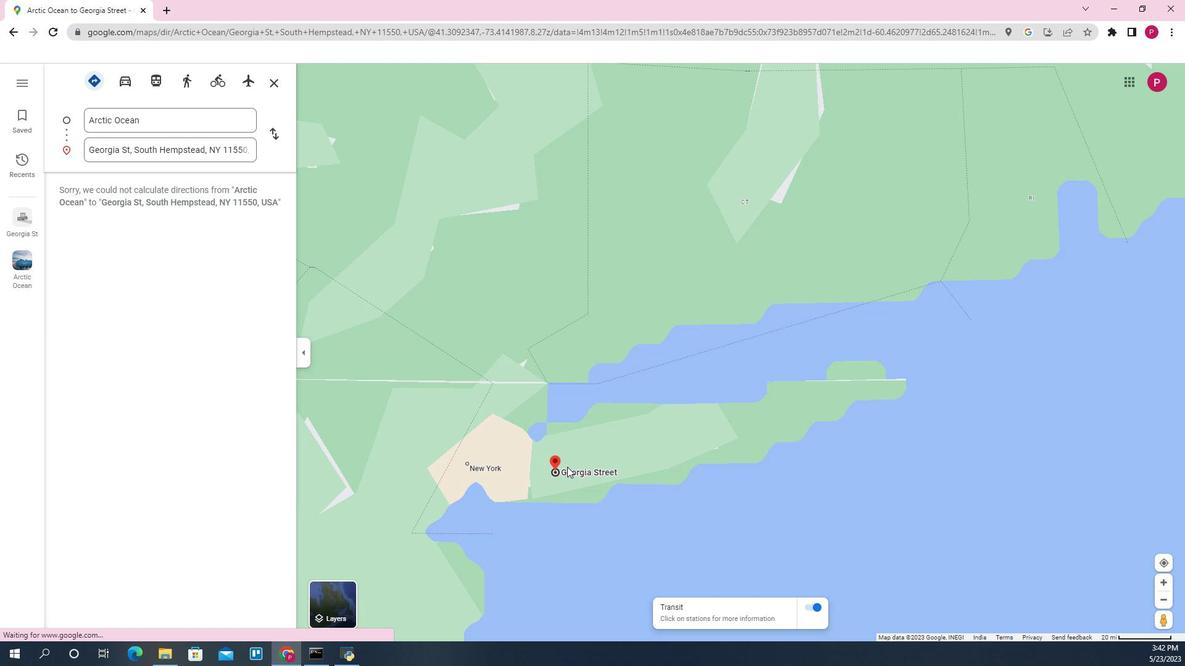 
Action: Mouse moved to (490, 406)
Screenshot: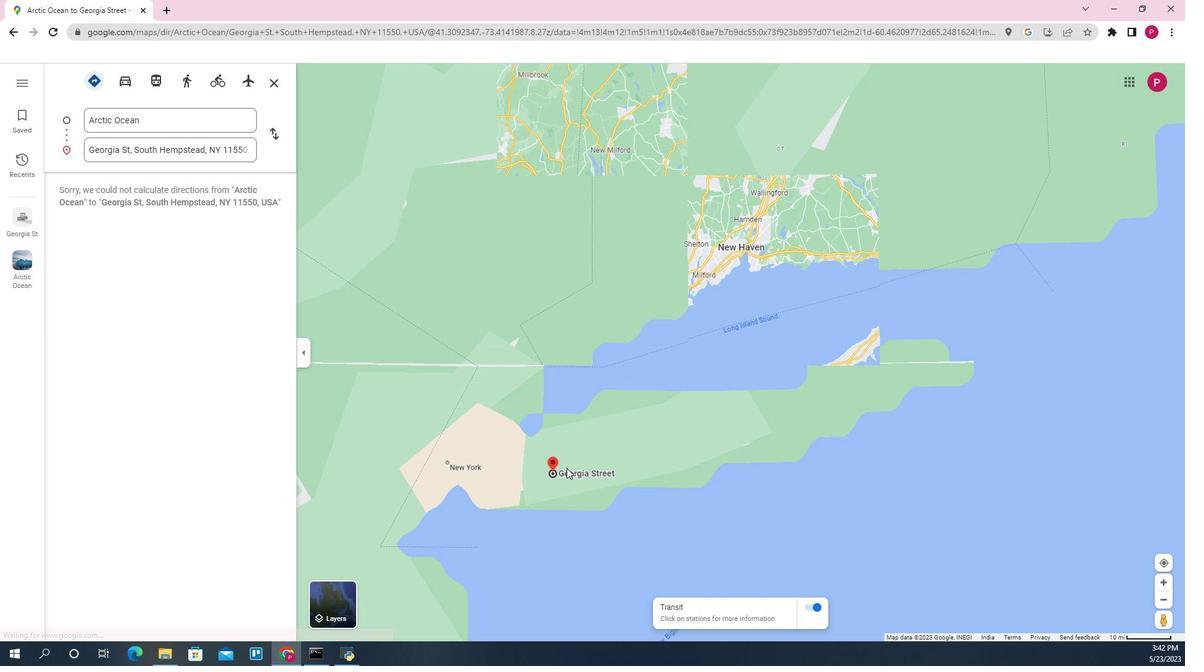 
Action: Mouse scrolled (490, 407) with delta (0, 0)
Screenshot: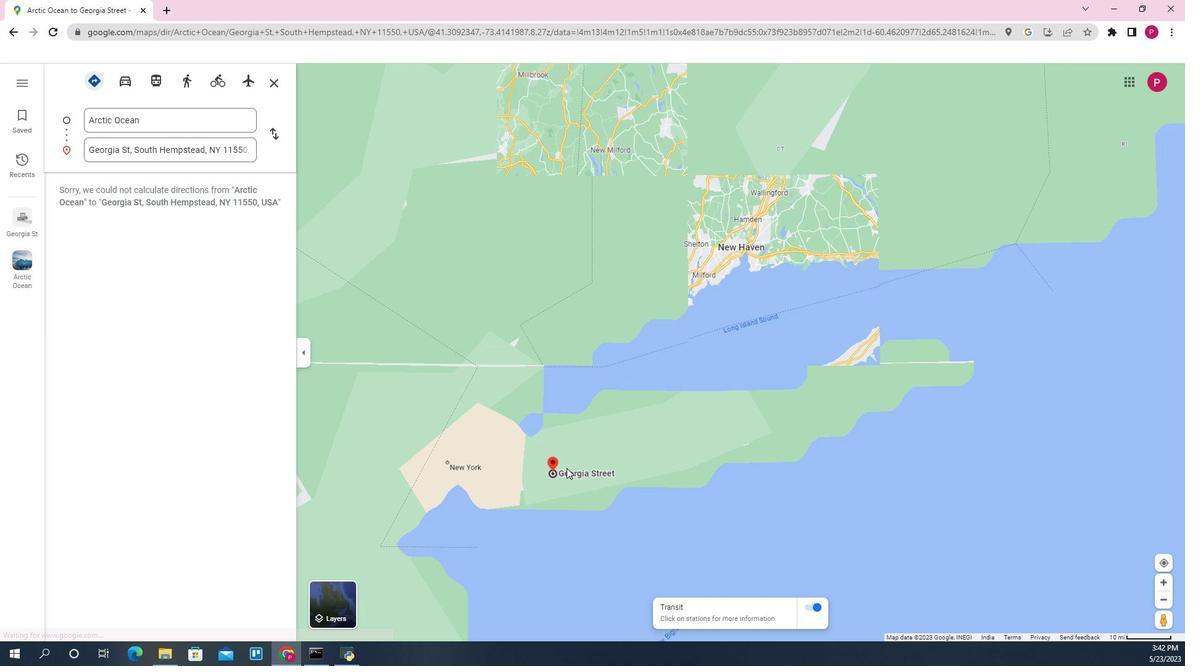 
Action: Mouse scrolled (490, 407) with delta (0, 0)
Screenshot: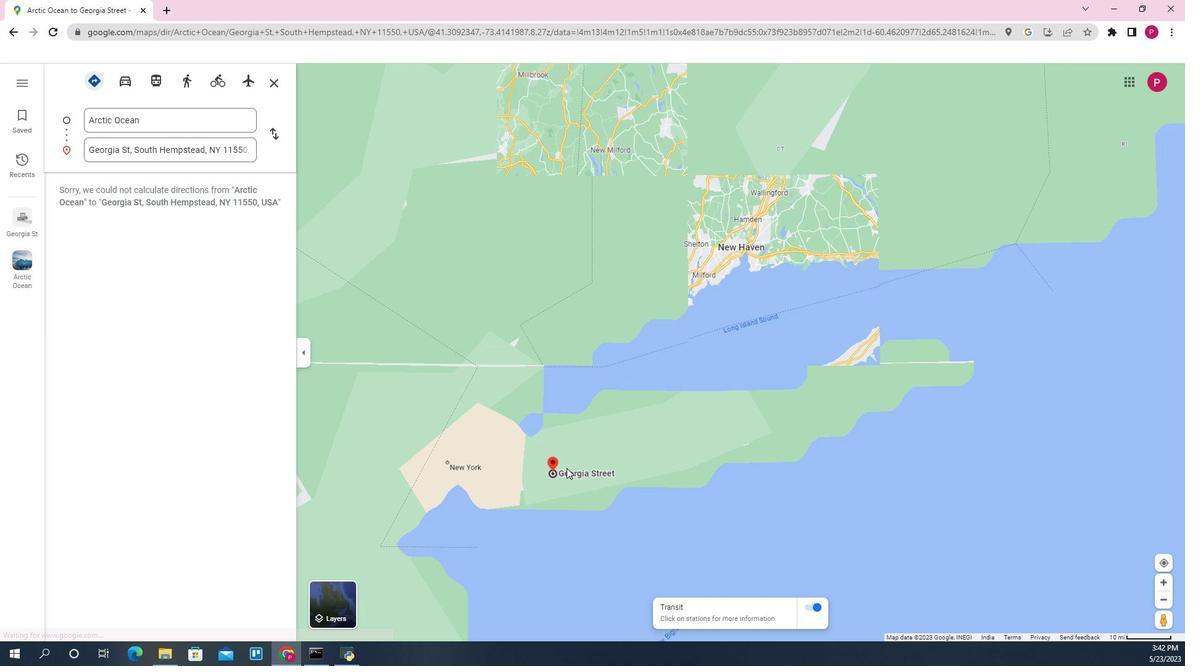 
Action: Mouse scrolled (490, 407) with delta (0, 0)
Screenshot: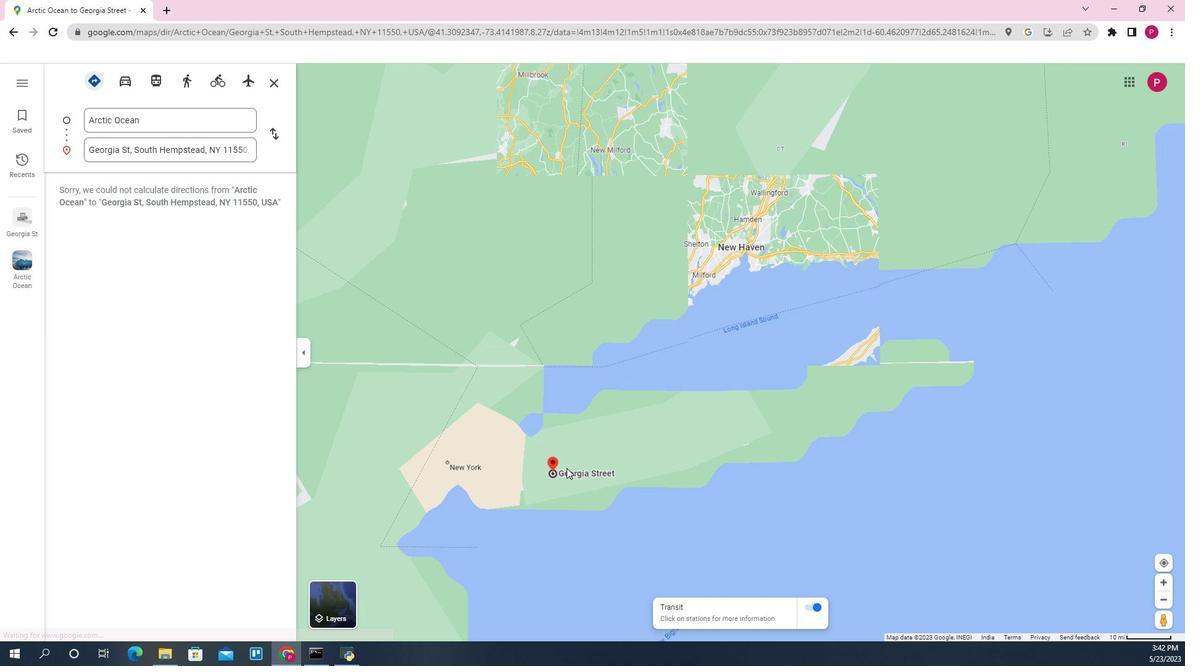 
Action: Mouse scrolled (490, 407) with delta (0, 0)
Screenshot: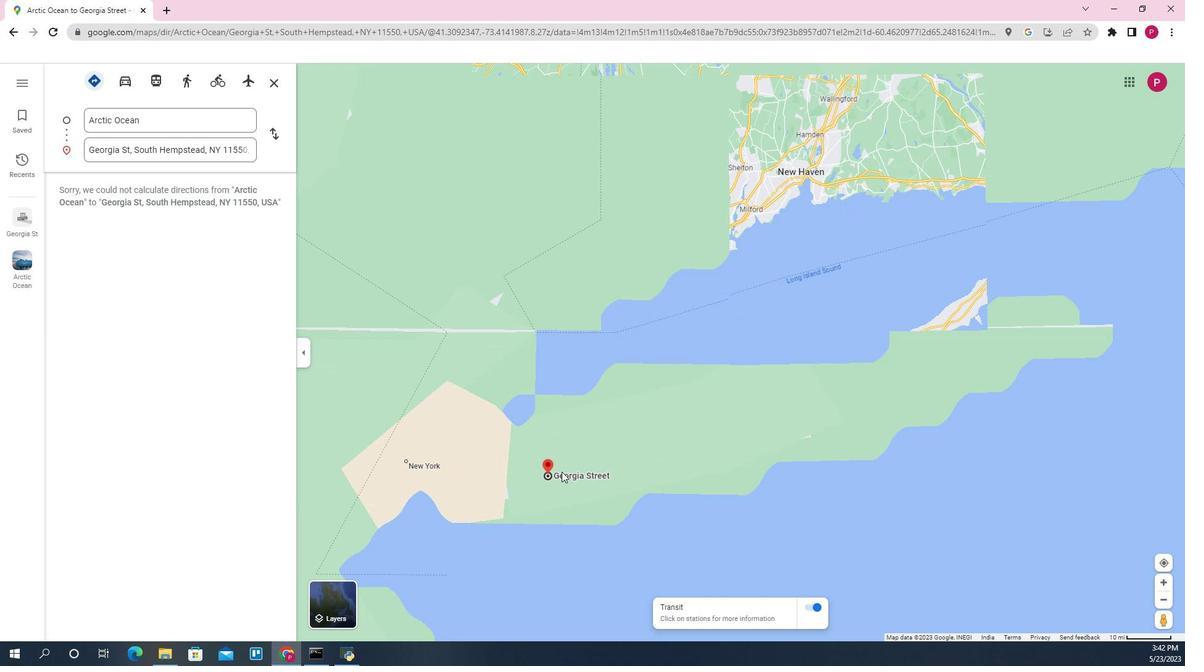 
Action: Mouse scrolled (490, 407) with delta (0, 0)
Screenshot: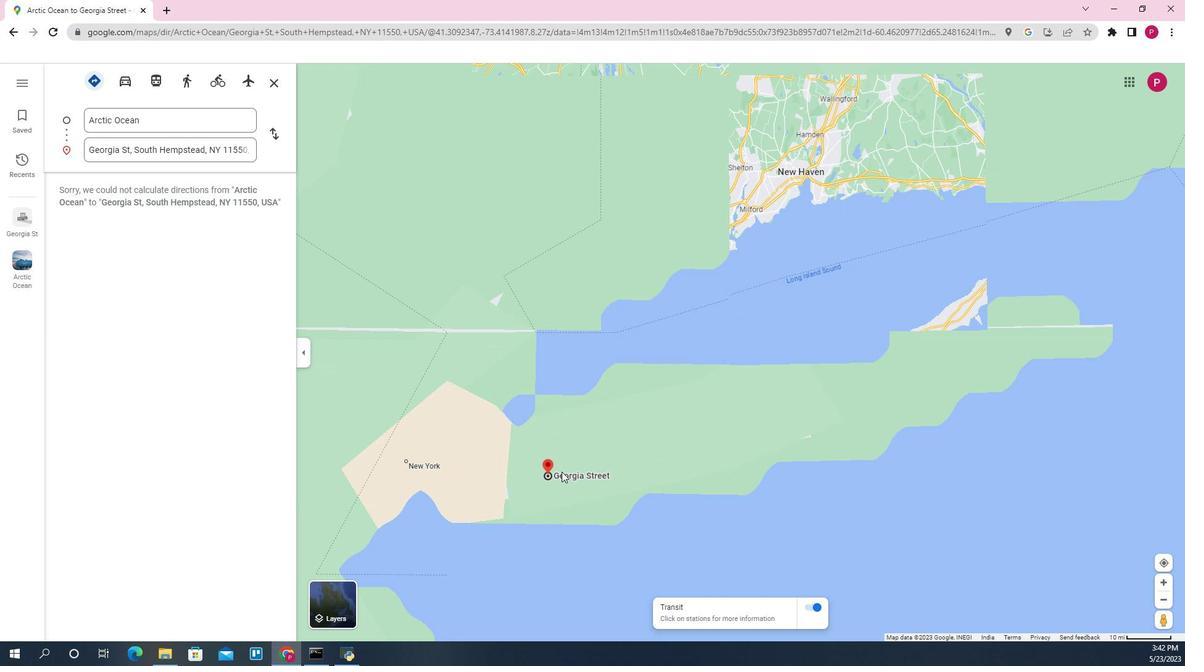 
Action: Mouse moved to (482, 412)
Screenshot: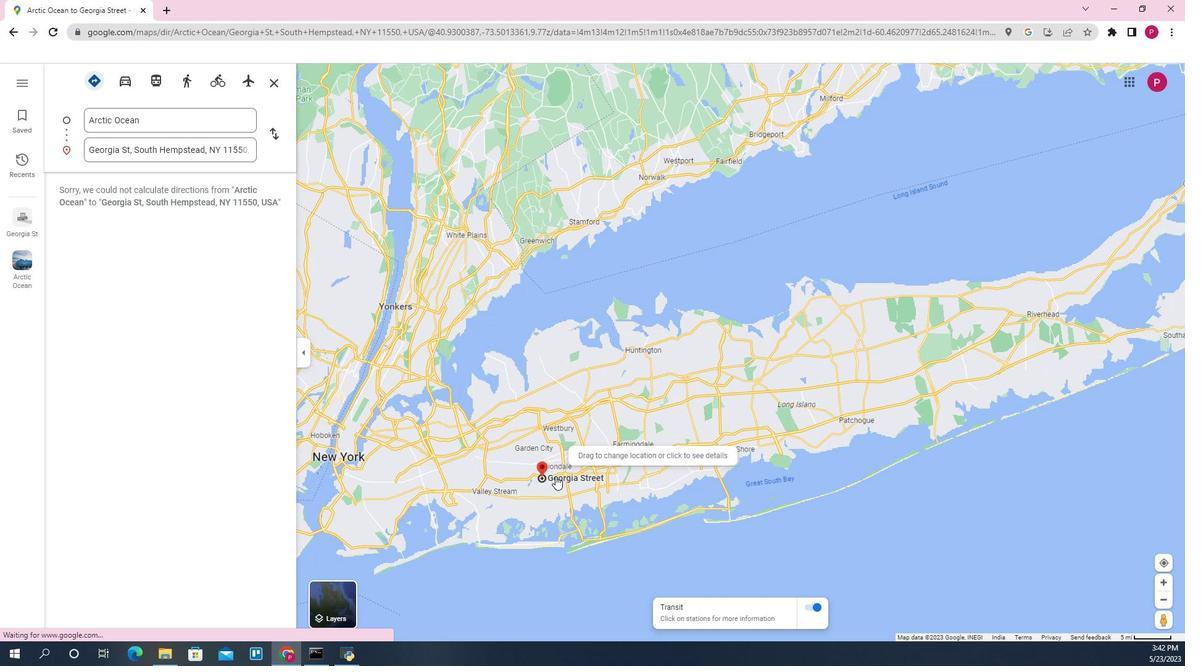 
Action: Mouse scrolled (482, 413) with delta (0, 0)
Screenshot: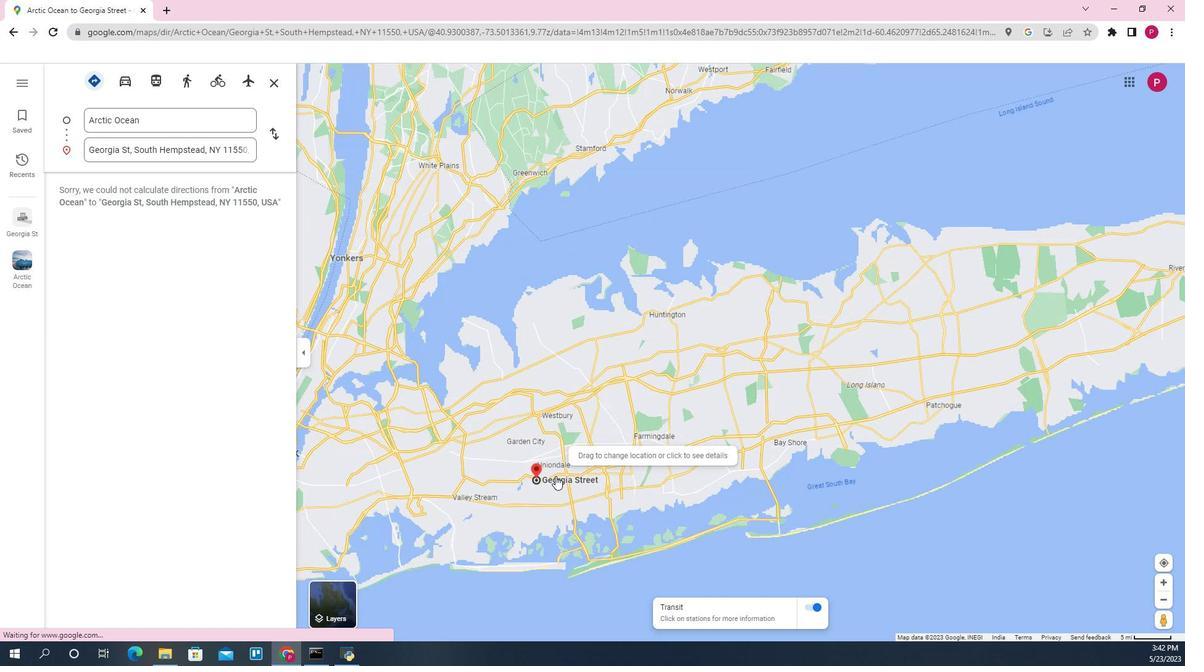 
Action: Mouse scrolled (482, 413) with delta (0, 0)
Screenshot: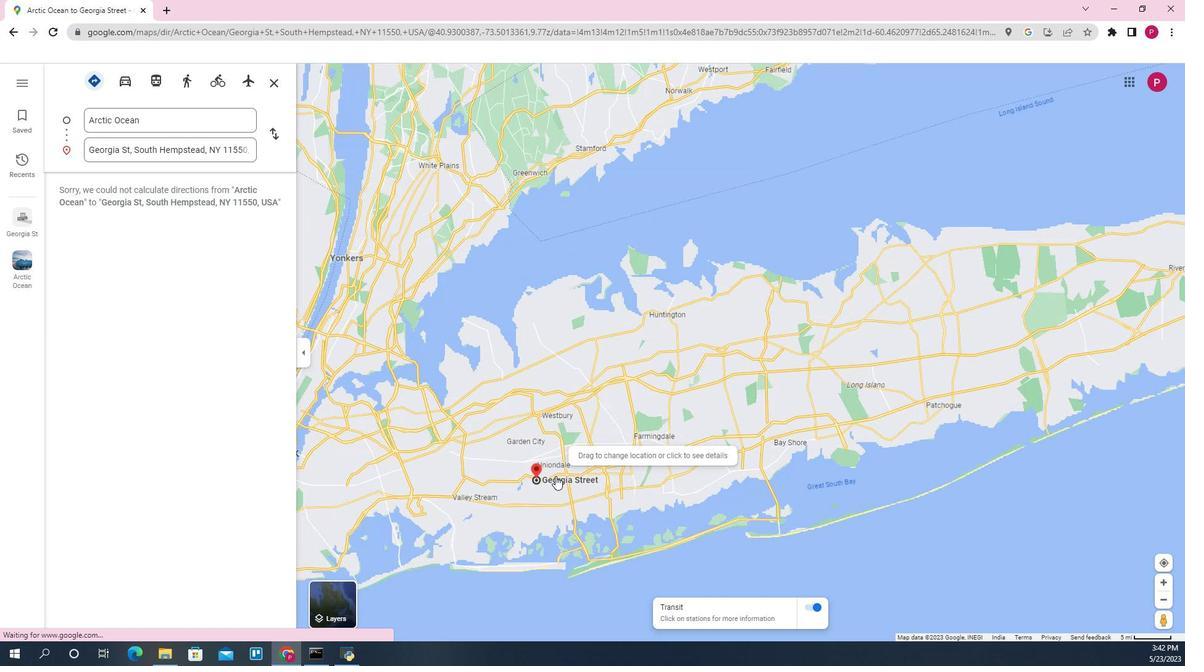 
Action: Mouse scrolled (482, 413) with delta (0, 0)
Screenshot: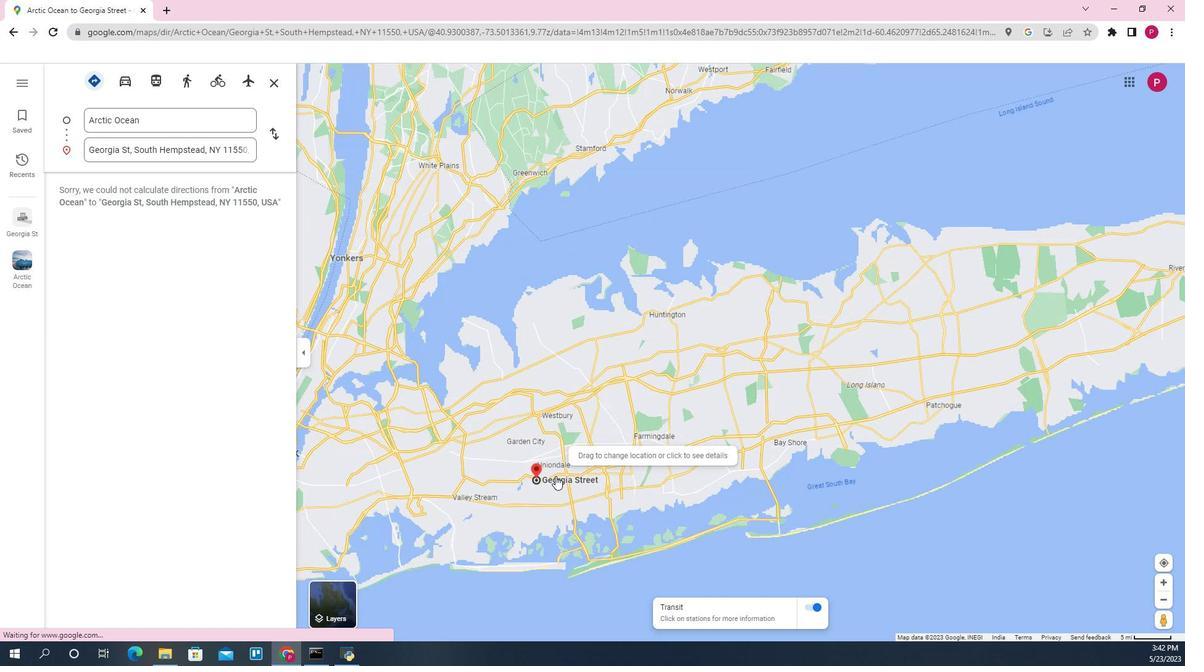 
Action: Mouse scrolled (482, 413) with delta (0, 0)
Screenshot: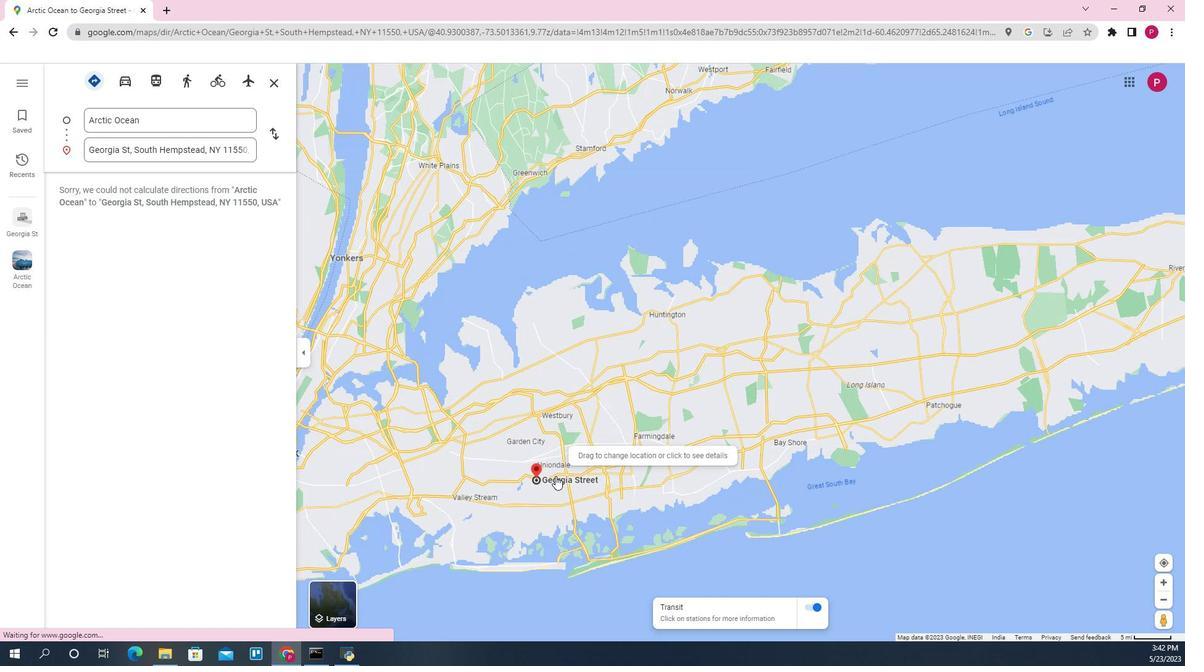 
Action: Mouse moved to (452, 418)
Screenshot: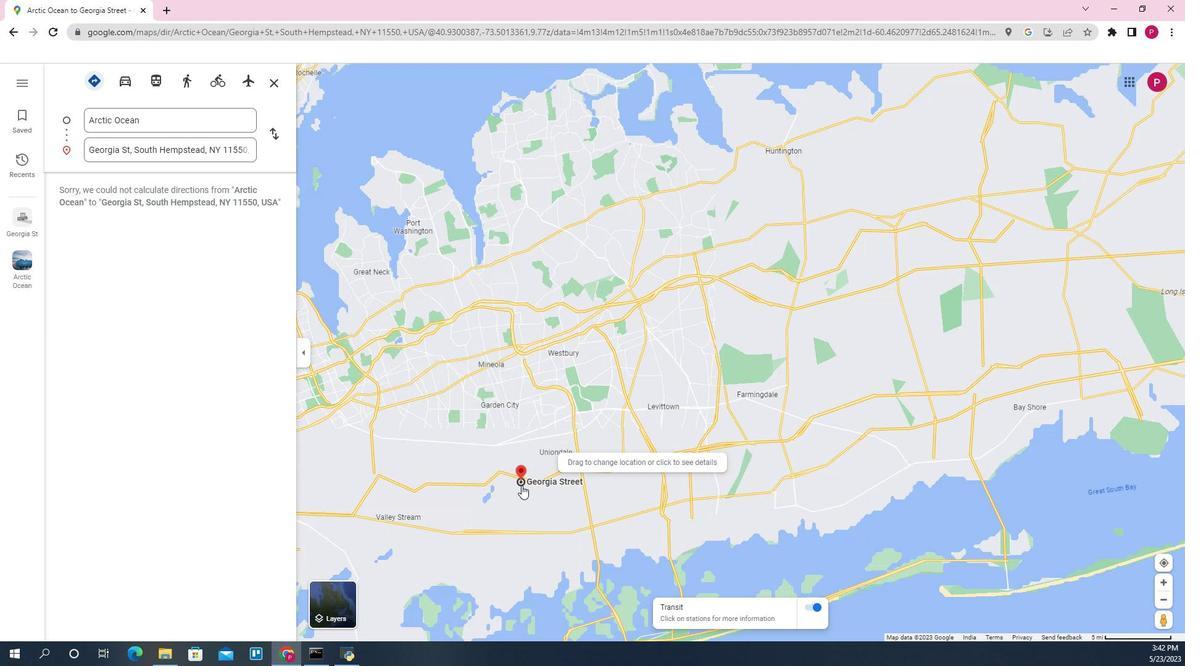
Action: Mouse scrolled (452, 418) with delta (0, 0)
Screenshot: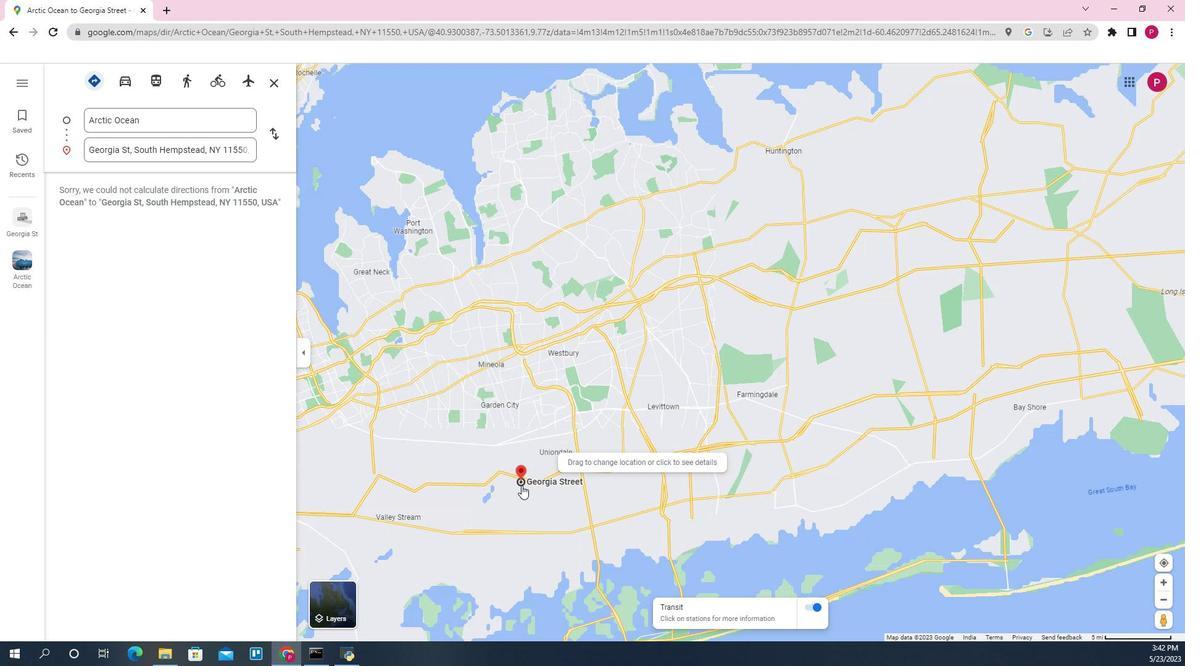 
Action: Mouse scrolled (452, 418) with delta (0, 0)
Screenshot: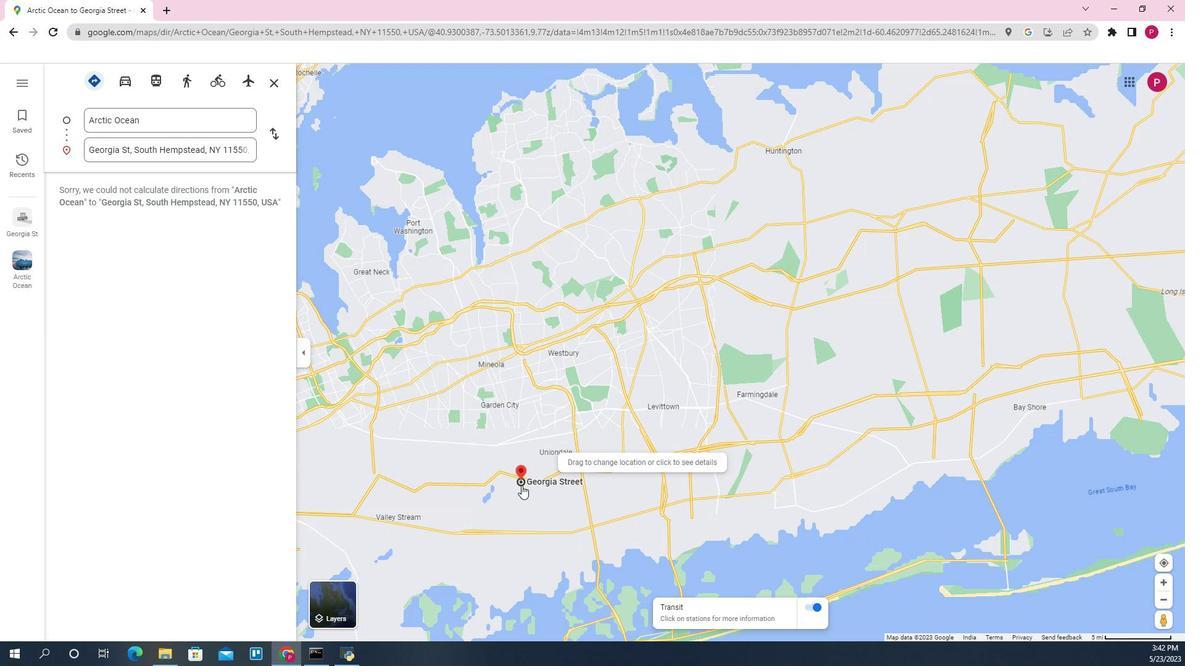 
Action: Mouse scrolled (452, 418) with delta (0, 0)
Screenshot: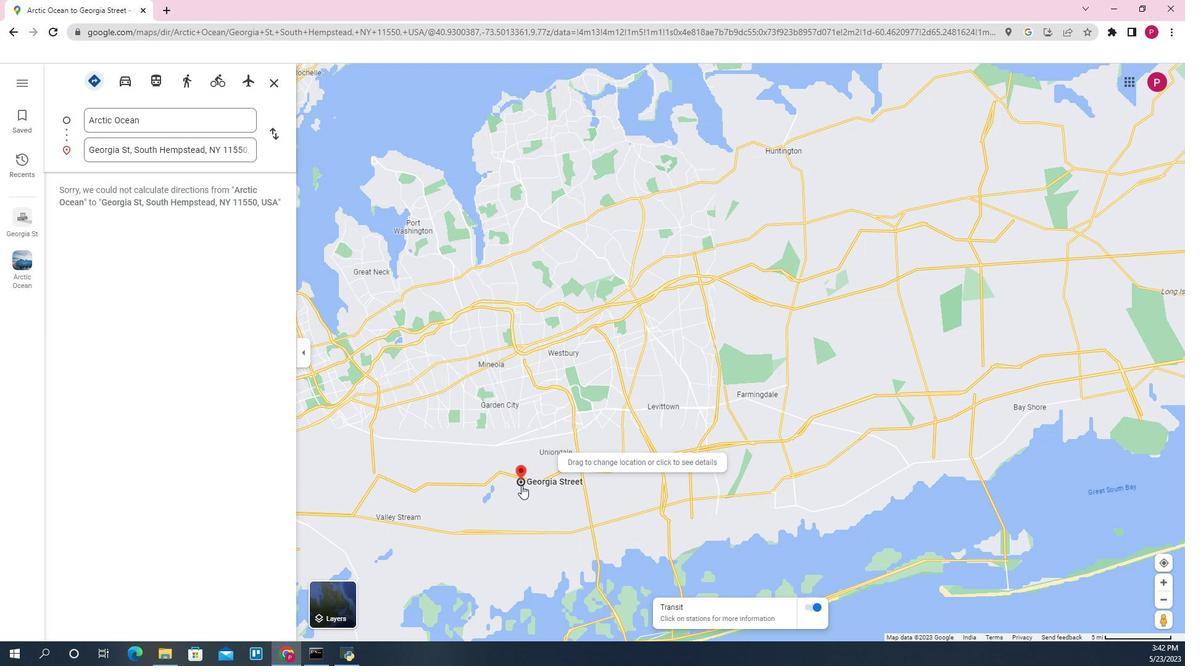 
Action: Mouse scrolled (452, 418) with delta (0, 0)
Screenshot: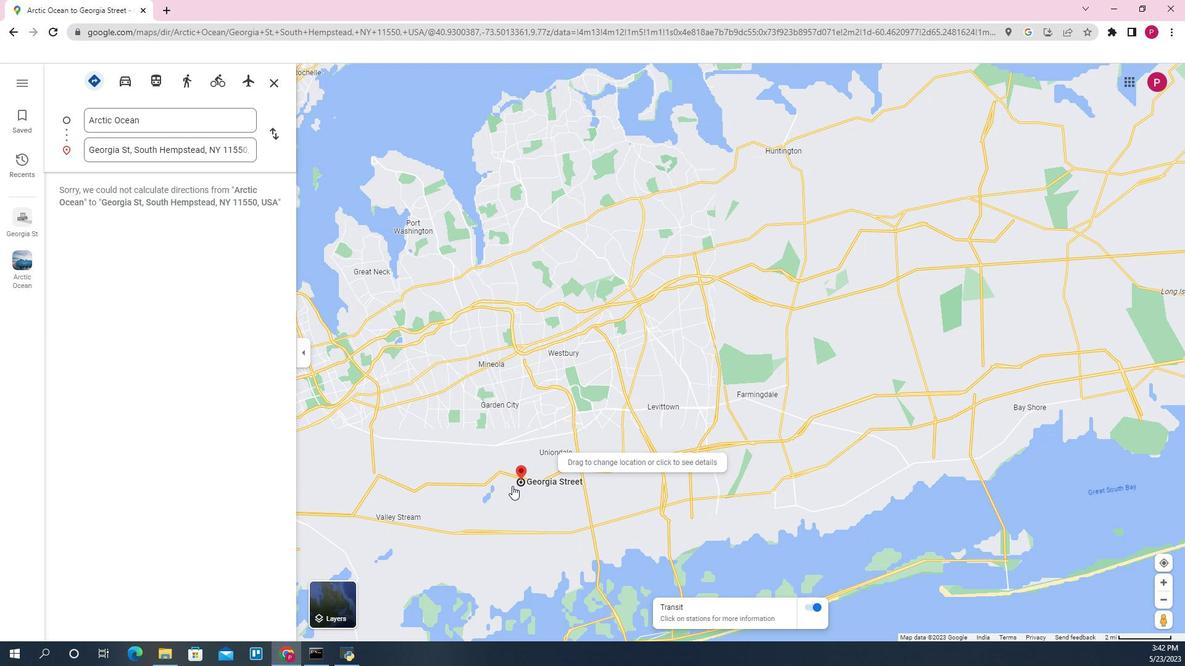 
Action: Mouse moved to (434, 422)
Screenshot: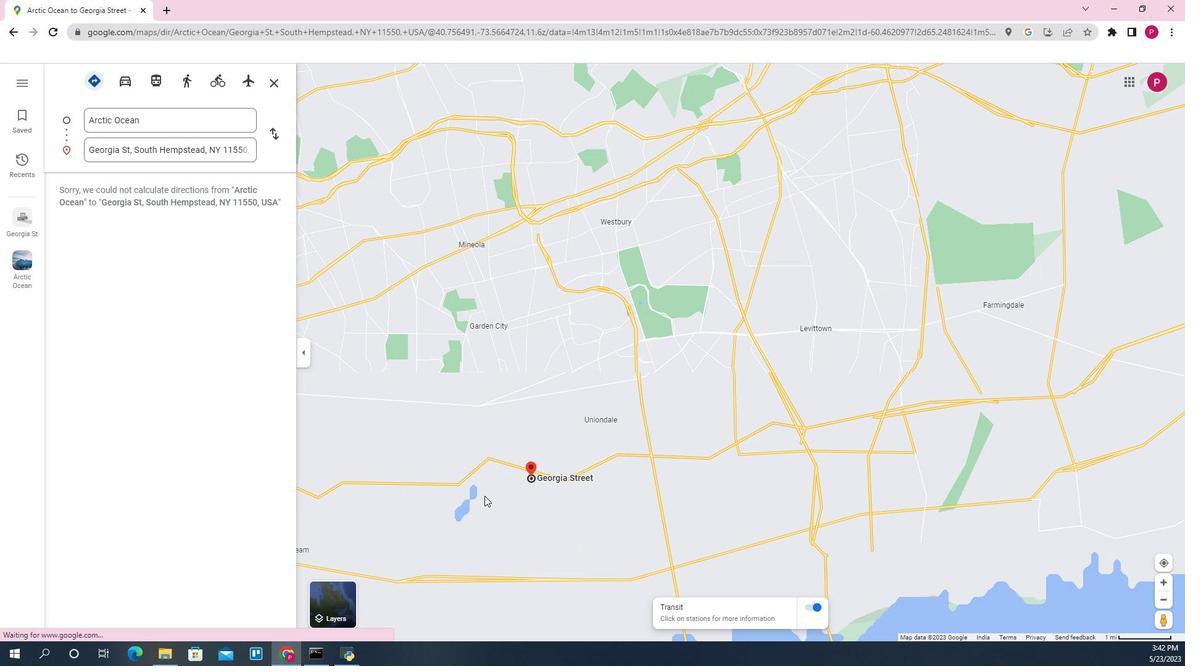 
Action: Mouse scrolled (434, 422) with delta (0, 0)
Screenshot: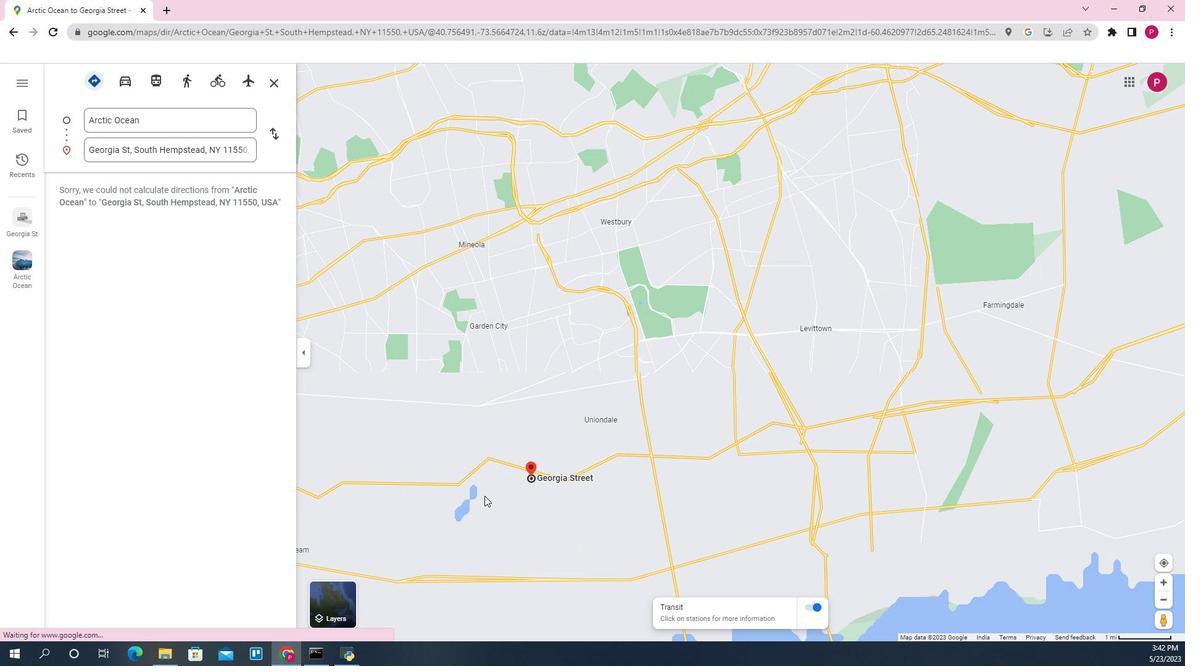 
Action: Mouse scrolled (434, 423) with delta (0, 0)
Screenshot: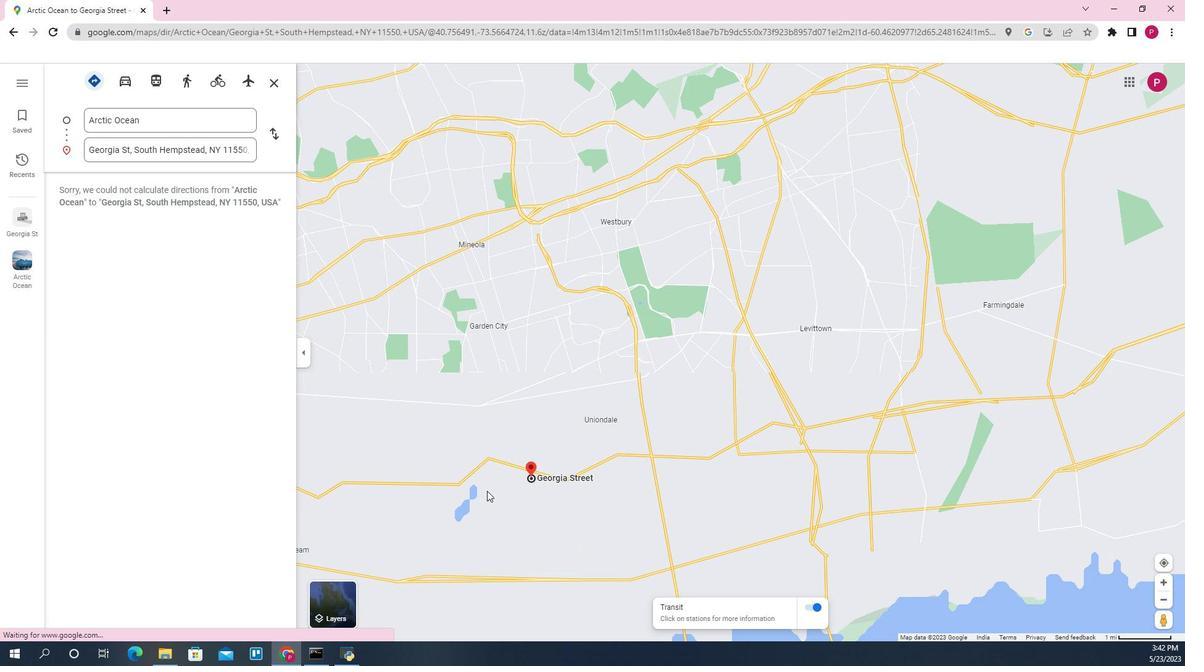 
Action: Mouse moved to (450, 409)
Screenshot: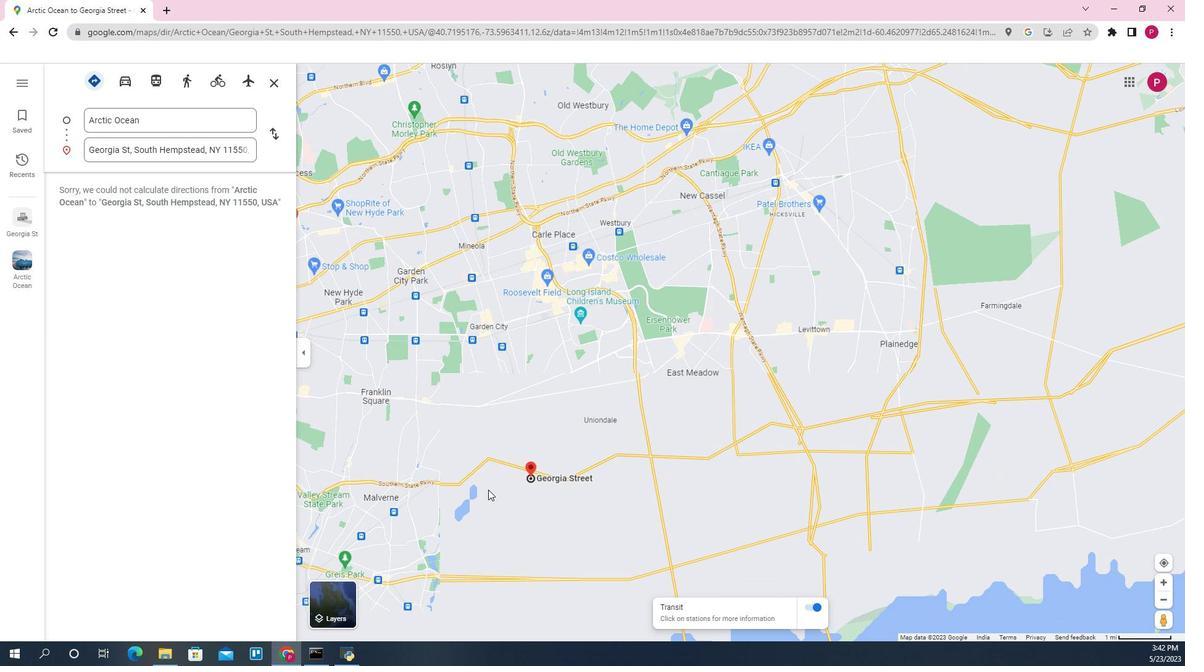 
Action: Mouse scrolled (450, 409) with delta (0, 0)
Screenshot: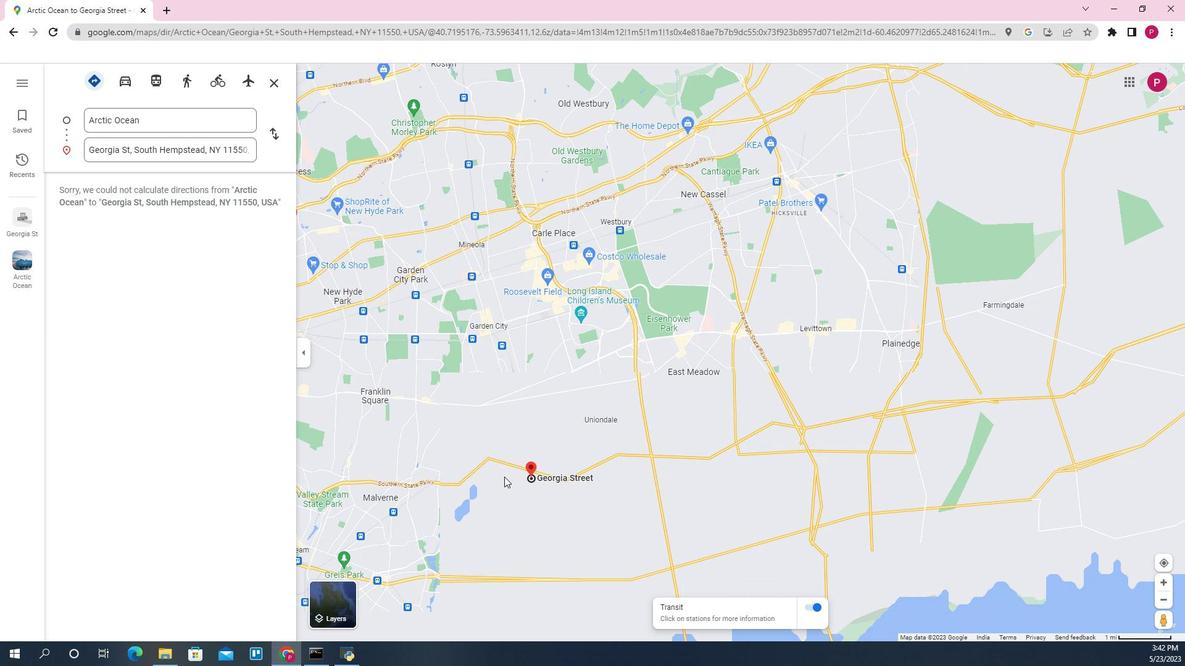 
Action: Mouse scrolled (450, 409) with delta (0, 0)
Screenshot: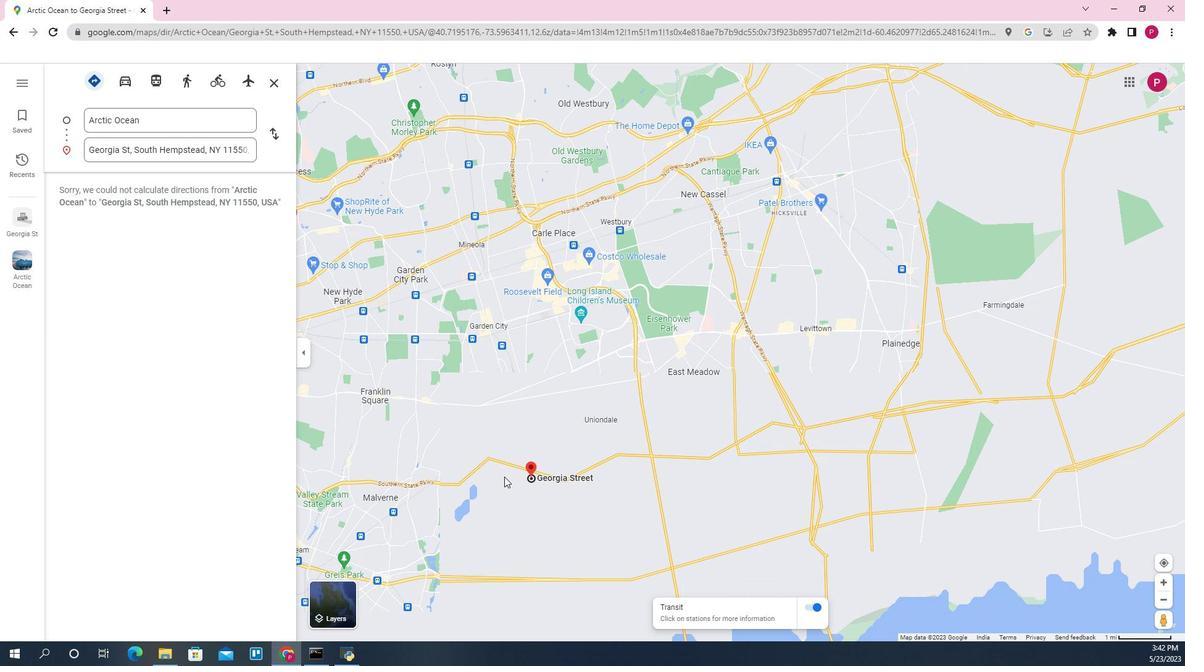 
Action: Mouse scrolled (450, 409) with delta (0, 0)
Screenshot: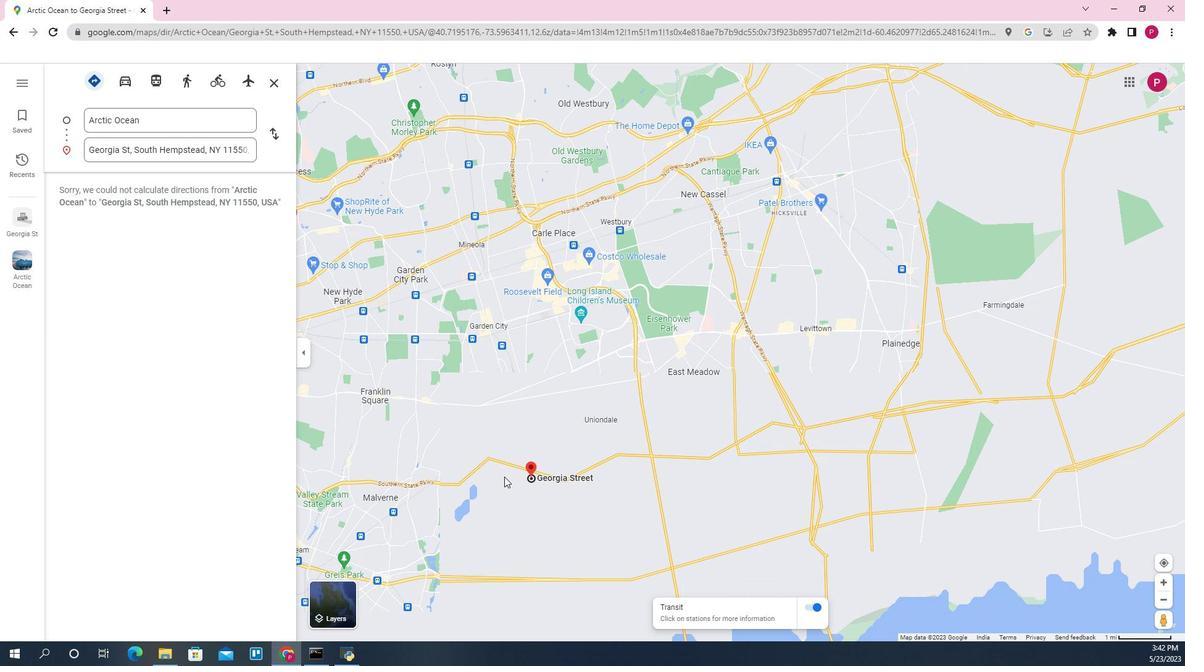 
Action: Mouse scrolled (450, 409) with delta (0, 0)
Screenshot: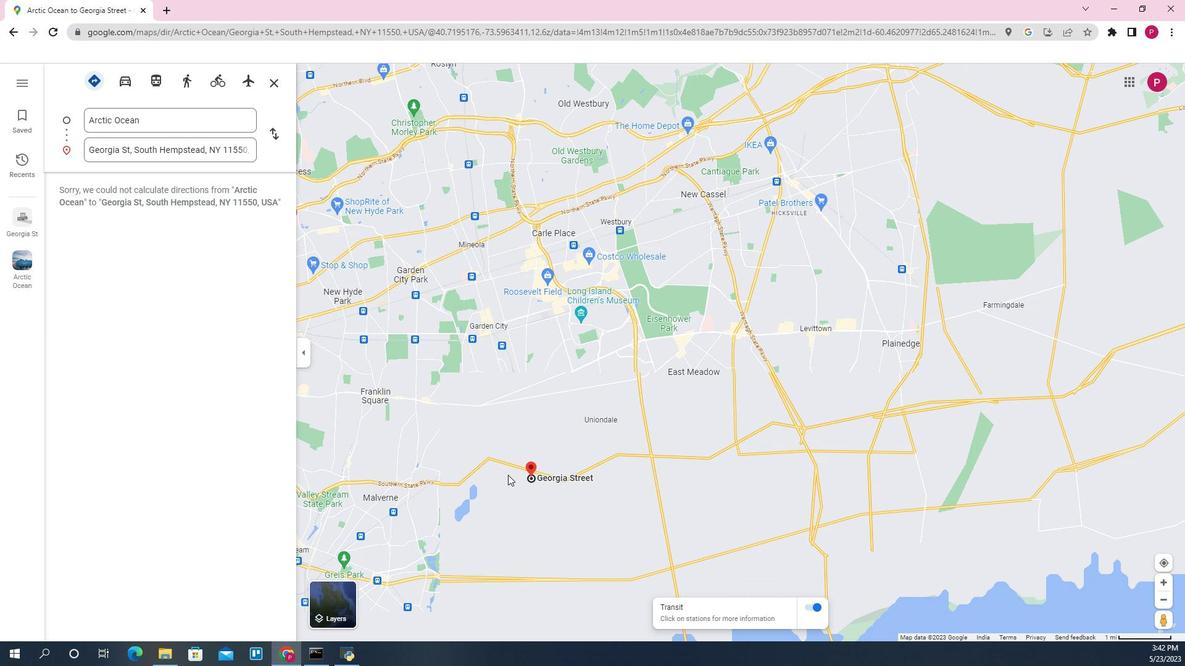 
Action: Mouse scrolled (450, 409) with delta (0, 0)
Screenshot: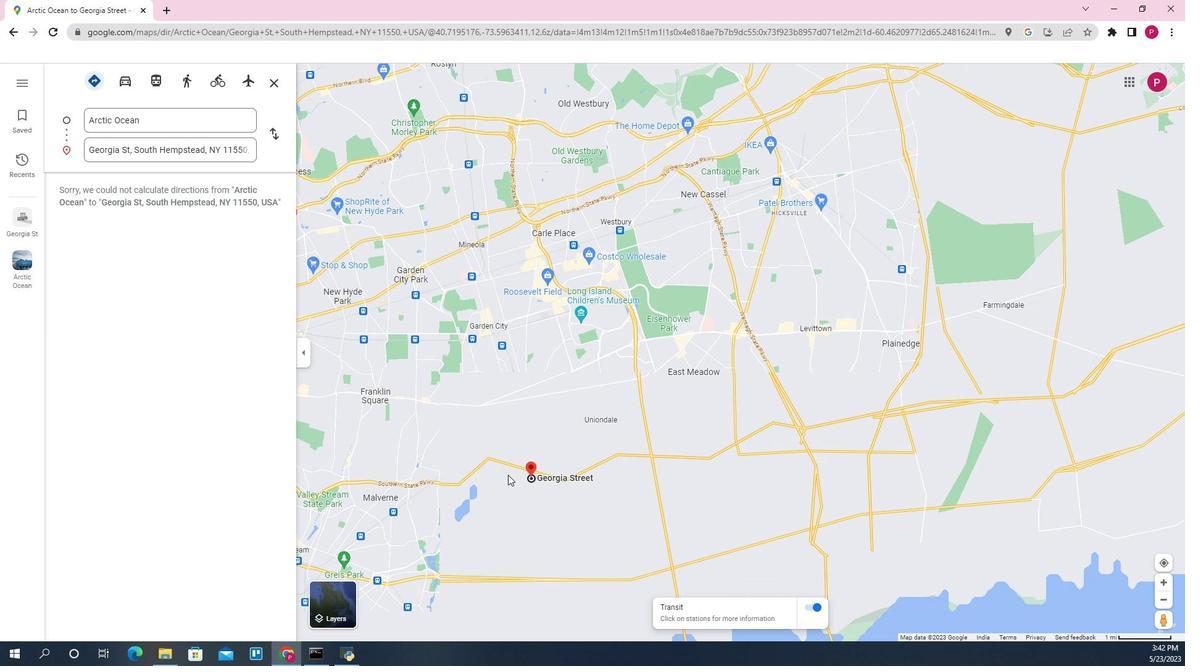 
Action: Mouse moved to (465, 401)
Screenshot: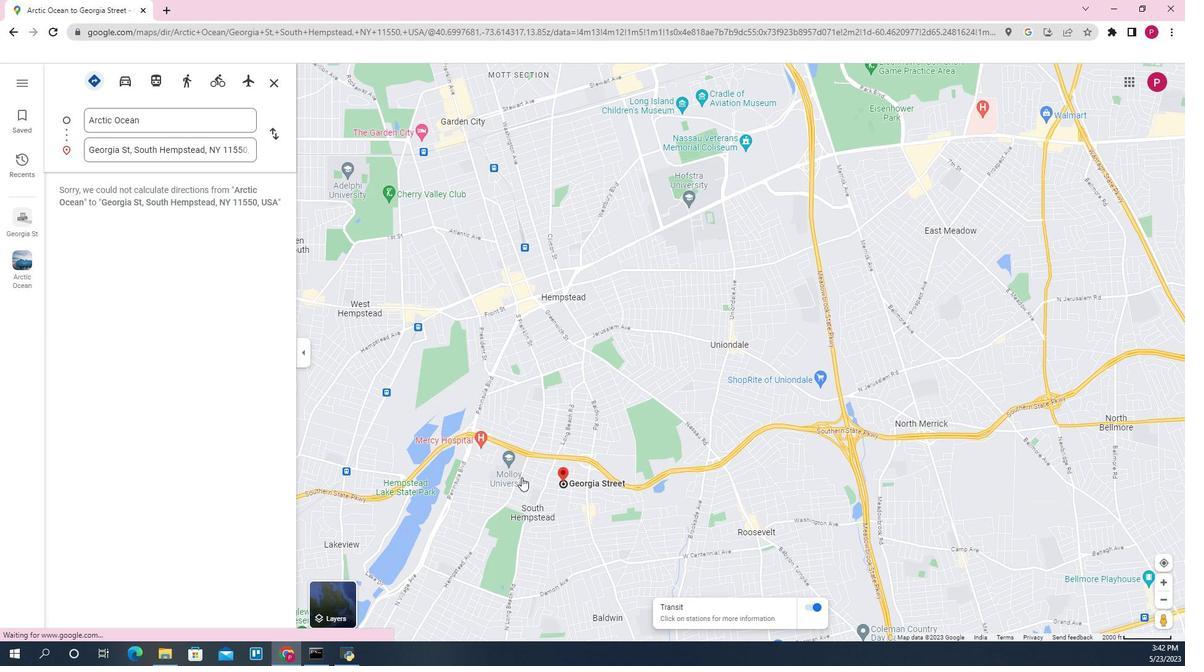 
Action: Mouse scrolled (465, 401) with delta (0, 0)
Screenshot: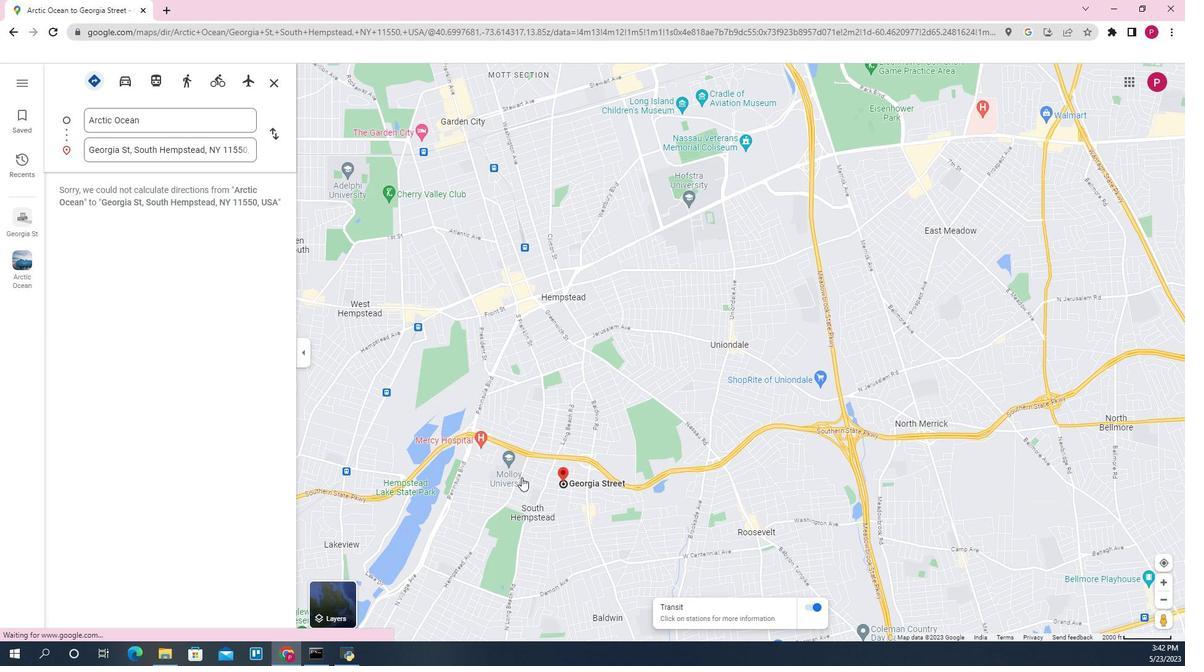 
Action: Mouse moved to (465, 400)
Screenshot: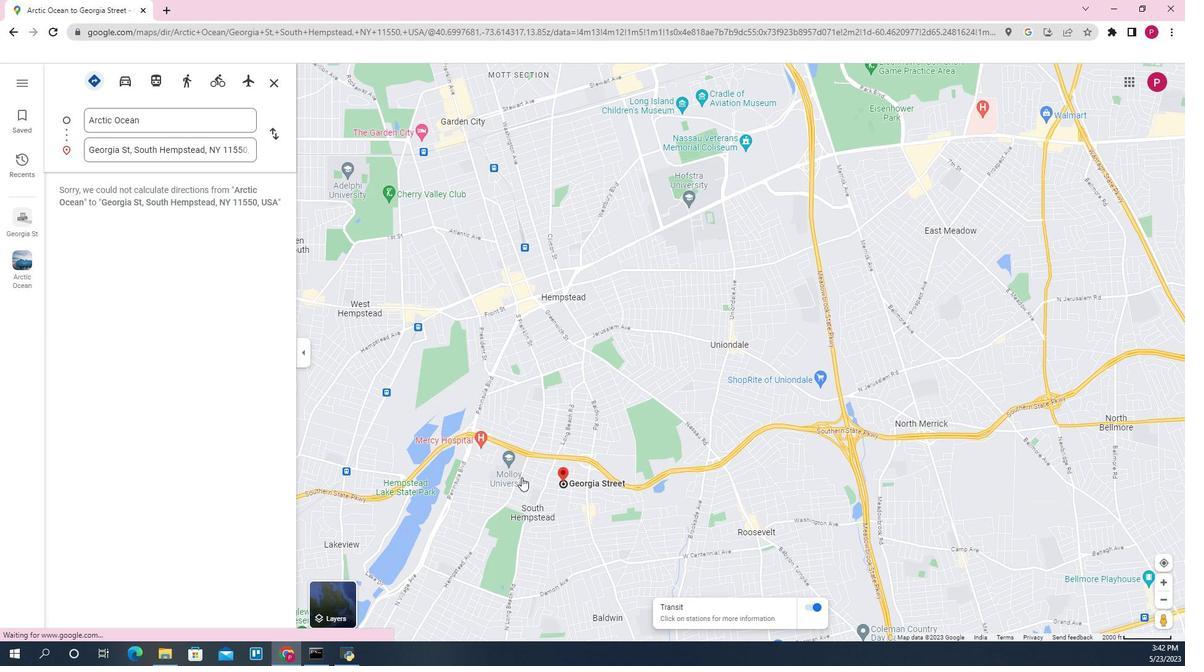 
Action: Mouse scrolled (465, 400) with delta (0, 0)
Screenshot: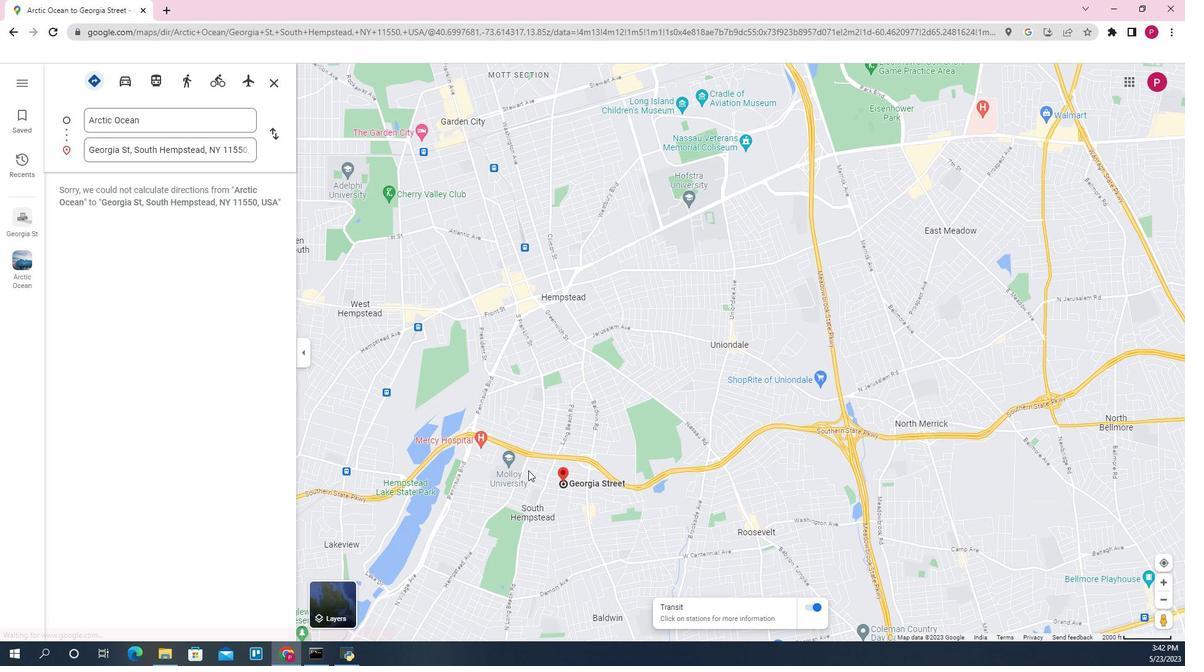 
Action: Mouse moved to (467, 400)
Screenshot: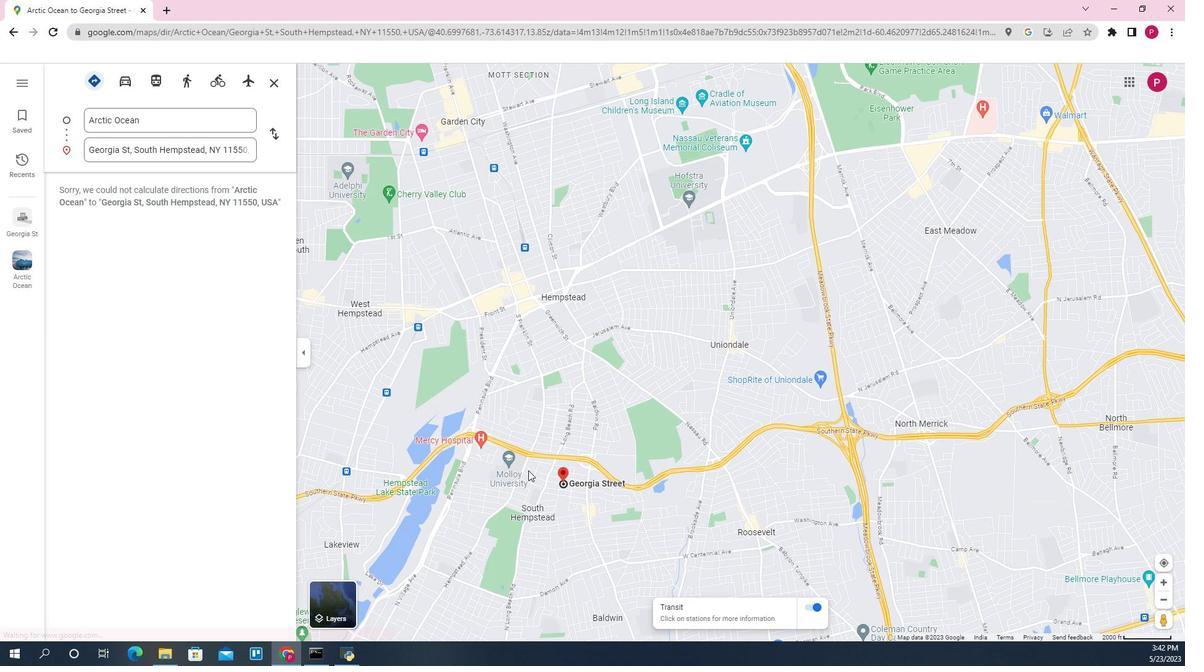 
Action: Mouse scrolled (467, 400) with delta (0, 0)
Screenshot: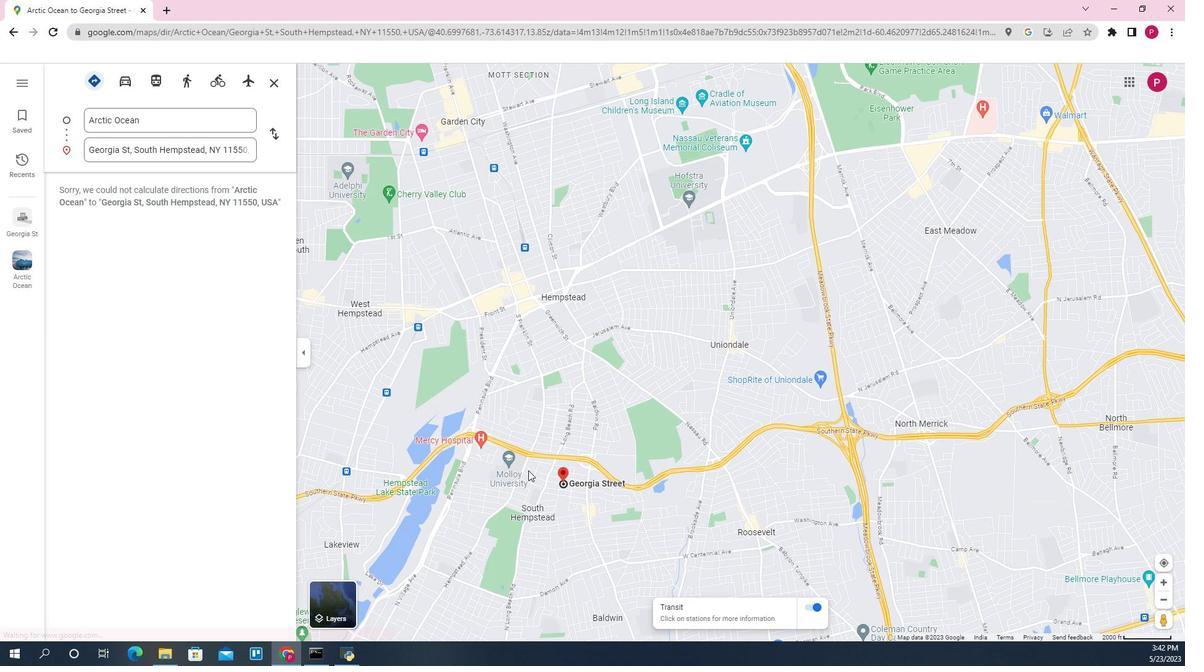 
Action: Mouse moved to (467, 400)
Screenshot: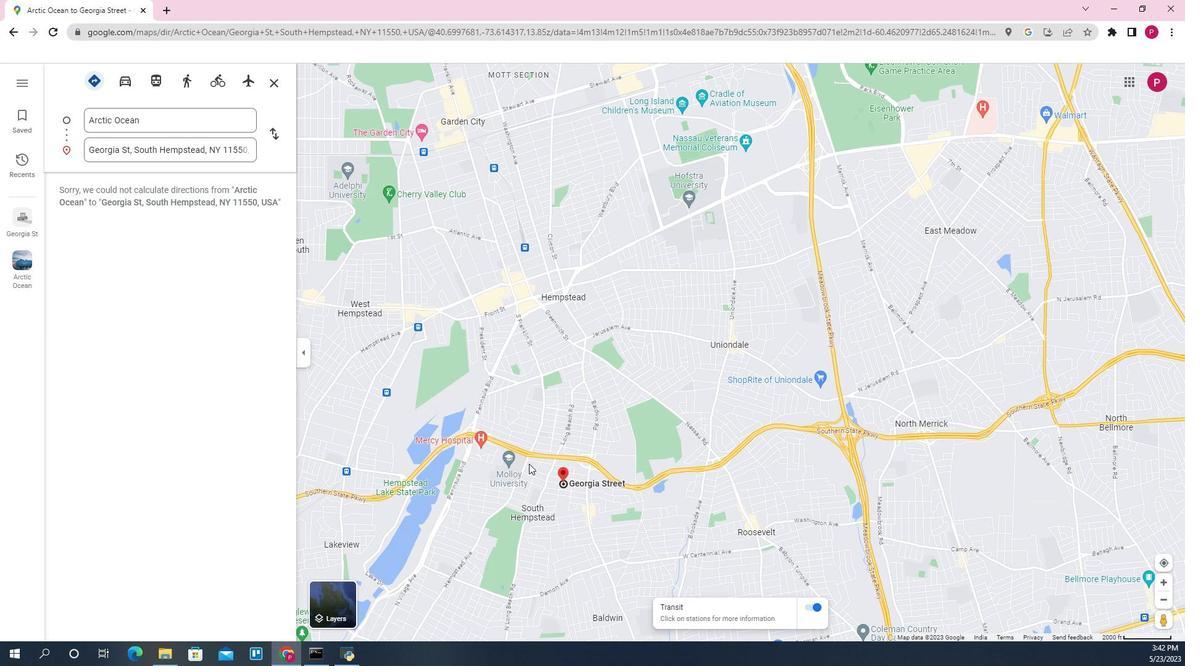 
Action: Mouse scrolled (467, 400) with delta (0, 0)
Screenshot: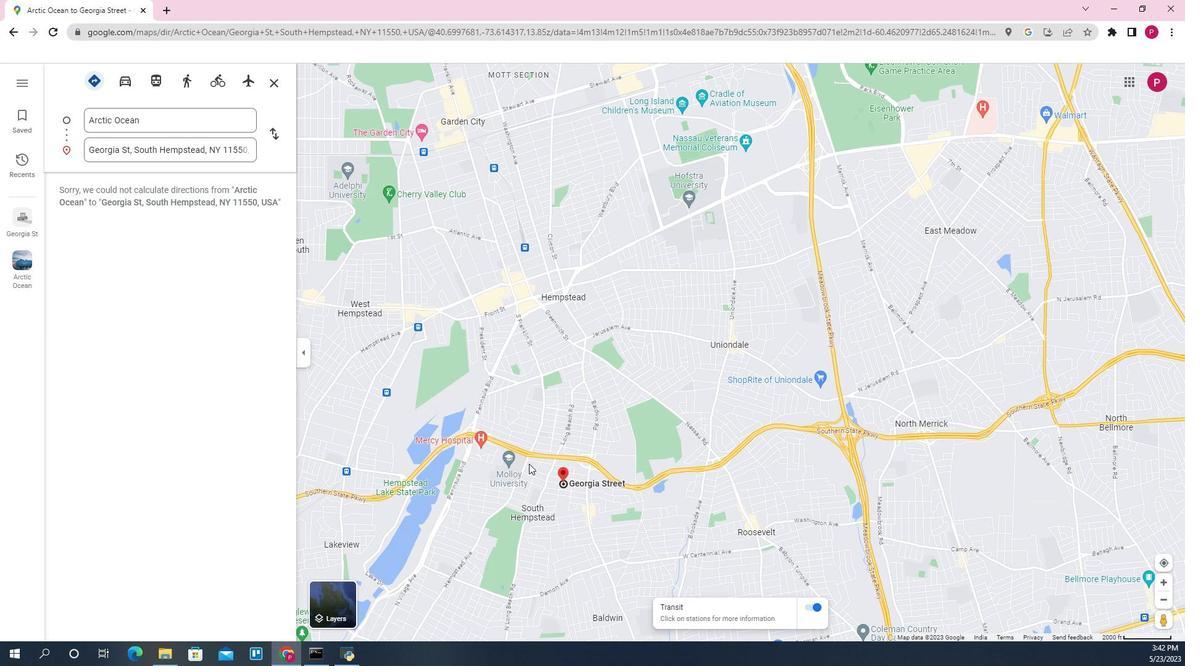 
Action: Mouse moved to (468, 400)
Screenshot: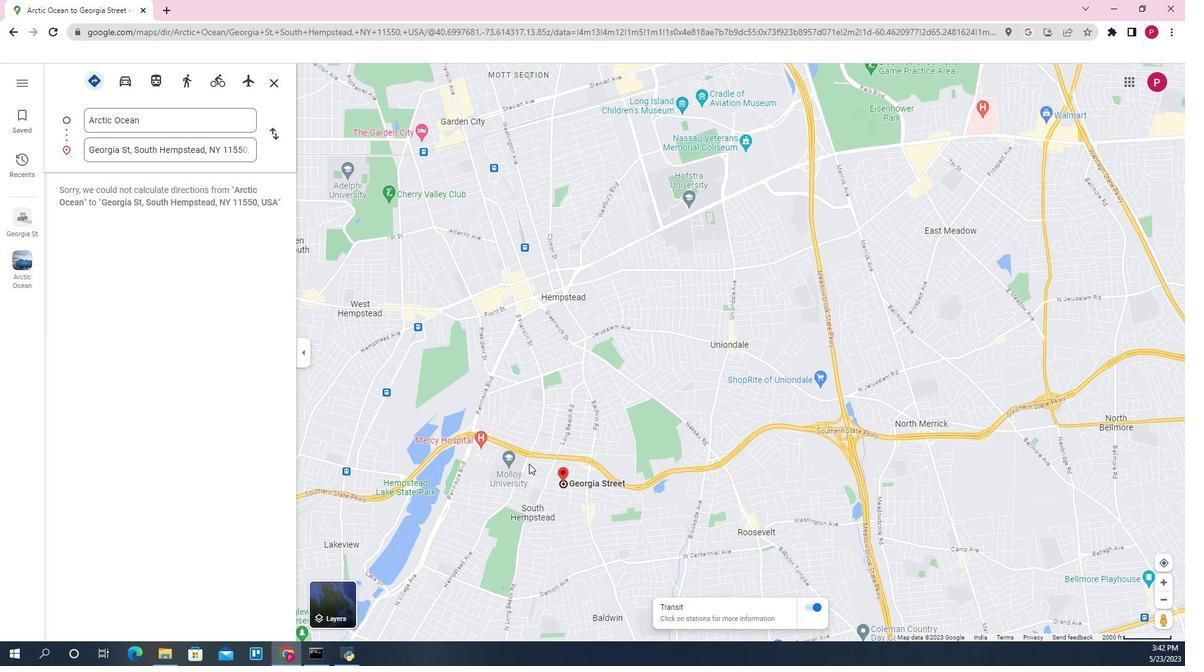 
Action: Mouse scrolled (468, 400) with delta (0, 0)
Screenshot: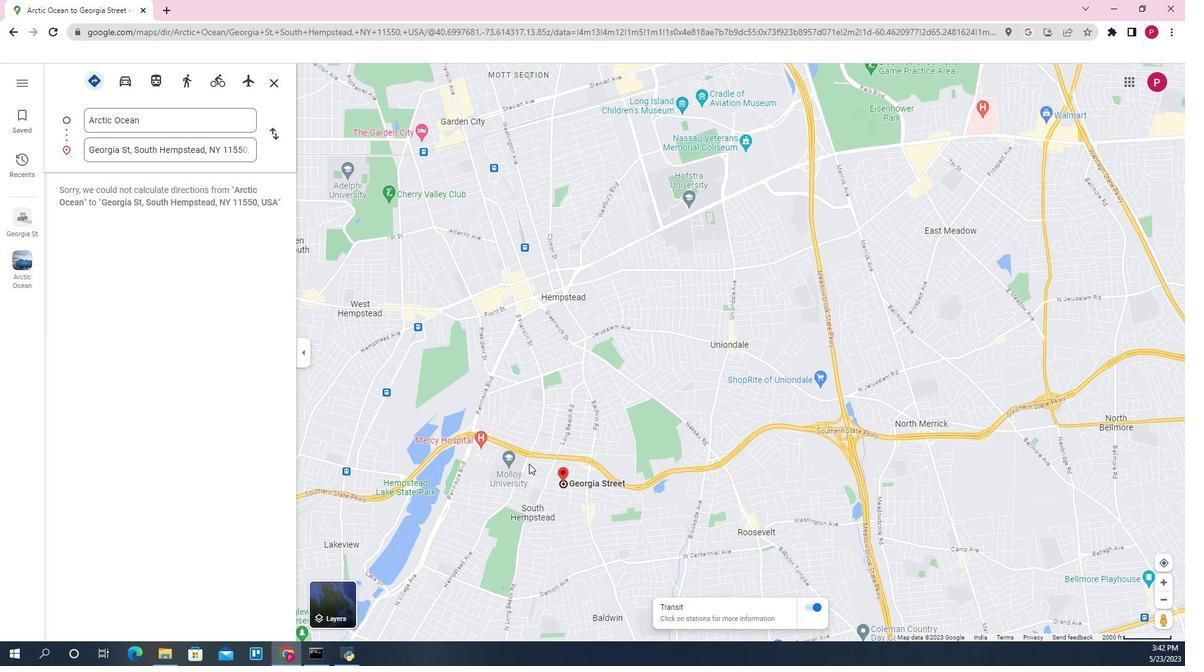 
Action: Mouse scrolled (468, 400) with delta (0, 0)
Screenshot: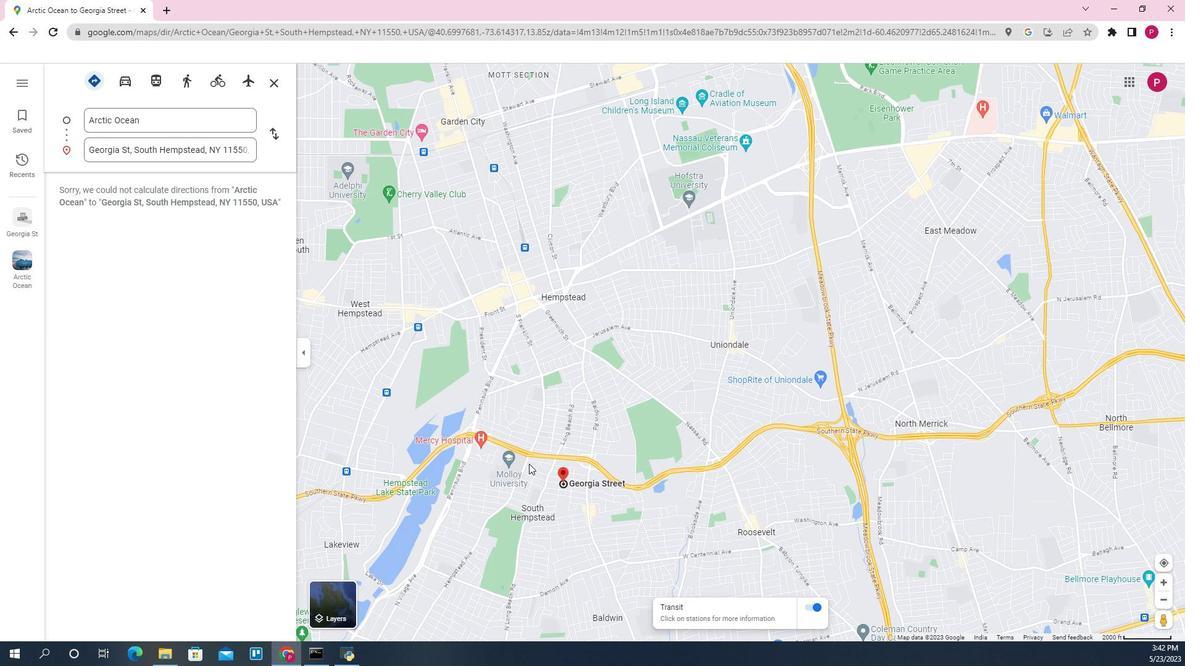 
Action: Mouse scrolled (468, 400) with delta (0, 0)
Screenshot: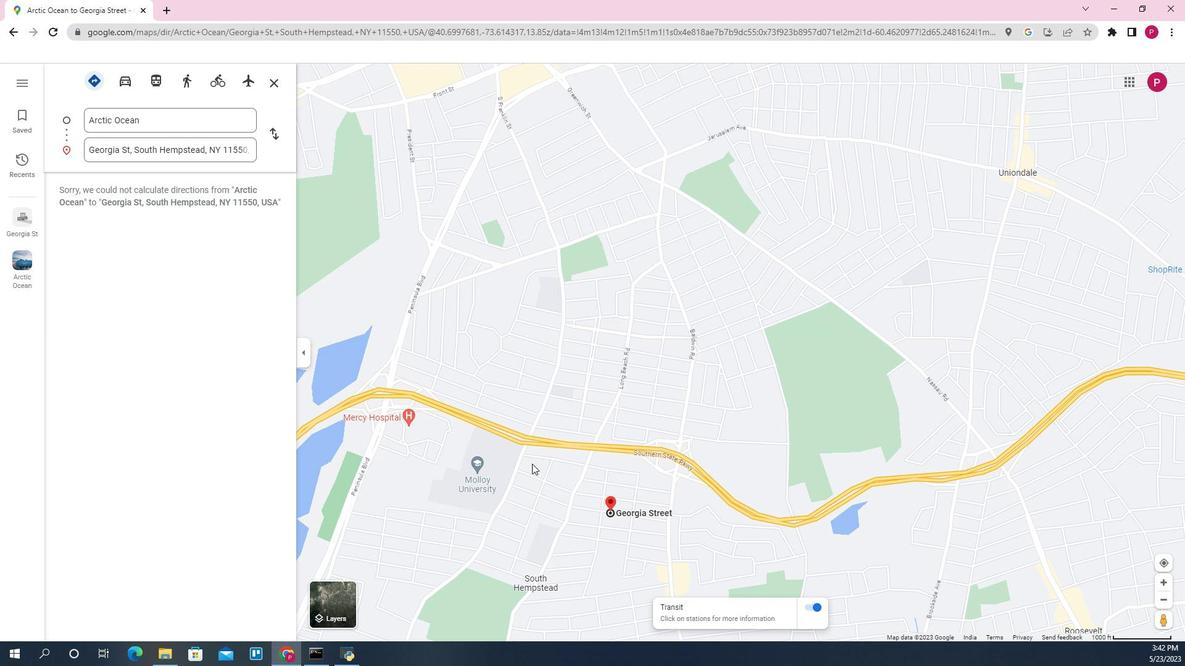 
Action: Mouse moved to (468, 400)
Screenshot: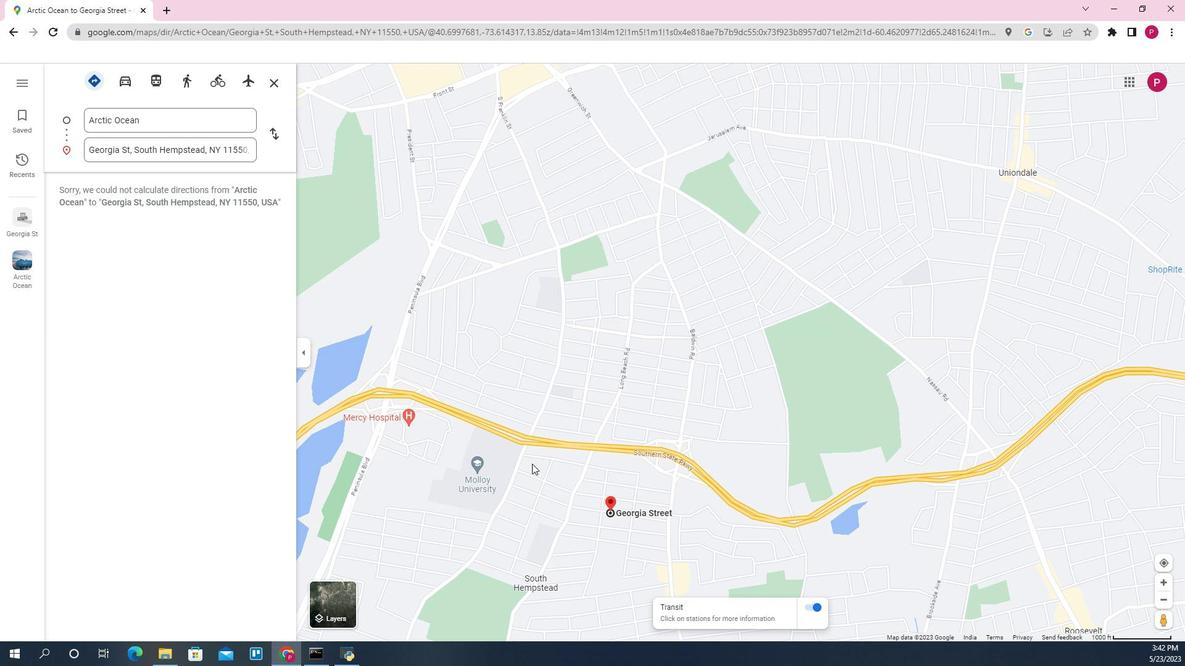 
Action: Mouse scrolled (468, 400) with delta (0, 0)
Screenshot: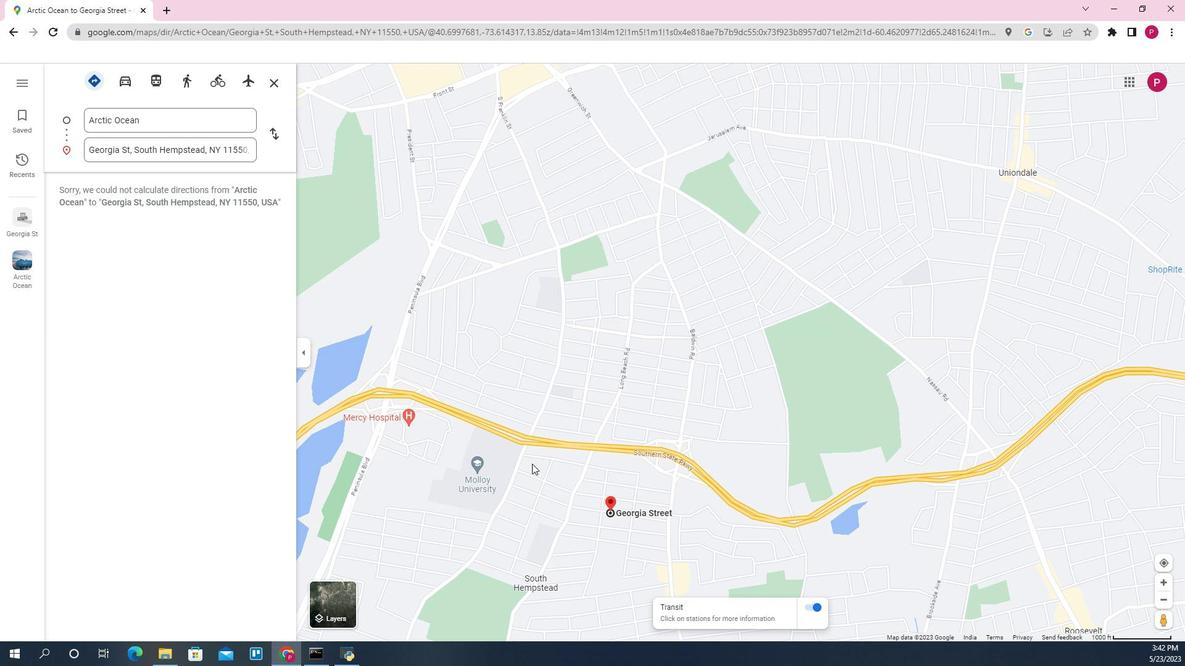 
Action: Mouse scrolled (468, 400) with delta (0, 0)
Screenshot: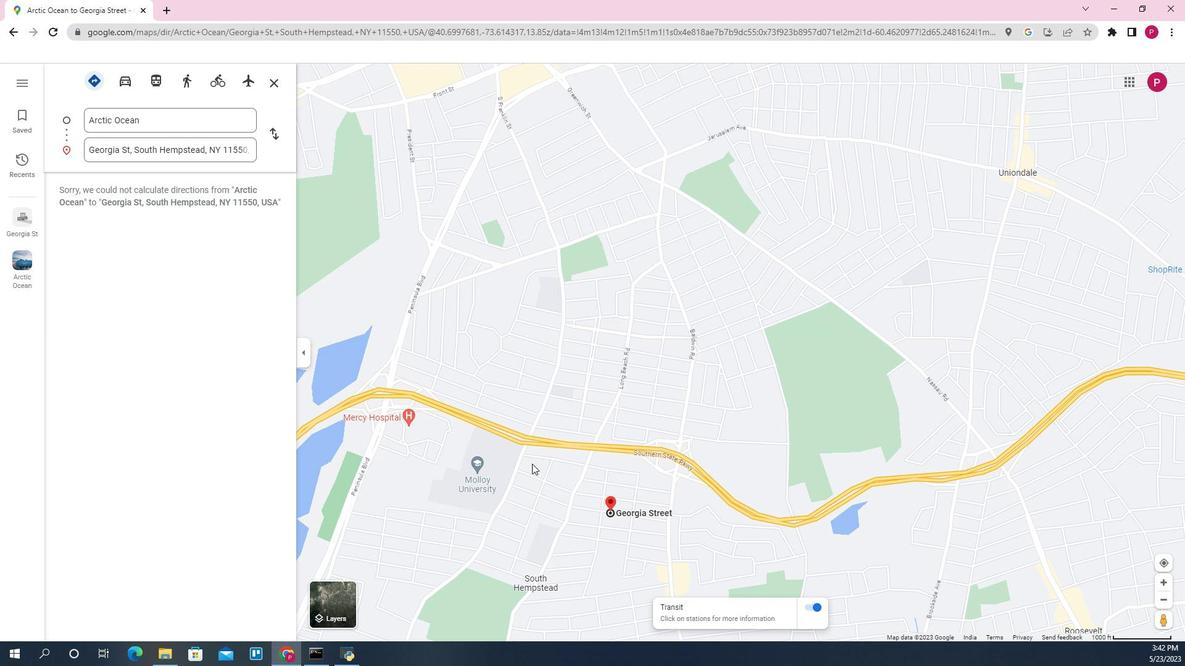 
Action: Mouse scrolled (468, 400) with delta (0, 0)
Screenshot: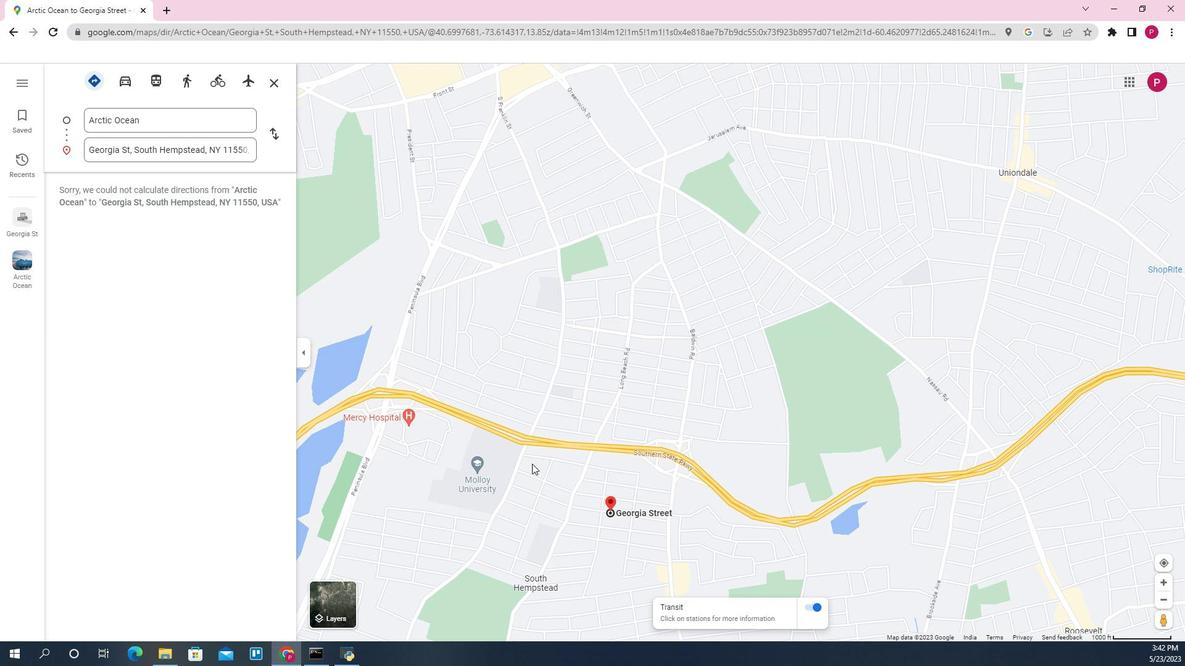 
Action: Mouse scrolled (468, 400) with delta (0, 0)
Screenshot: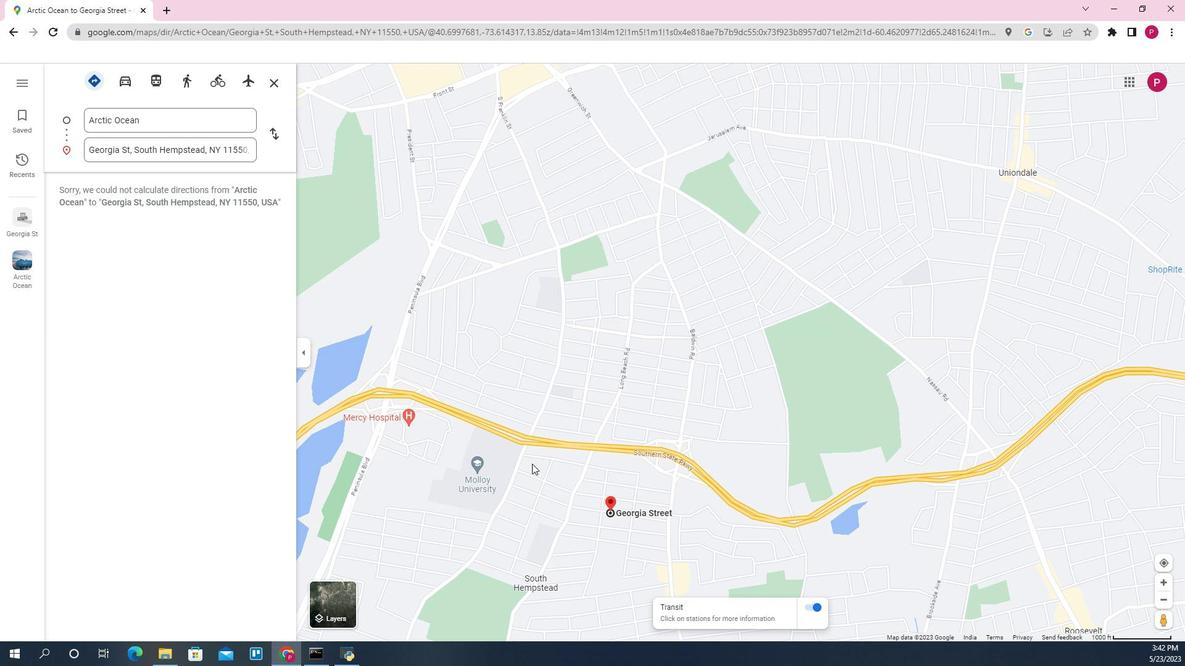 
Action: Mouse scrolled (468, 400) with delta (0, 0)
Screenshot: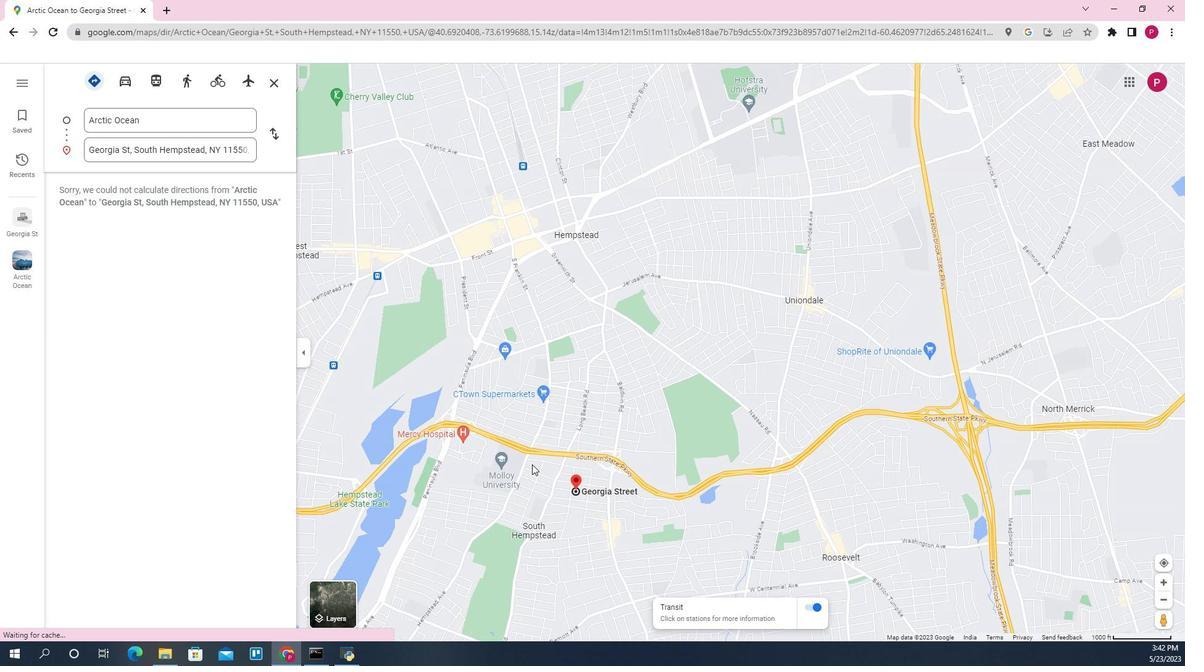 
Action: Mouse scrolled (468, 400) with delta (0, 0)
Screenshot: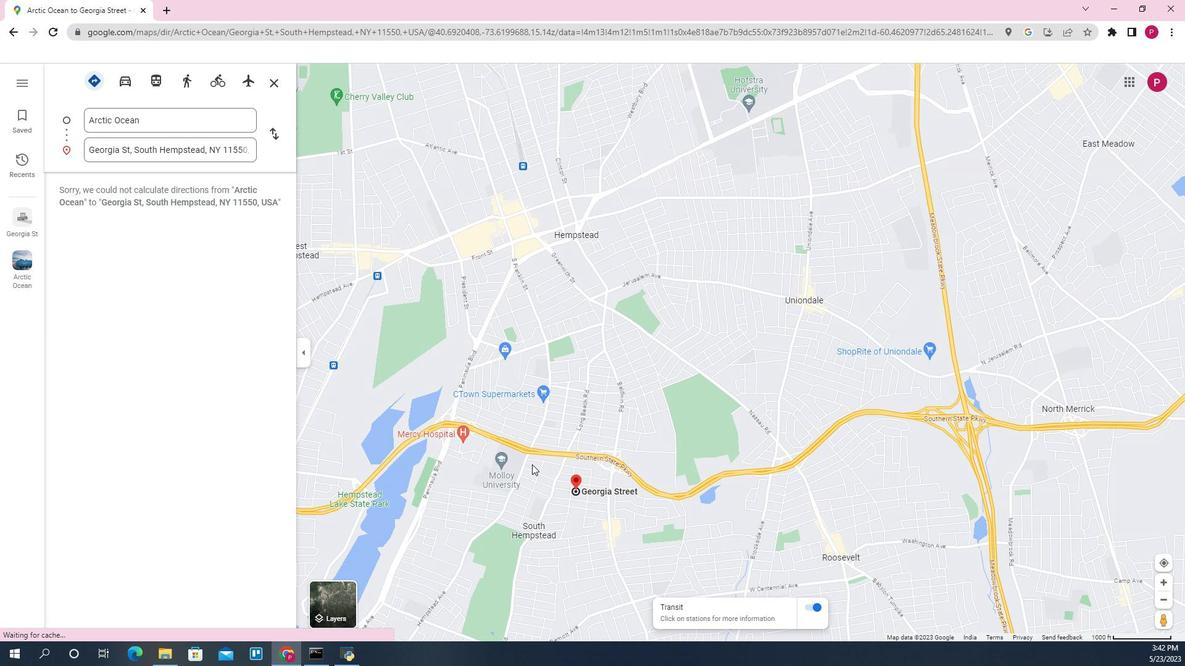 
Action: Mouse scrolled (468, 400) with delta (0, 0)
Screenshot: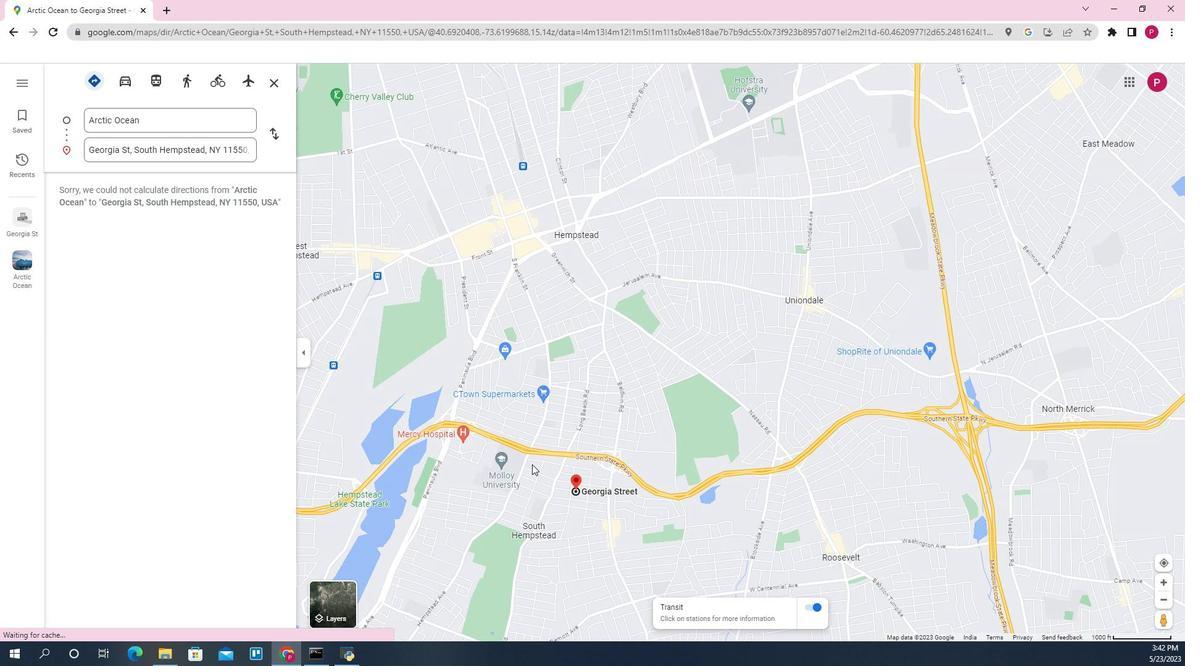 
Action: Mouse scrolled (468, 400) with delta (0, 0)
Screenshot: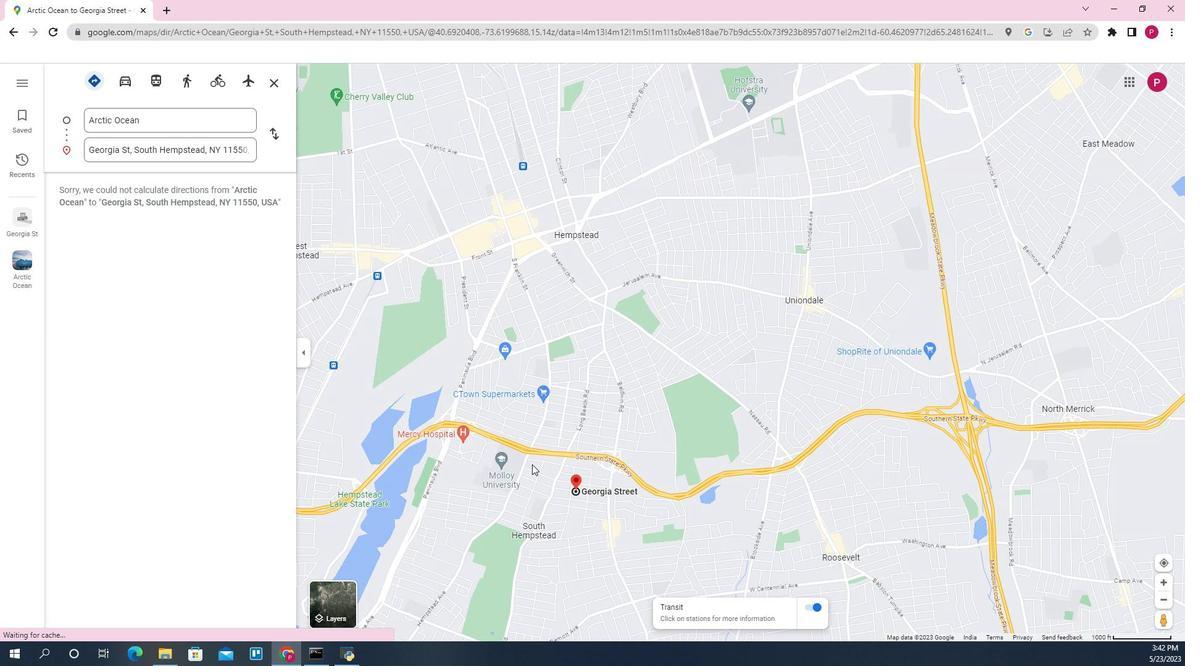 
Action: Mouse scrolled (468, 400) with delta (0, 0)
Screenshot: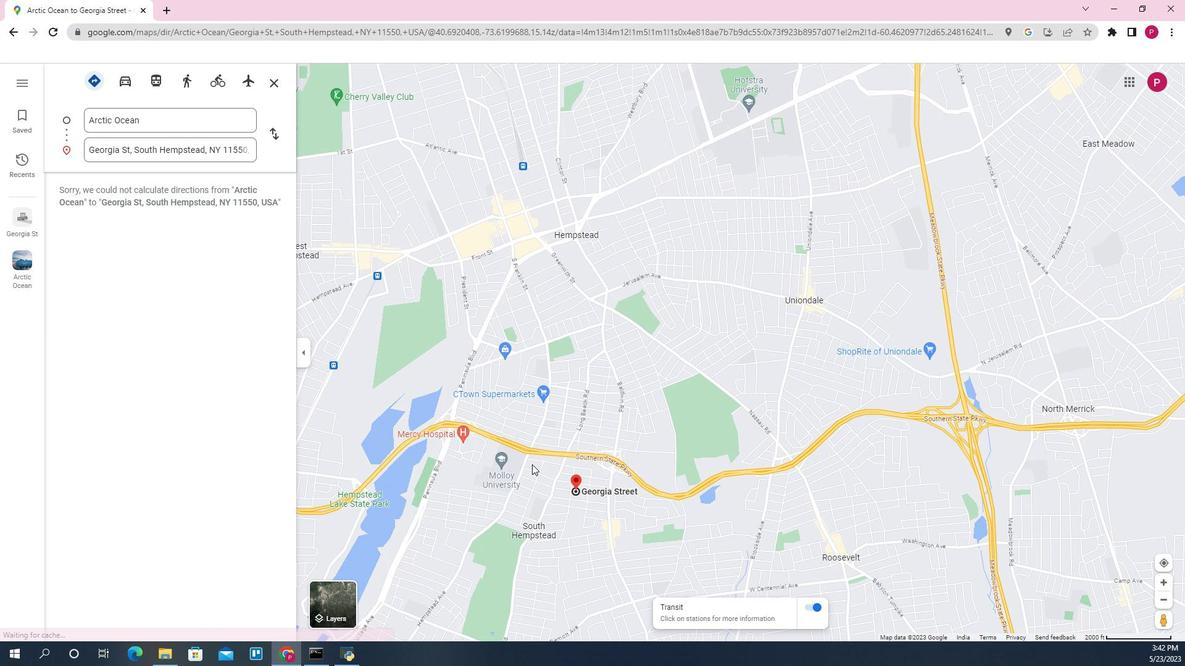 
Action: Mouse moved to (474, 362)
Screenshot: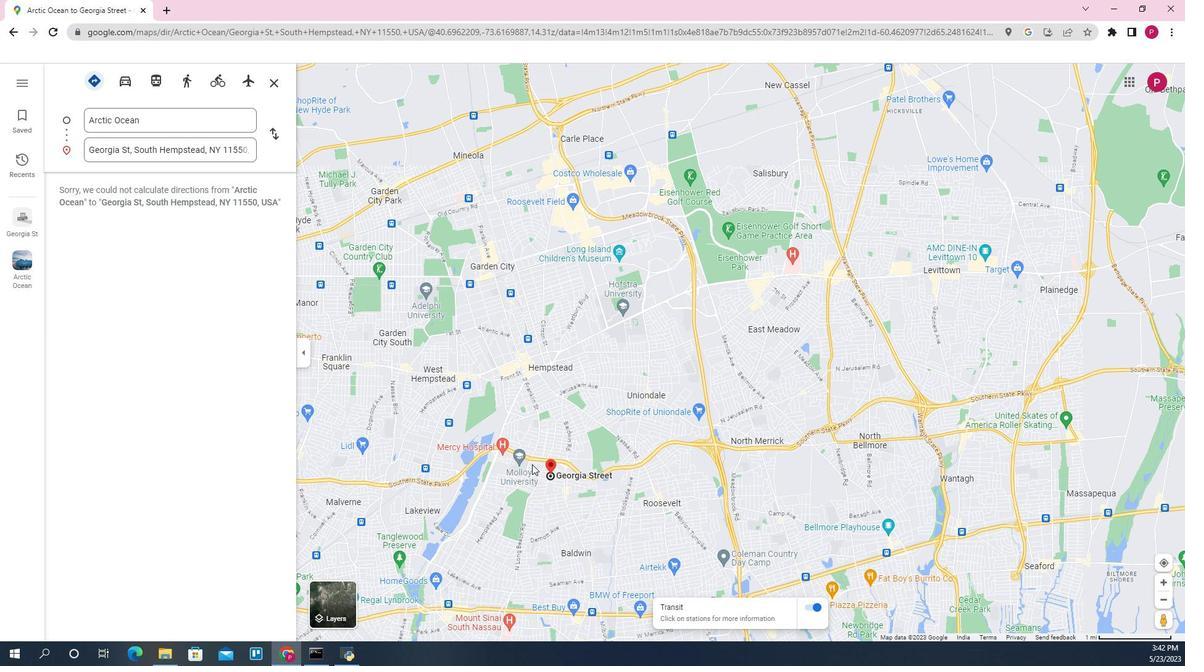 
Action: Mouse scrolled (474, 362) with delta (0, 0)
Screenshot: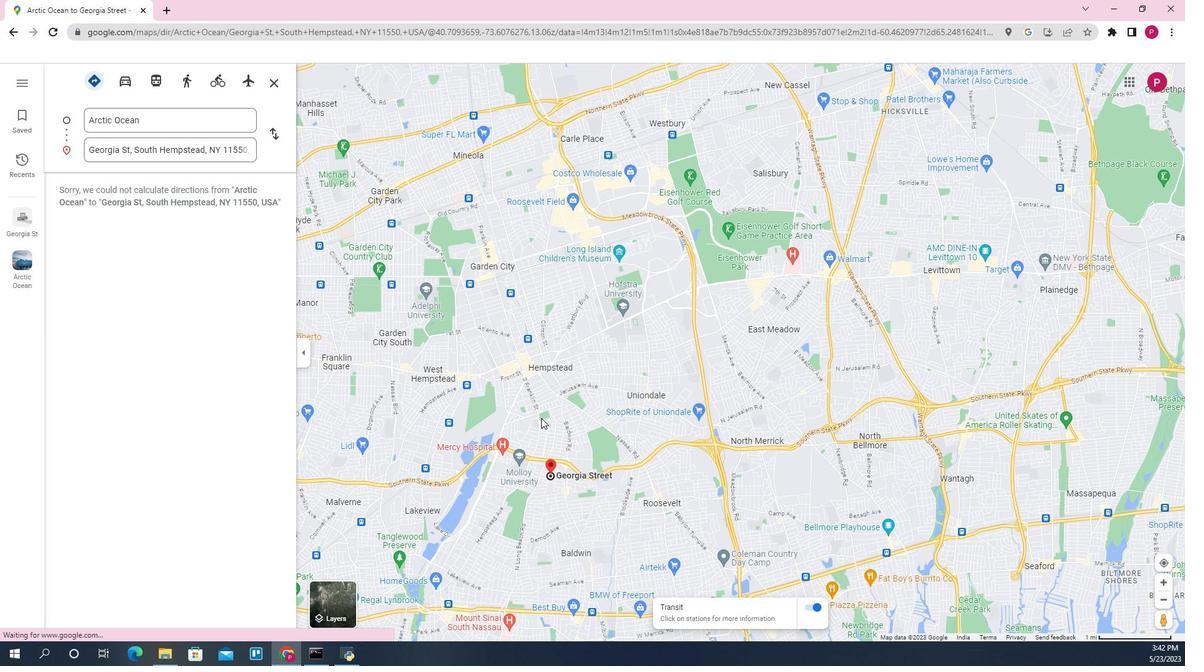 
Action: Mouse moved to (472, 363)
Screenshot: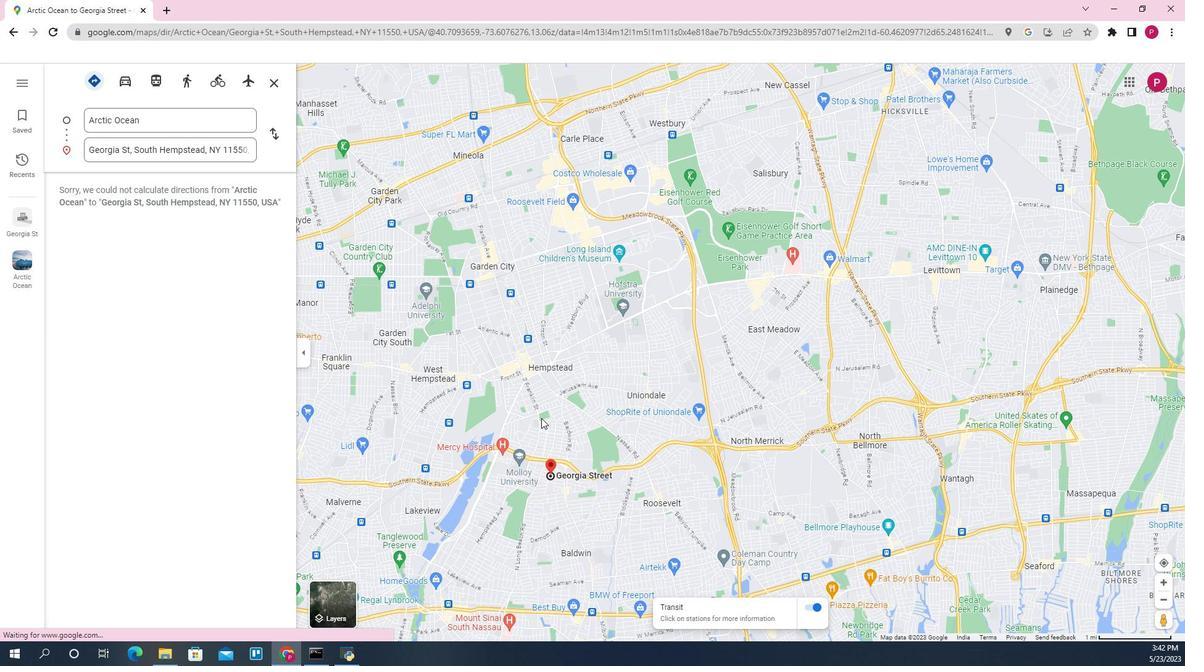 
Action: Mouse scrolled (472, 363) with delta (0, 0)
Screenshot: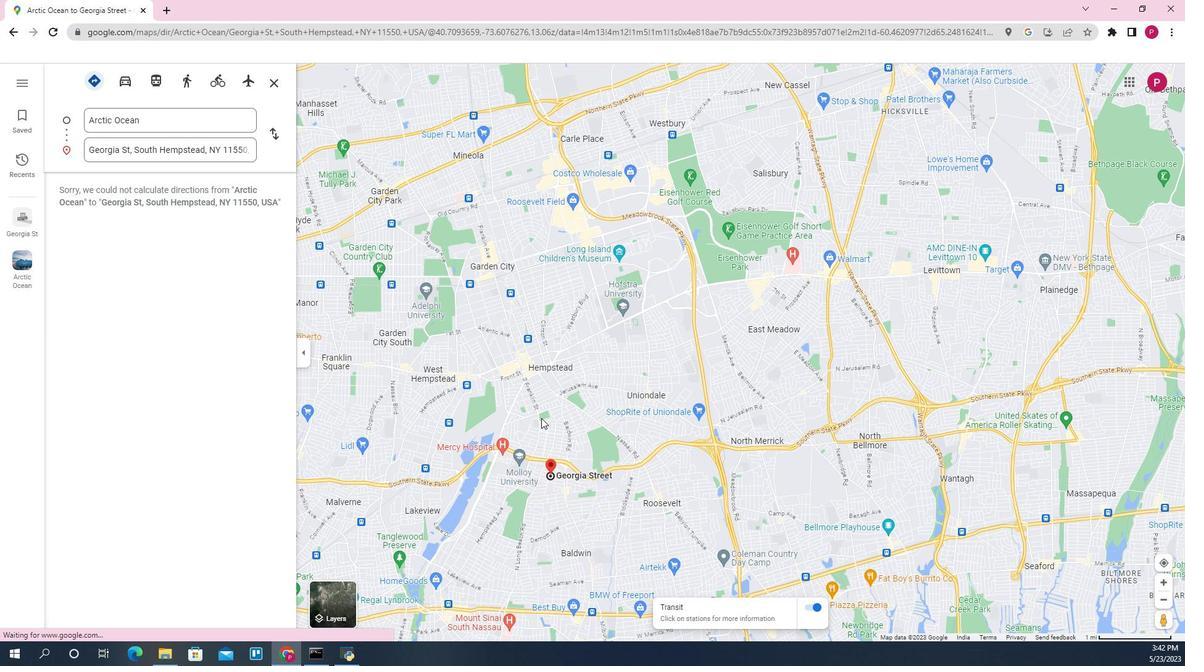 
Action: Mouse moved to (469, 366)
Screenshot: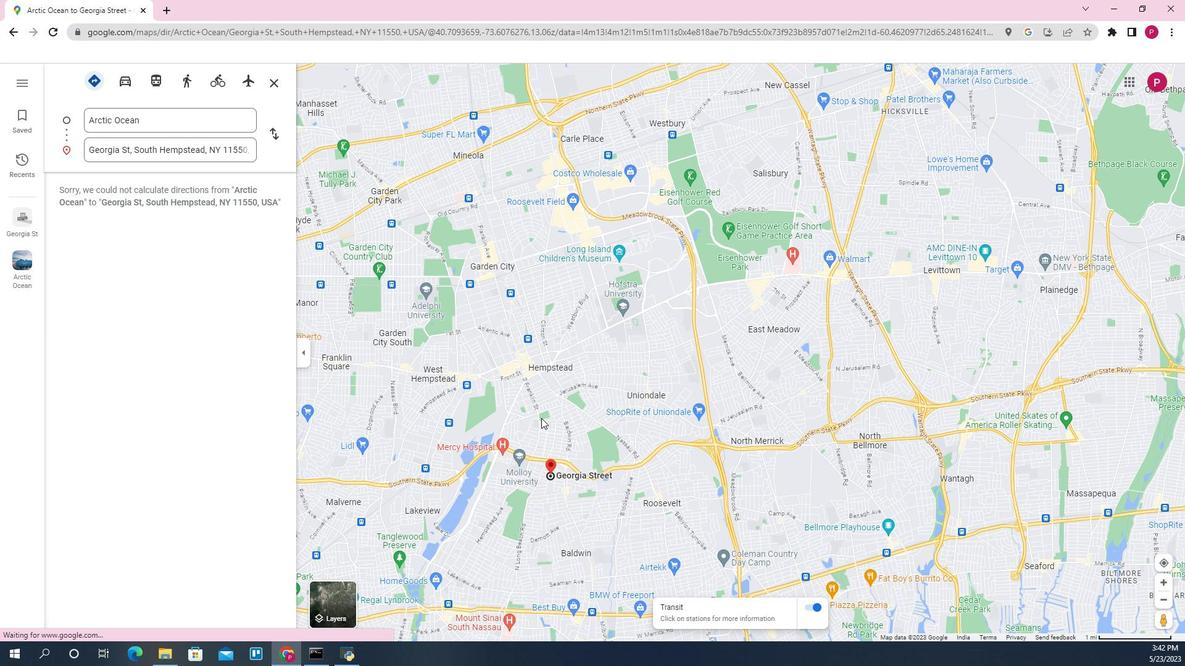 
Action: Mouse scrolled (469, 365) with delta (0, 0)
Screenshot: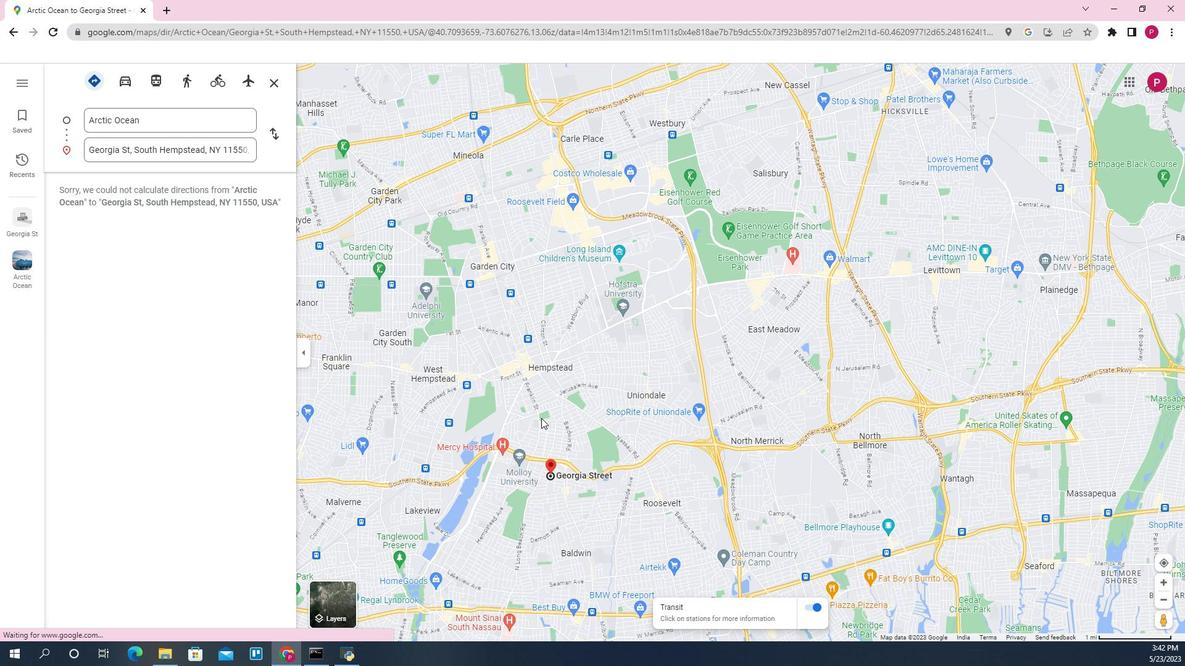 
Action: Mouse moved to (468, 366)
Screenshot: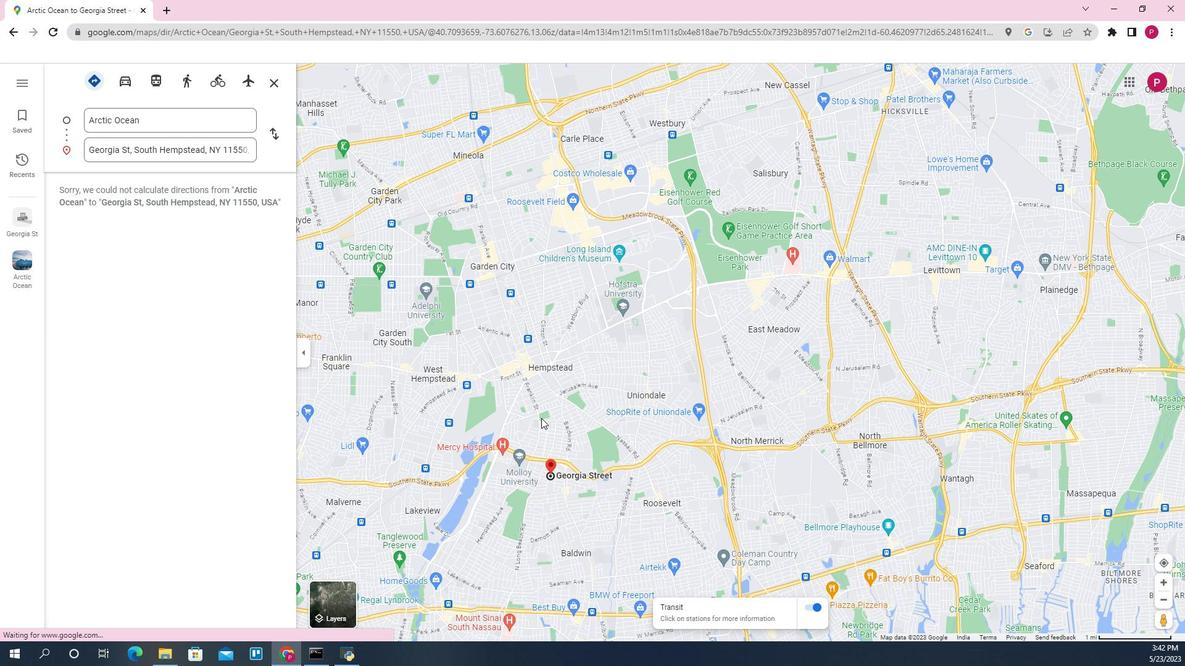 
Action: Mouse scrolled (468, 366) with delta (0, 0)
Screenshot: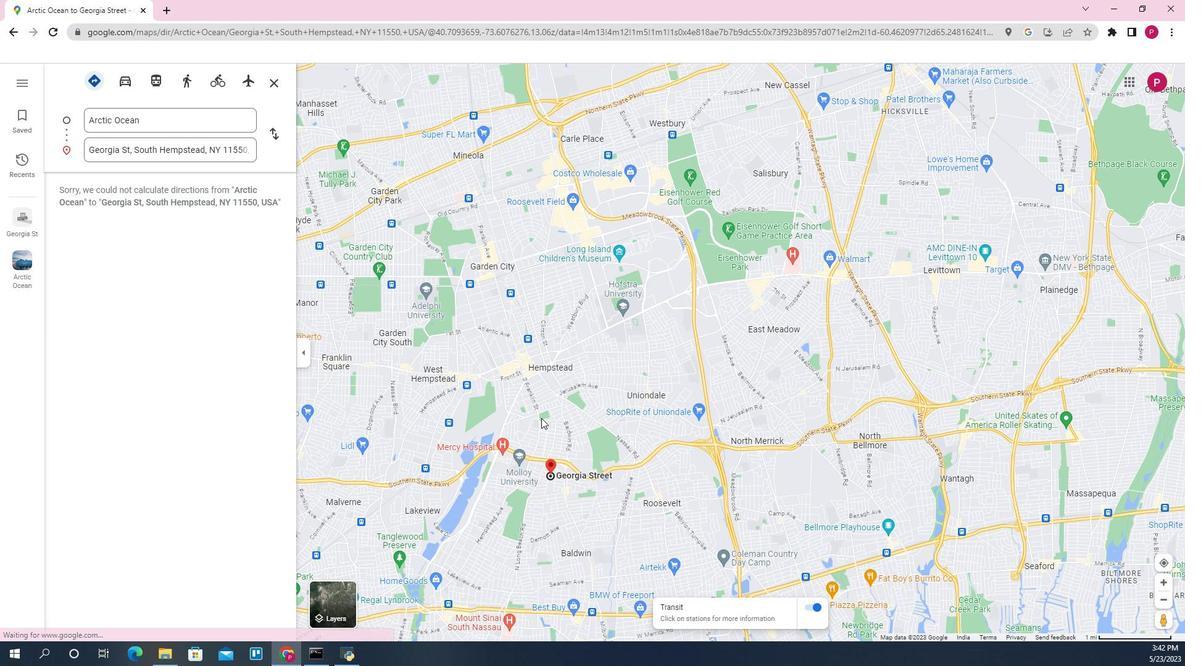 
Action: Mouse moved to (473, 350)
Screenshot: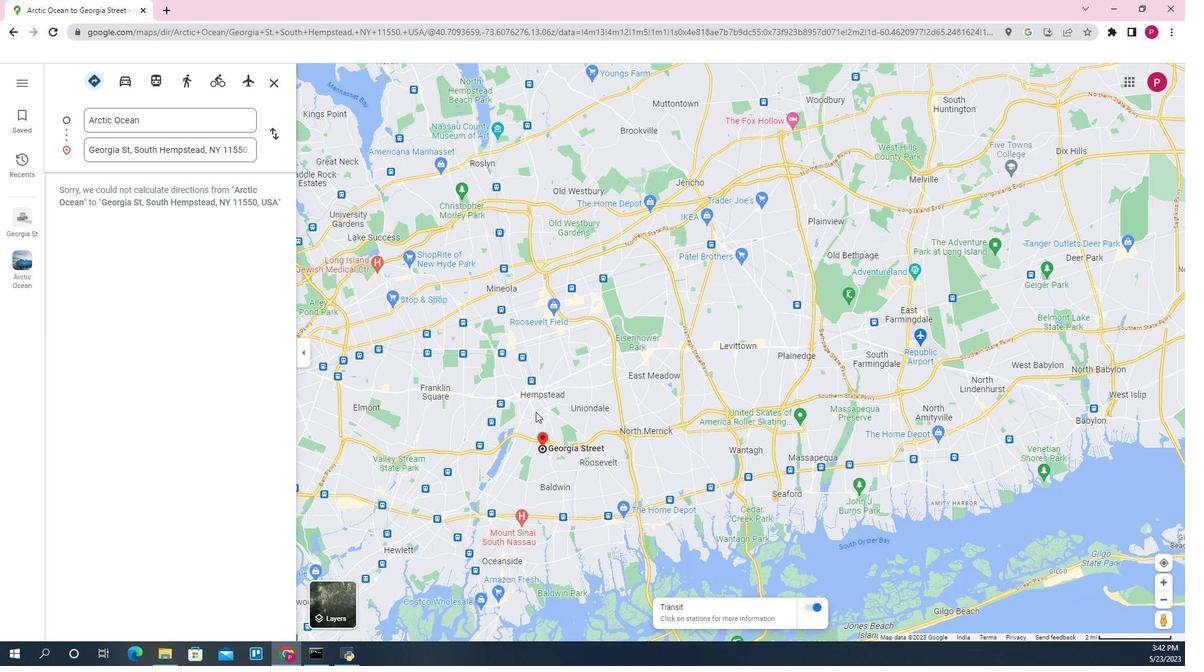 
Action: Mouse scrolled (473, 350) with delta (0, 0)
Screenshot: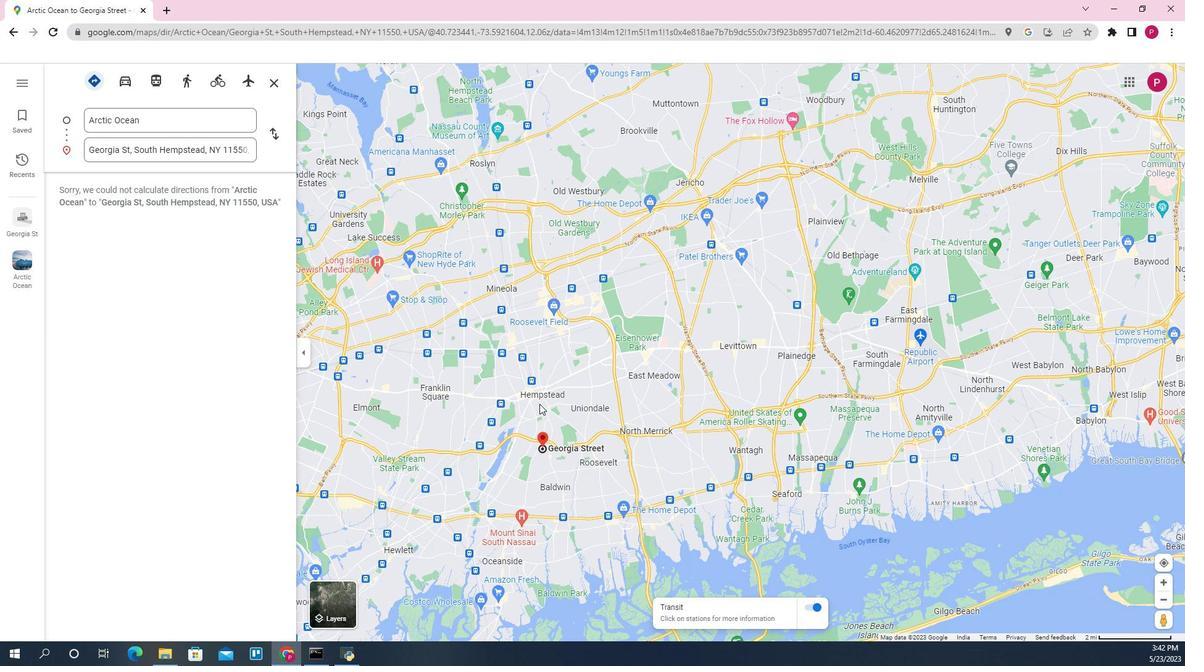 
Action: Mouse scrolled (473, 350) with delta (0, 0)
Screenshot: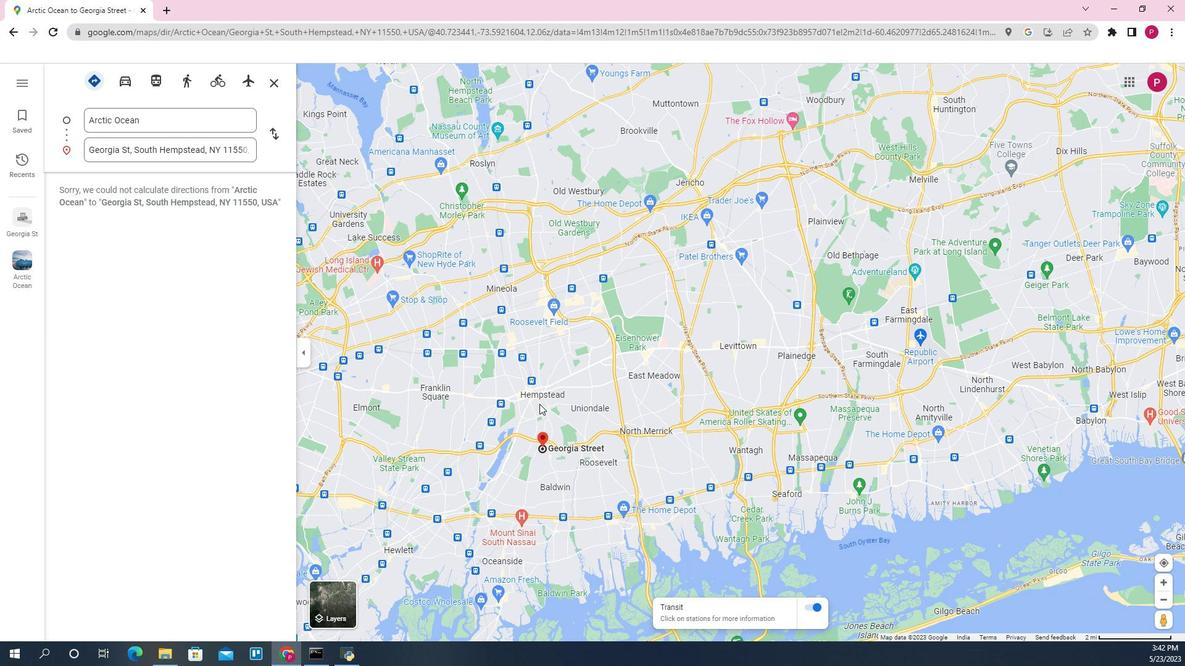 
Action: Mouse scrolled (473, 350) with delta (0, 0)
Screenshot: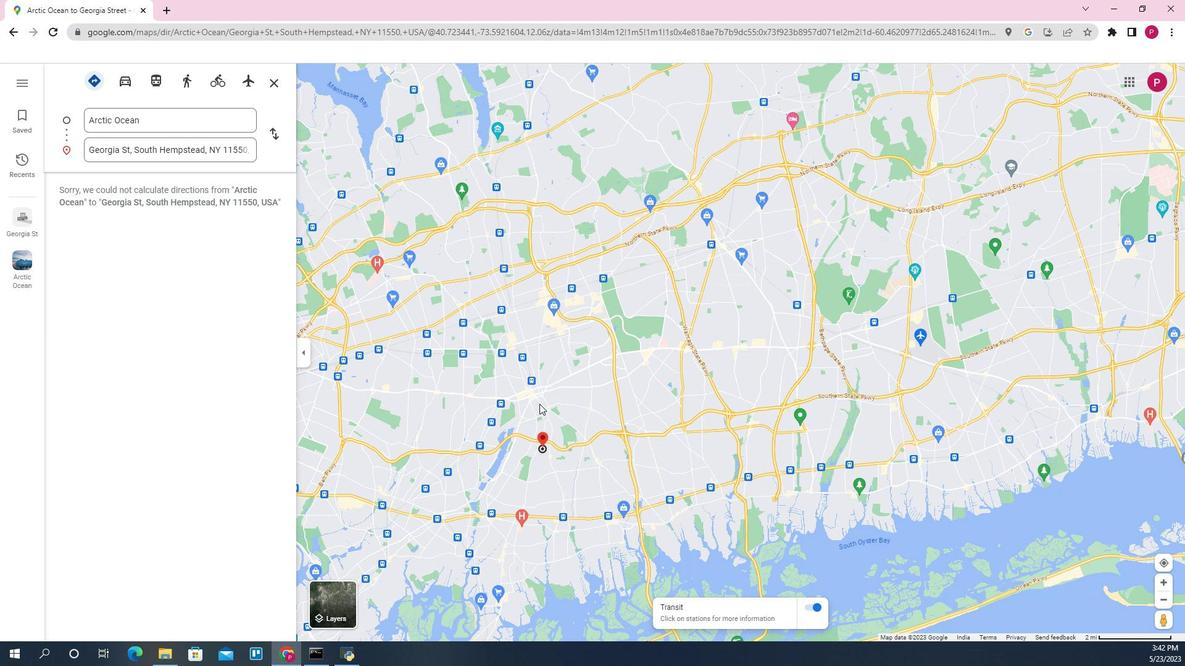 
Action: Mouse moved to (328, 366)
Screenshot: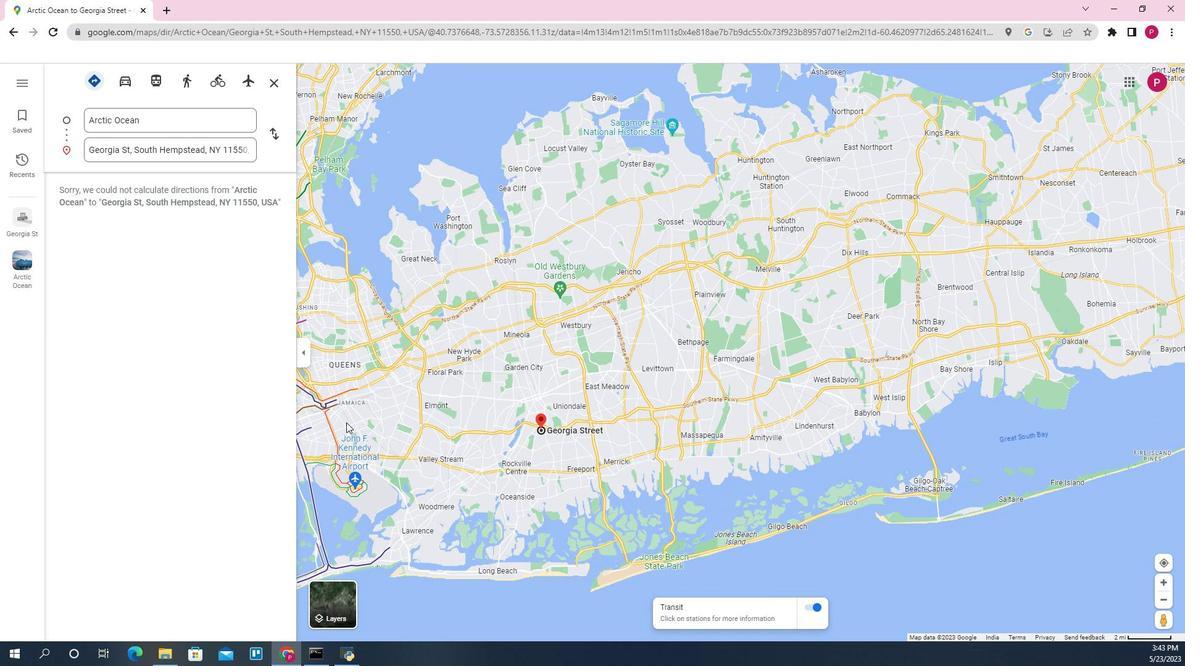 
Action: Mouse scrolled (328, 366) with delta (0, 0)
Screenshot: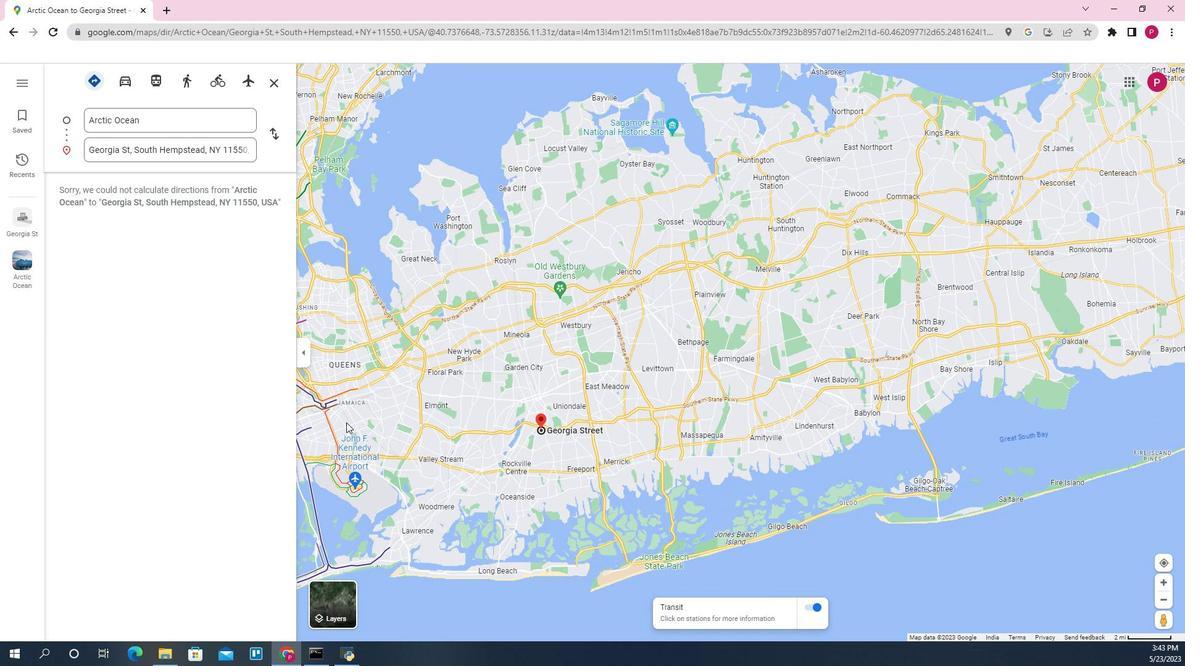 
Action: Mouse scrolled (328, 366) with delta (0, 0)
Screenshot: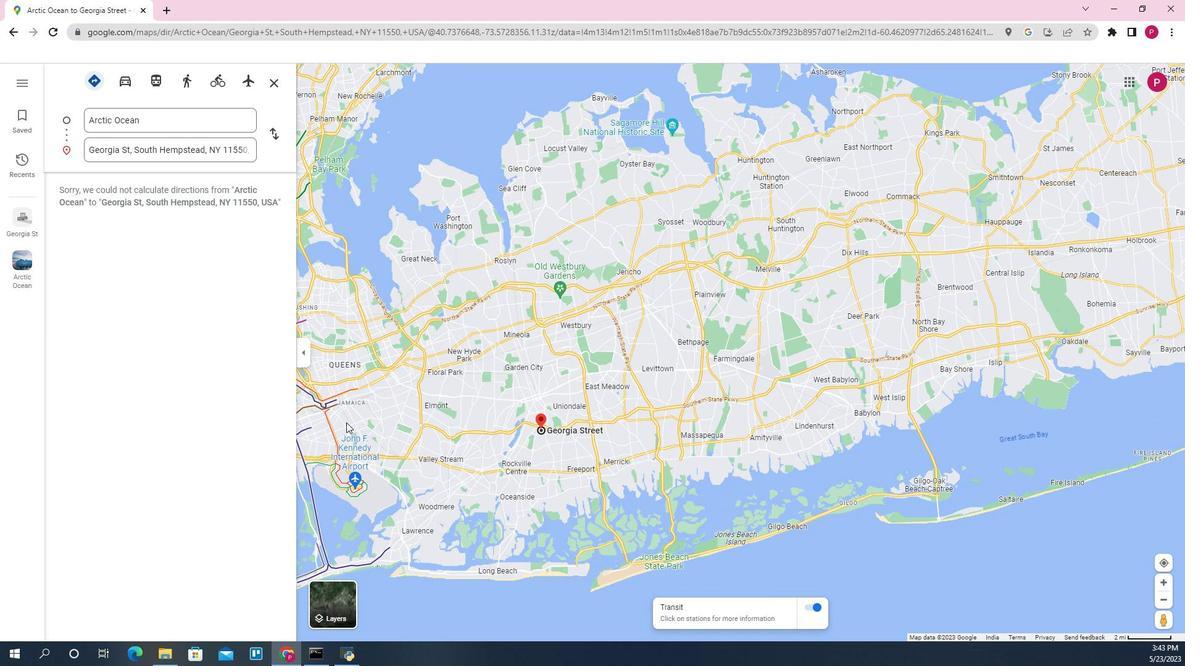 
Action: Mouse scrolled (328, 366) with delta (0, 0)
Screenshot: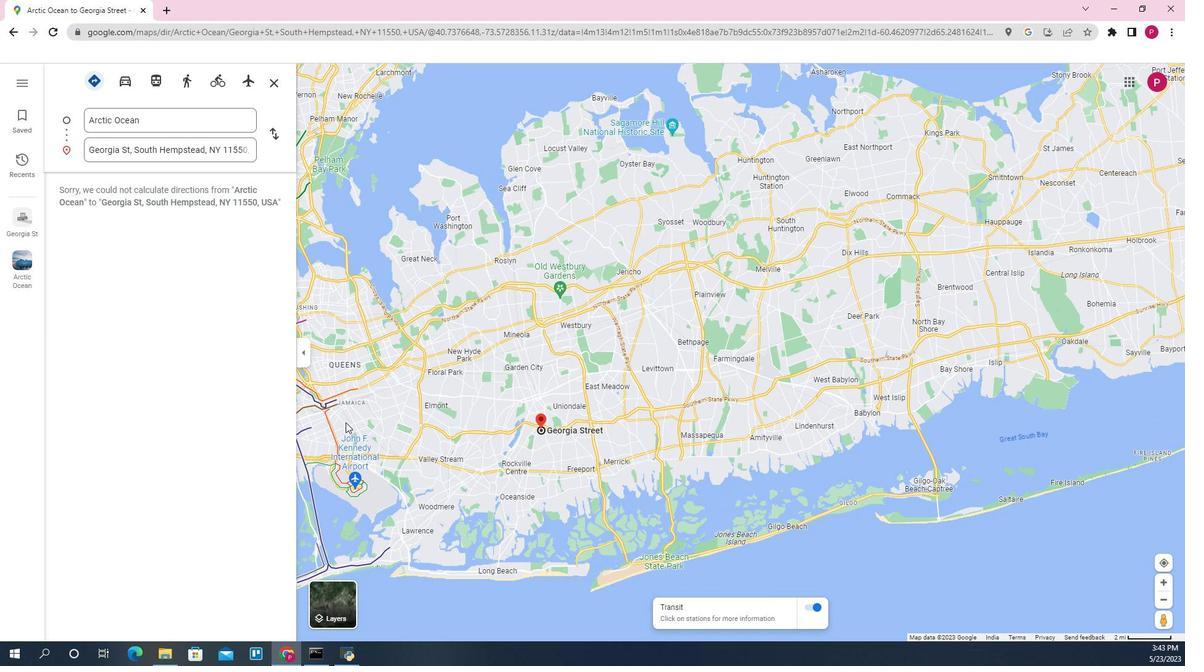 
Action: Mouse scrolled (328, 366) with delta (0, 0)
Screenshot: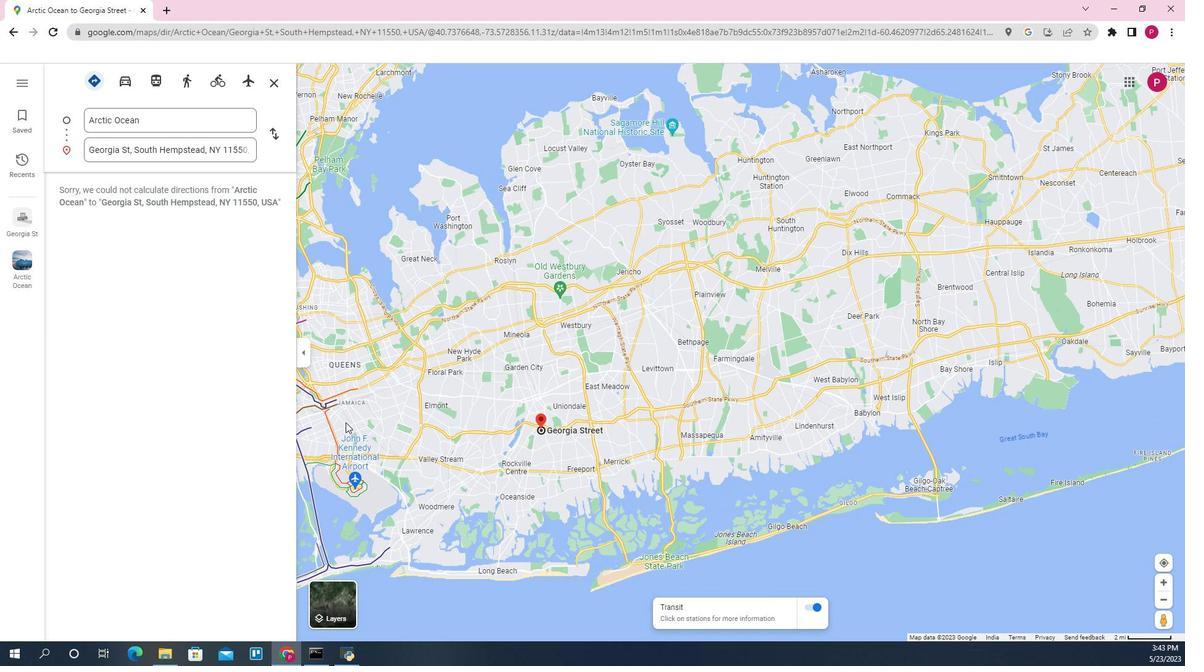 
Action: Mouse scrolled (328, 366) with delta (0, 0)
Screenshot: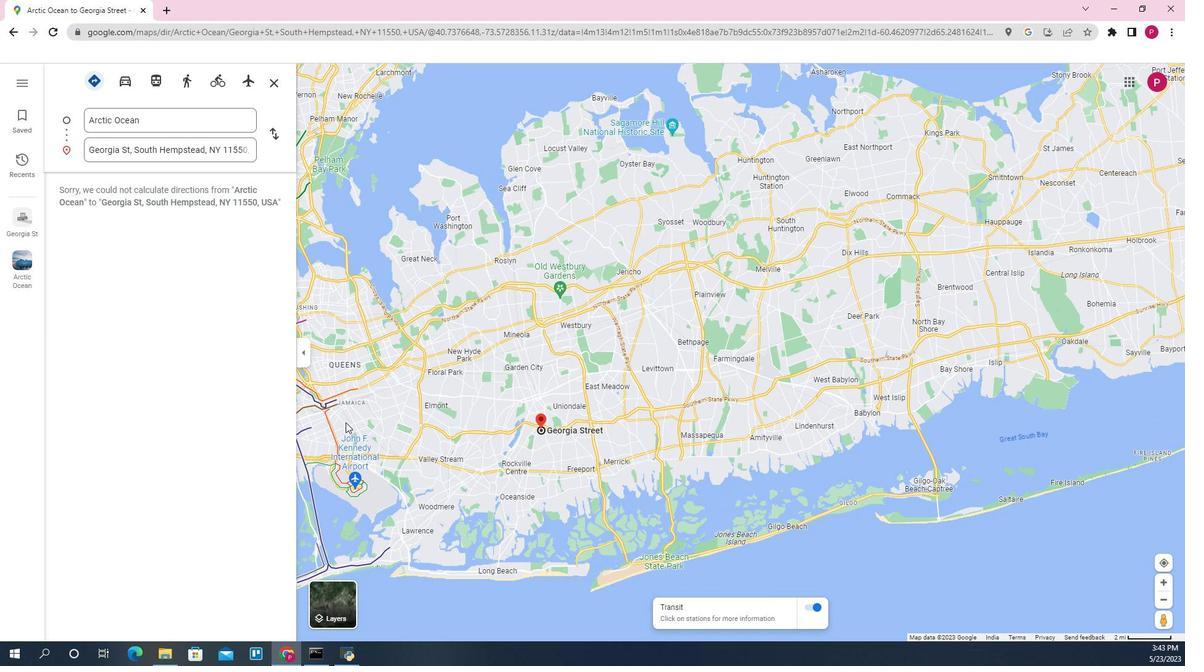 
Action: Mouse scrolled (328, 366) with delta (0, 0)
Screenshot: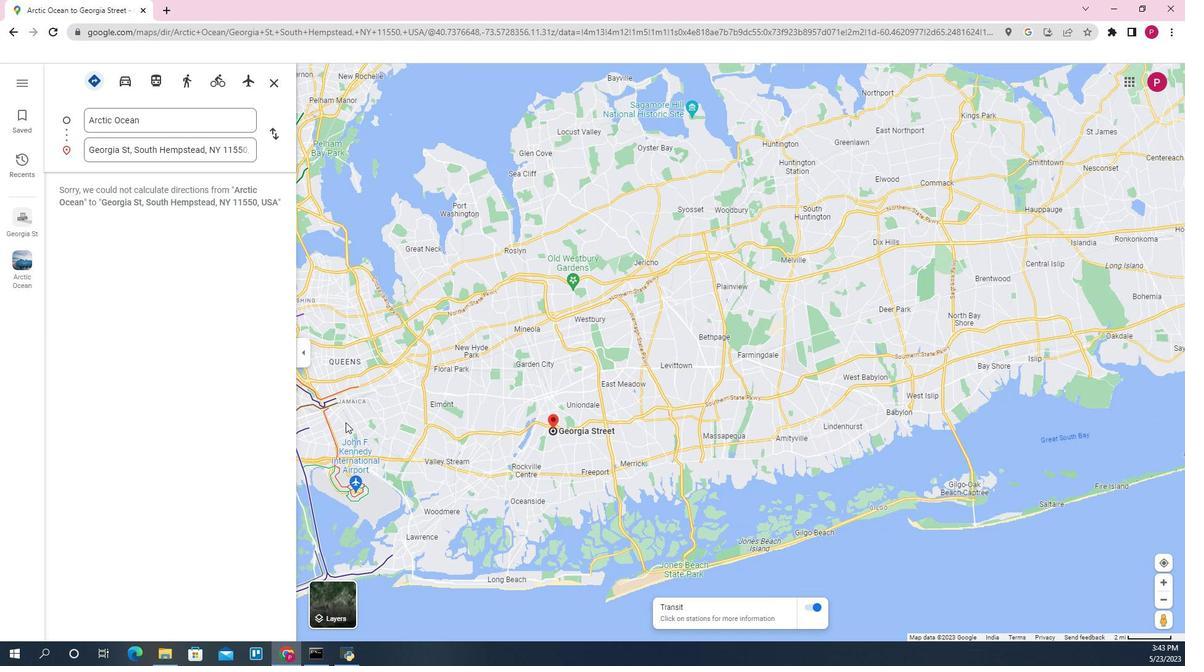 
Action: Mouse scrolled (328, 366) with delta (0, 0)
Screenshot: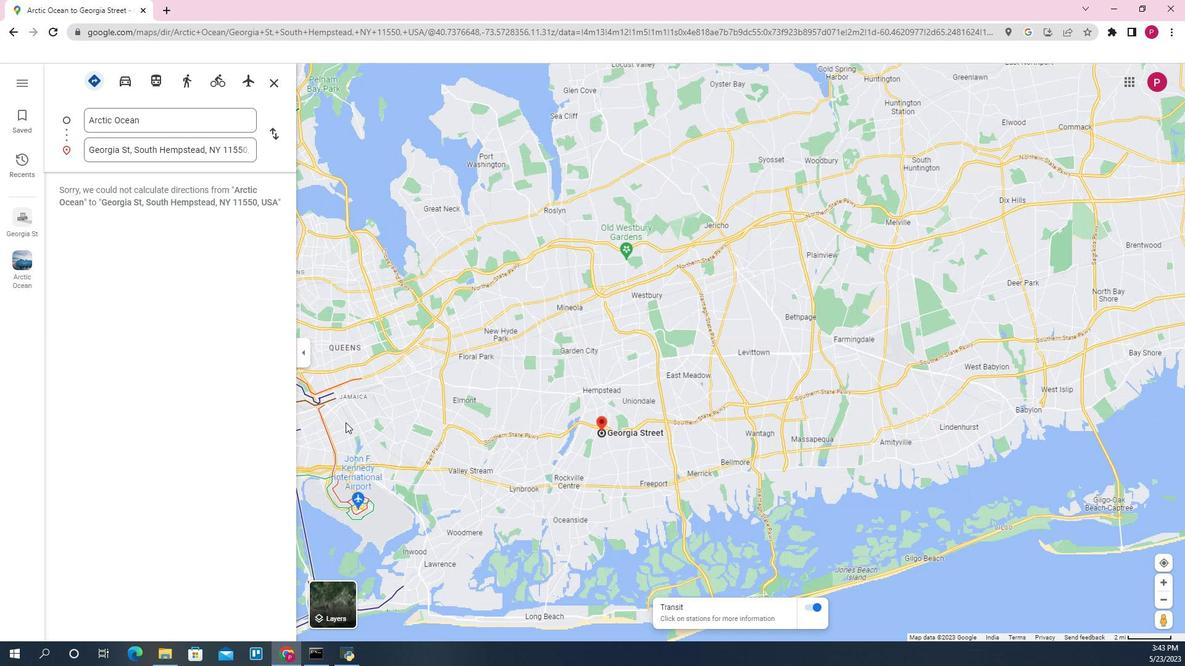 
Action: Mouse moved to (328, 365)
Screenshot: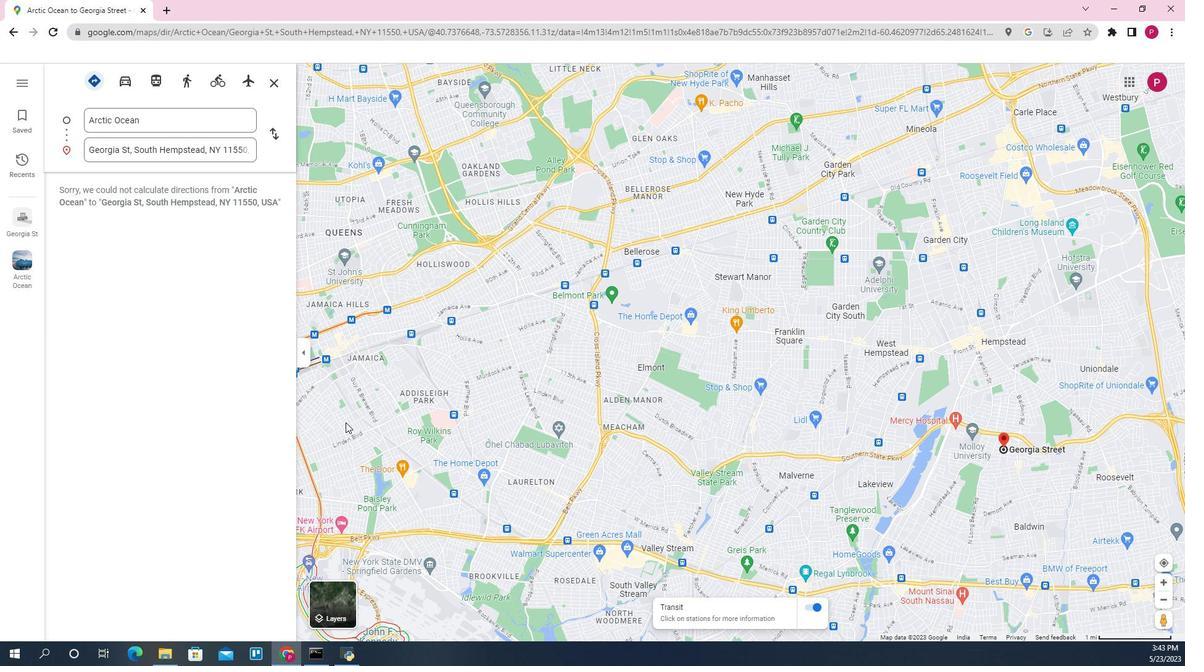 
Action: Mouse pressed left at (328, 365)
Screenshot: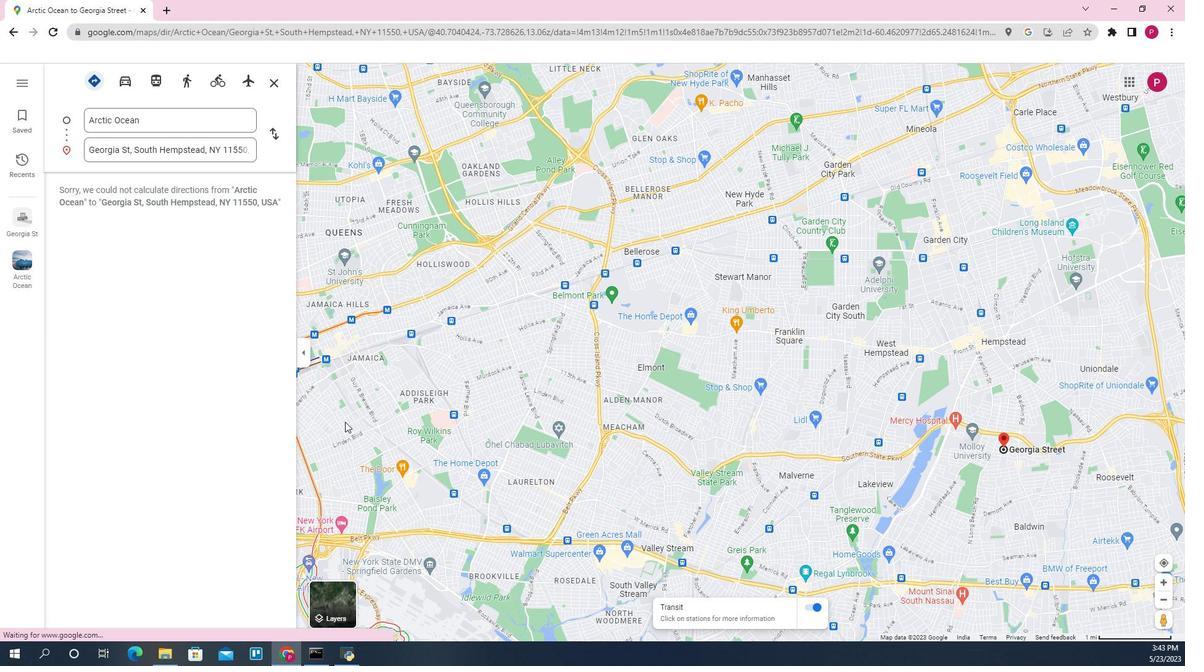
Action: Mouse moved to (411, 322)
Screenshot: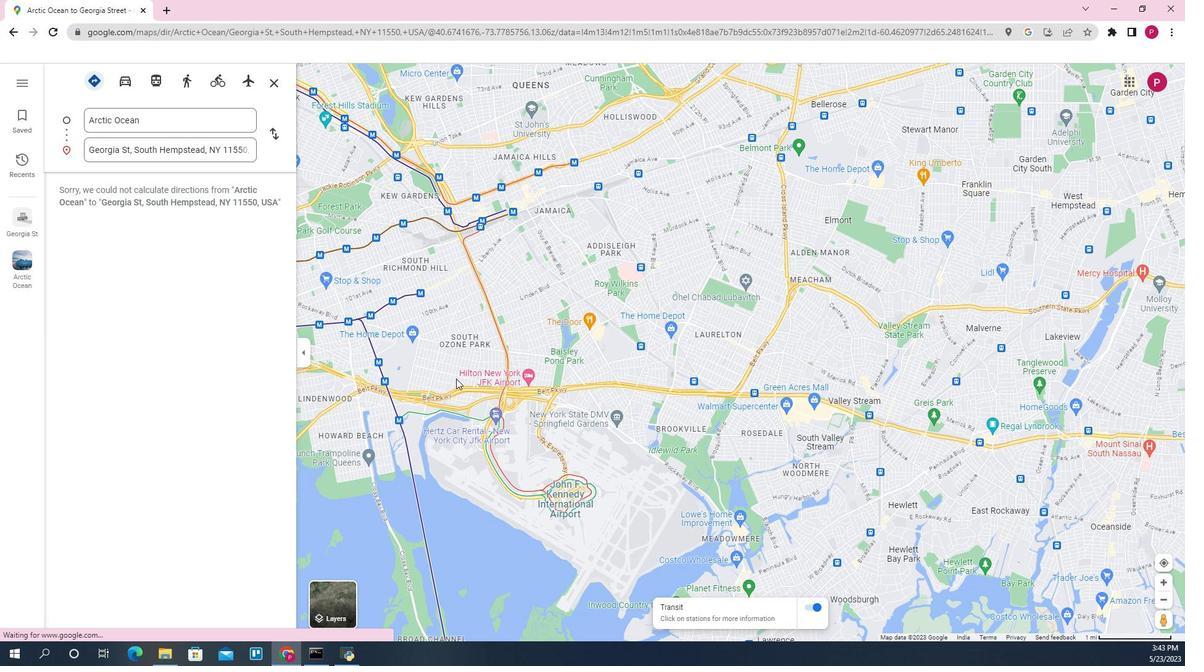 
Action: Mouse pressed left at (411, 322)
Screenshot: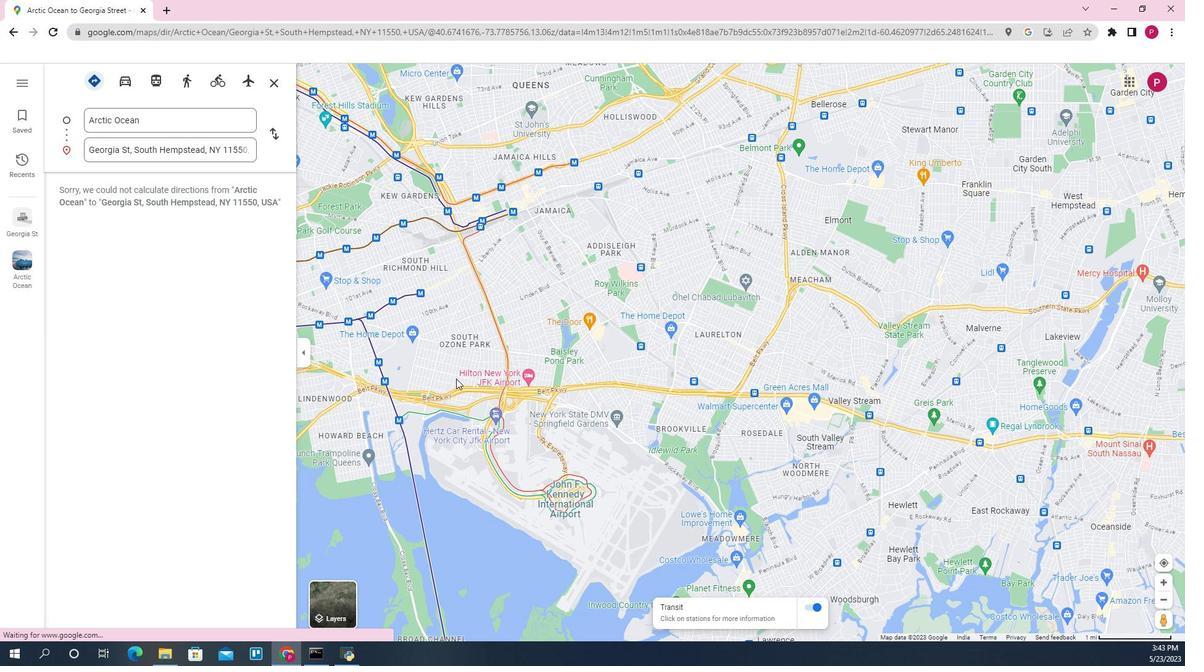 
Action: Mouse moved to (473, 344)
Screenshot: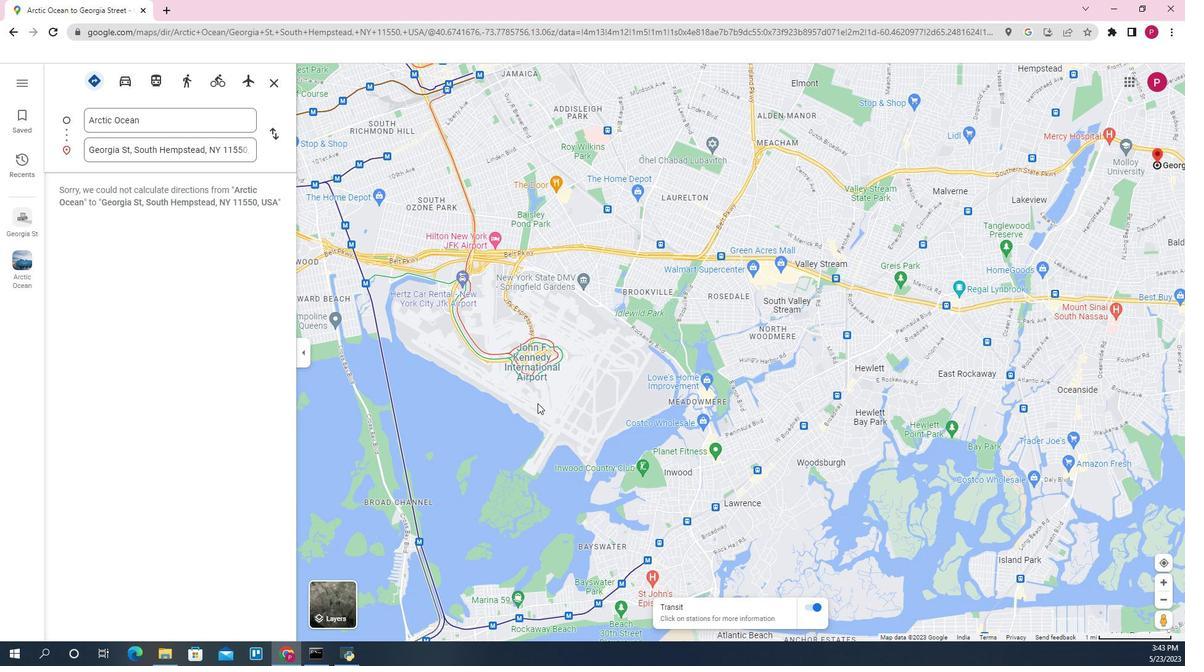 
Action: Mouse scrolled (473, 345) with delta (0, 0)
Screenshot: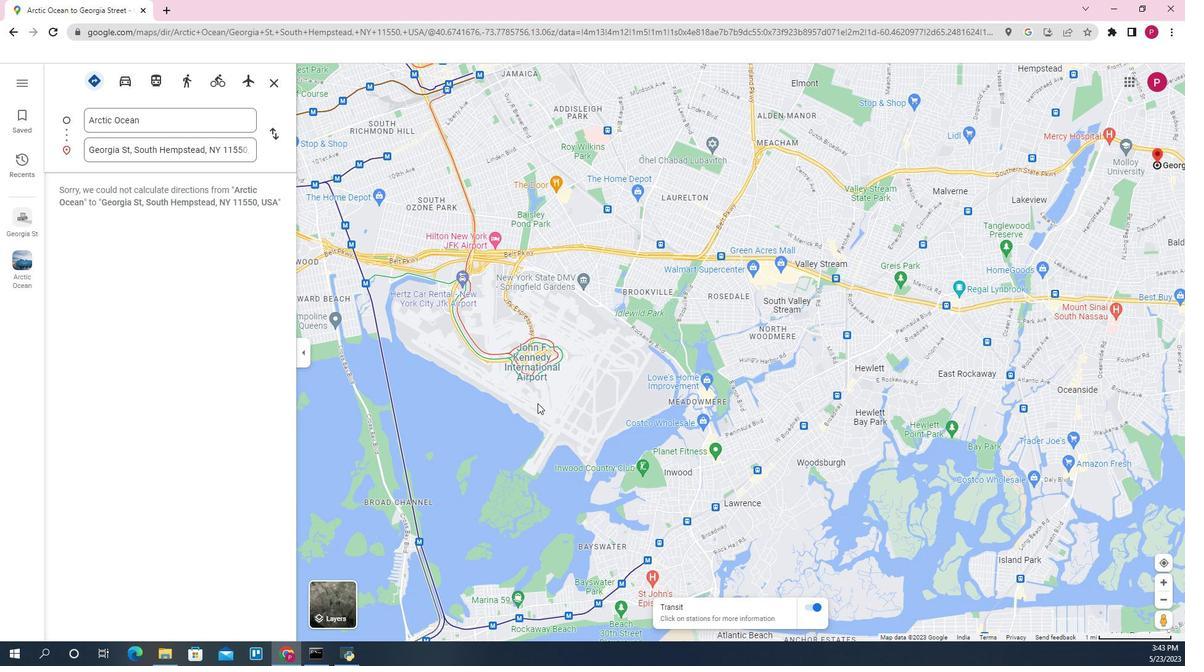 
Action: Mouse moved to (473, 343)
Screenshot: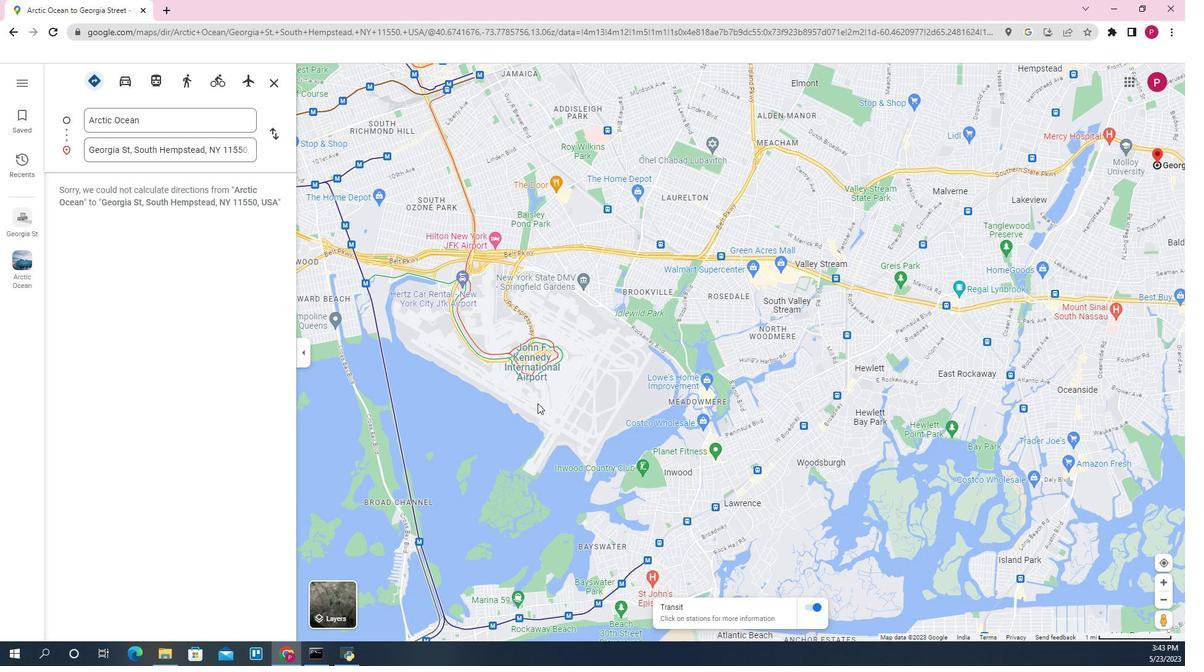 
Action: Mouse scrolled (473, 343) with delta (0, 0)
Screenshot: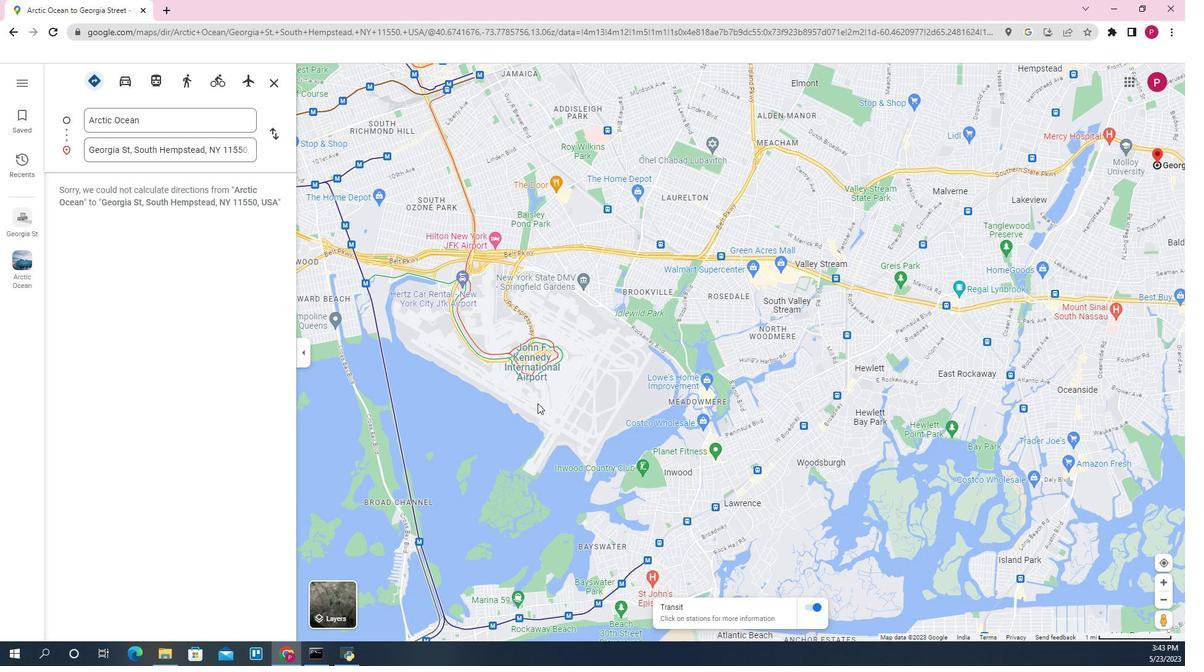 
Action: Mouse scrolled (473, 343) with delta (0, 0)
Screenshot: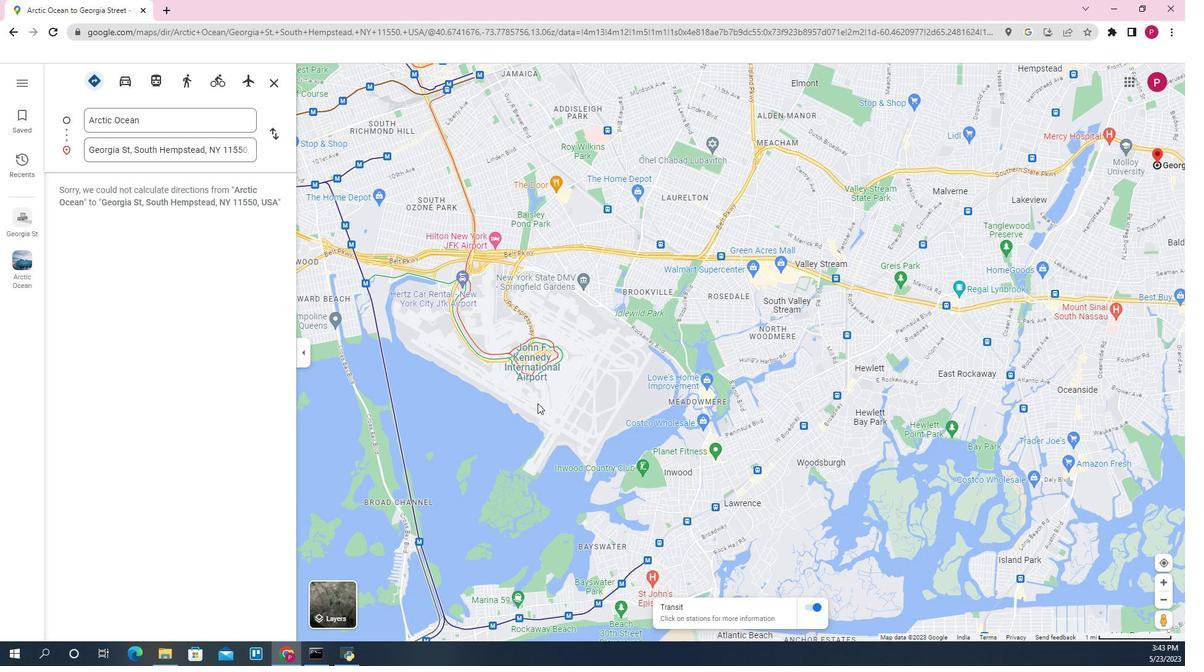 
Action: Mouse scrolled (473, 343) with delta (0, 0)
